 Task: Find connections with filter location Bunia with filter topic #startupwith filter profile language German with filter current company LOVE, LIGHT, INSPIRE ? with filter school St. Joseph's College (Autonomous) Devagiri, Calicut with filter industry E-Learning Providers with filter service category Telecommunications with filter keywords title Mover
Action: Mouse moved to (669, 136)
Screenshot: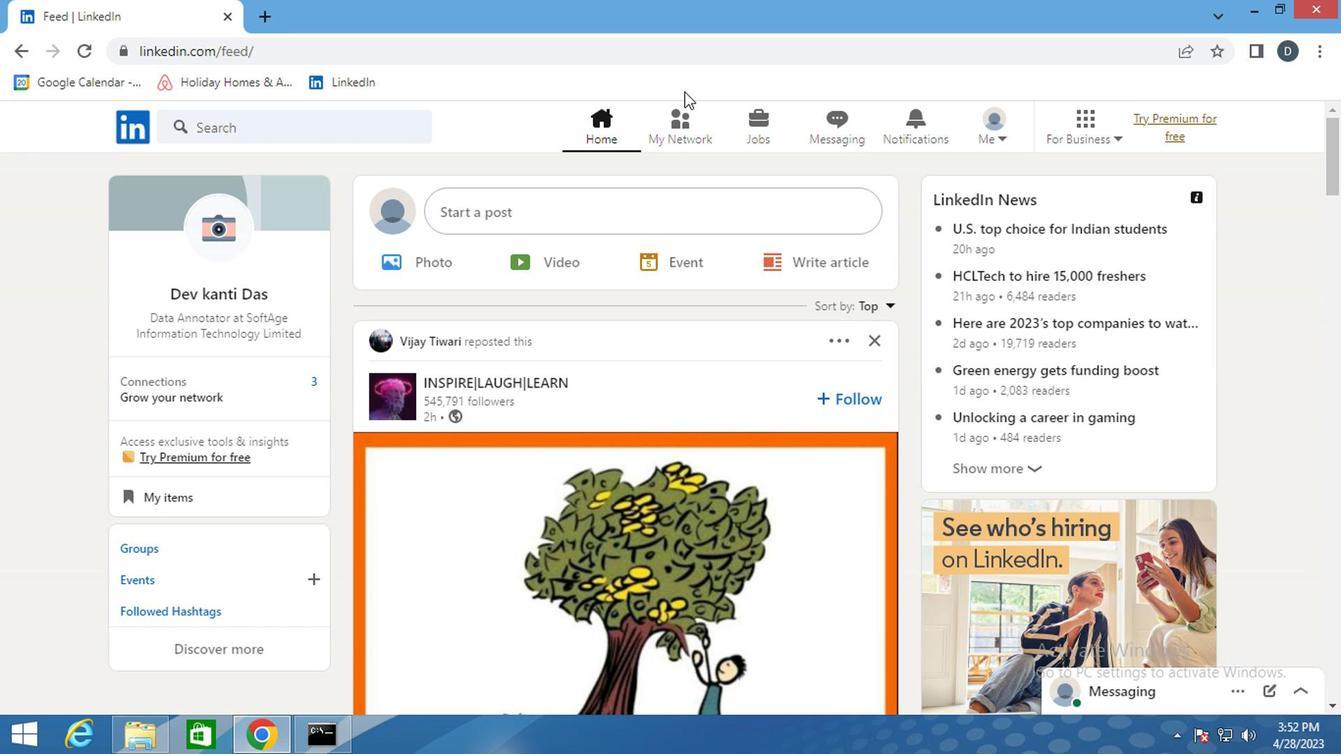 
Action: Mouse pressed left at (669, 136)
Screenshot: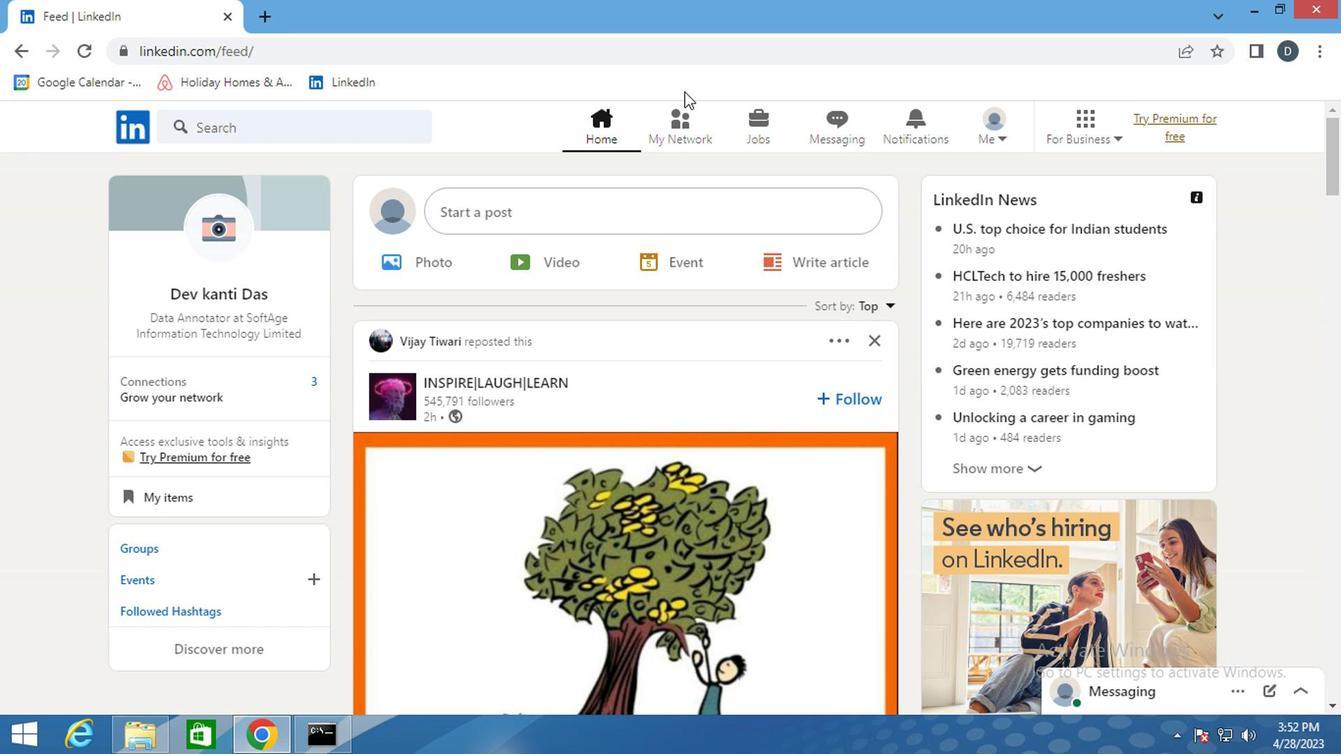 
Action: Mouse moved to (296, 229)
Screenshot: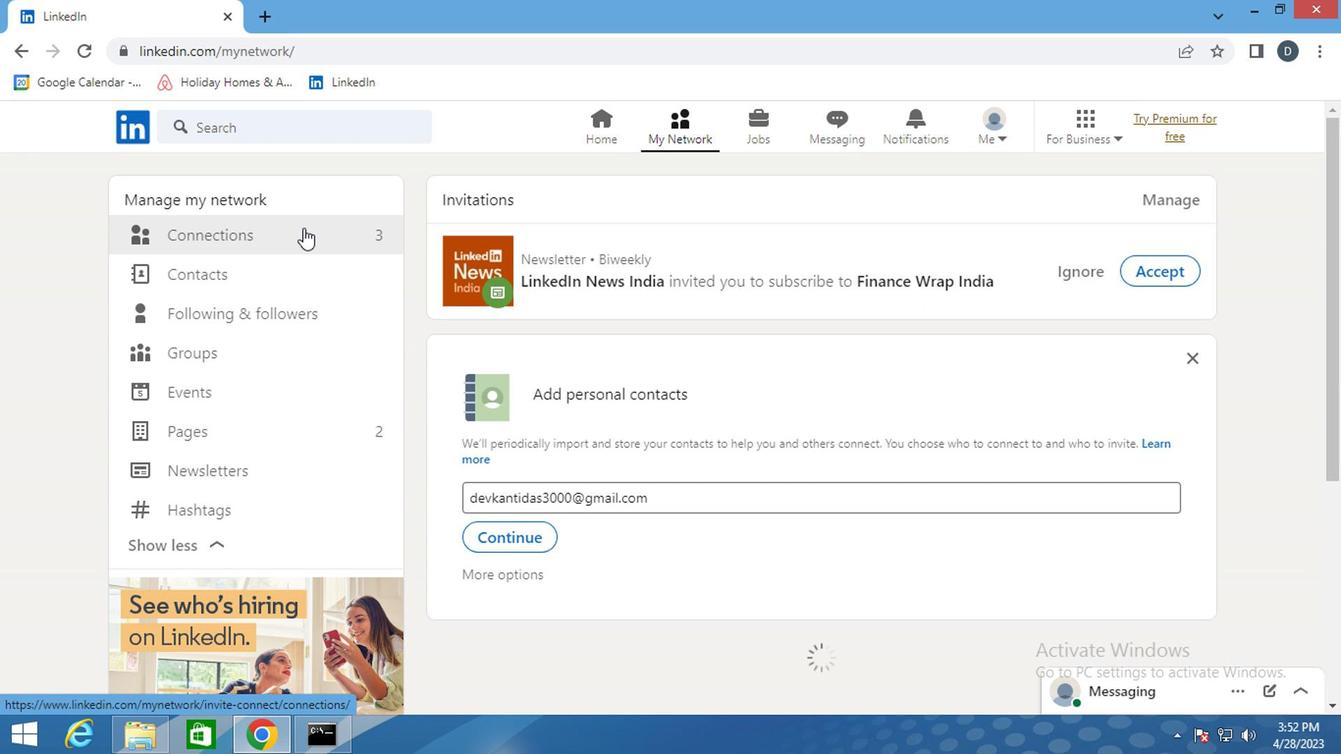 
Action: Mouse pressed left at (296, 229)
Screenshot: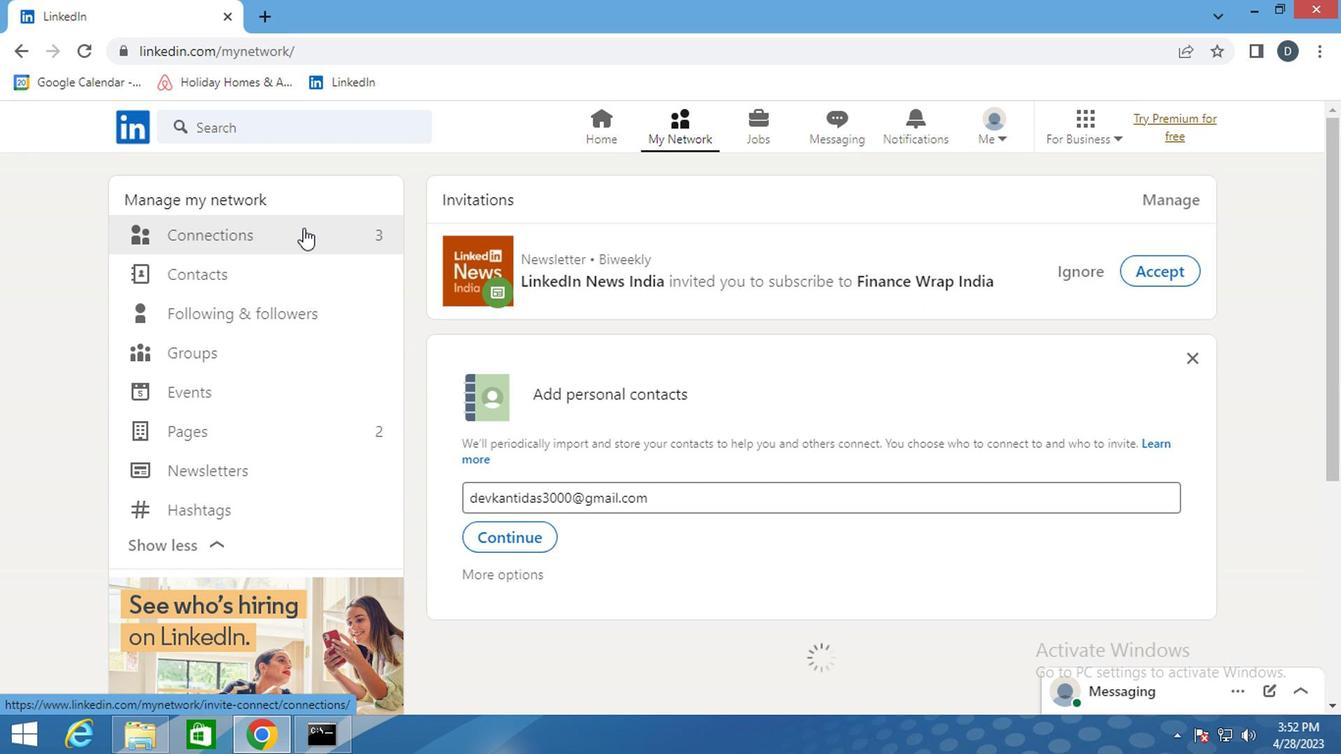 
Action: Mouse pressed left at (296, 229)
Screenshot: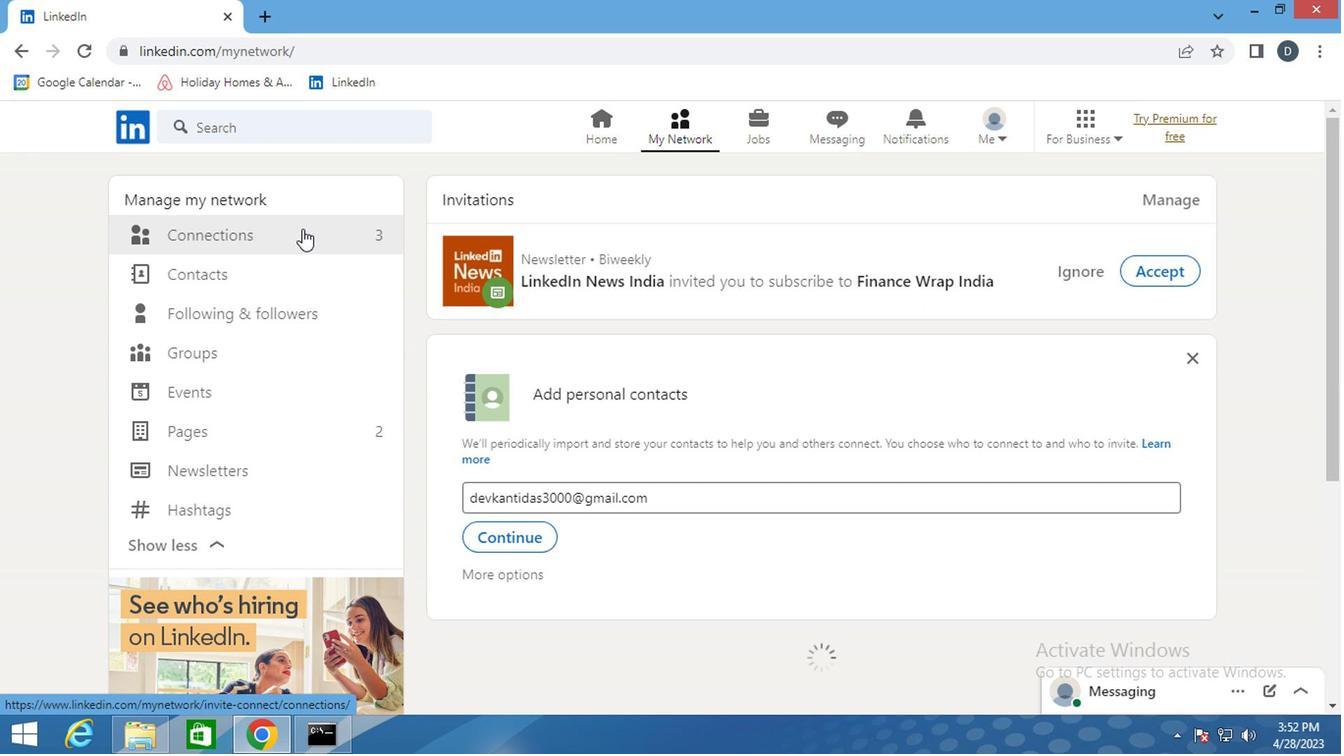 
Action: Mouse moved to (376, 230)
Screenshot: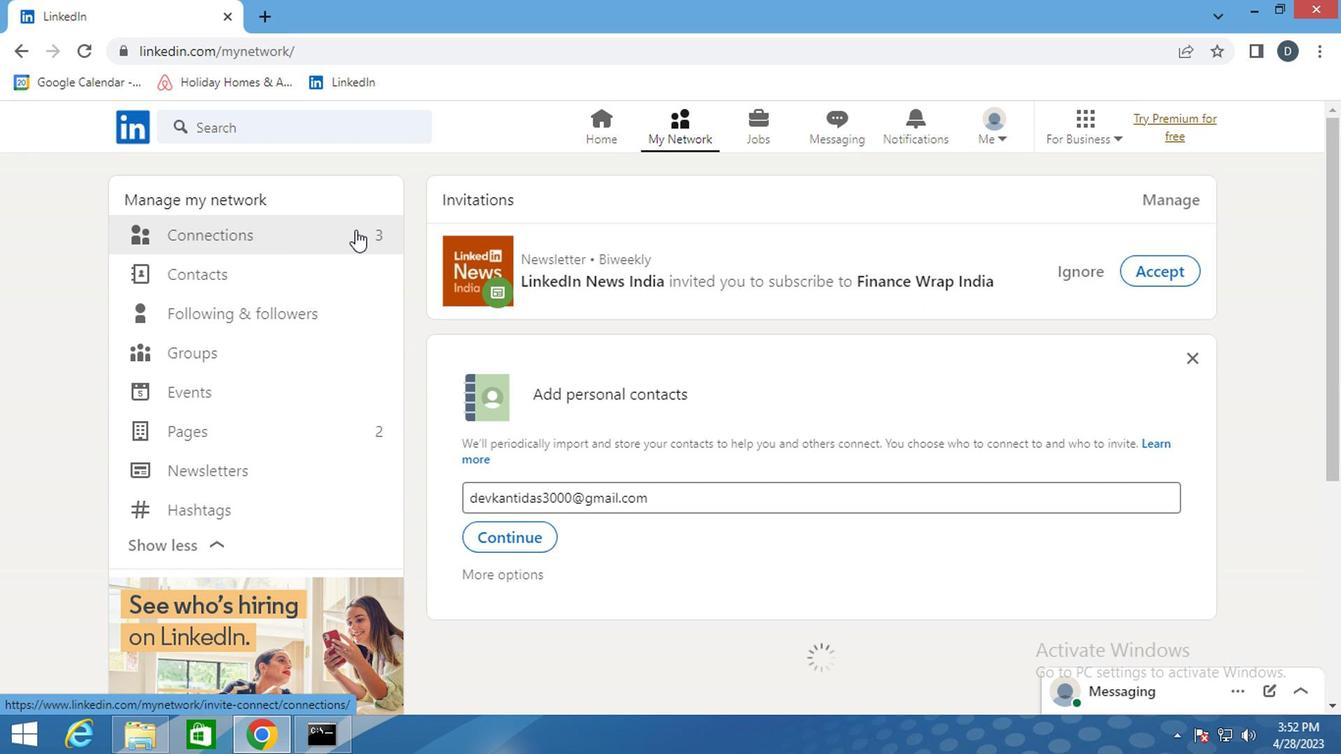 
Action: Mouse pressed left at (376, 230)
Screenshot: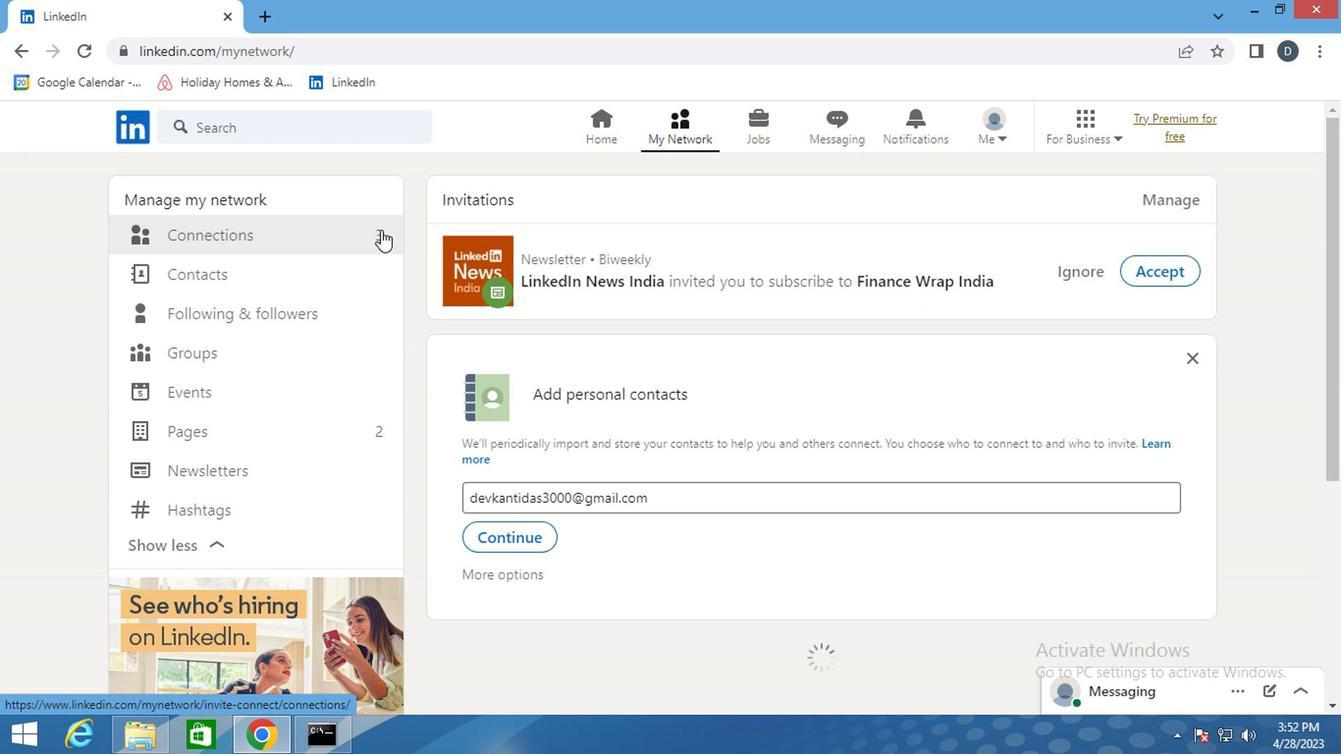 
Action: Mouse moved to (834, 246)
Screenshot: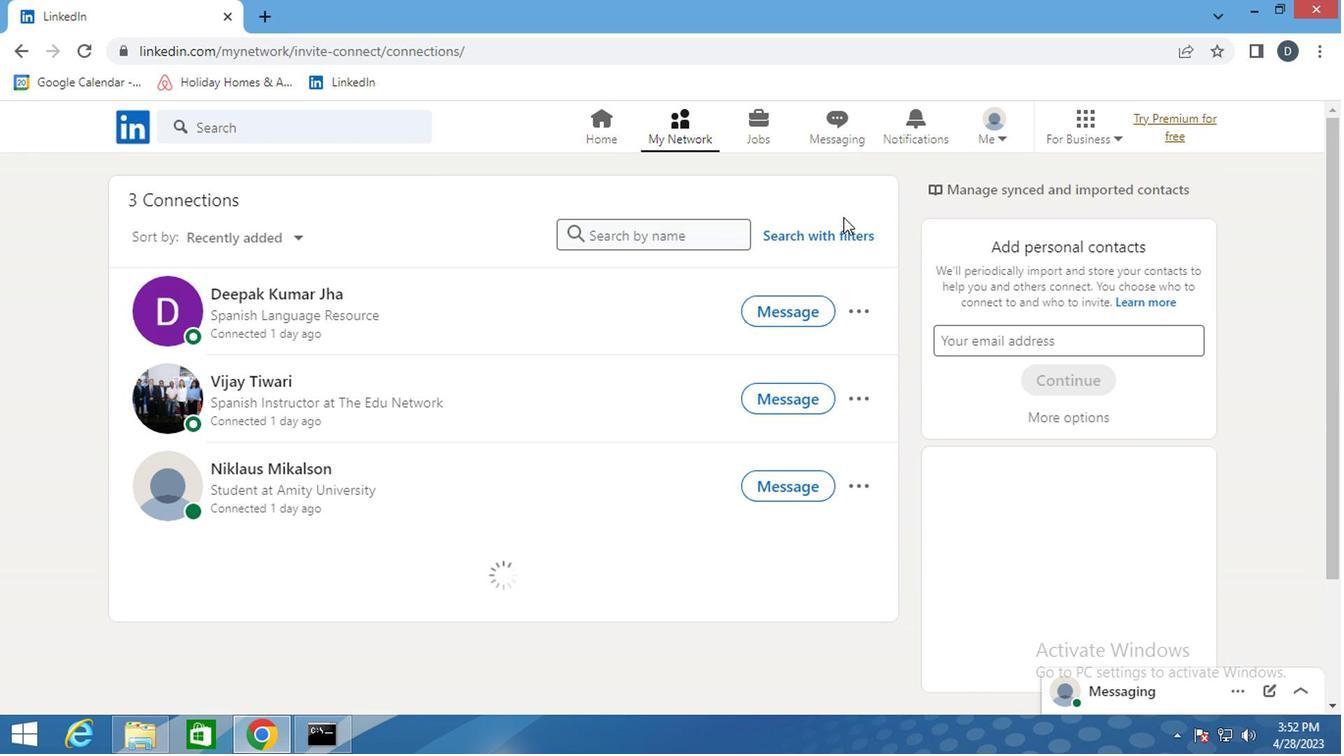 
Action: Mouse pressed left at (834, 246)
Screenshot: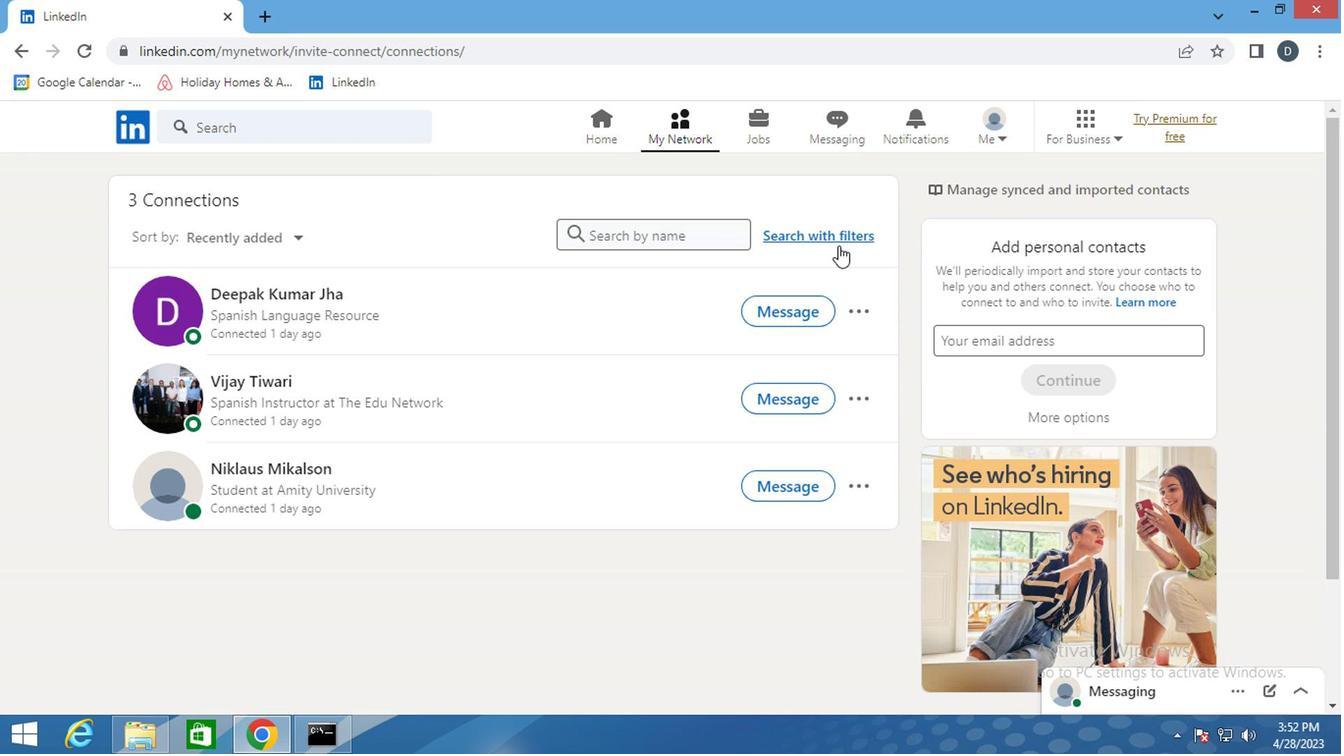 
Action: Mouse moved to (730, 188)
Screenshot: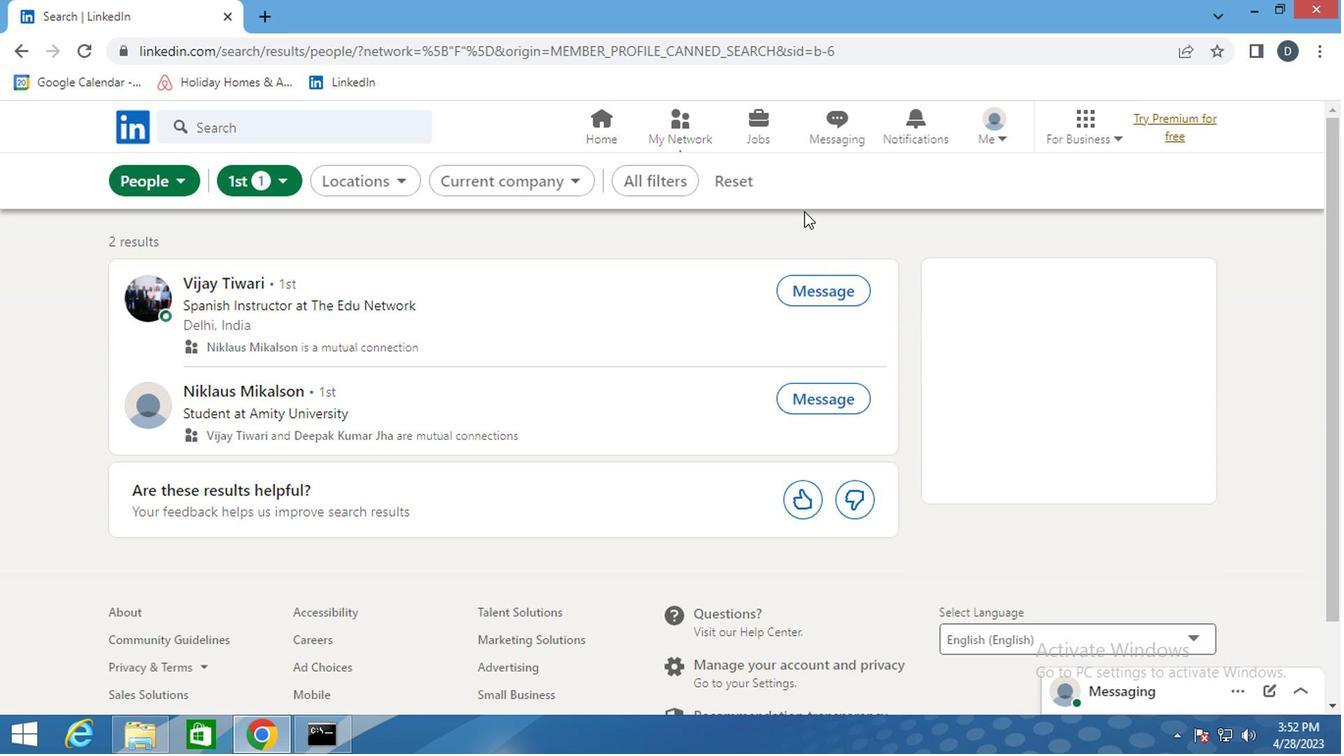 
Action: Mouse pressed left at (730, 188)
Screenshot: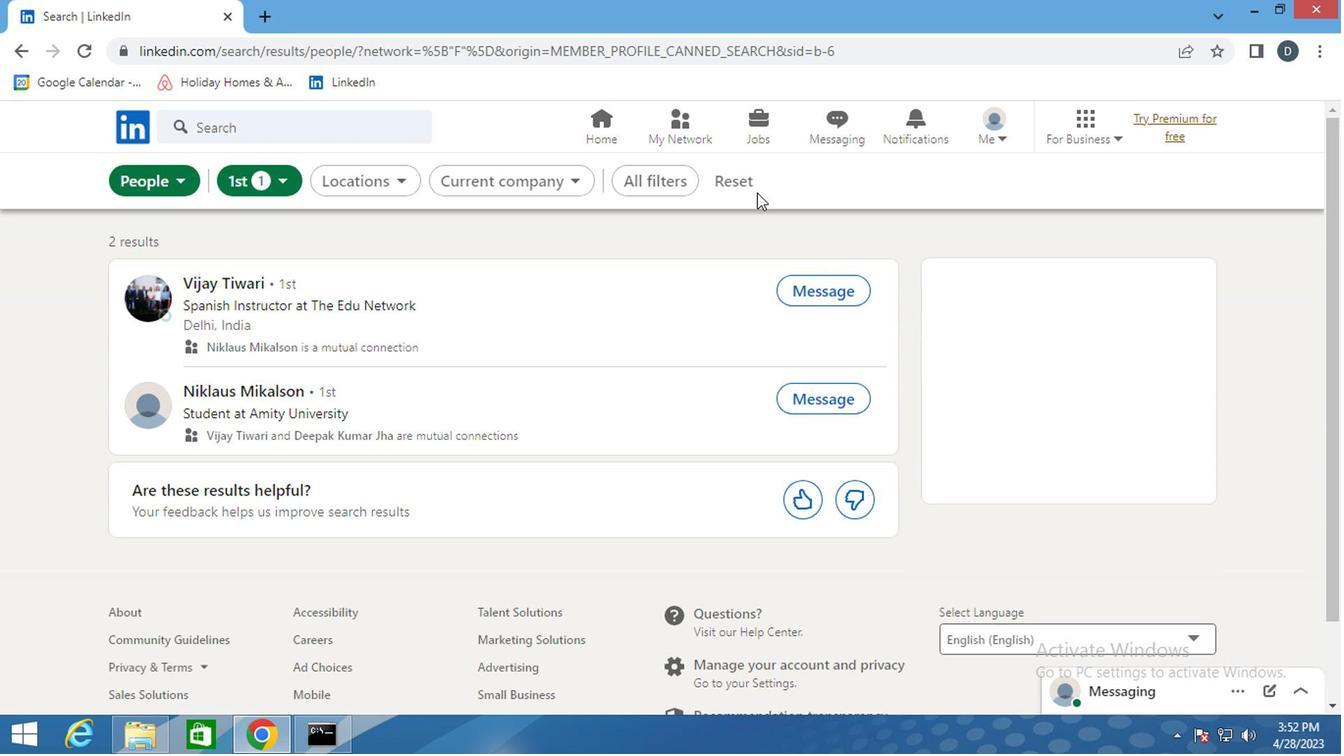 
Action: Mouse moved to (684, 178)
Screenshot: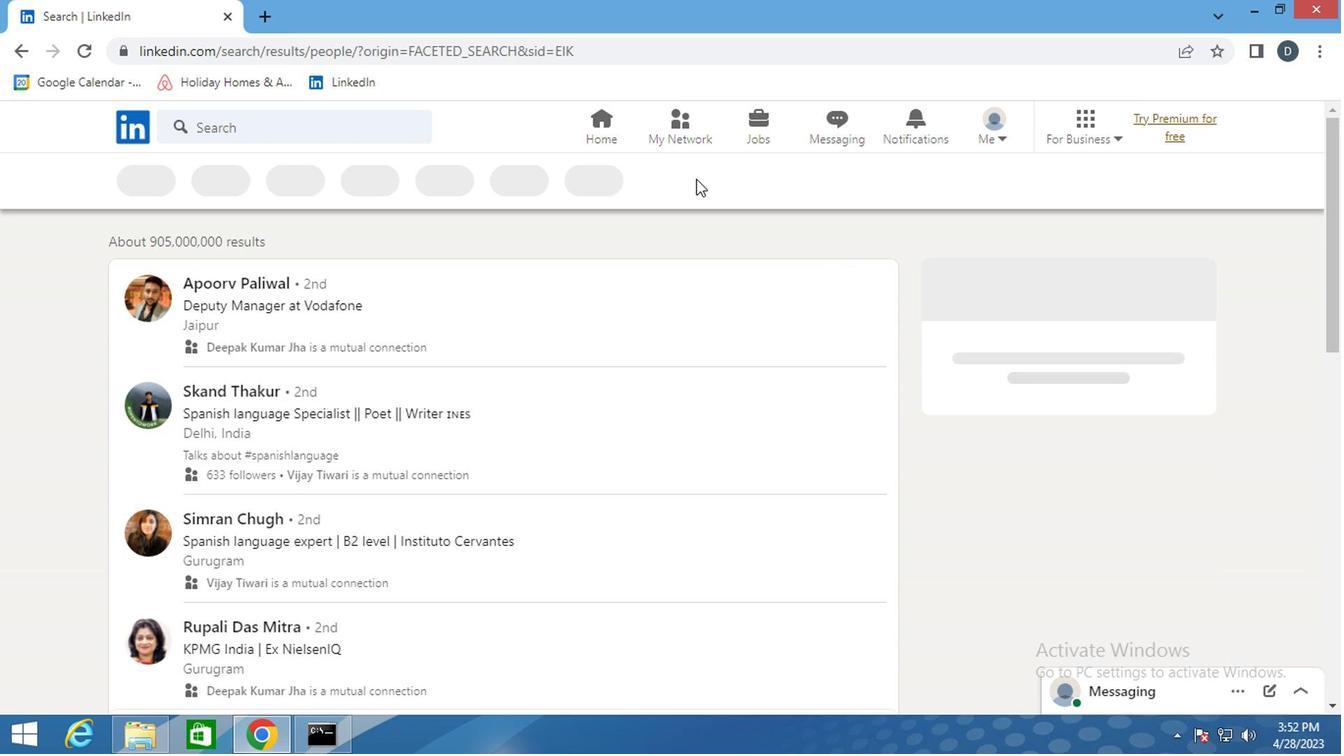 
Action: Mouse pressed left at (684, 178)
Screenshot: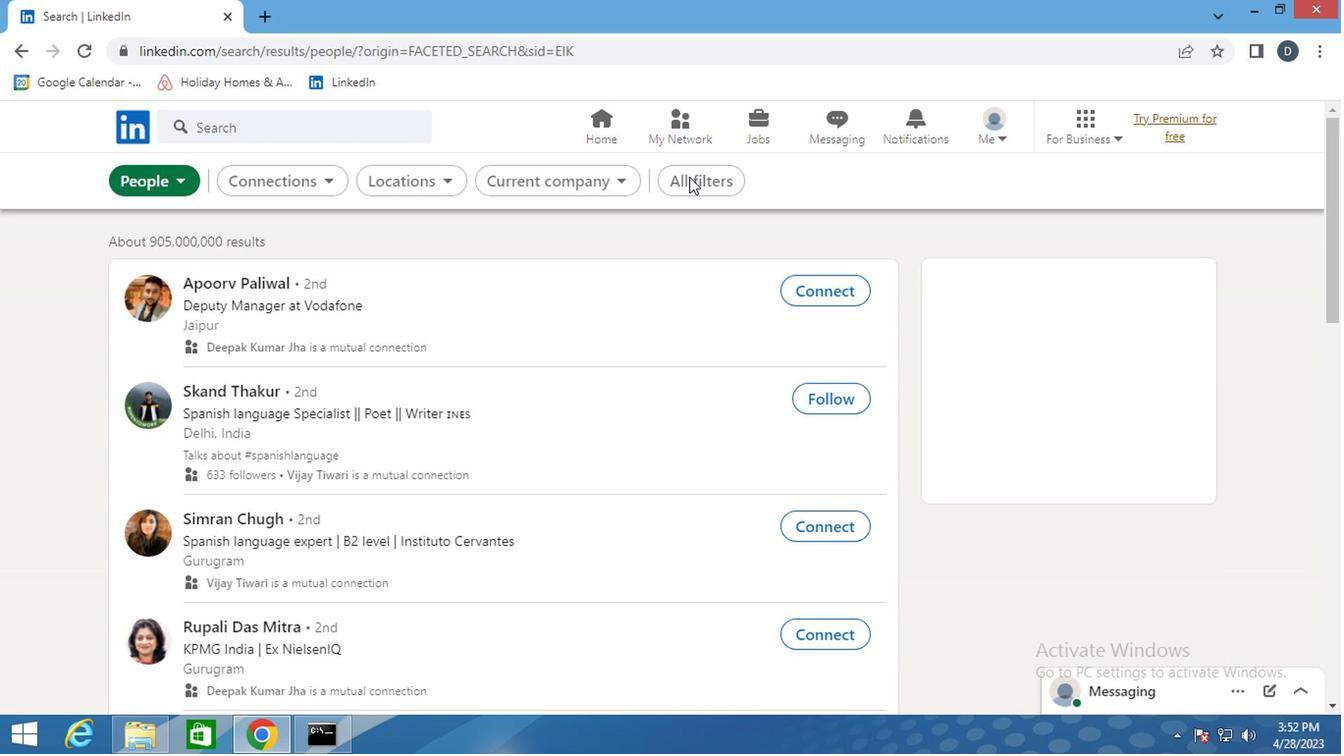 
Action: Mouse moved to (1001, 513)
Screenshot: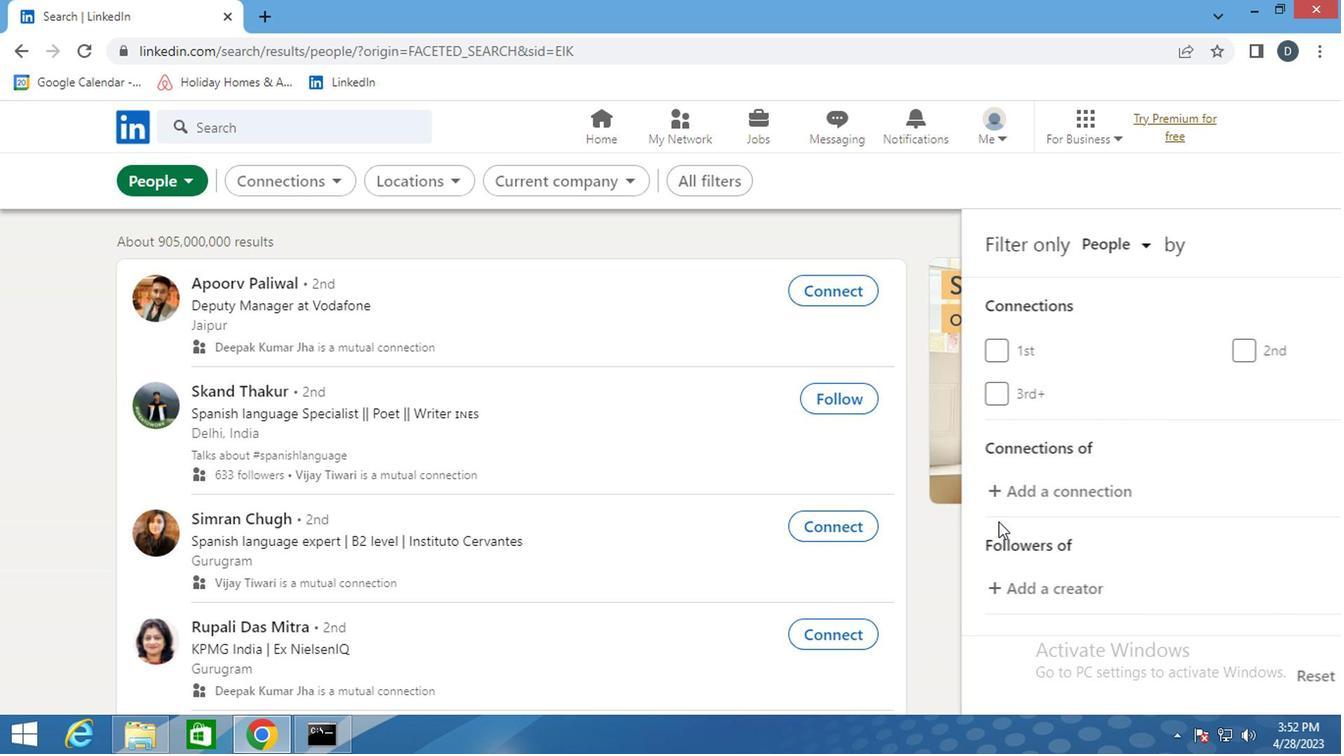 
Action: Mouse scrolled (1001, 512) with delta (0, -1)
Screenshot: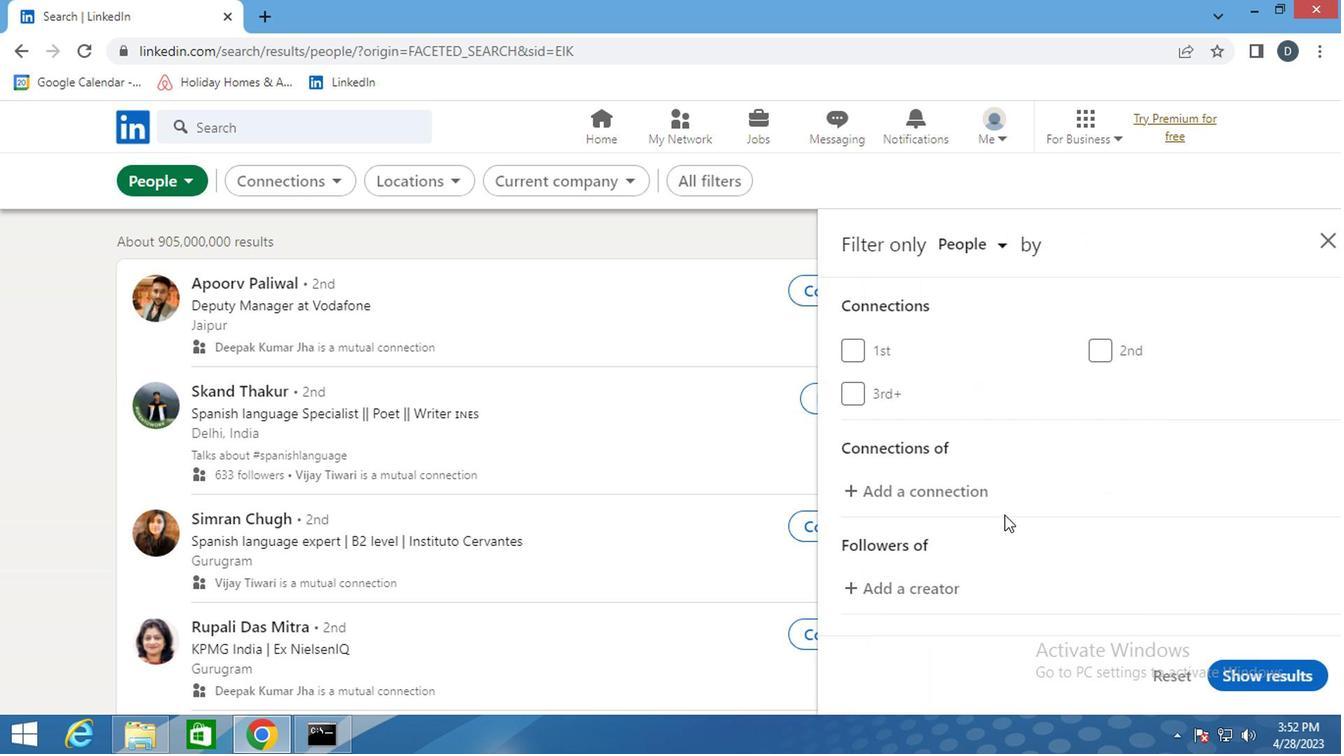 
Action: Mouse scrolled (1001, 512) with delta (0, -1)
Screenshot: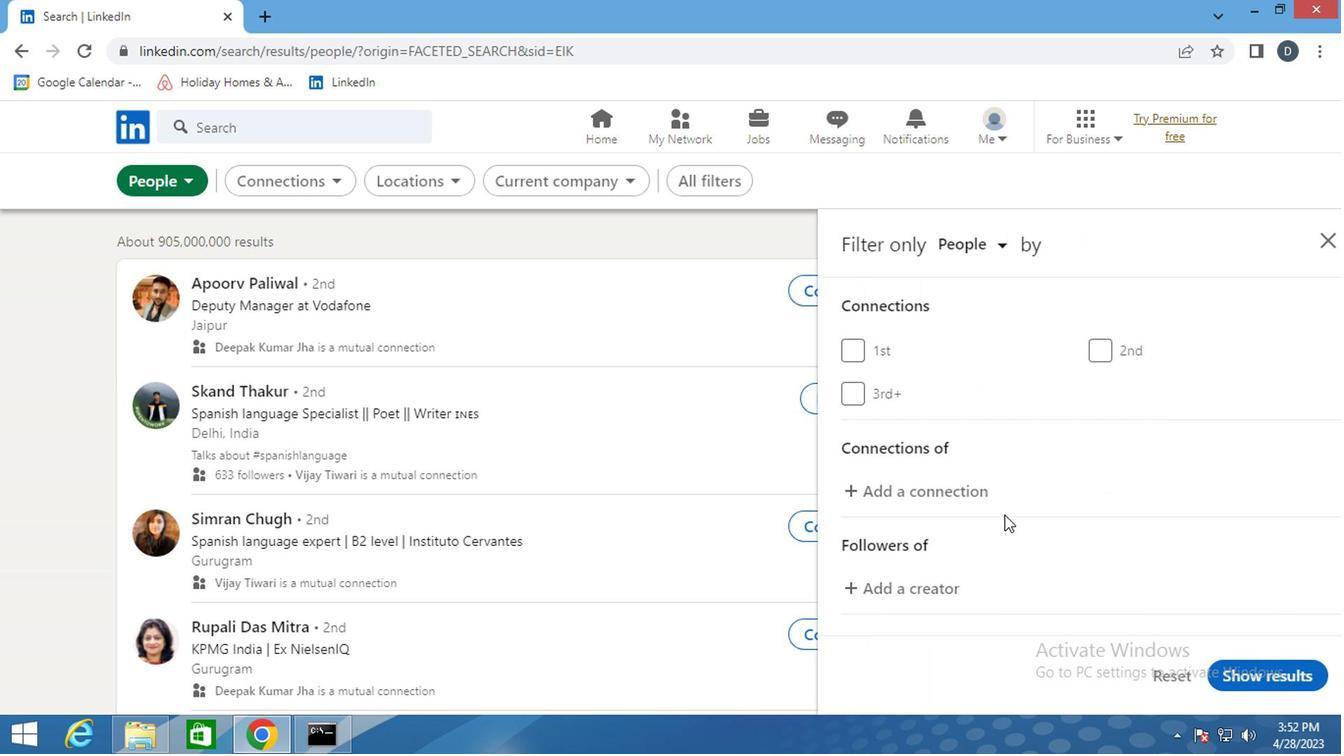 
Action: Mouse scrolled (1001, 512) with delta (0, -1)
Screenshot: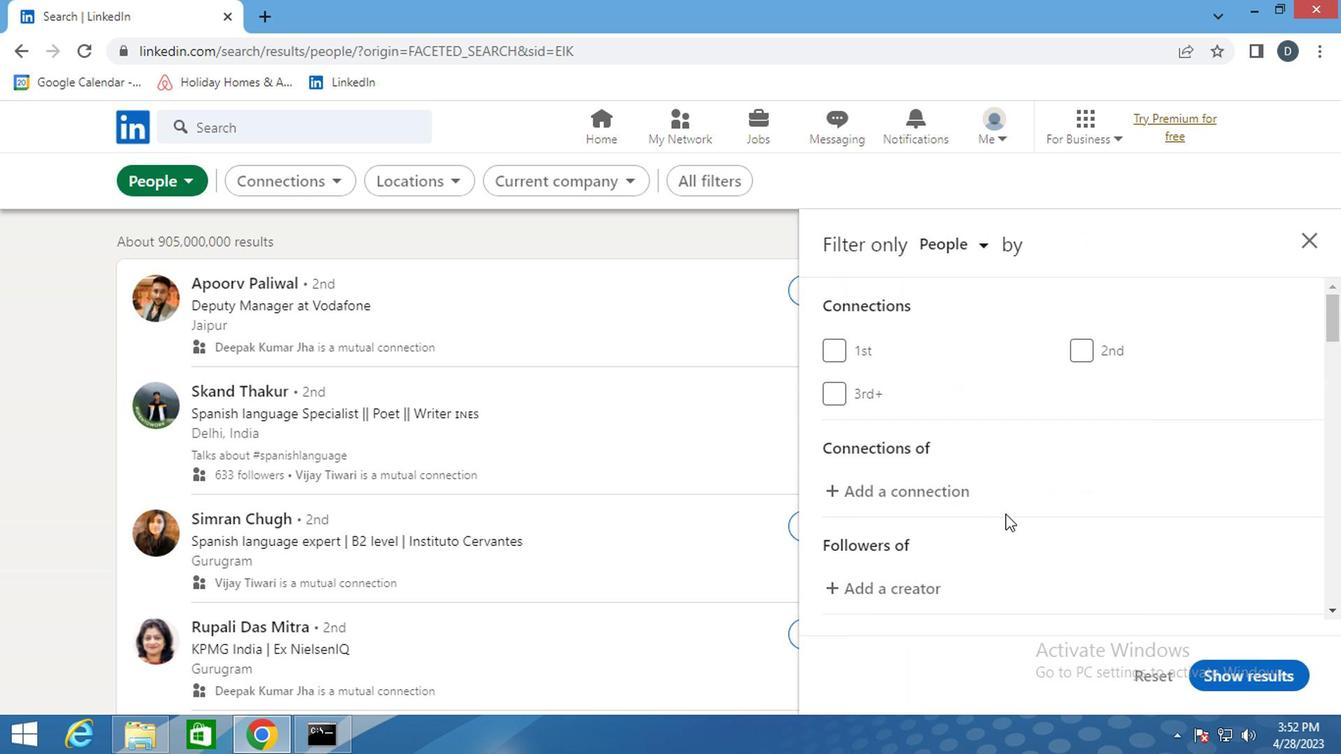 
Action: Mouse moved to (1163, 484)
Screenshot: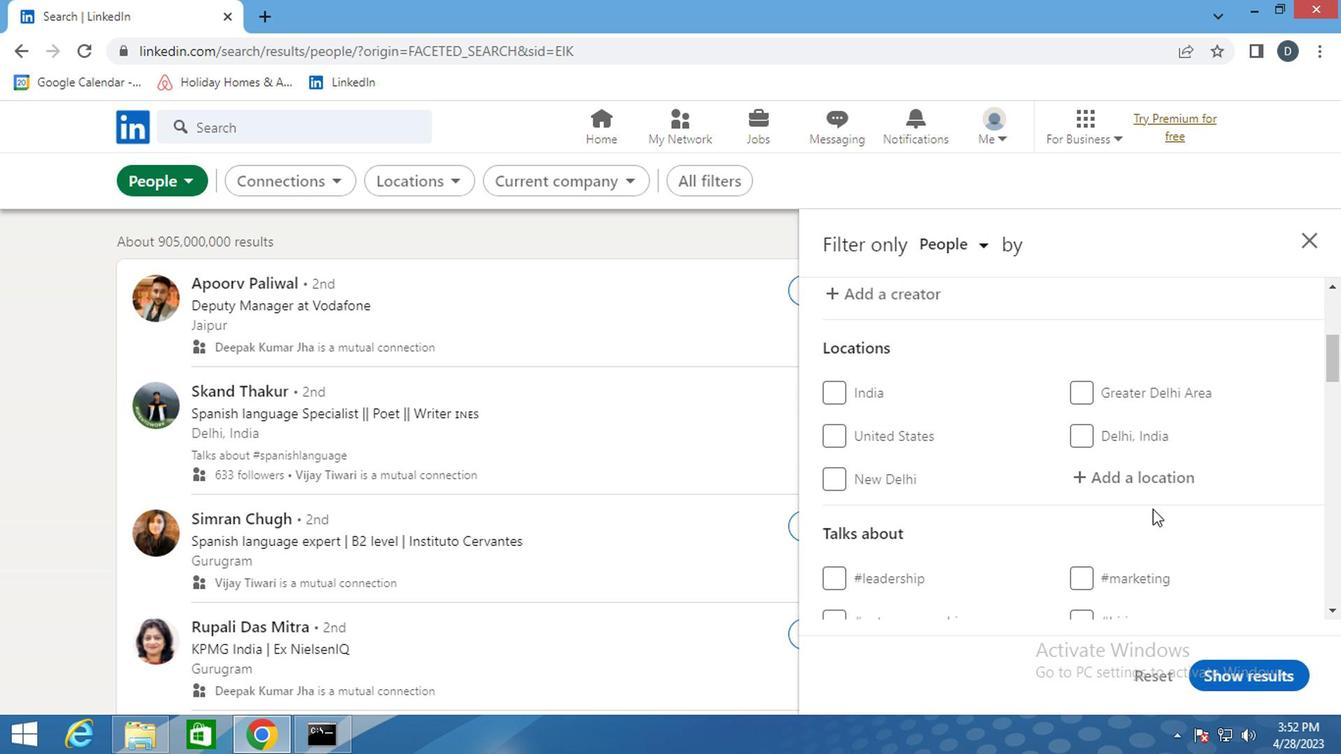 
Action: Mouse pressed left at (1163, 484)
Screenshot: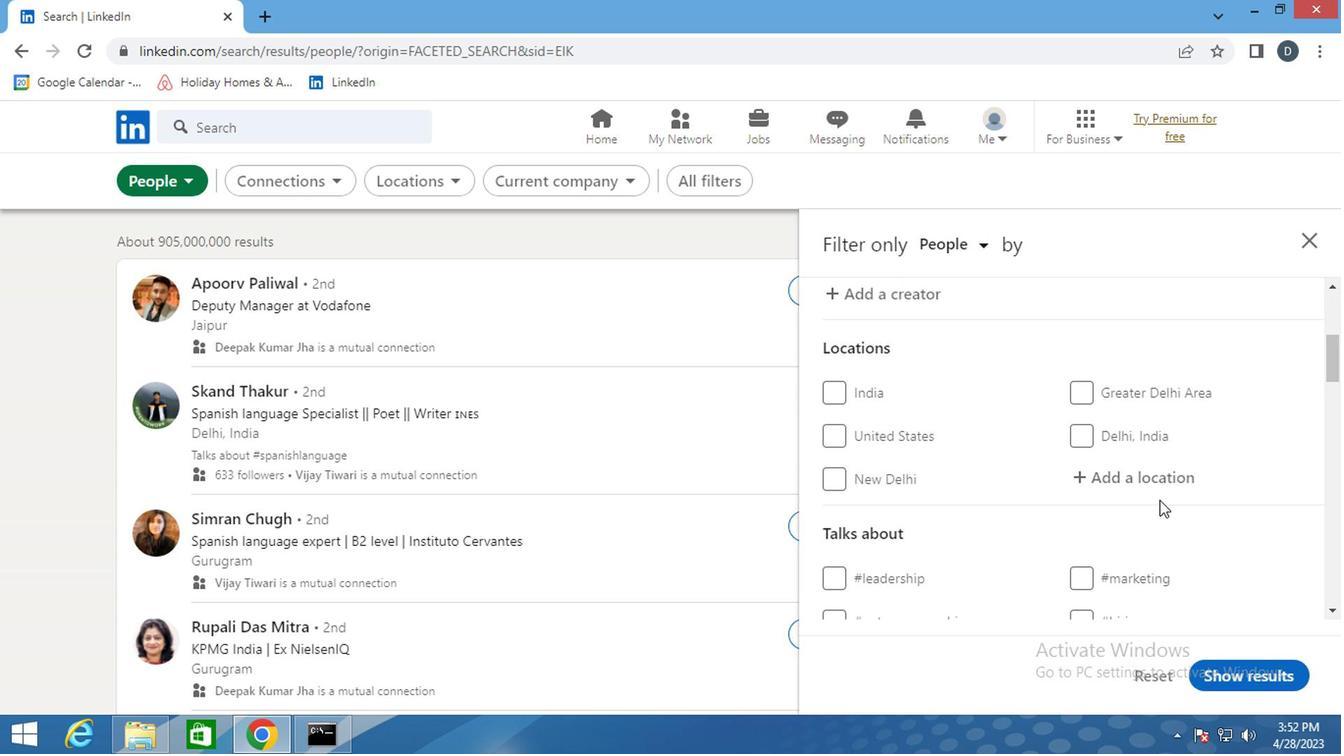 
Action: Mouse moved to (1164, 484)
Screenshot: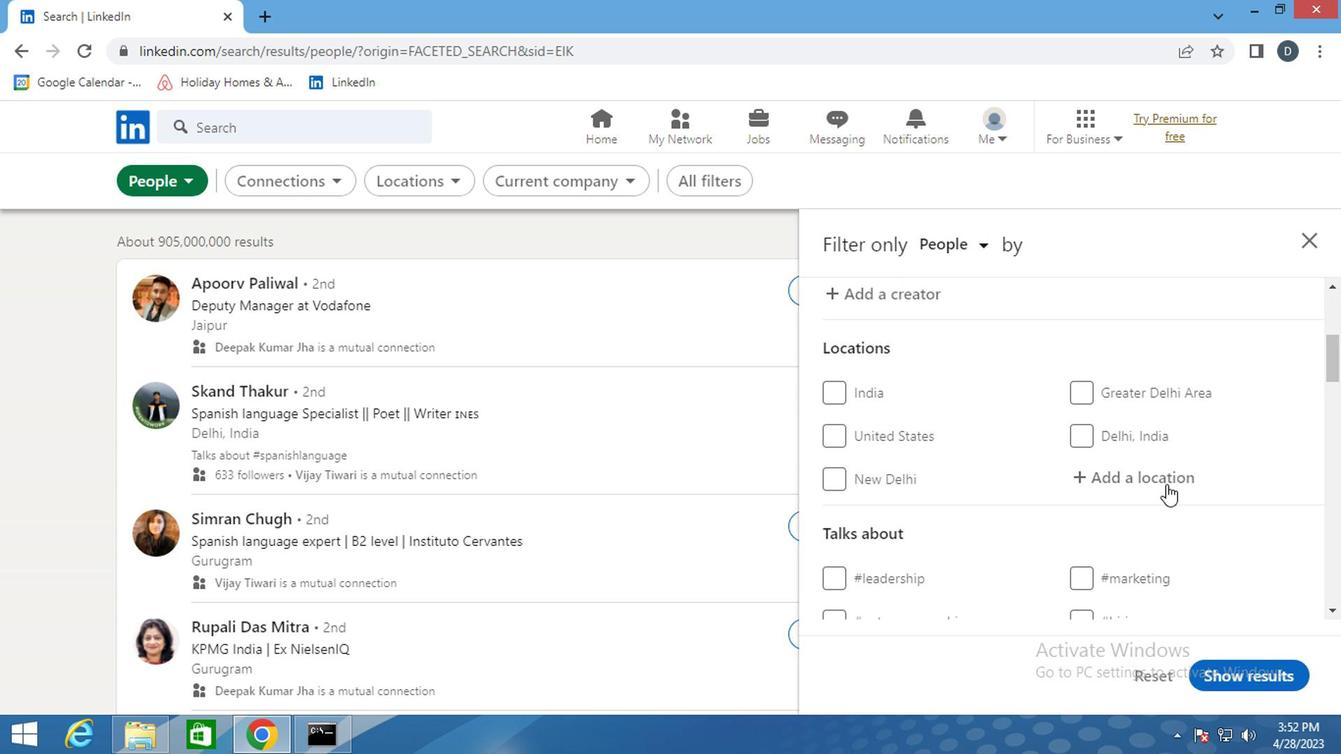 
Action: Key pressed <Key.shift_r>Bunia<Key.enter>
Screenshot: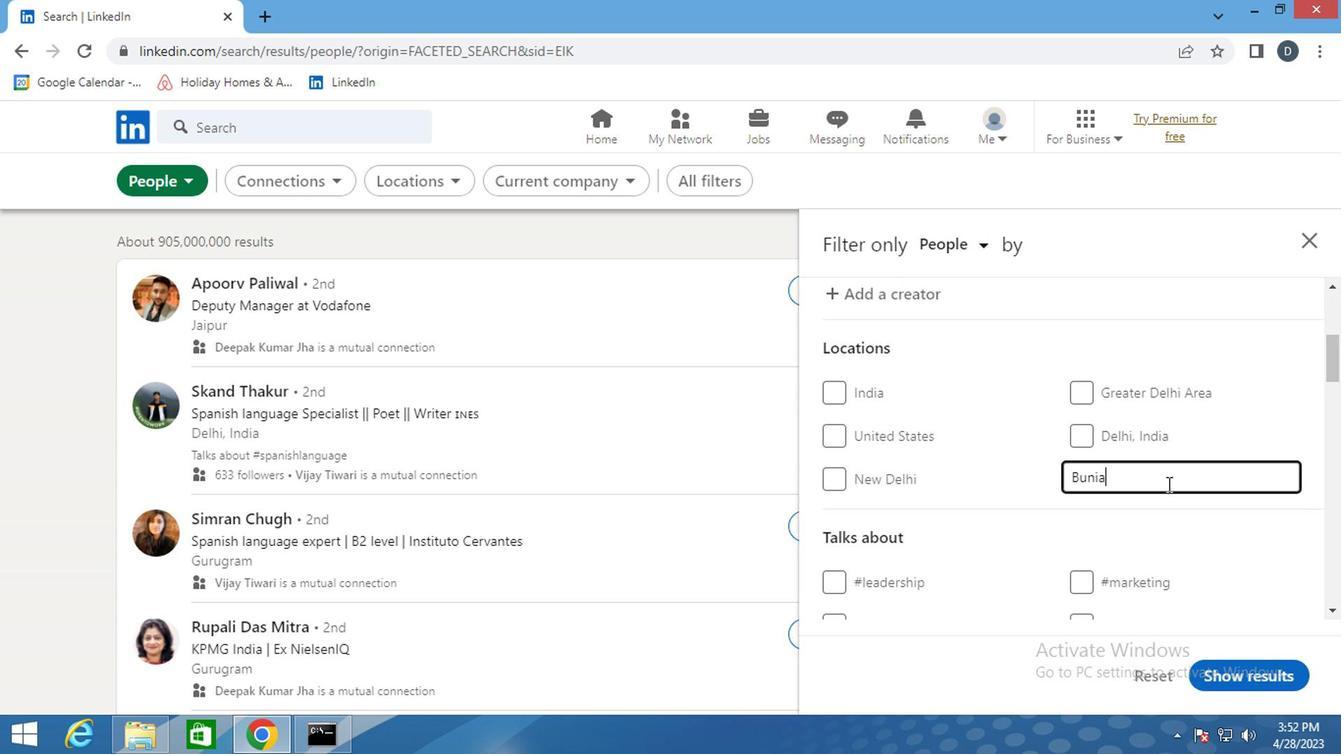 
Action: Mouse moved to (1164, 438)
Screenshot: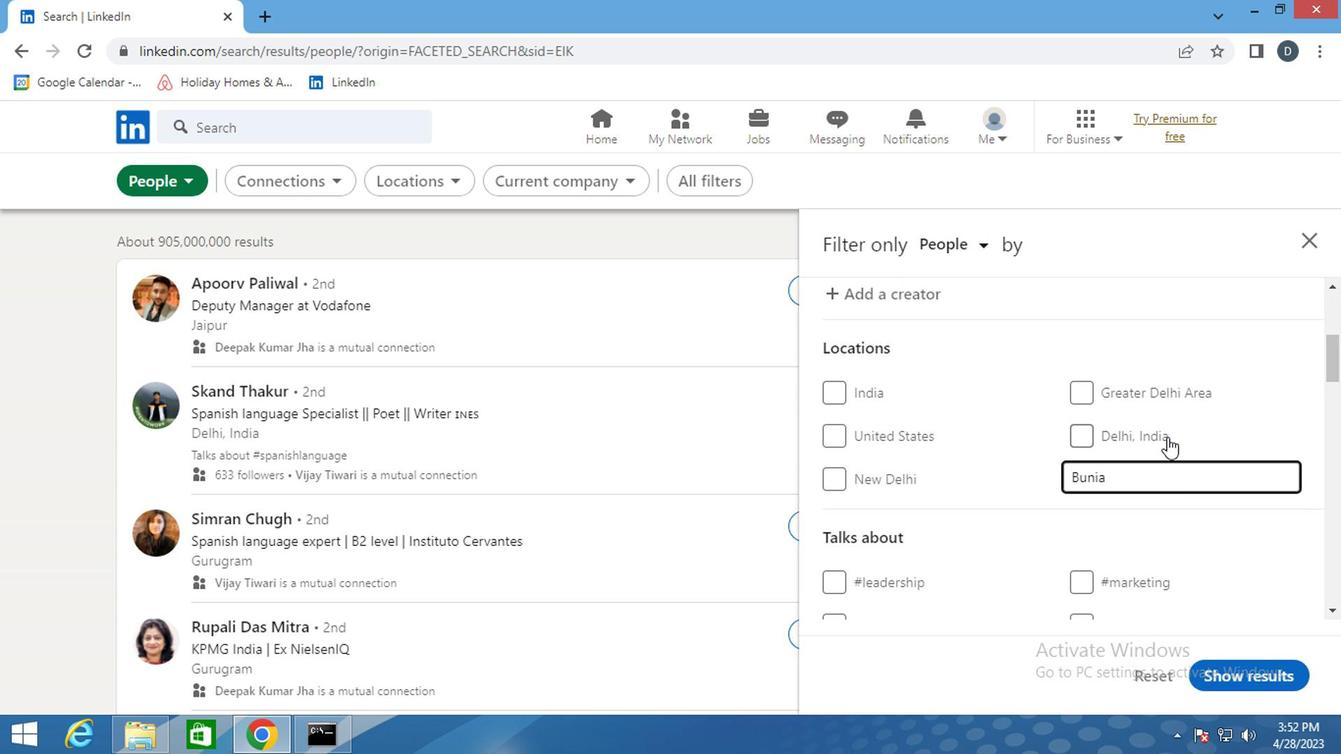 
Action: Mouse scrolled (1164, 437) with delta (0, 0)
Screenshot: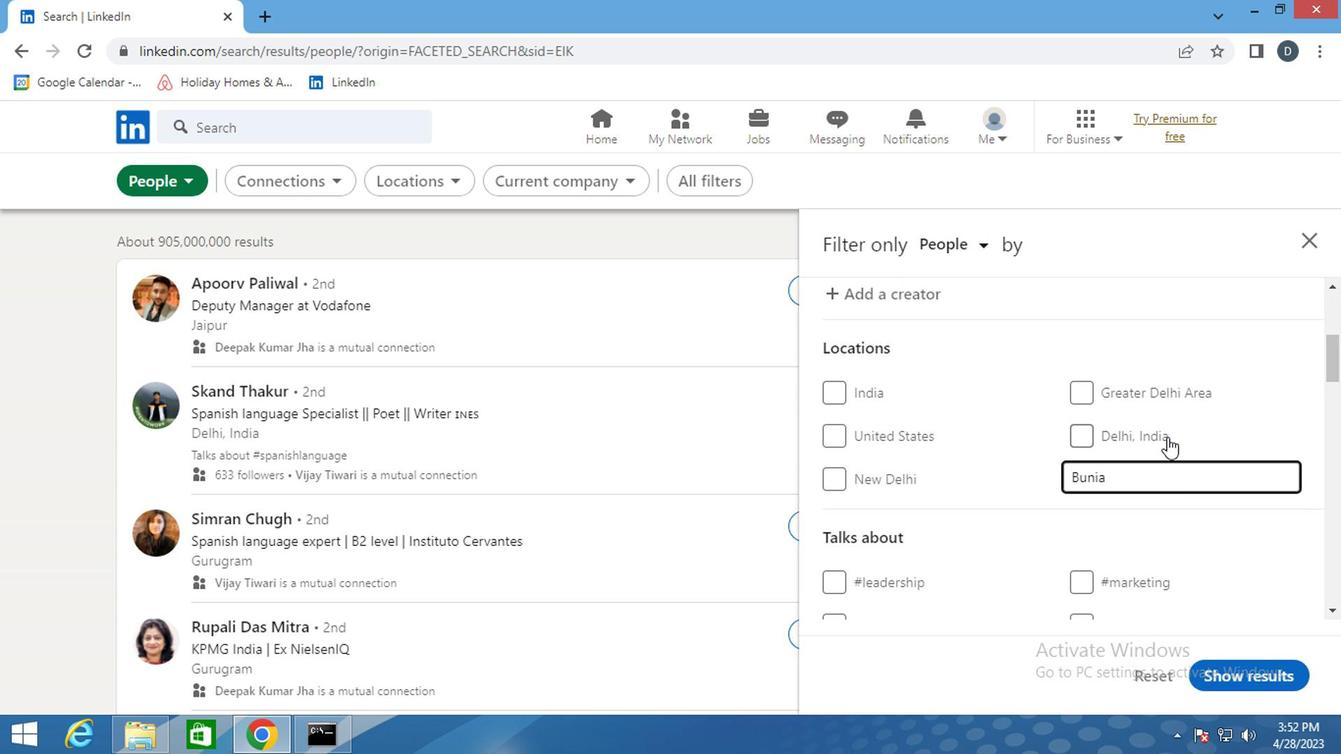 
Action: Mouse moved to (1166, 442)
Screenshot: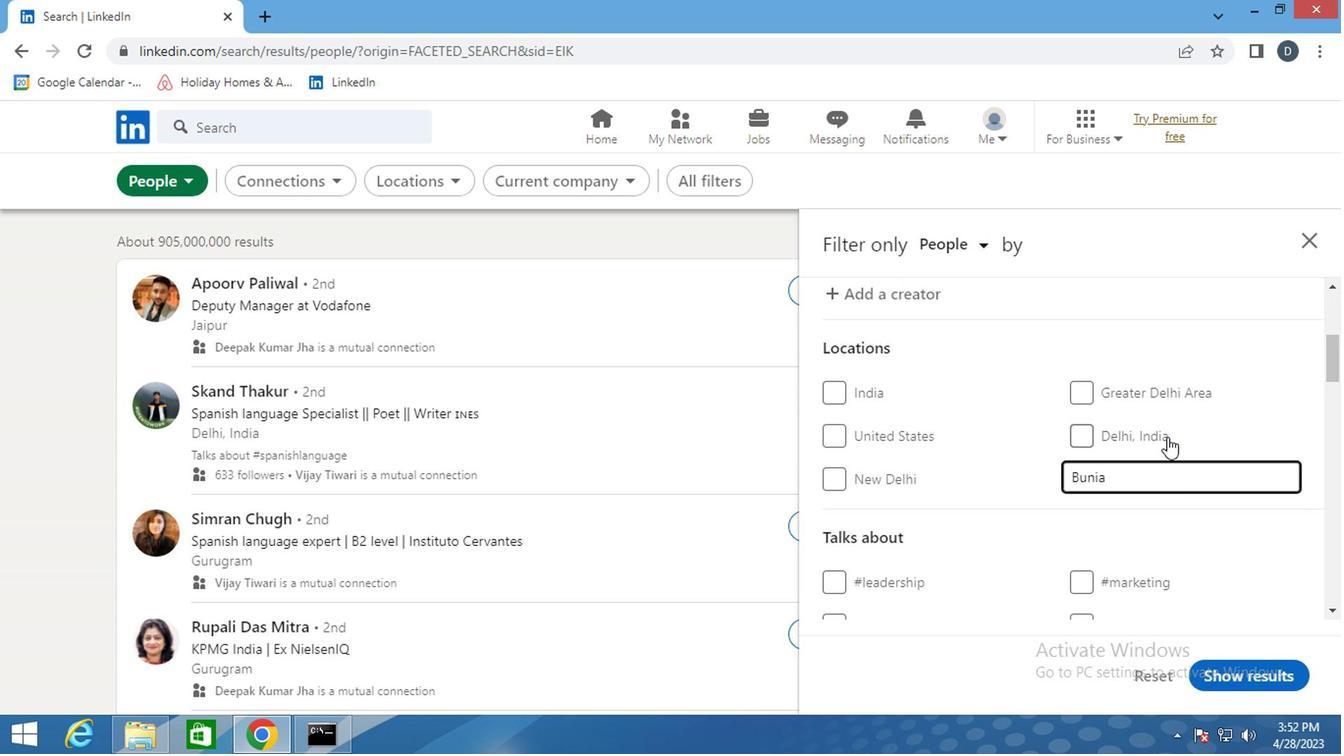 
Action: Mouse scrolled (1166, 440) with delta (0, -1)
Screenshot: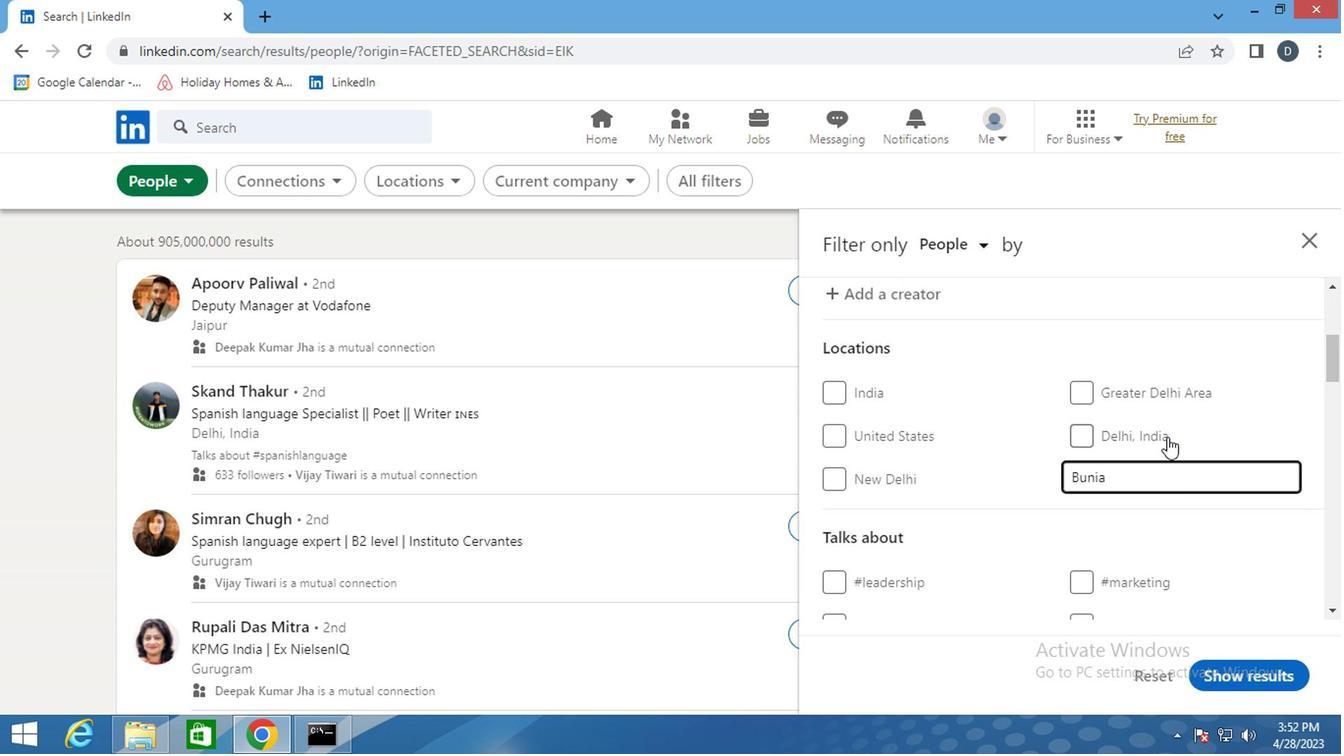 
Action: Mouse moved to (1164, 461)
Screenshot: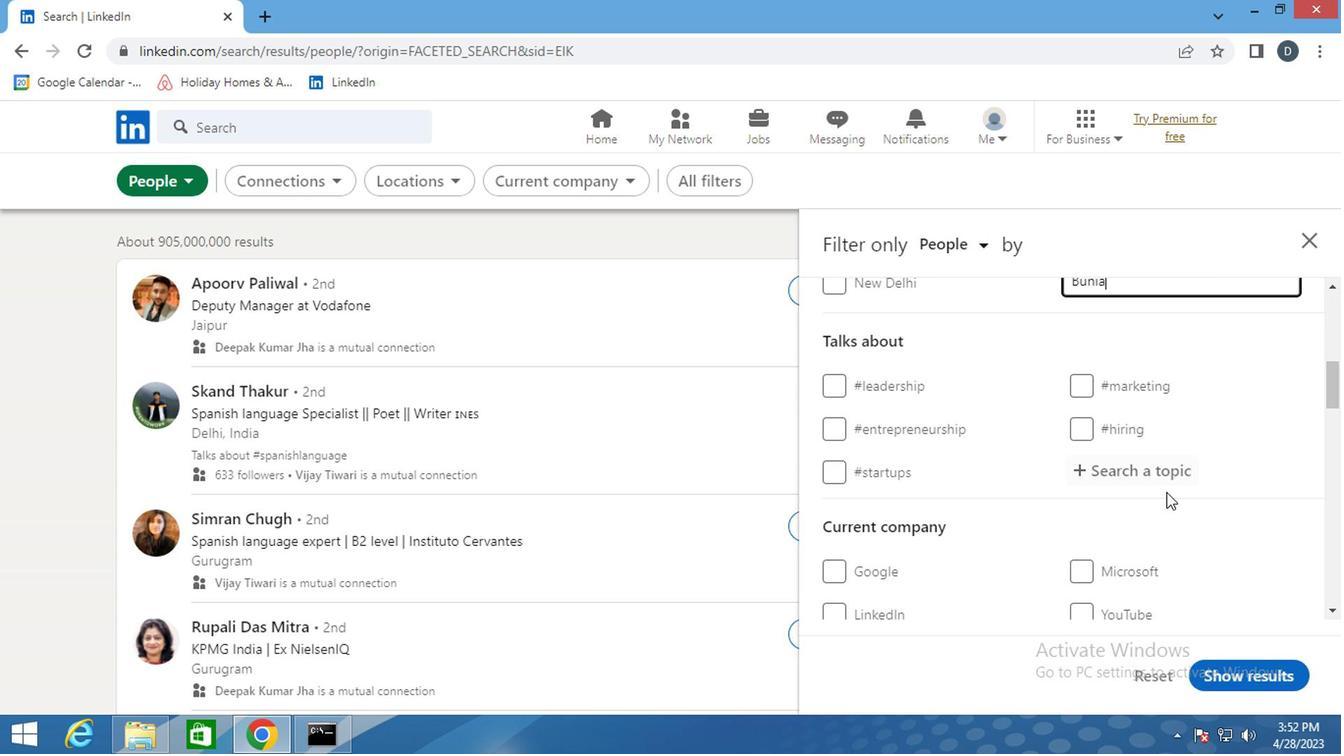 
Action: Mouse pressed left at (1164, 461)
Screenshot: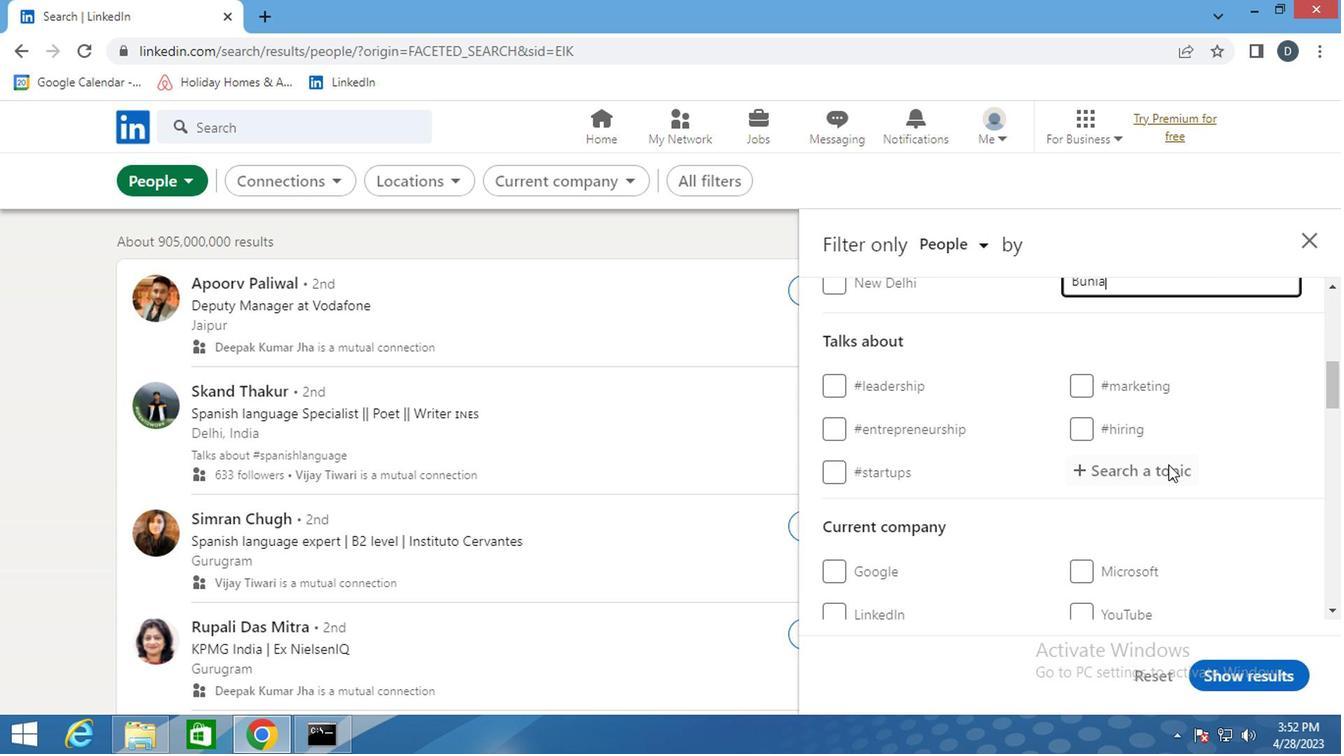 
Action: Mouse moved to (1161, 464)
Screenshot: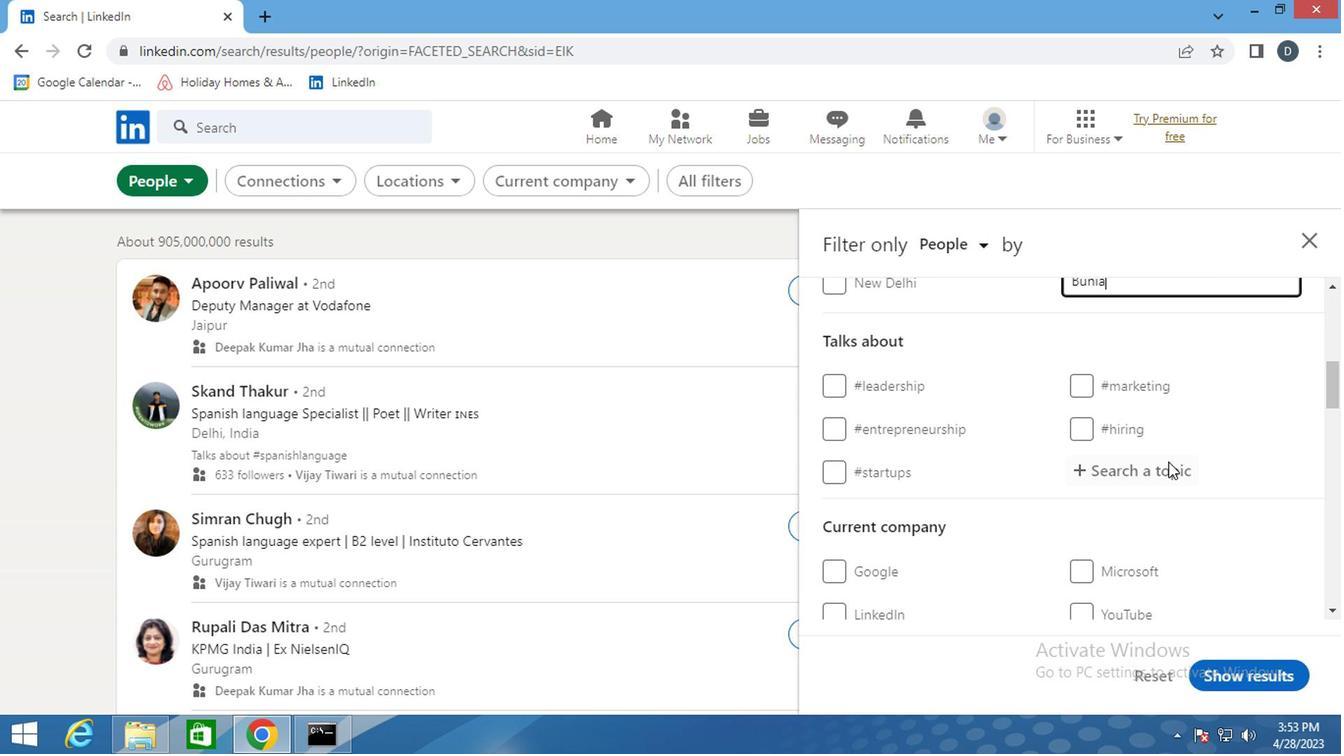 
Action: Mouse pressed left at (1161, 464)
Screenshot: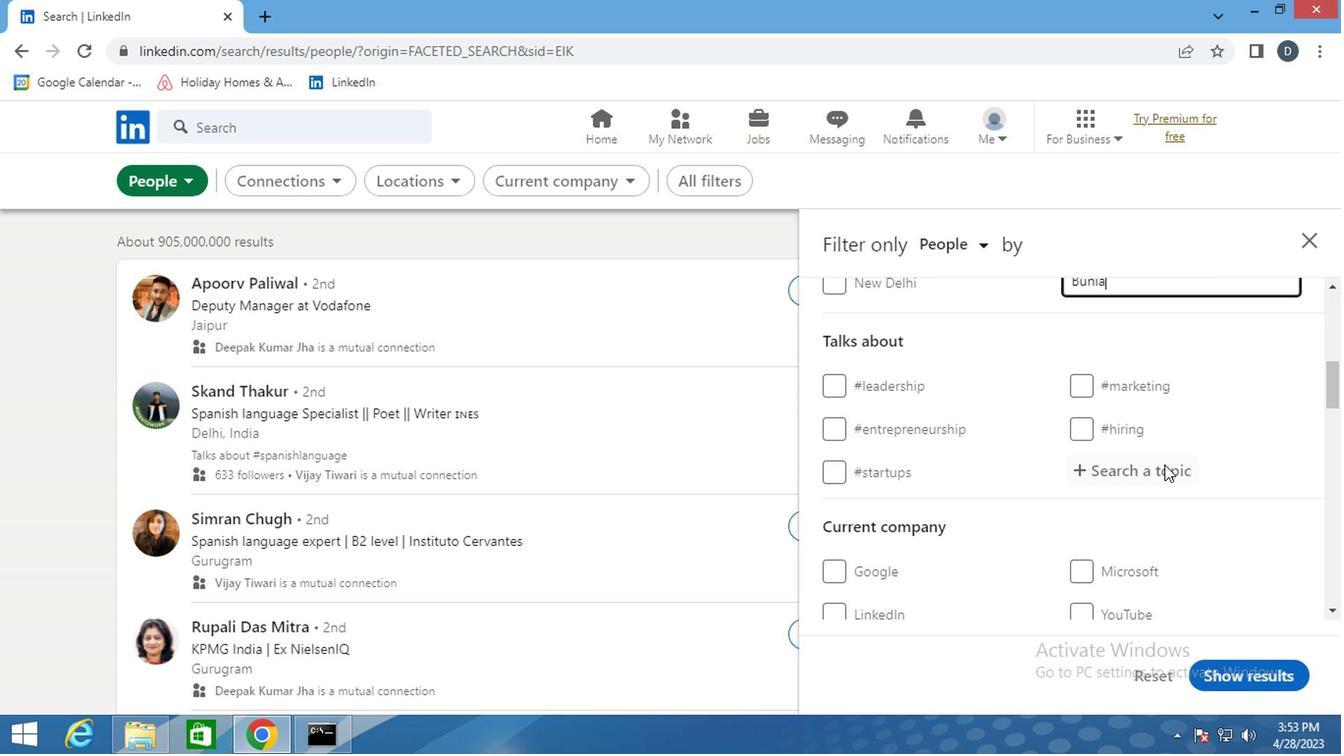 
Action: Mouse moved to (1154, 474)
Screenshot: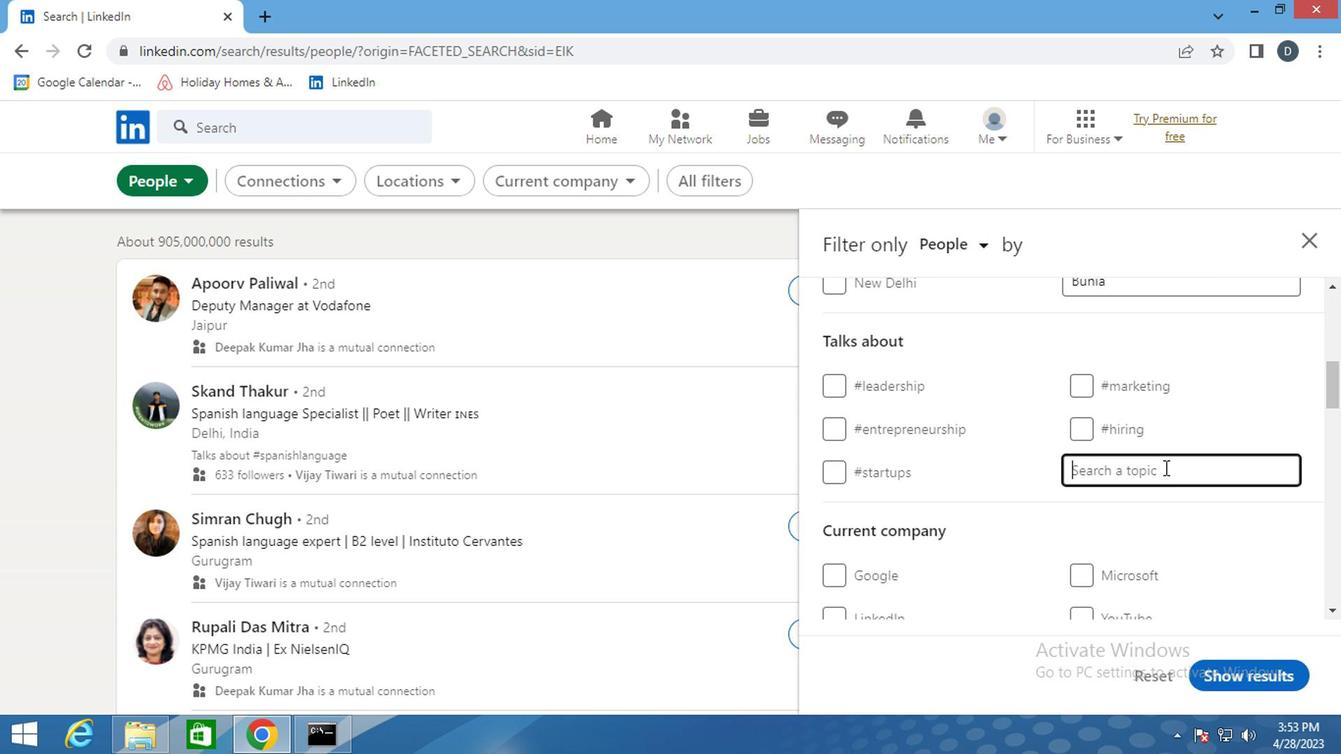 
Action: Key pressed <Key.shift>#STARTUP
Screenshot: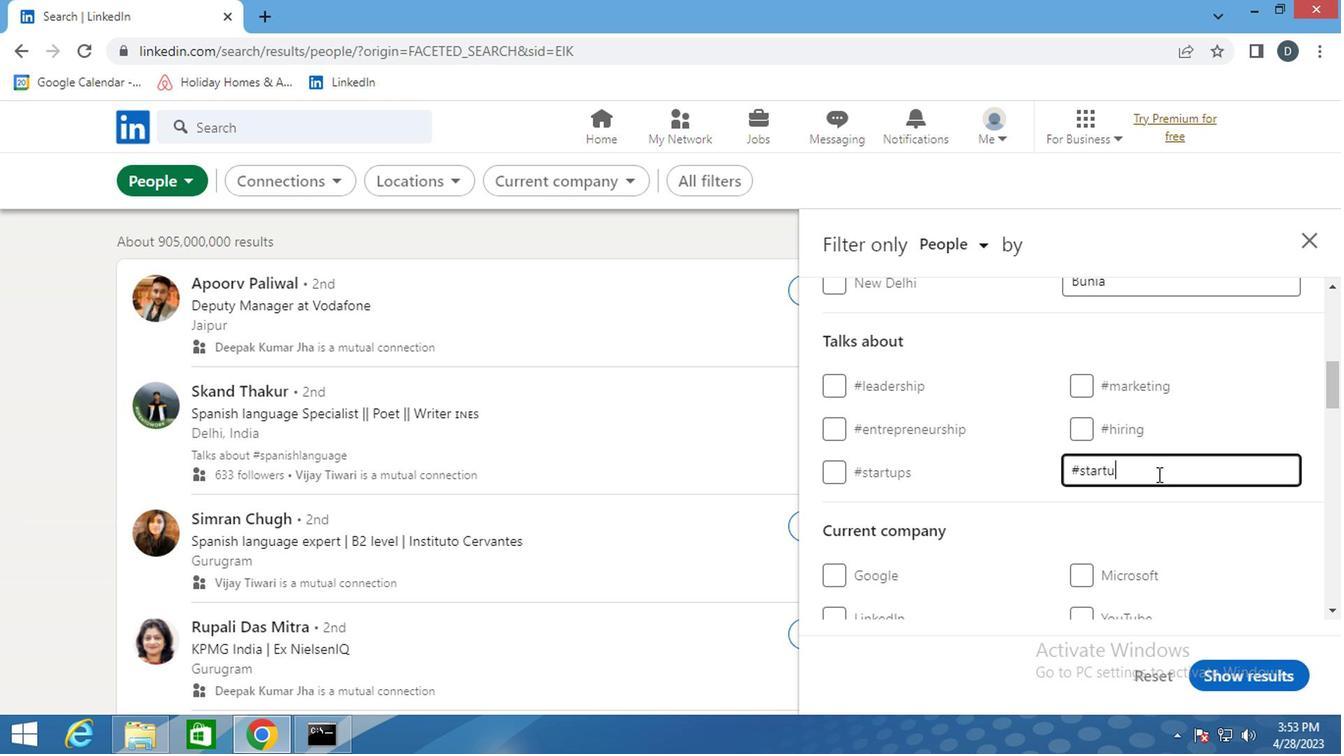 
Action: Mouse moved to (1308, 498)
Screenshot: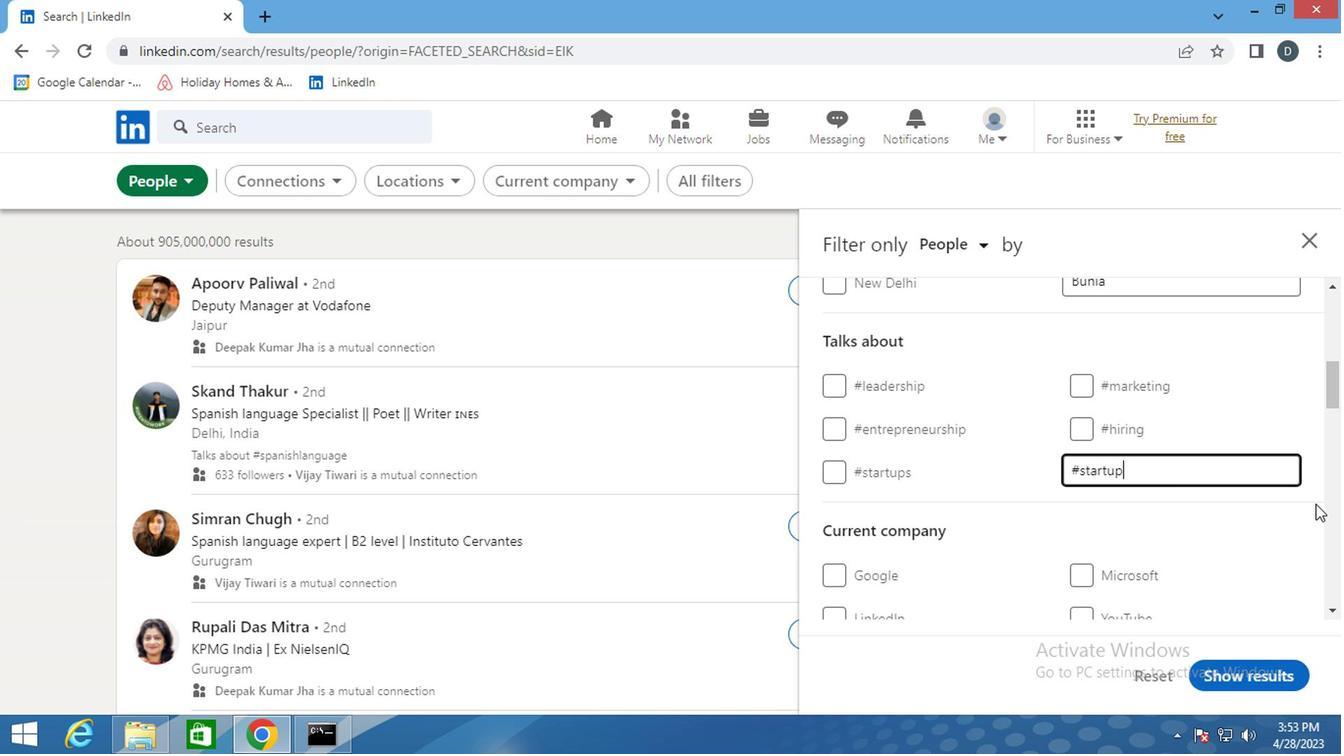 
Action: Mouse scrolled (1308, 497) with delta (0, -1)
Screenshot: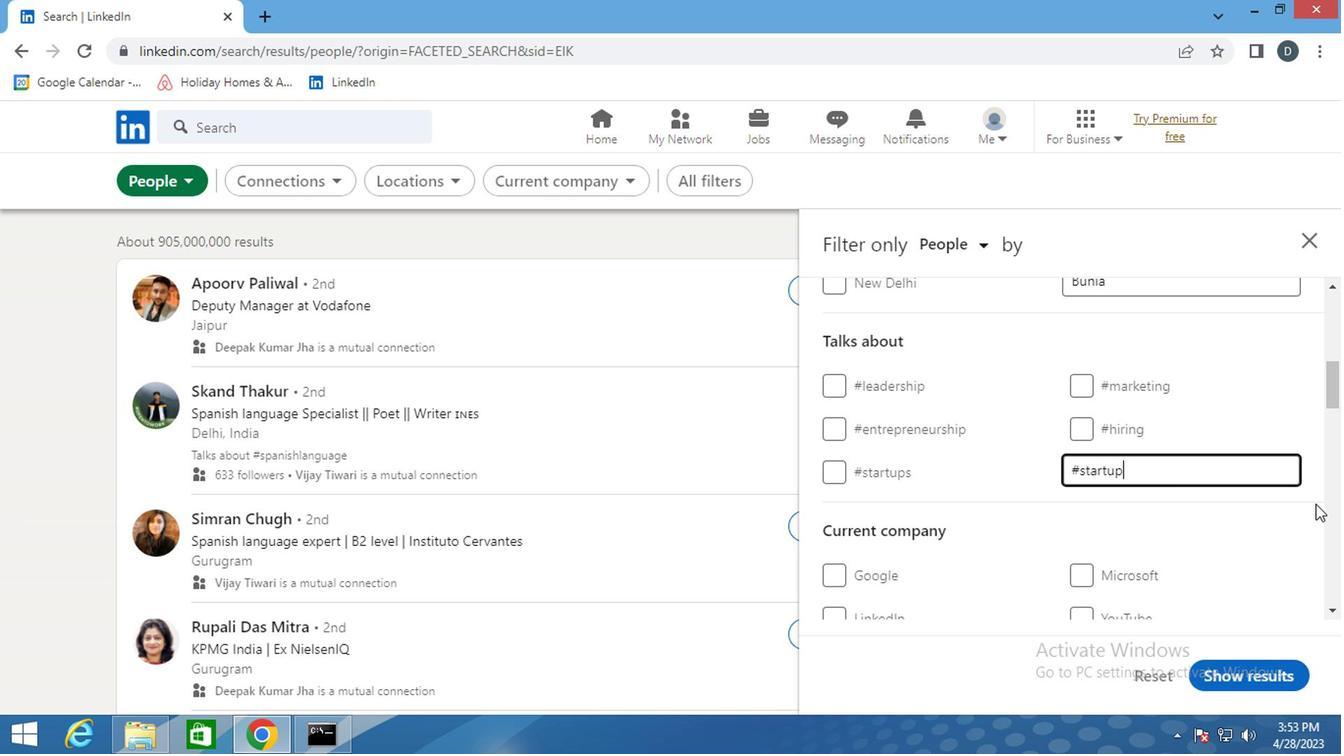 
Action: Mouse moved to (1162, 477)
Screenshot: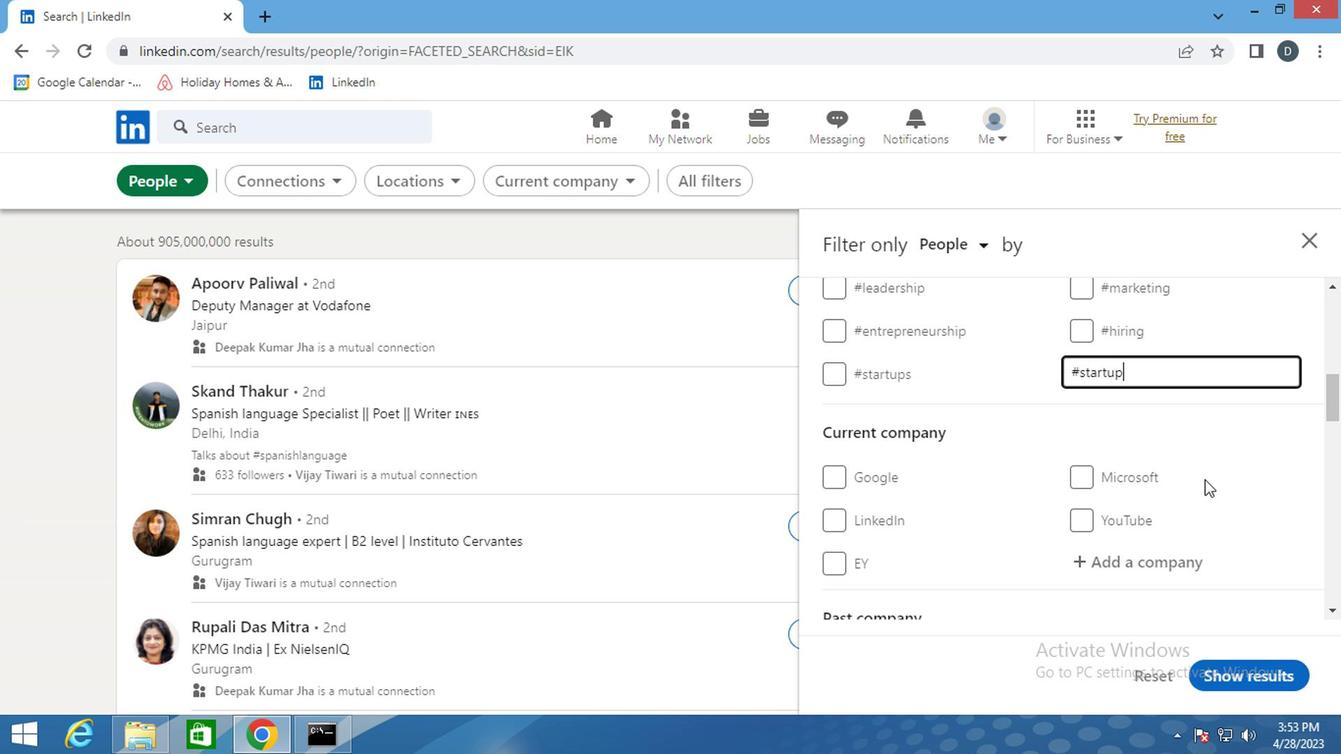 
Action: Mouse scrolled (1162, 476) with delta (0, 0)
Screenshot: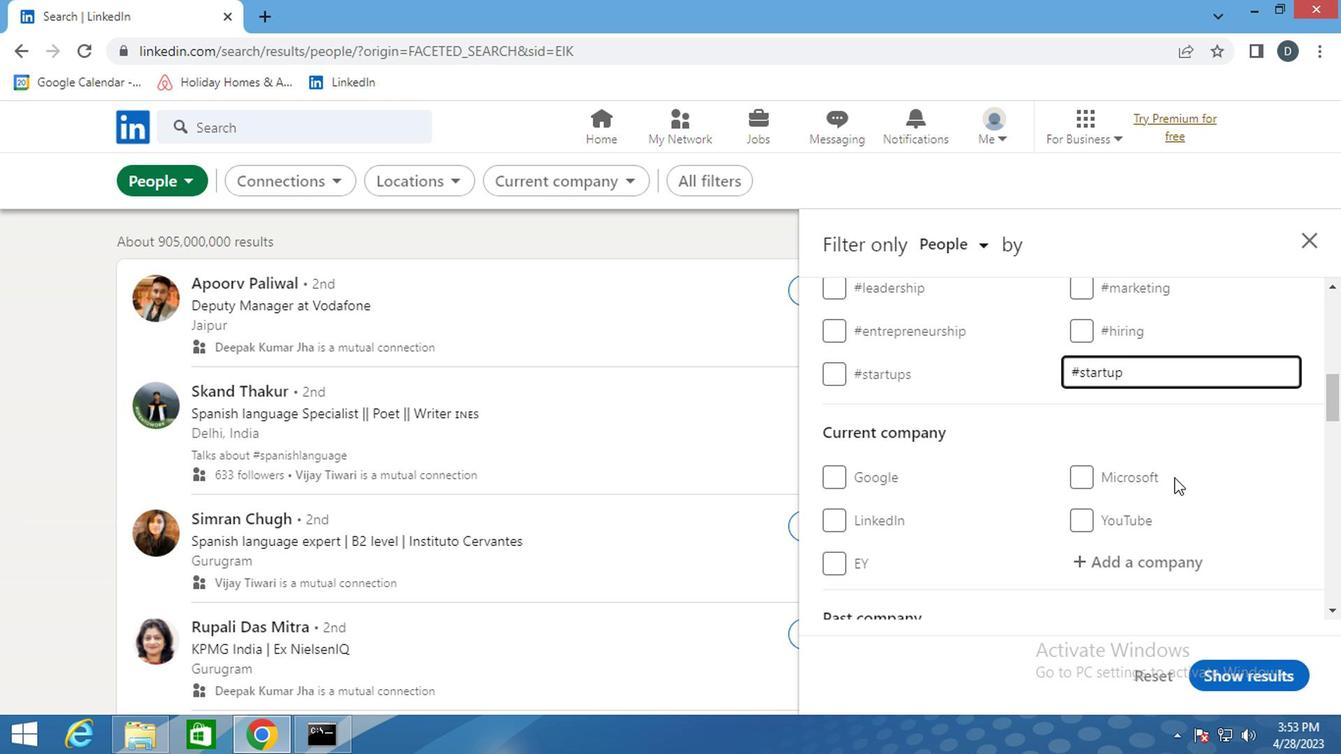 
Action: Mouse scrolled (1162, 476) with delta (0, 0)
Screenshot: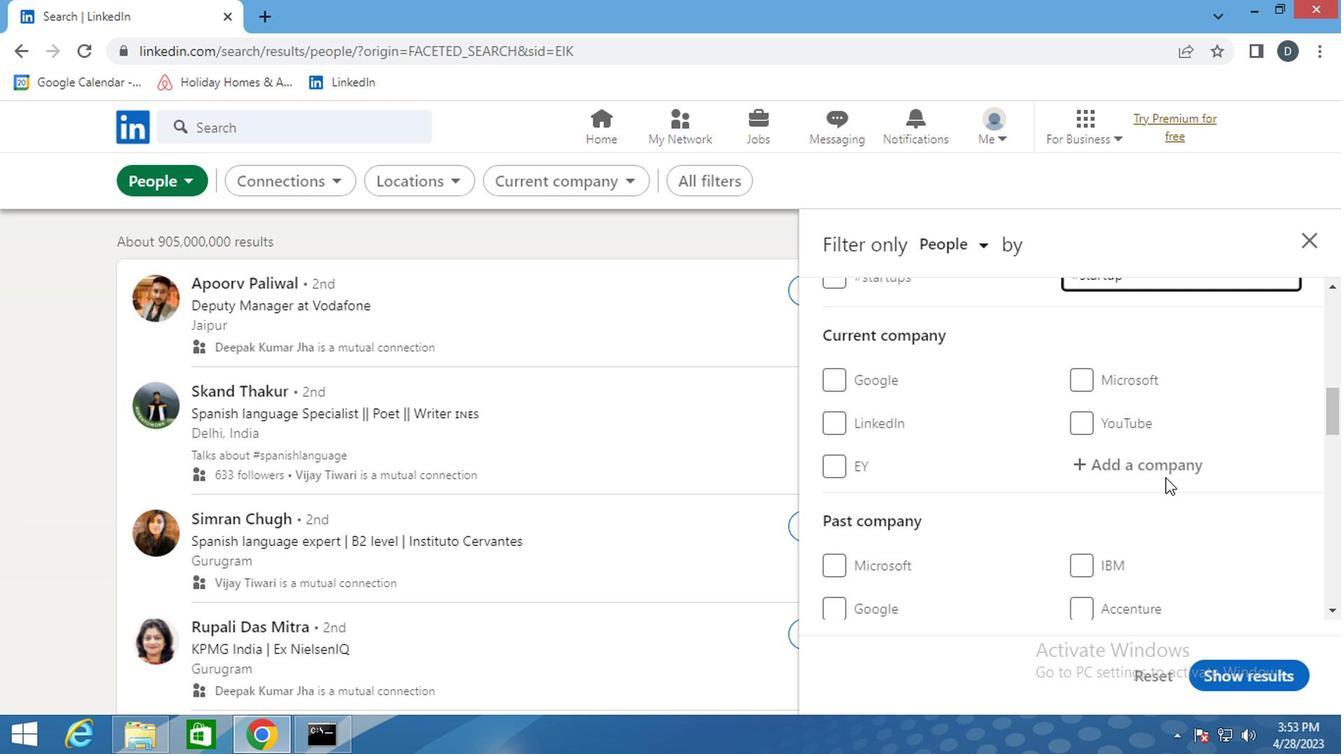 
Action: Mouse scrolled (1162, 476) with delta (0, 0)
Screenshot: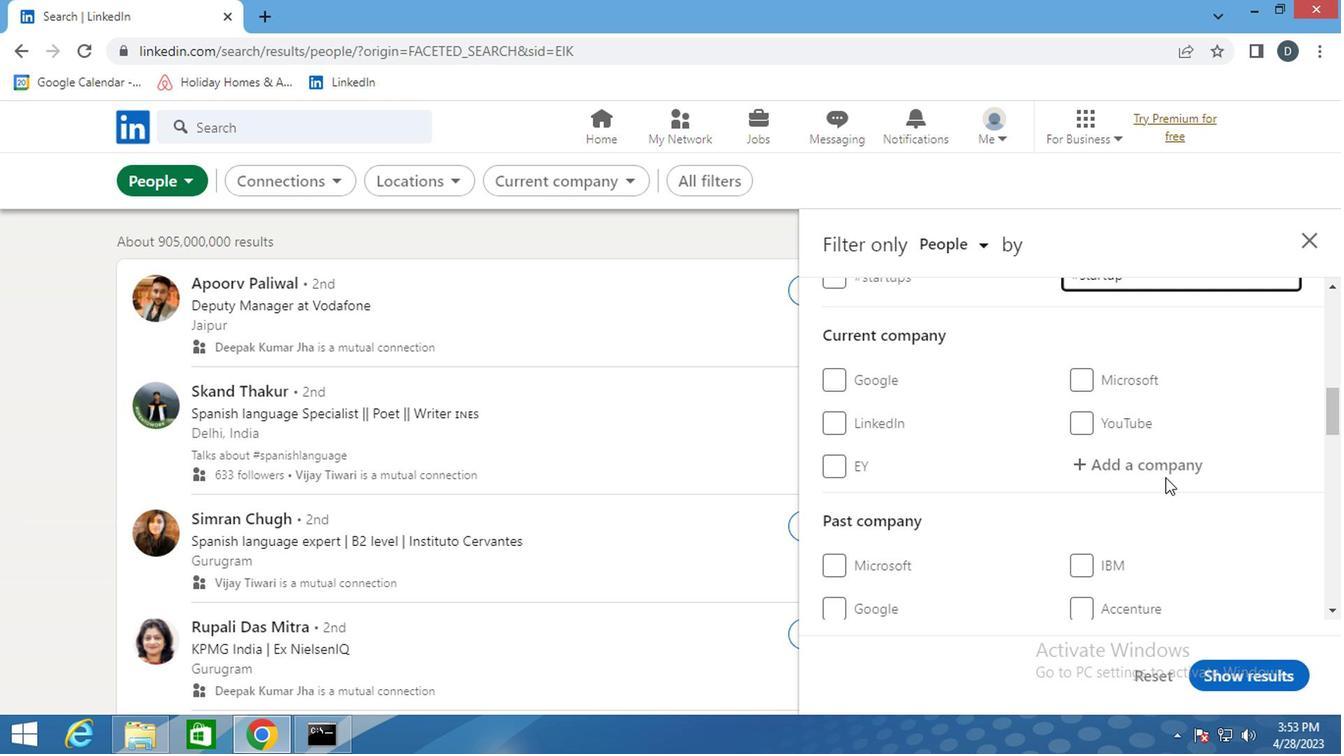 
Action: Mouse scrolled (1162, 476) with delta (0, 0)
Screenshot: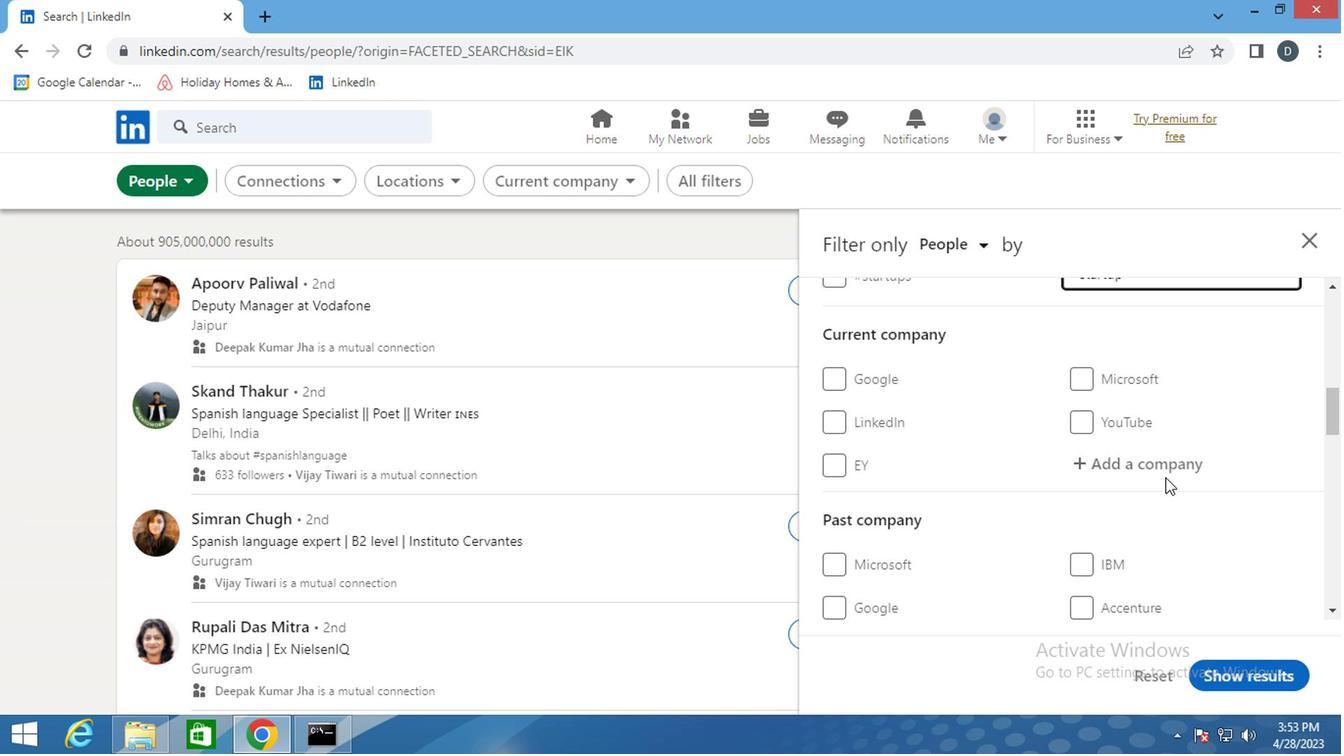 
Action: Mouse scrolled (1162, 476) with delta (0, 0)
Screenshot: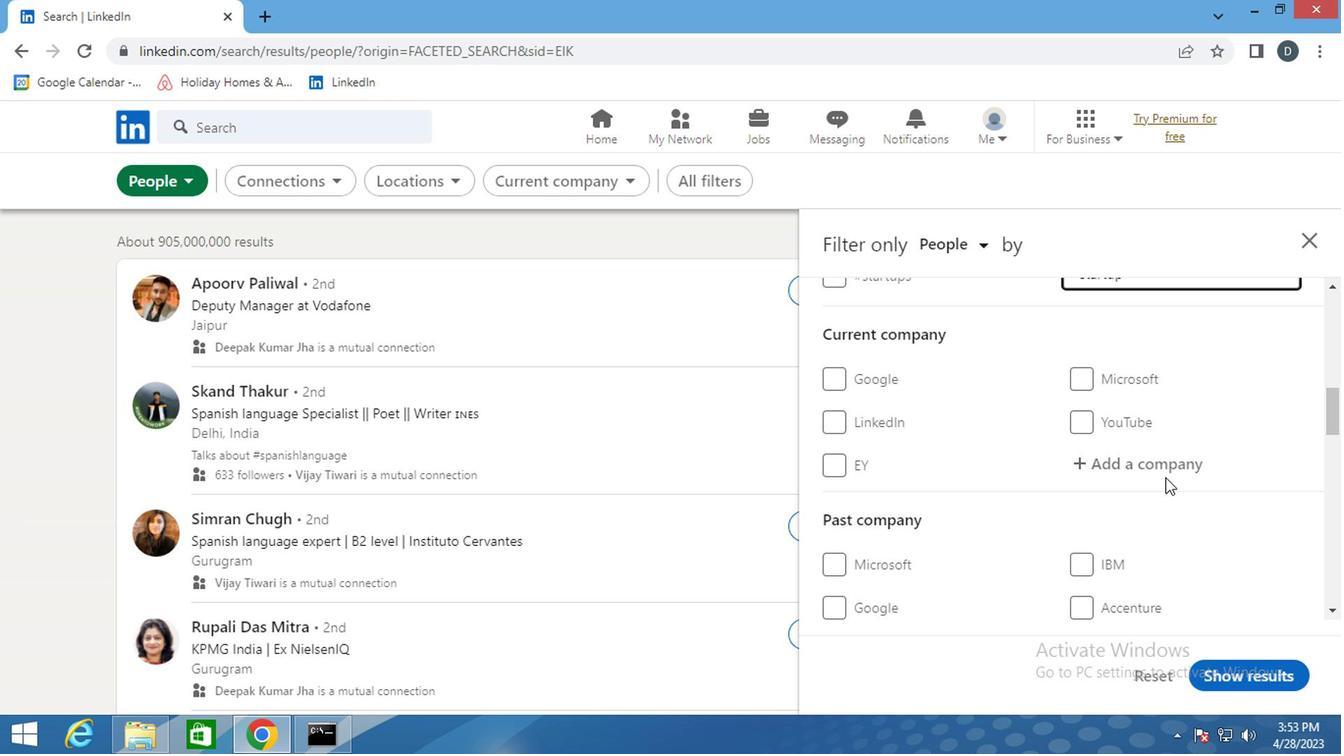 
Action: Mouse moved to (1094, 477)
Screenshot: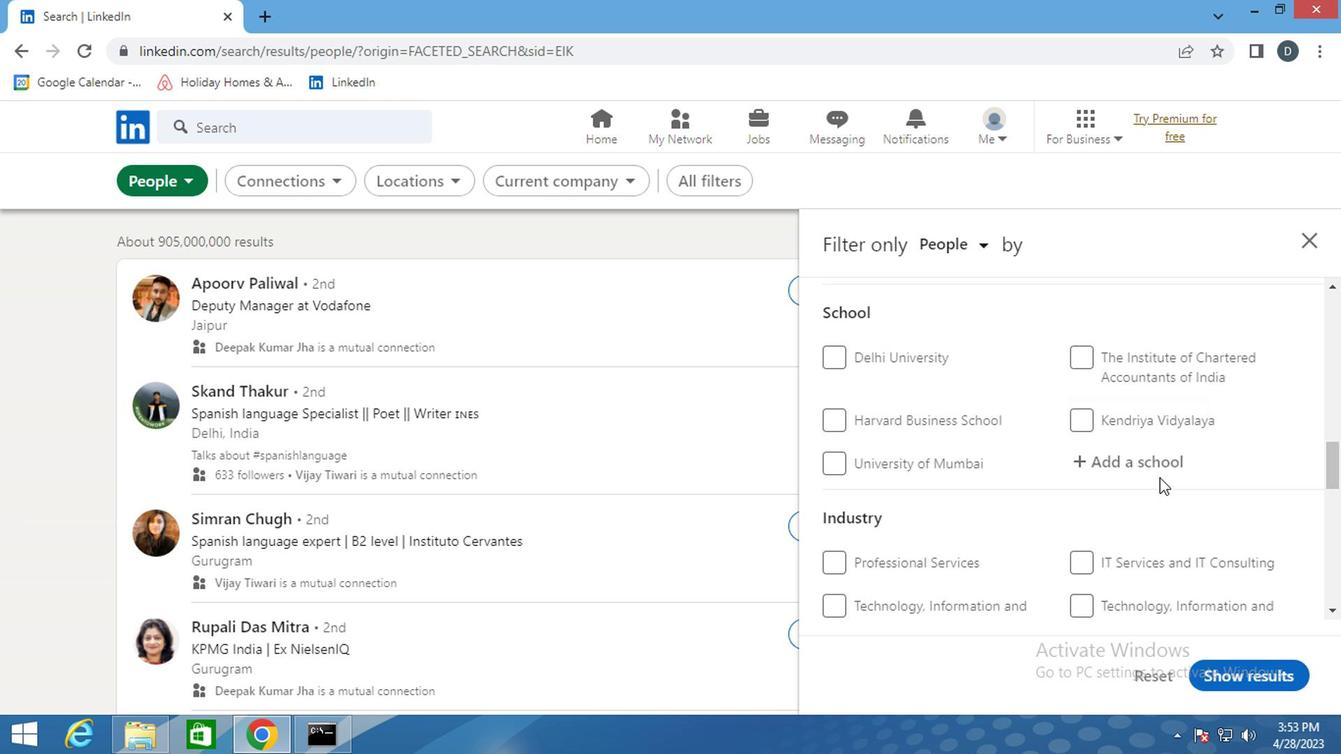 
Action: Mouse scrolled (1094, 476) with delta (0, 0)
Screenshot: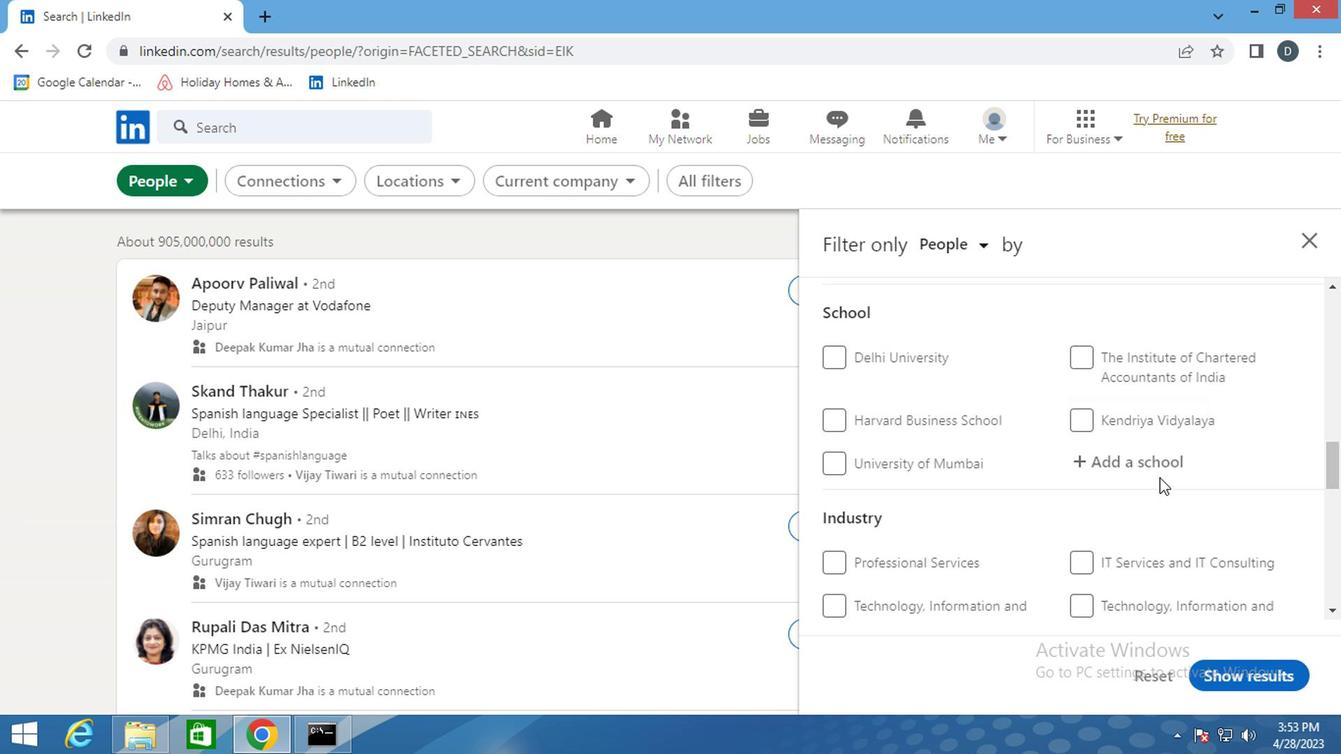 
Action: Mouse moved to (1075, 481)
Screenshot: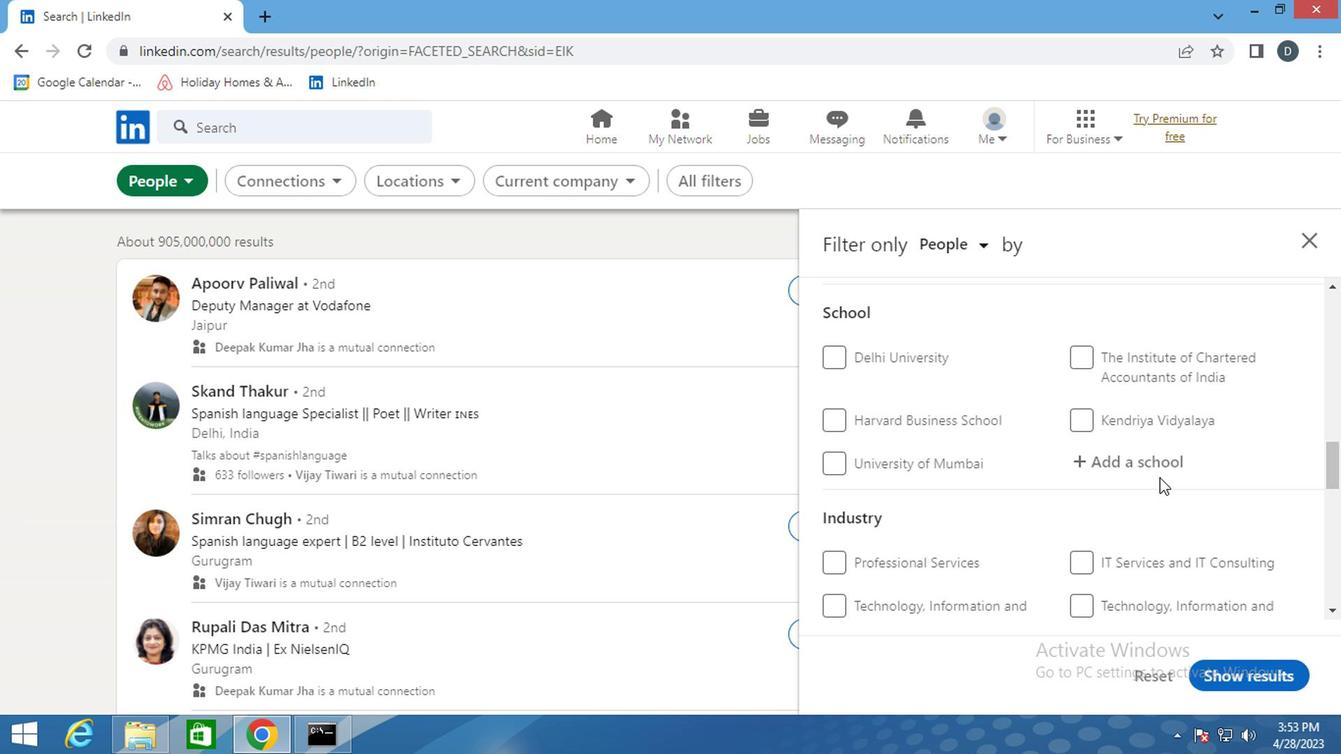 
Action: Mouse scrolled (1075, 480) with delta (0, -1)
Screenshot: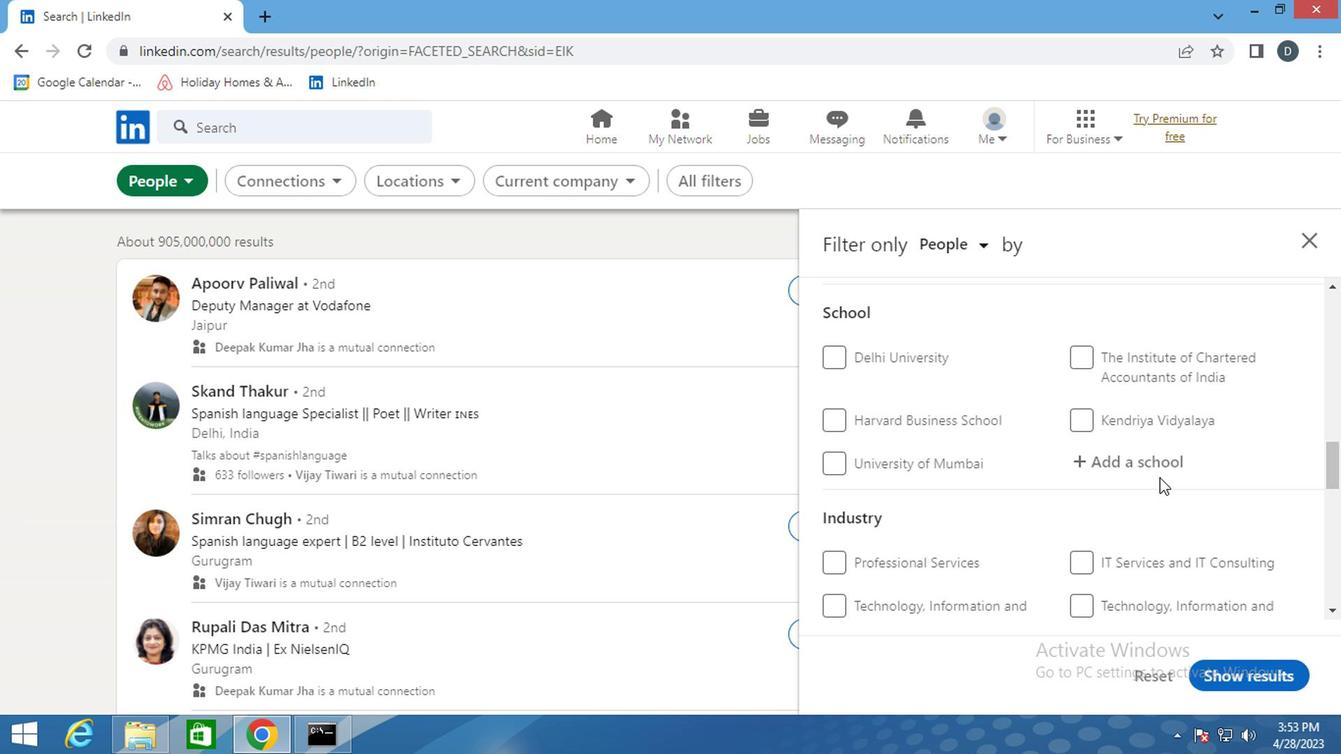 
Action: Mouse moved to (1046, 480)
Screenshot: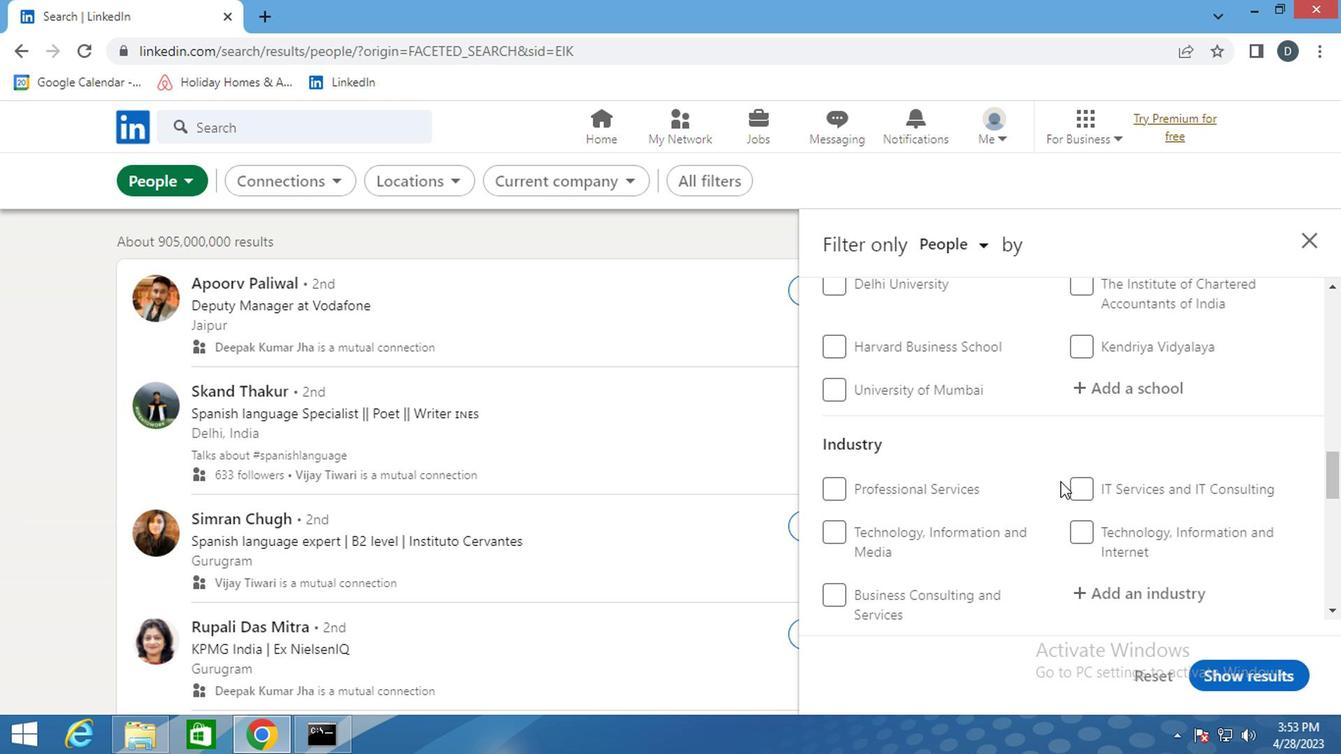 
Action: Mouse scrolled (1046, 479) with delta (0, 0)
Screenshot: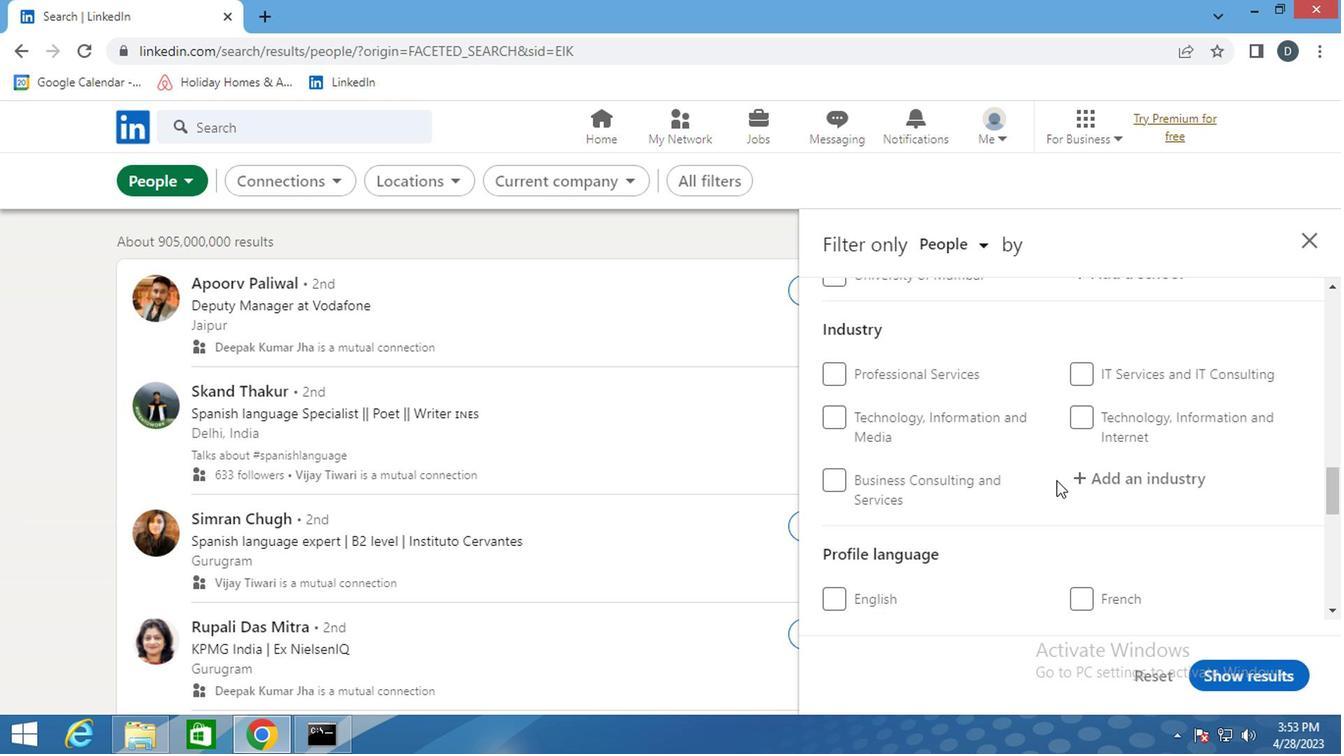 
Action: Mouse moved to (872, 577)
Screenshot: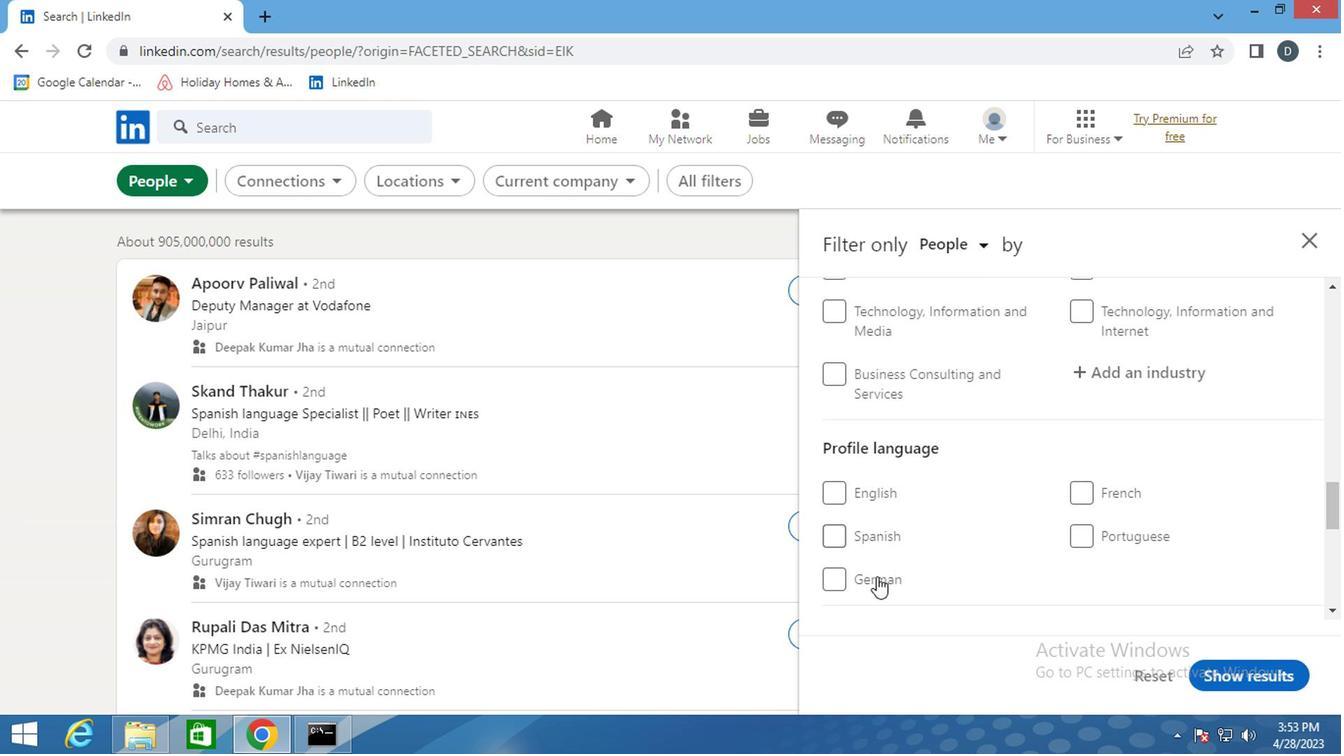 
Action: Mouse pressed left at (872, 577)
Screenshot: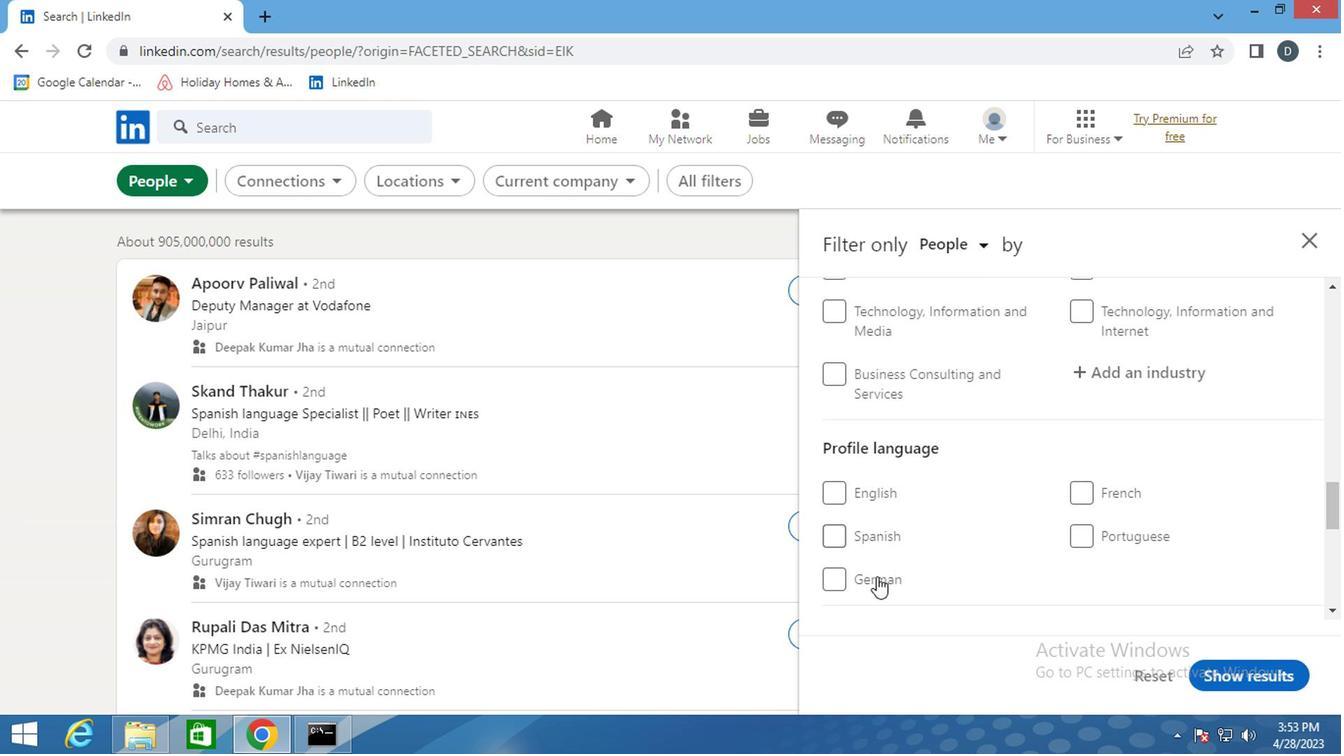 
Action: Mouse moved to (1048, 546)
Screenshot: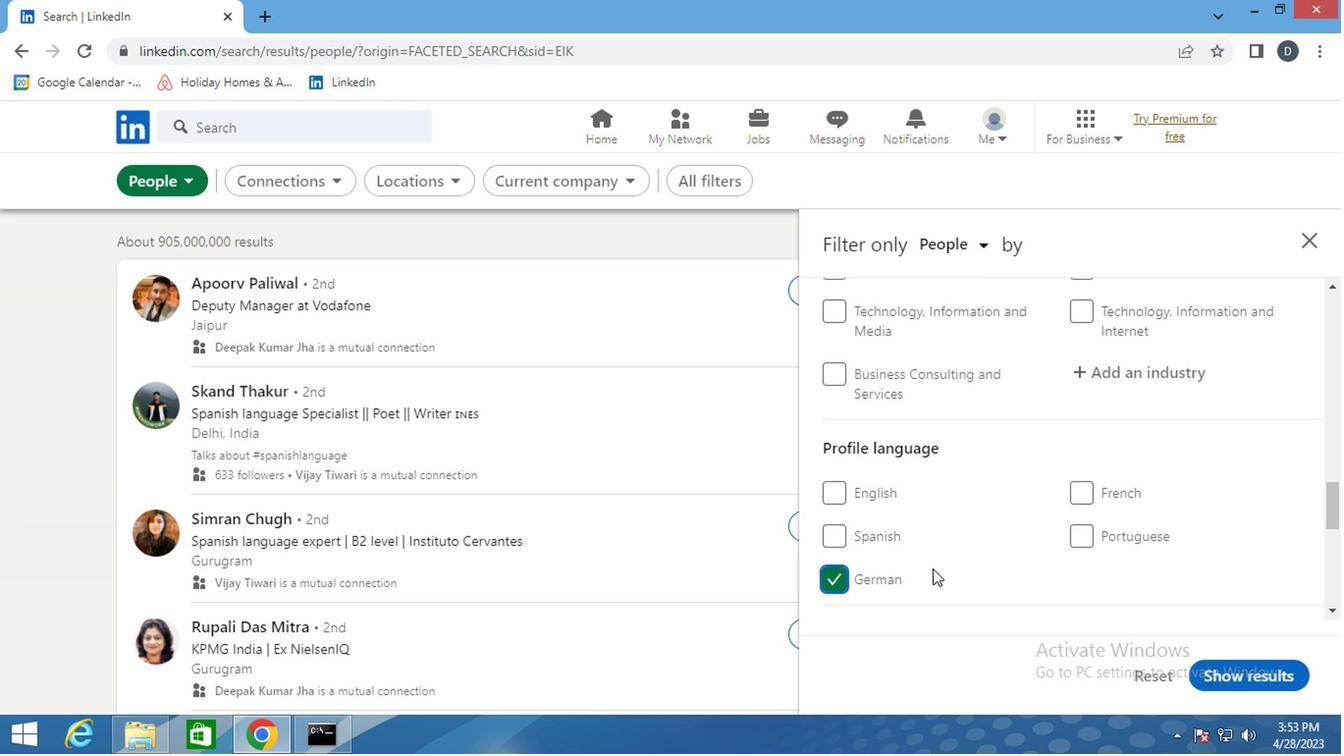 
Action: Mouse scrolled (1048, 547) with delta (0, 1)
Screenshot: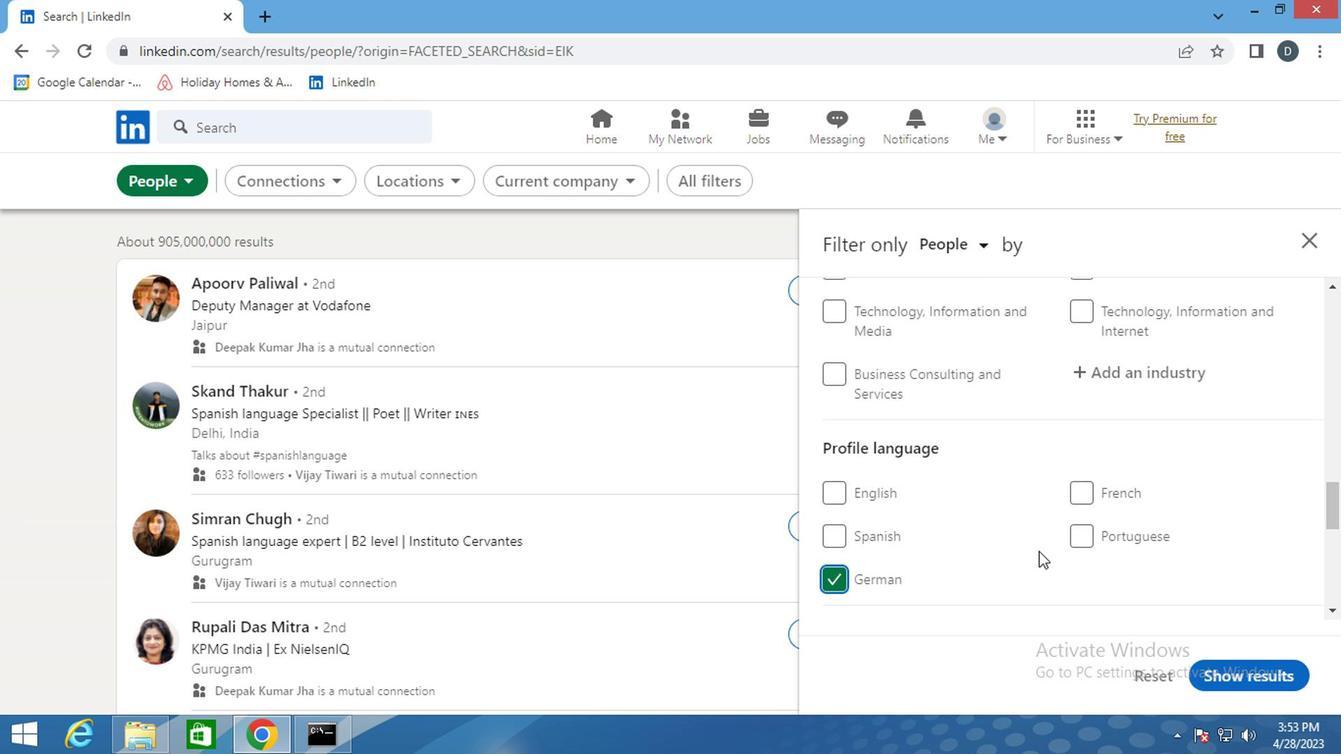 
Action: Mouse scrolled (1048, 547) with delta (0, 1)
Screenshot: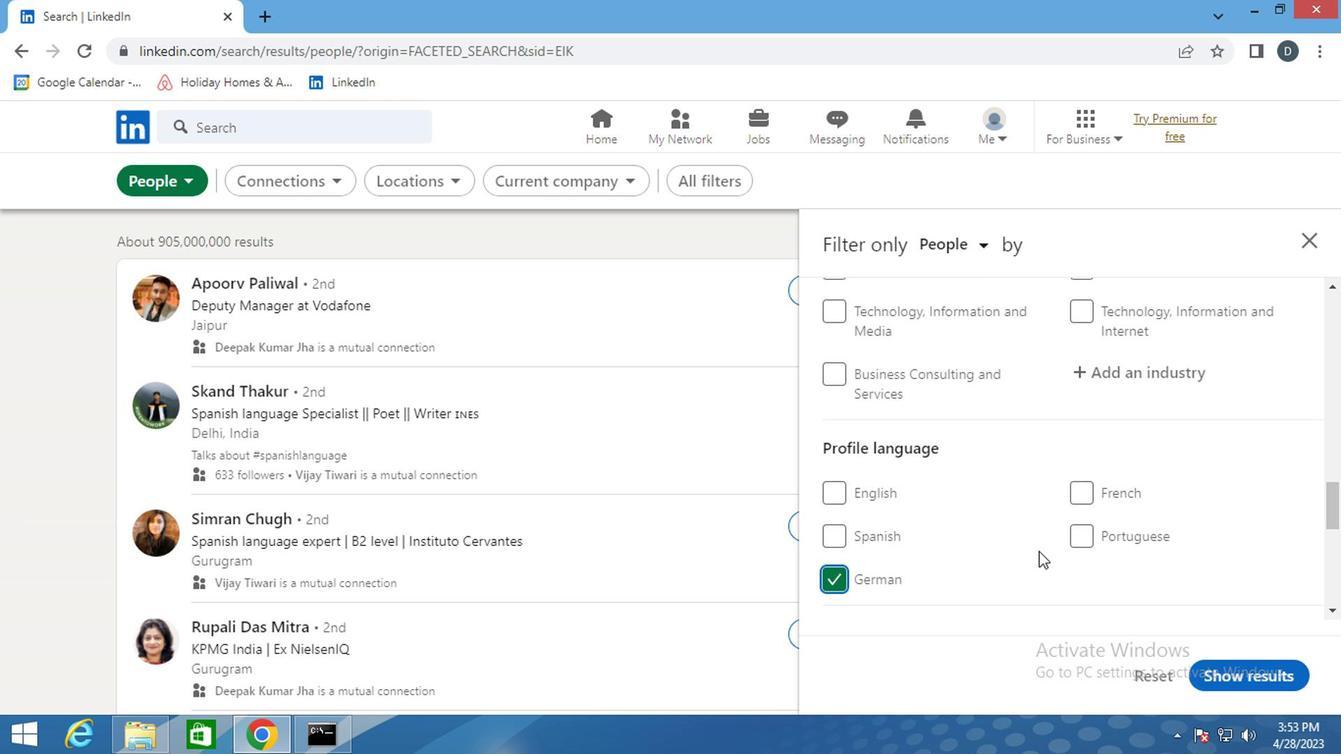 
Action: Mouse scrolled (1048, 547) with delta (0, 1)
Screenshot: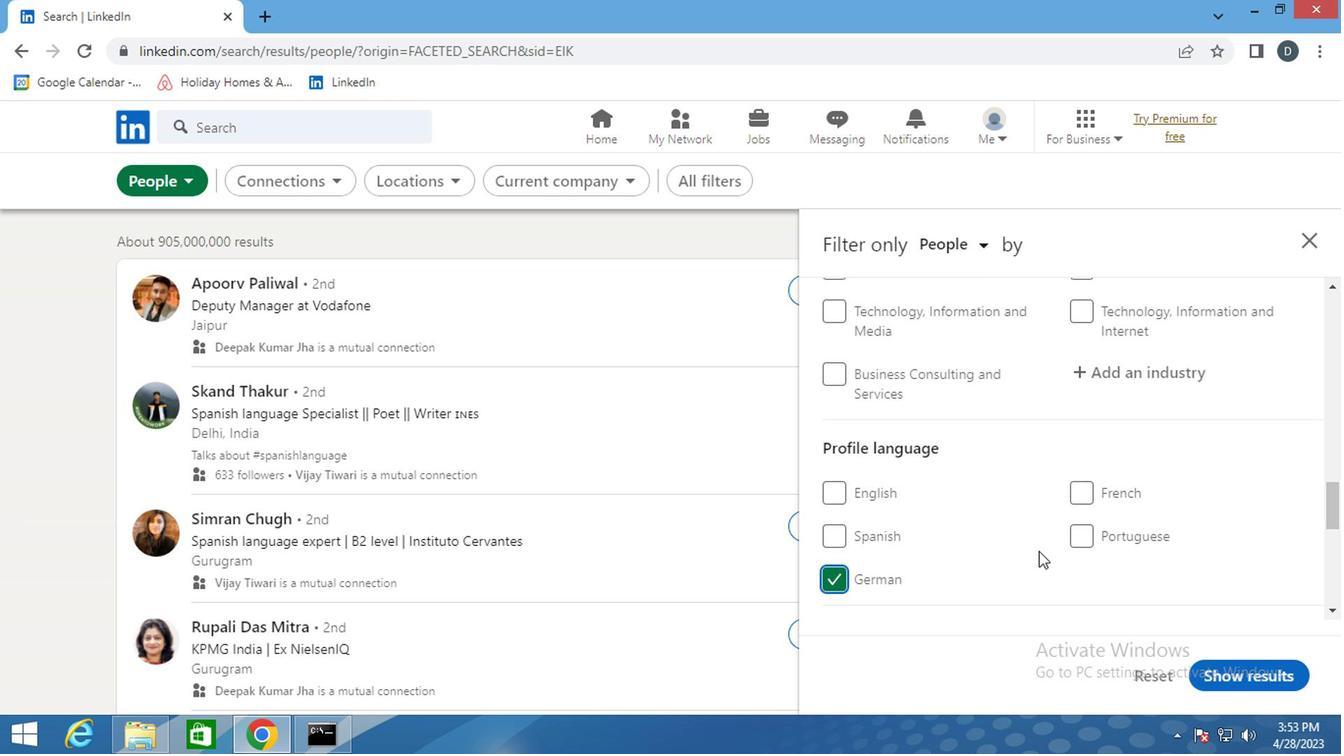 
Action: Mouse scrolled (1048, 547) with delta (0, 1)
Screenshot: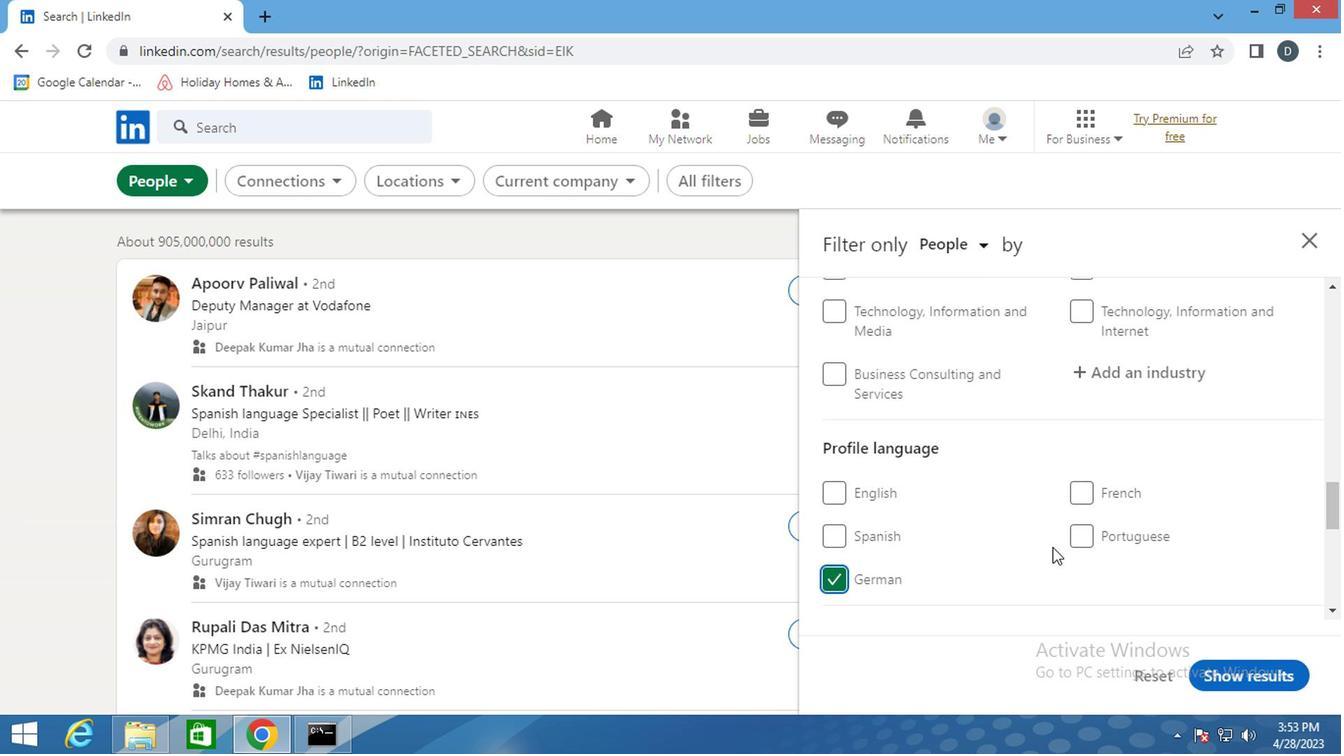 
Action: Mouse scrolled (1048, 547) with delta (0, 1)
Screenshot: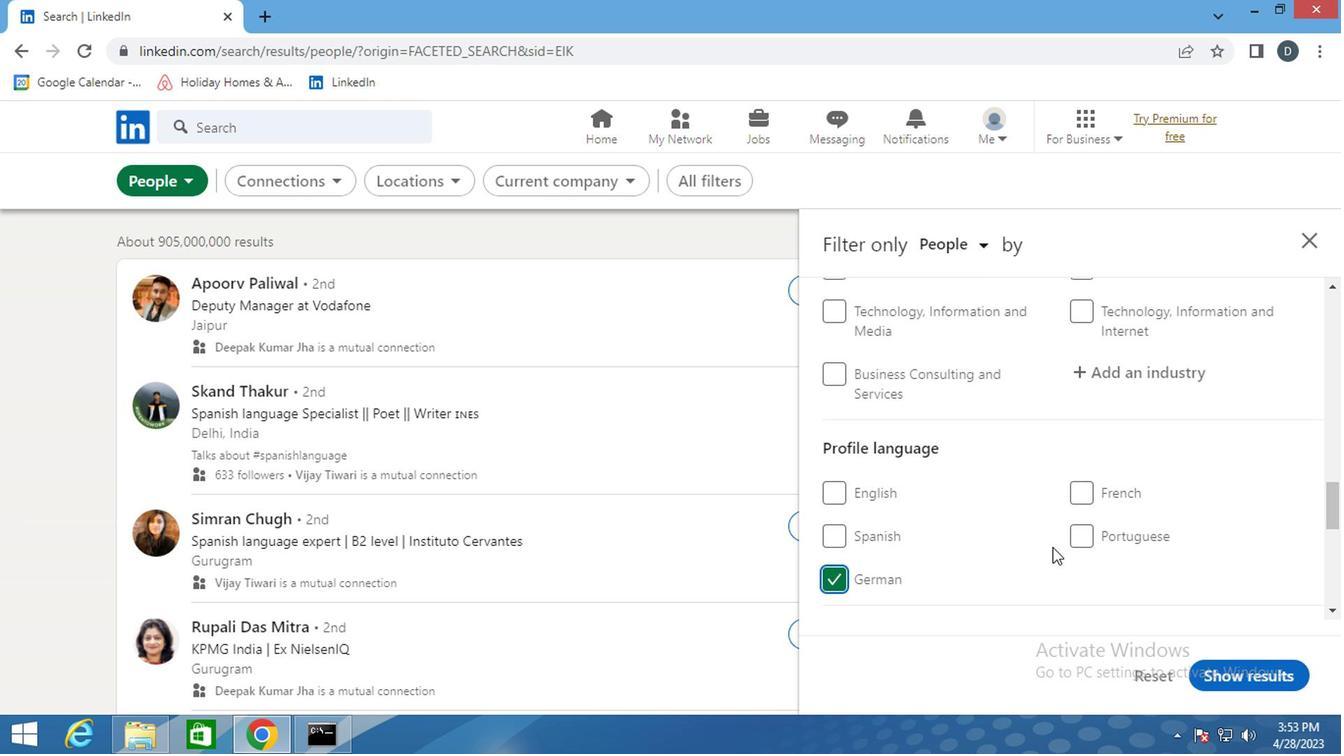 
Action: Mouse scrolled (1048, 547) with delta (0, 1)
Screenshot: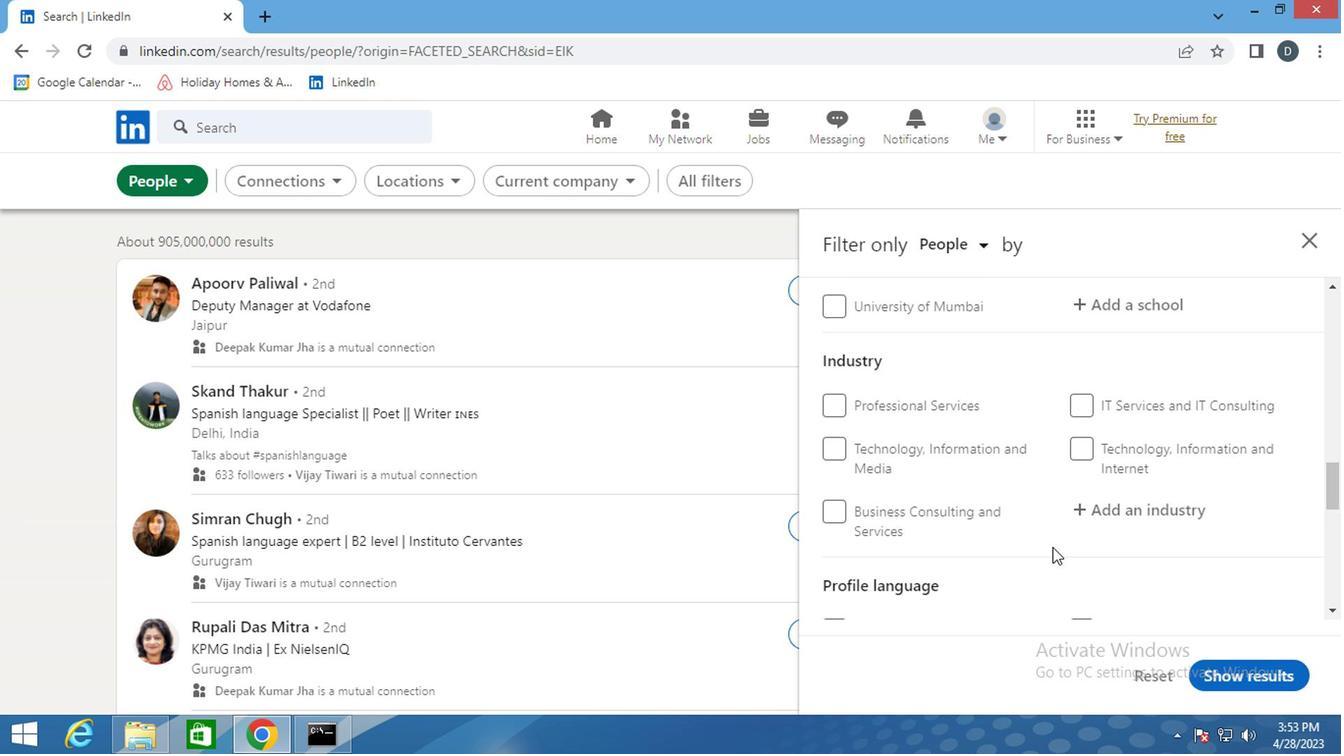 
Action: Mouse moved to (1050, 545)
Screenshot: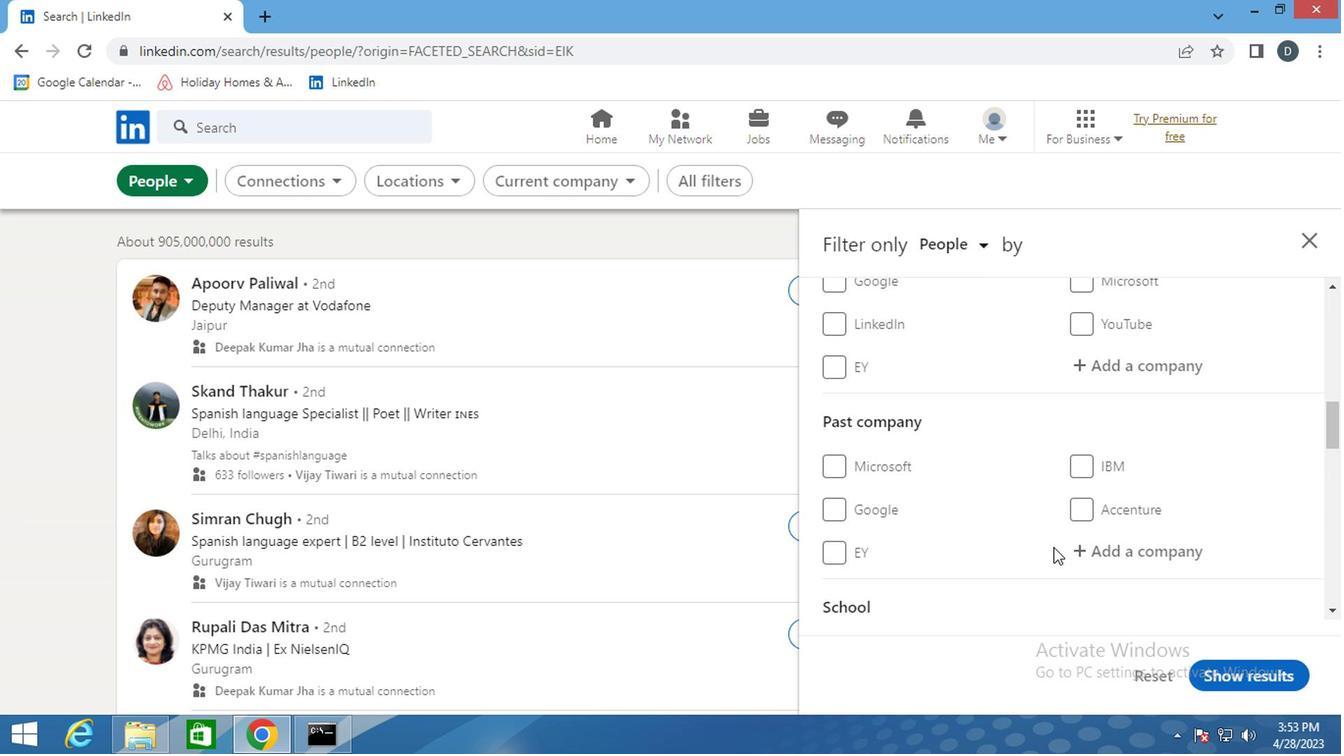 
Action: Mouse scrolled (1050, 546) with delta (0, 0)
Screenshot: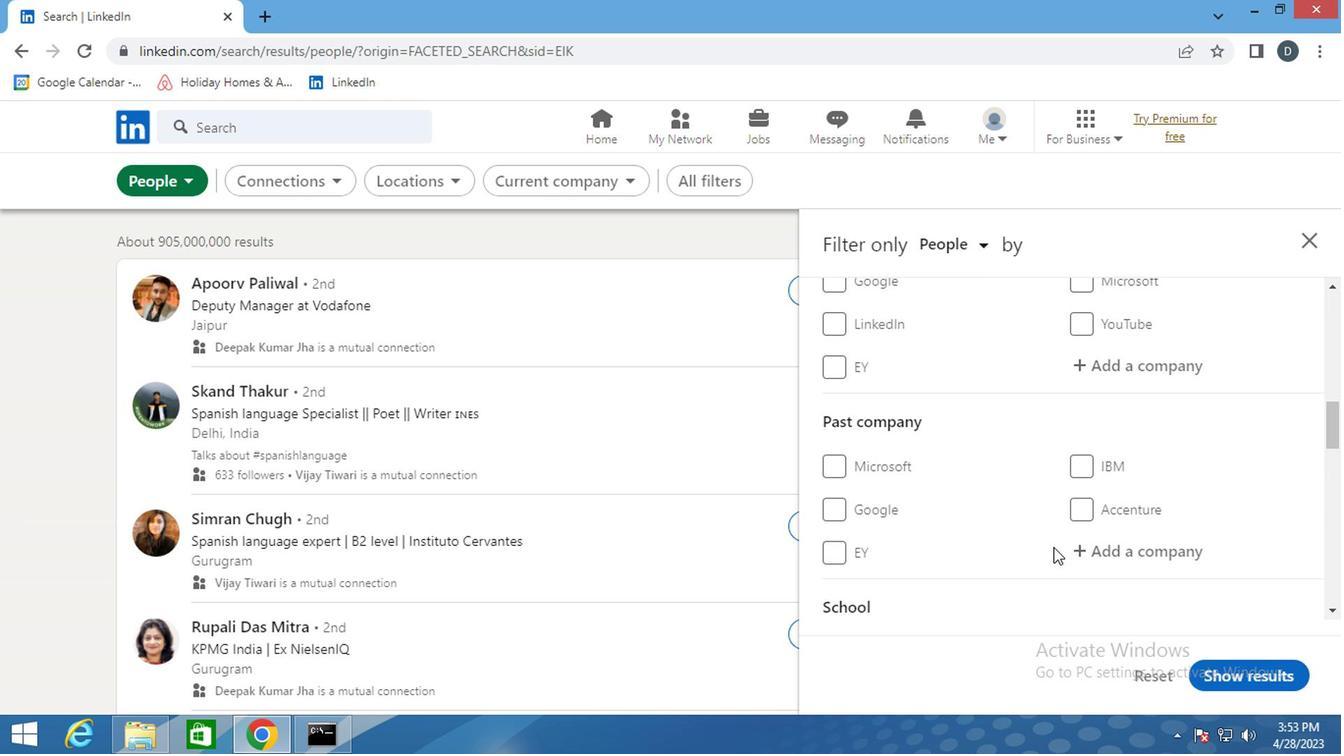 
Action: Mouse scrolled (1050, 546) with delta (0, 0)
Screenshot: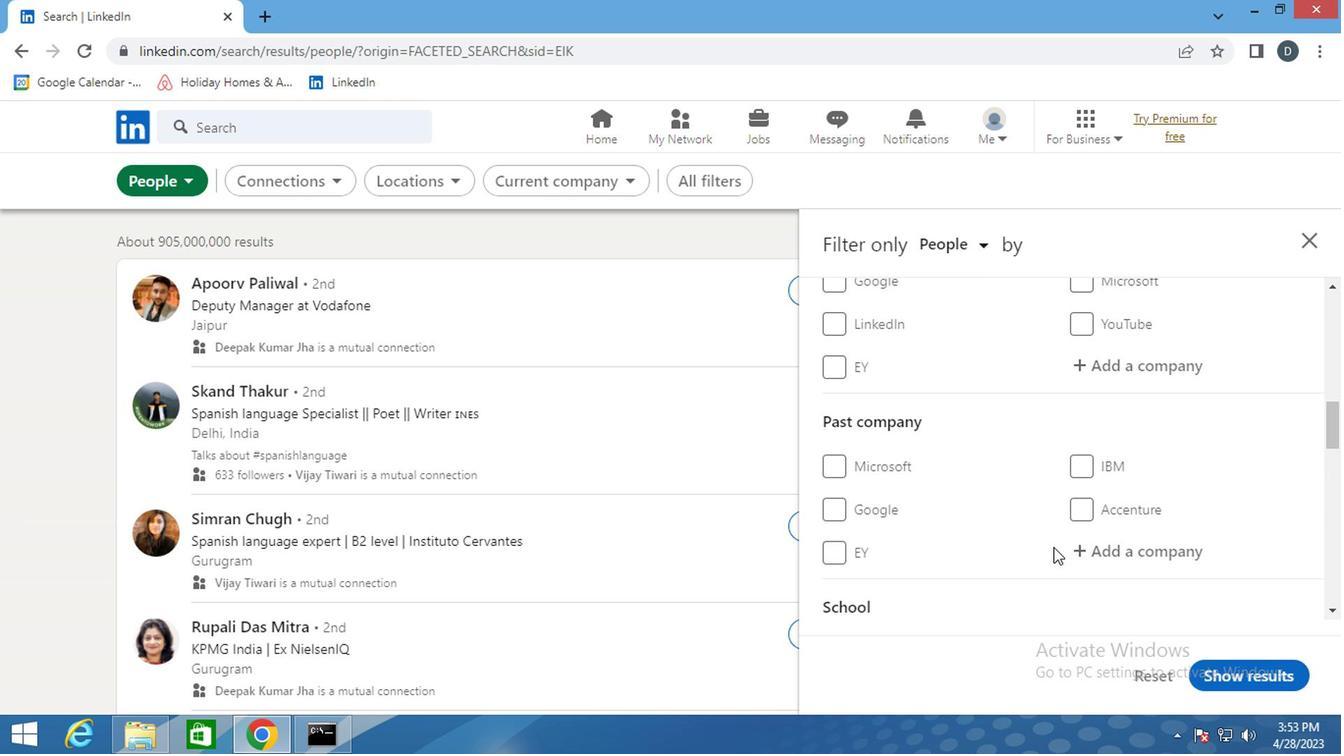 
Action: Mouse moved to (1094, 549)
Screenshot: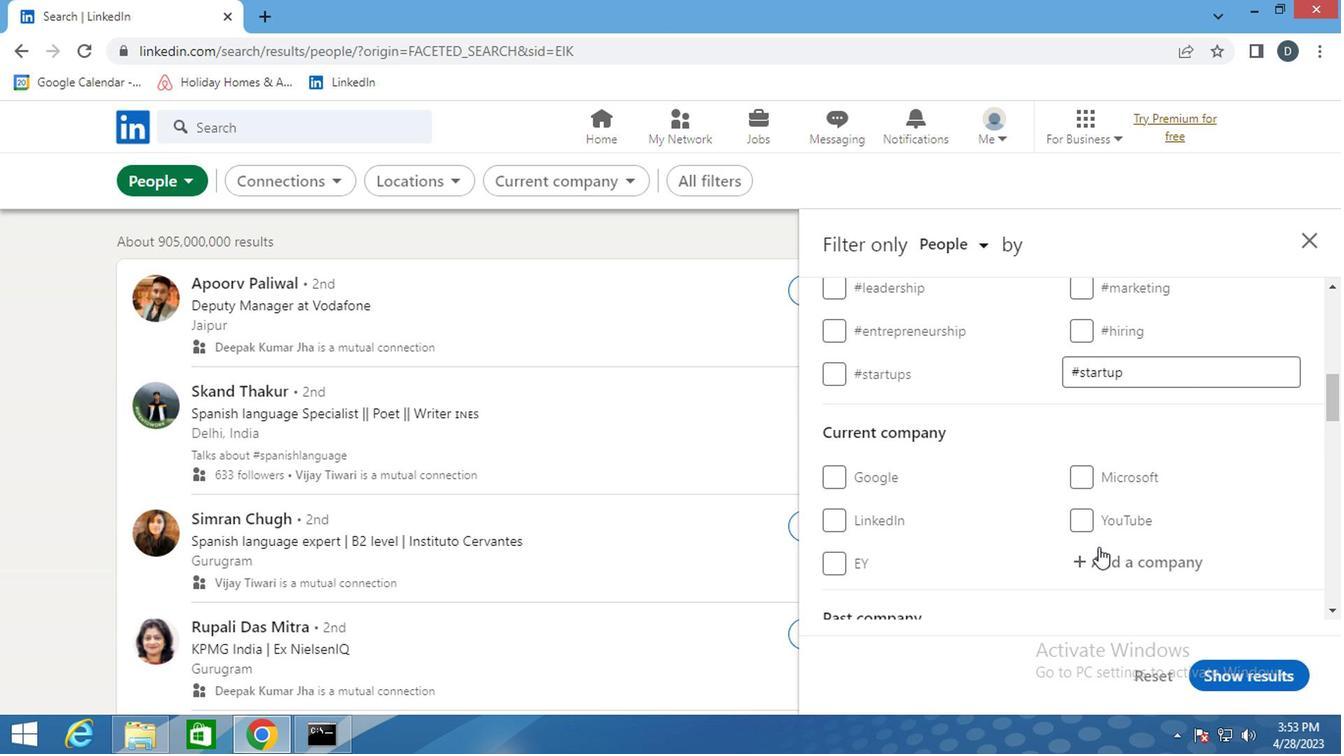 
Action: Mouse pressed left at (1094, 549)
Screenshot: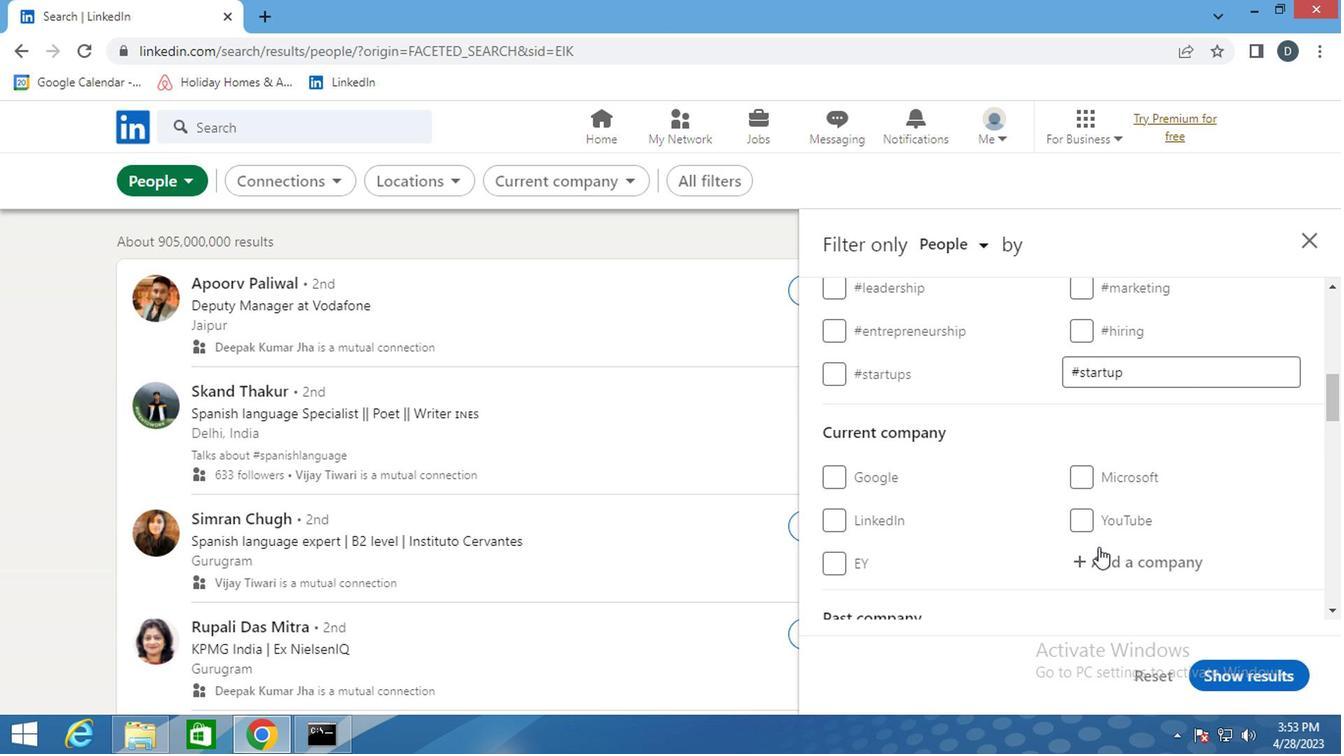 
Action: Mouse moved to (1185, 482)
Screenshot: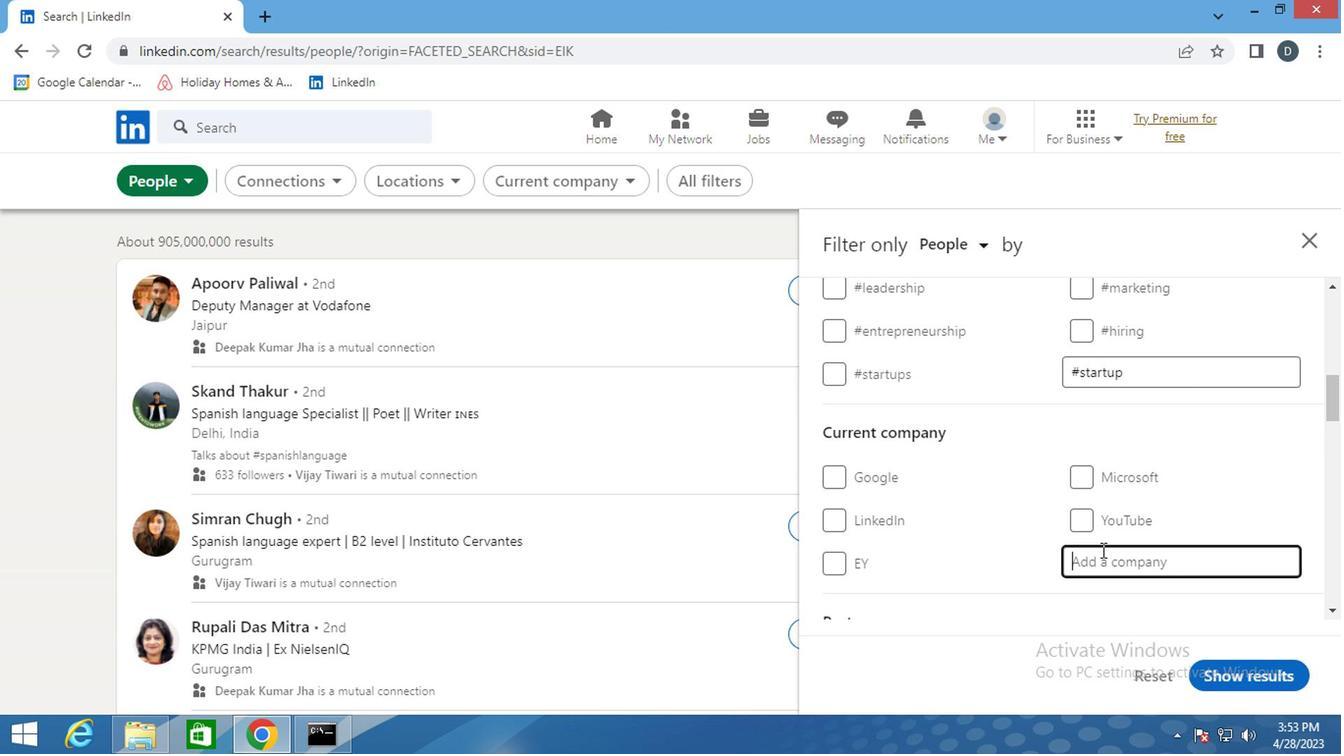 
Action: Mouse scrolled (1185, 482) with delta (0, 0)
Screenshot: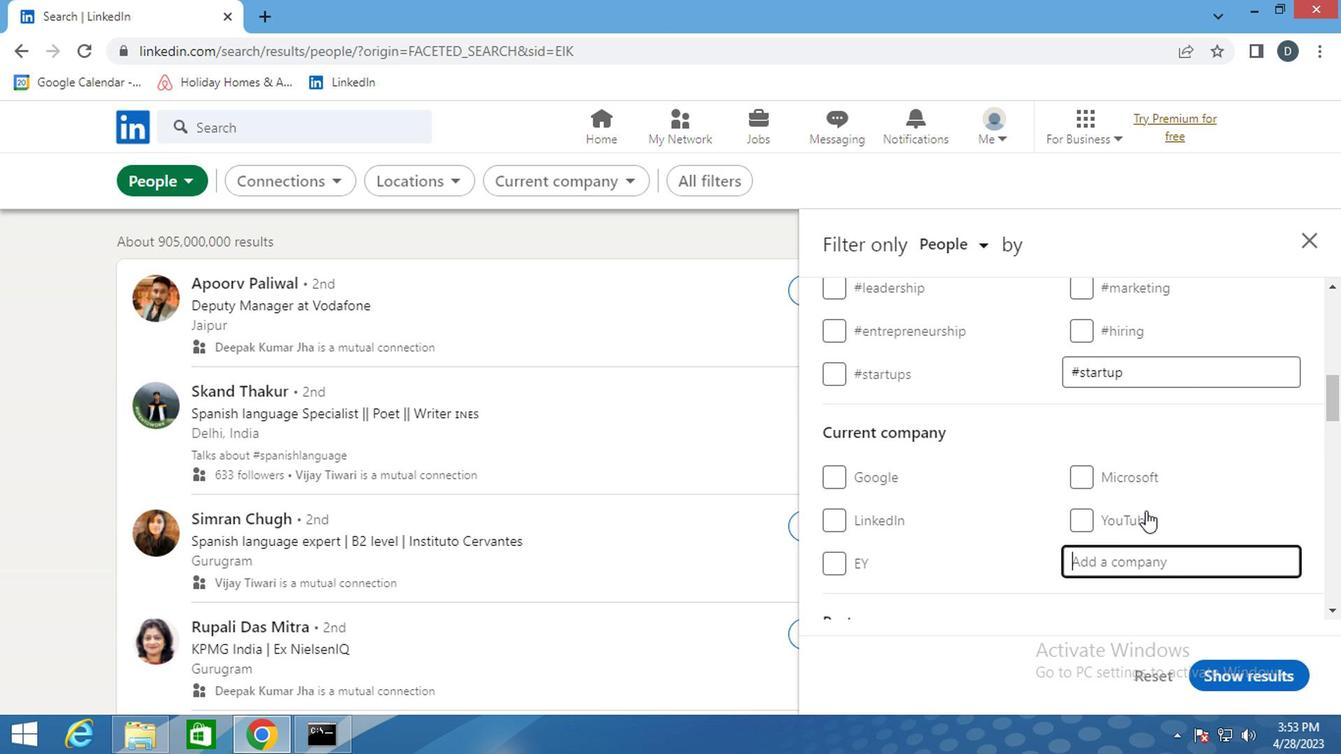 
Action: Key pressed <Key.shift>LOVE,<Key.shift>
Screenshot: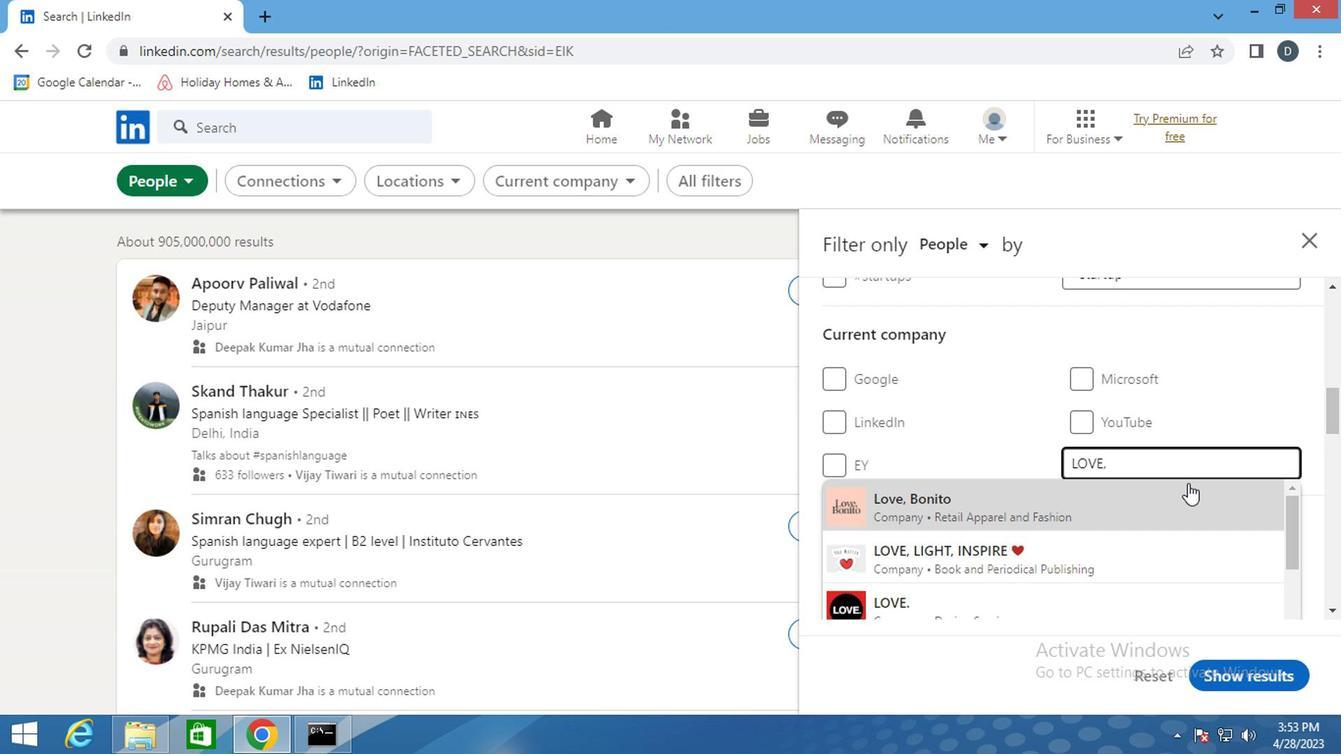 
Action: Mouse moved to (1175, 547)
Screenshot: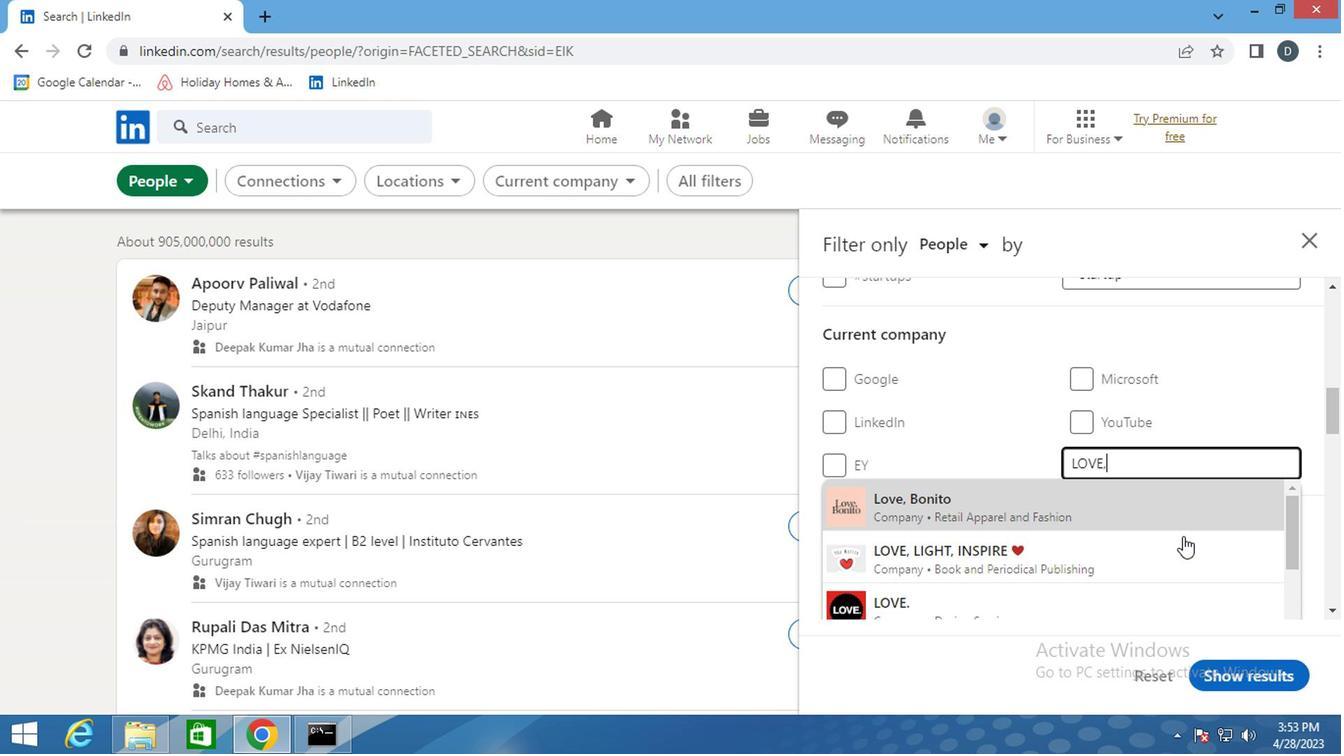 
Action: Mouse scrolled (1175, 546) with delta (0, -1)
Screenshot: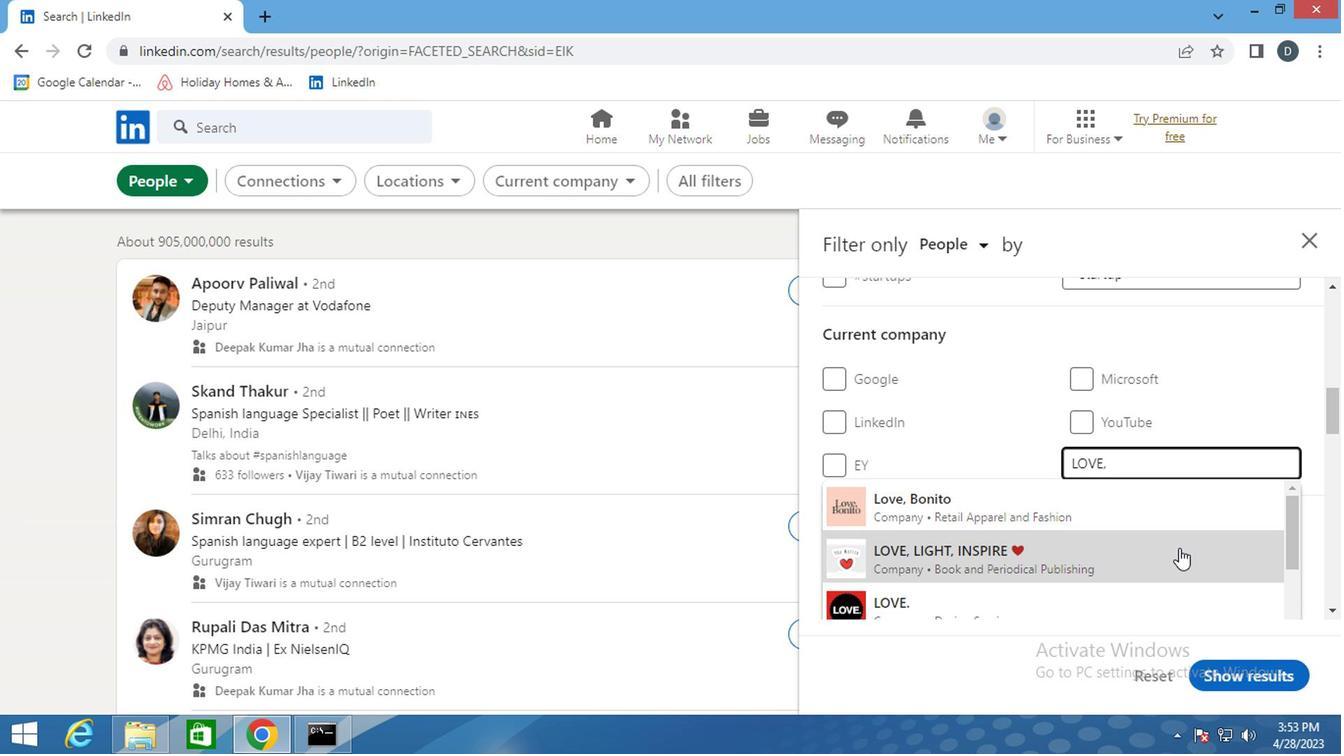 
Action: Mouse scrolled (1175, 546) with delta (0, -1)
Screenshot: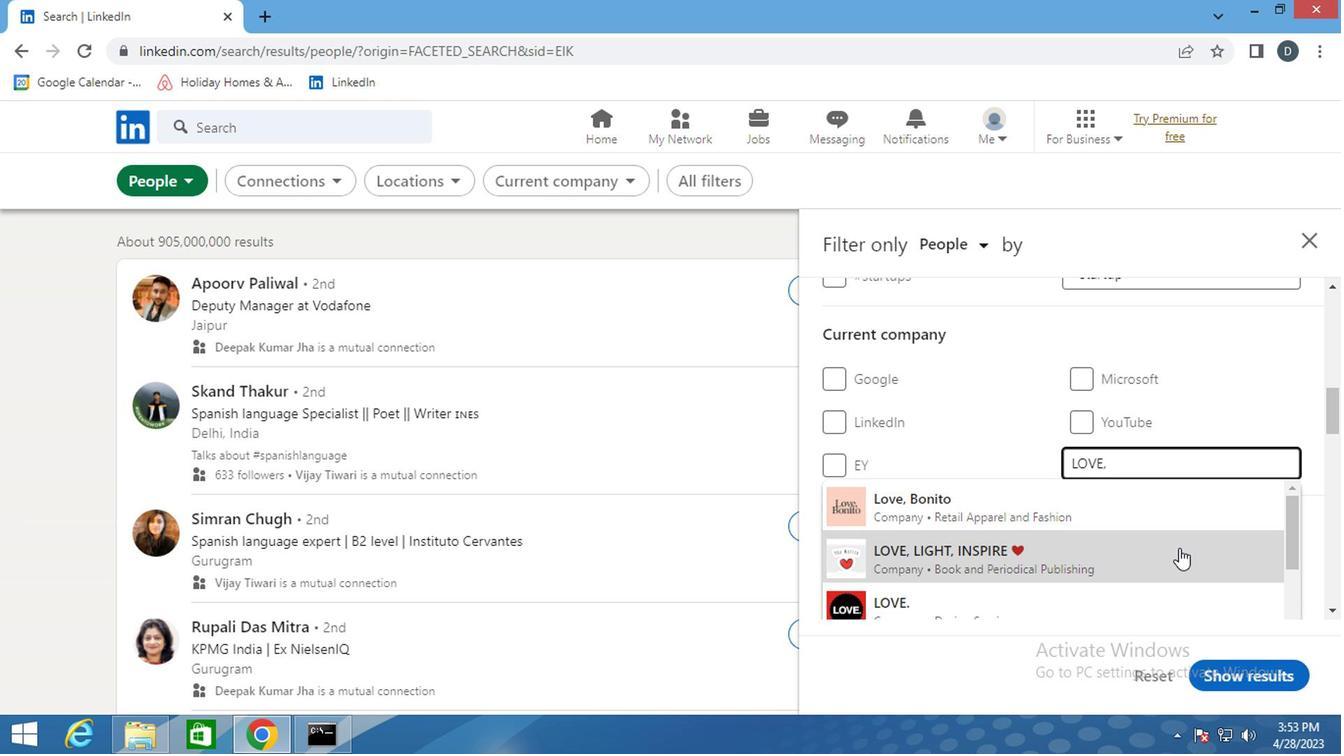
Action: Mouse scrolled (1175, 548) with delta (0, 0)
Screenshot: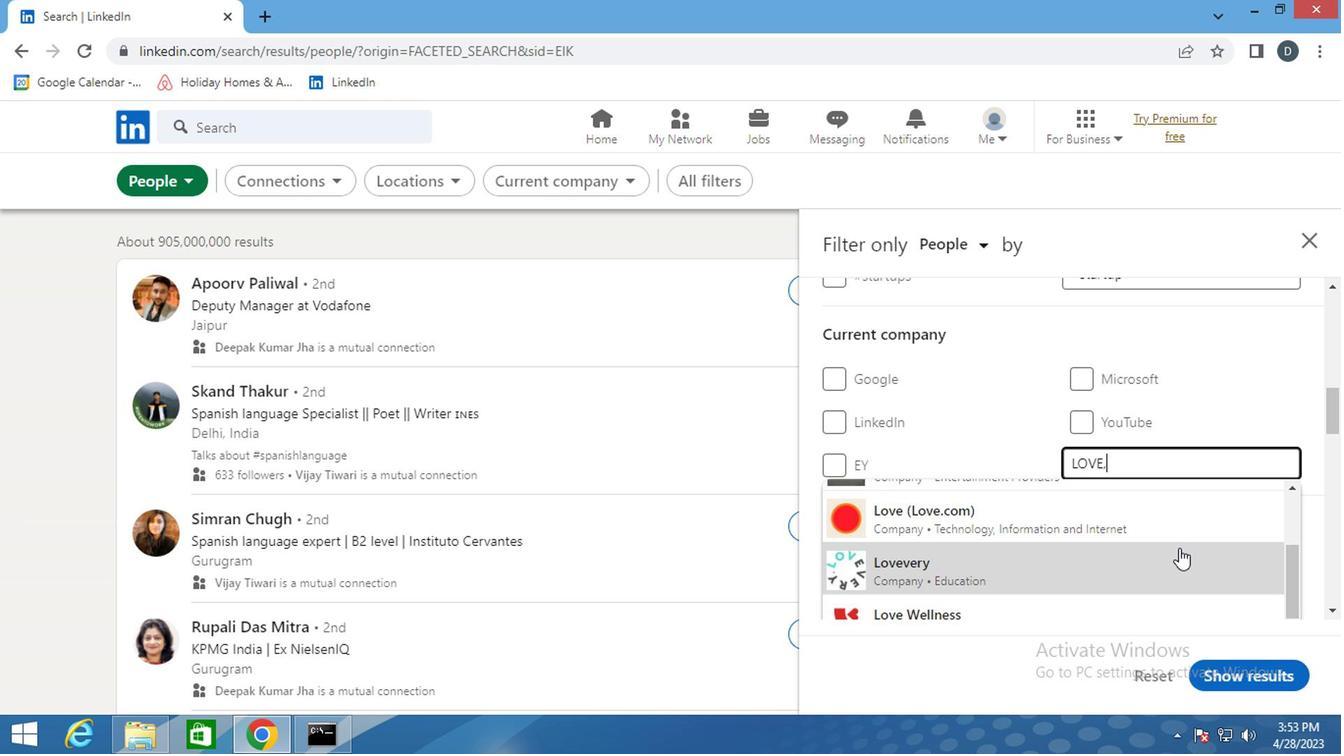 
Action: Mouse scrolled (1175, 546) with delta (0, -1)
Screenshot: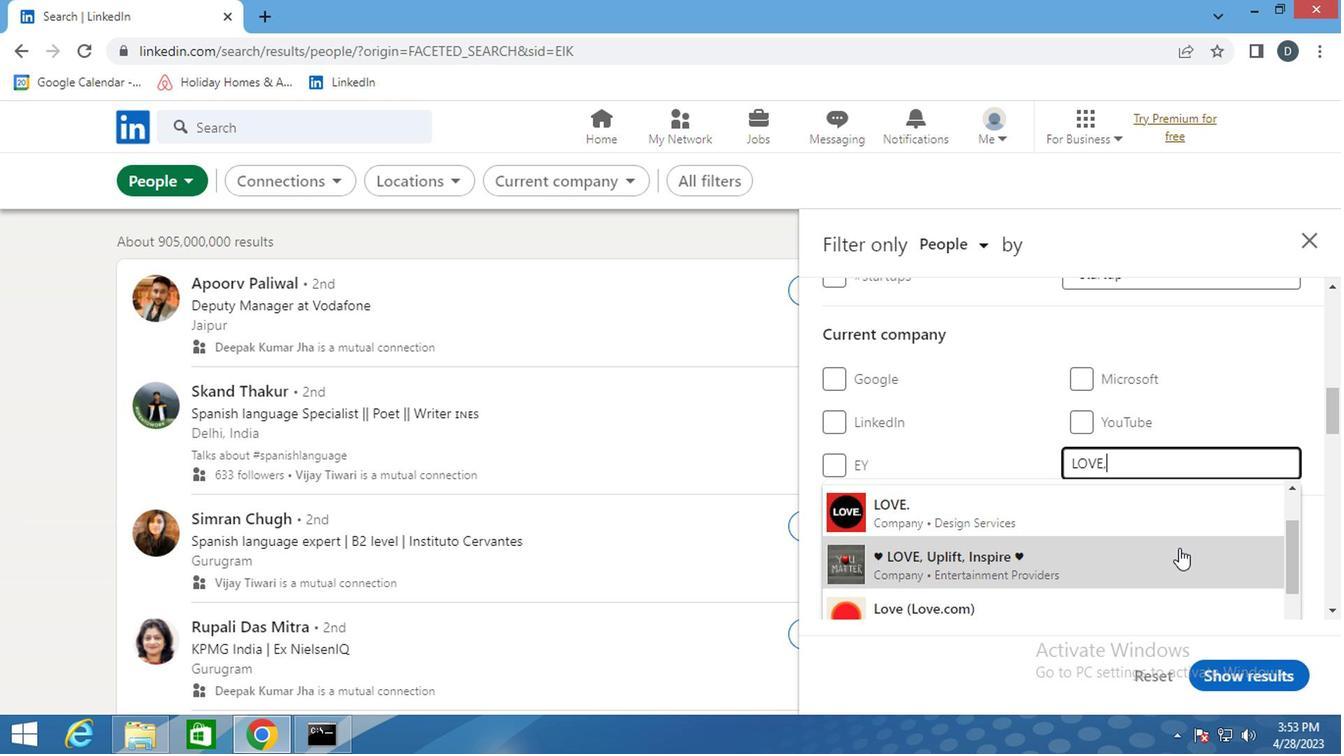 
Action: Mouse scrolled (1175, 546) with delta (0, -1)
Screenshot: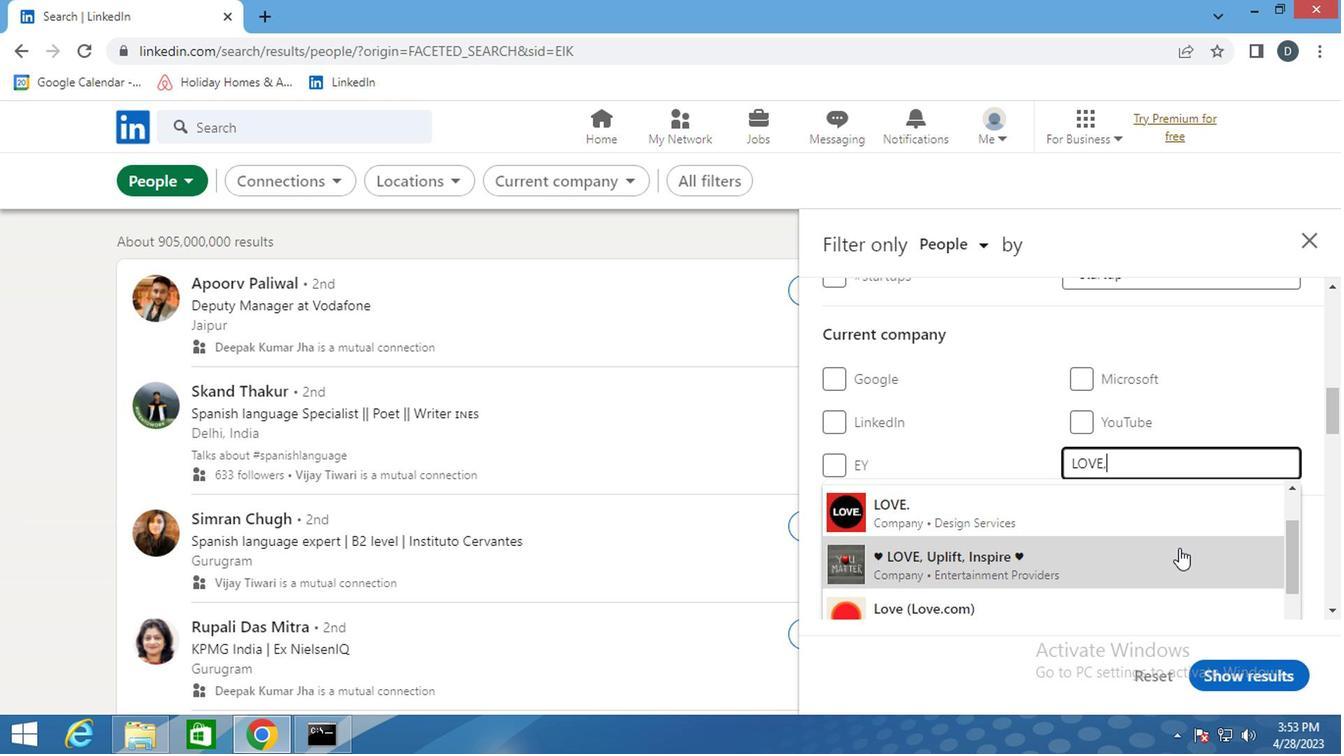 
Action: Mouse scrolled (1175, 546) with delta (0, -1)
Screenshot: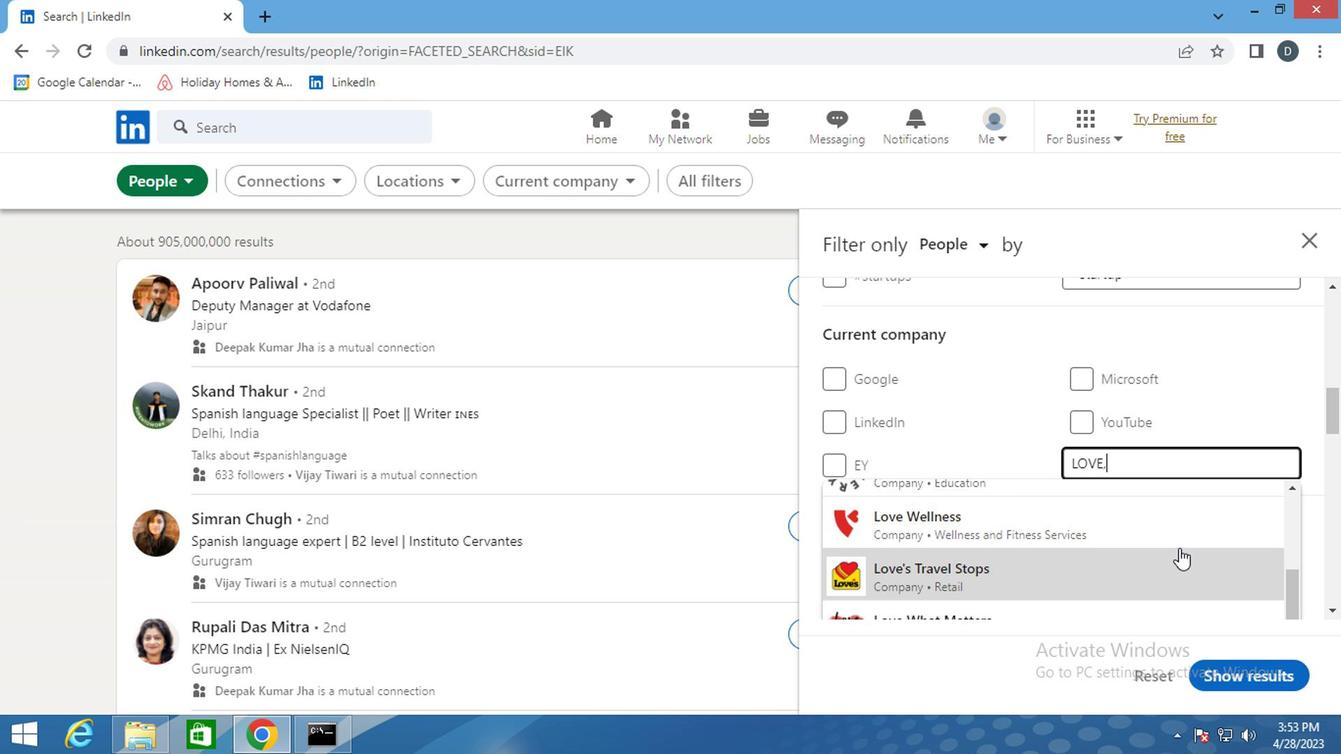 
Action: Mouse scrolled (1175, 546) with delta (0, -1)
Screenshot: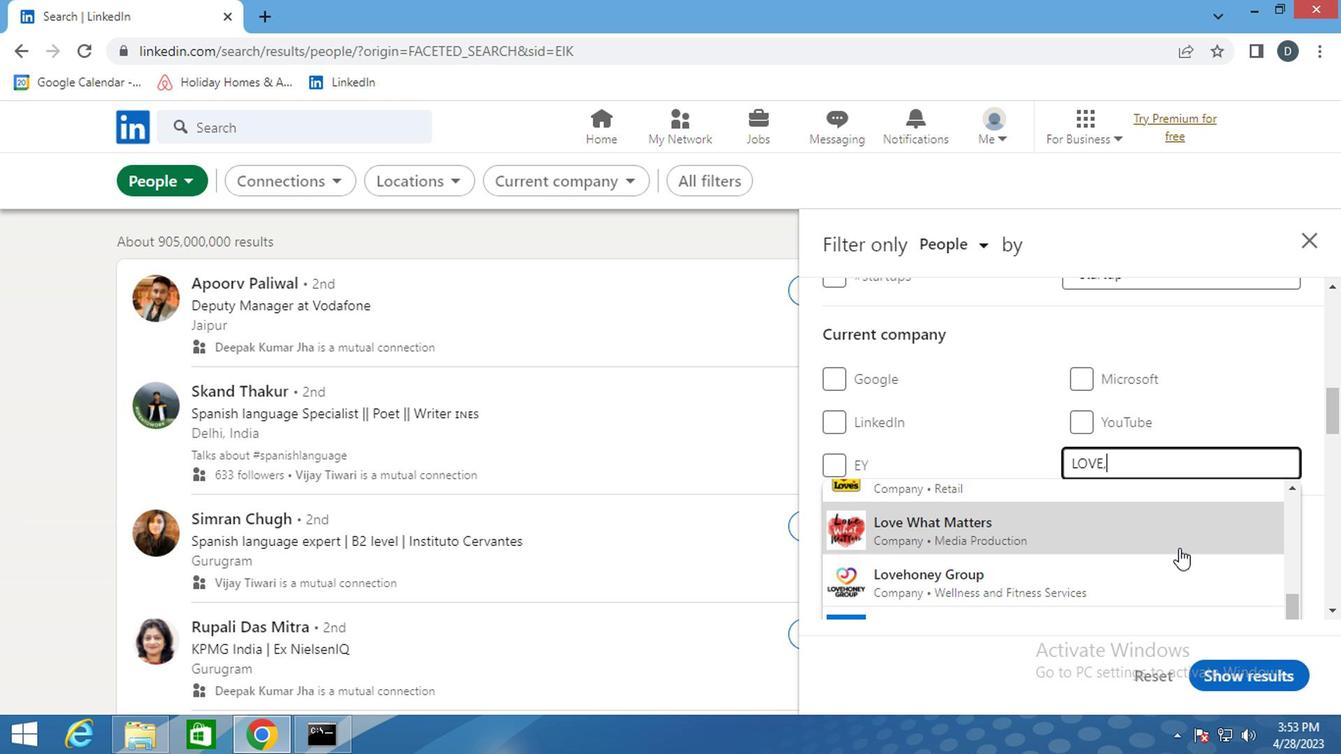 
Action: Mouse scrolled (1175, 546) with delta (0, -1)
Screenshot: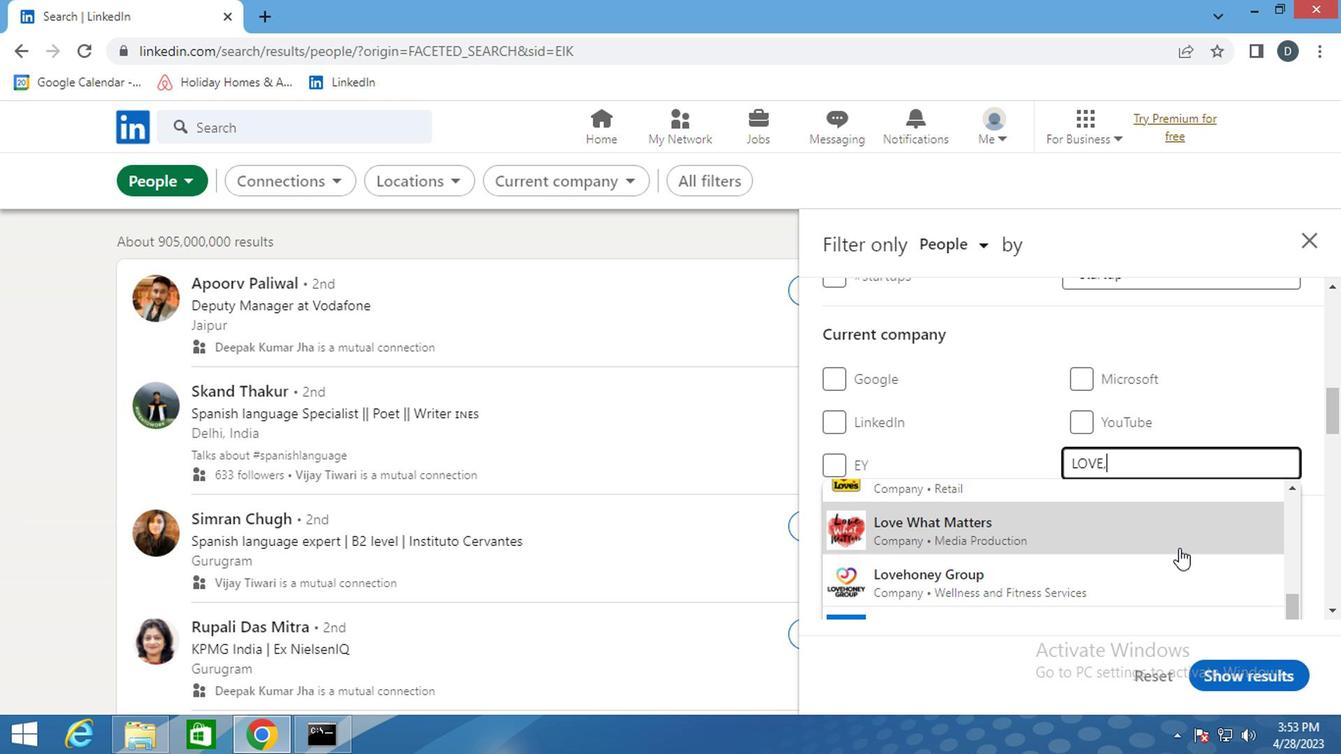 
Action: Mouse scrolled (1175, 546) with delta (0, -1)
Screenshot: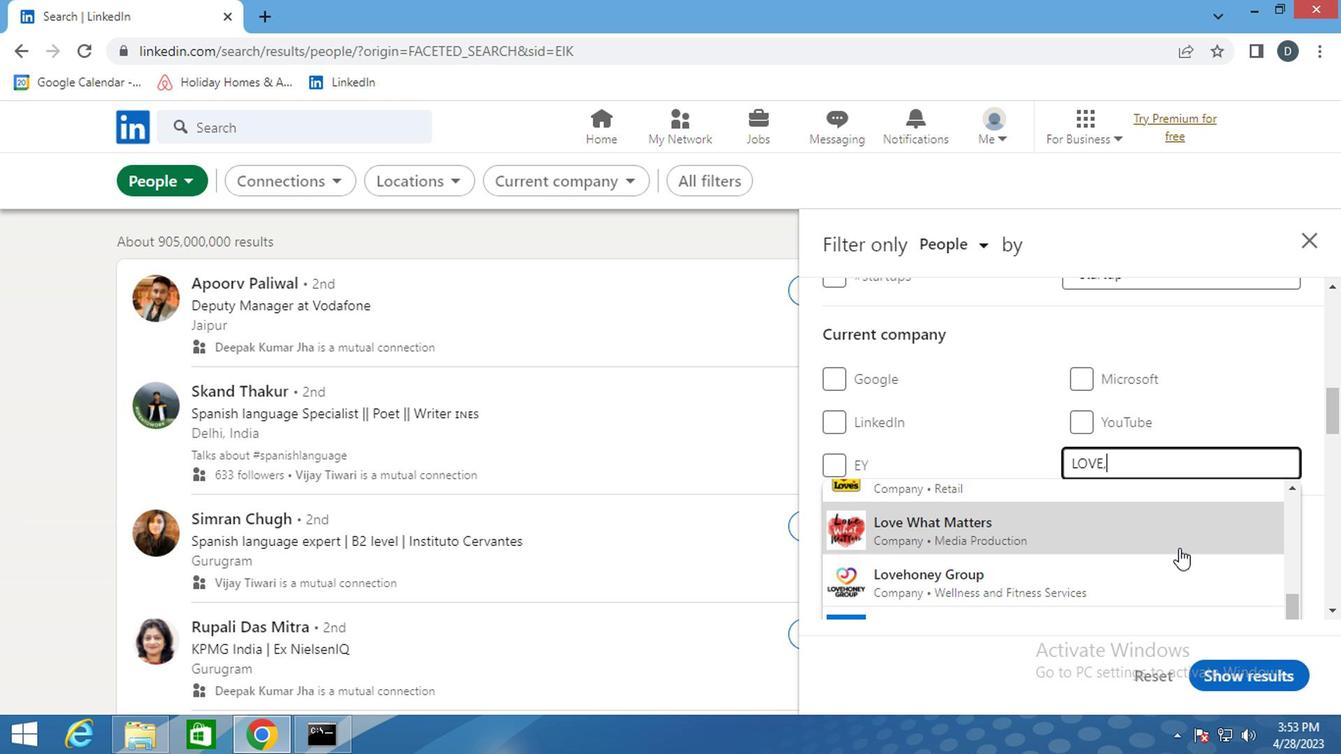 
Action: Mouse scrolled (1175, 546) with delta (0, -1)
Screenshot: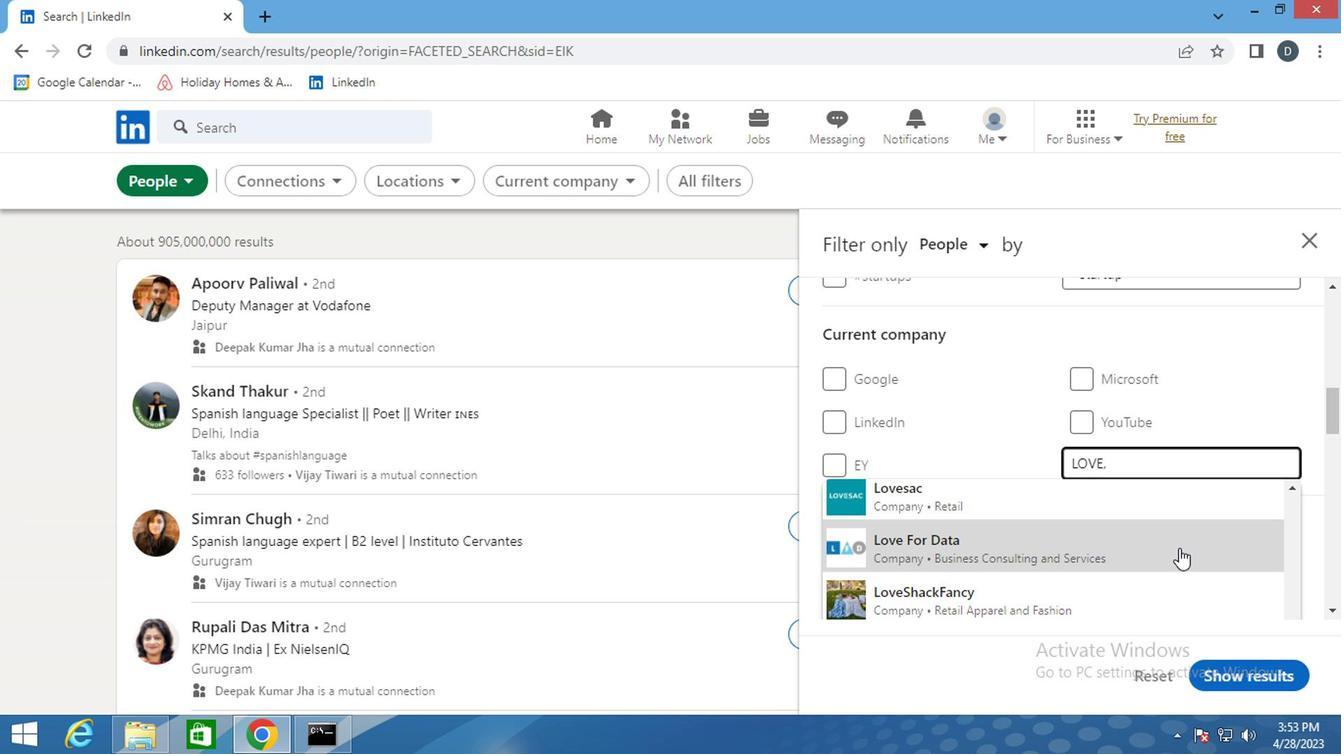 
Action: Mouse scrolled (1175, 546) with delta (0, -1)
Screenshot: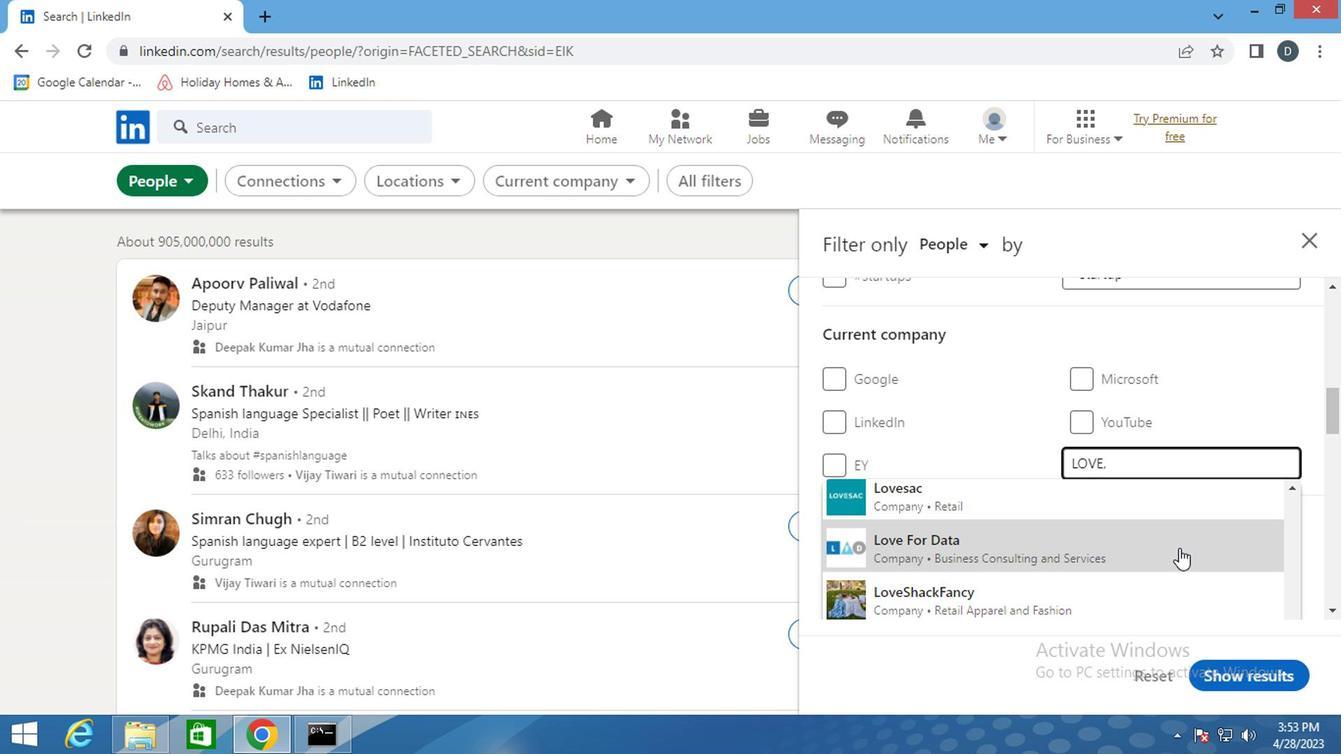 
Action: Mouse scrolled (1175, 546) with delta (0, -1)
Screenshot: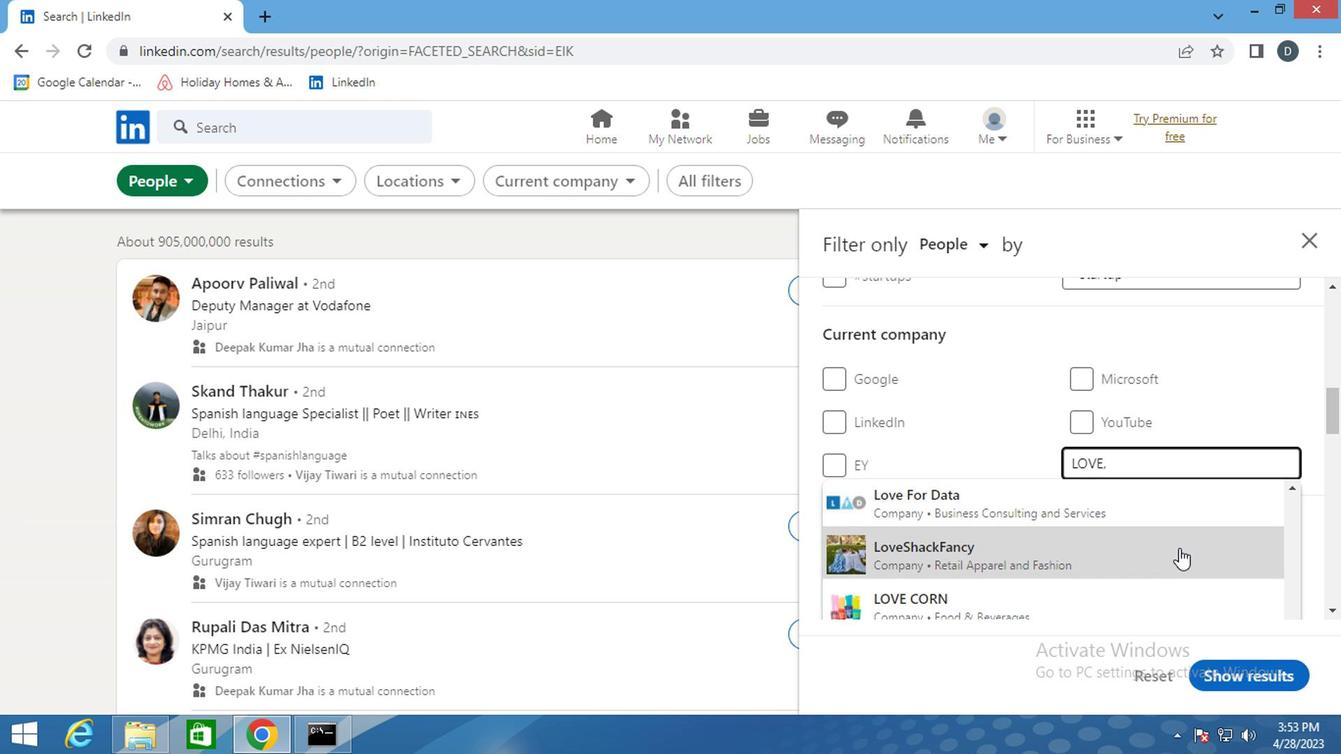 
Action: Mouse scrolled (1175, 548) with delta (0, 0)
Screenshot: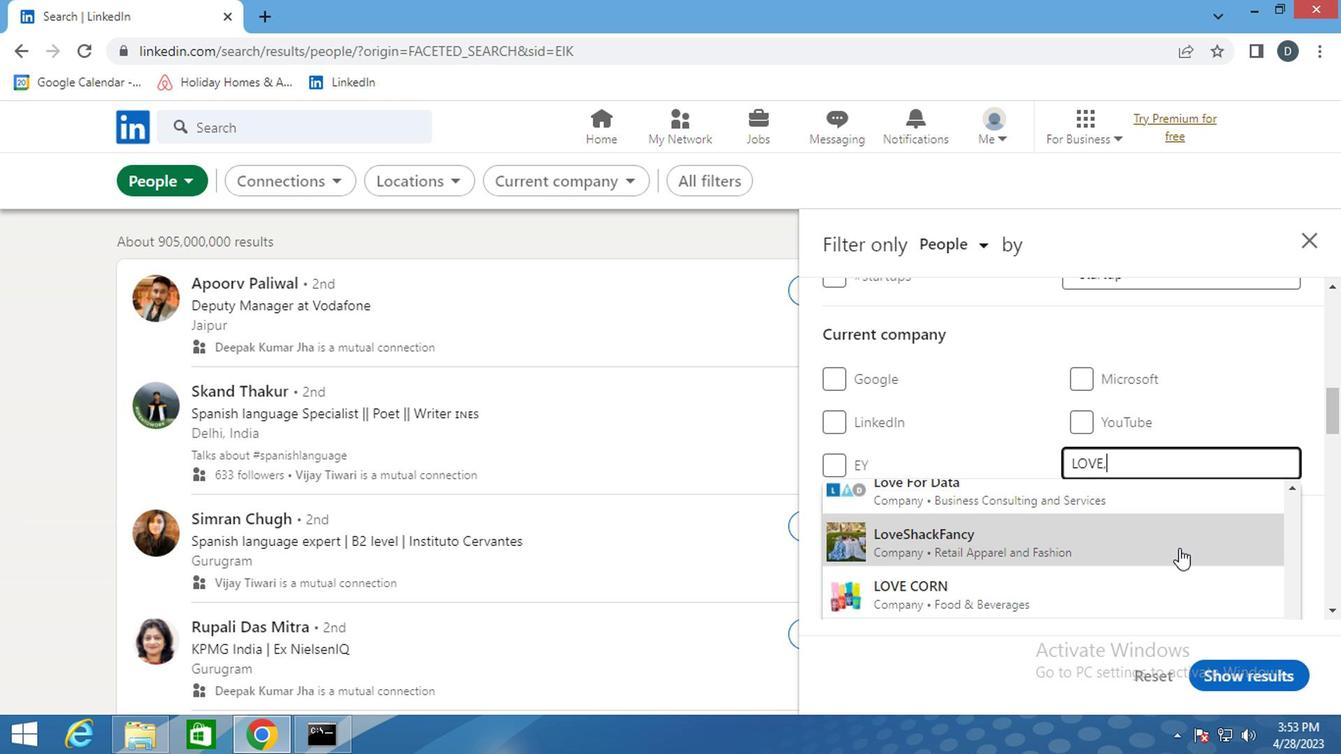 
Action: Mouse scrolled (1175, 548) with delta (0, 0)
Screenshot: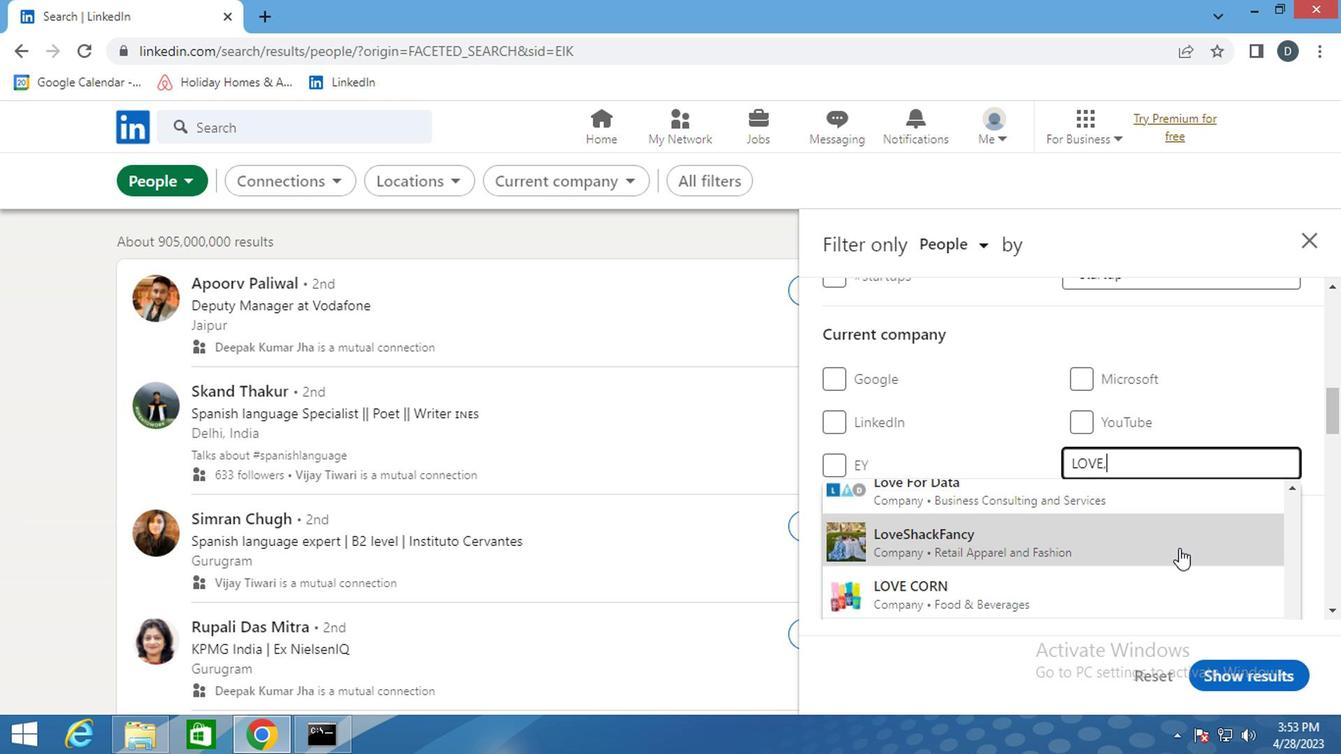 
Action: Mouse scrolled (1175, 548) with delta (0, 0)
Screenshot: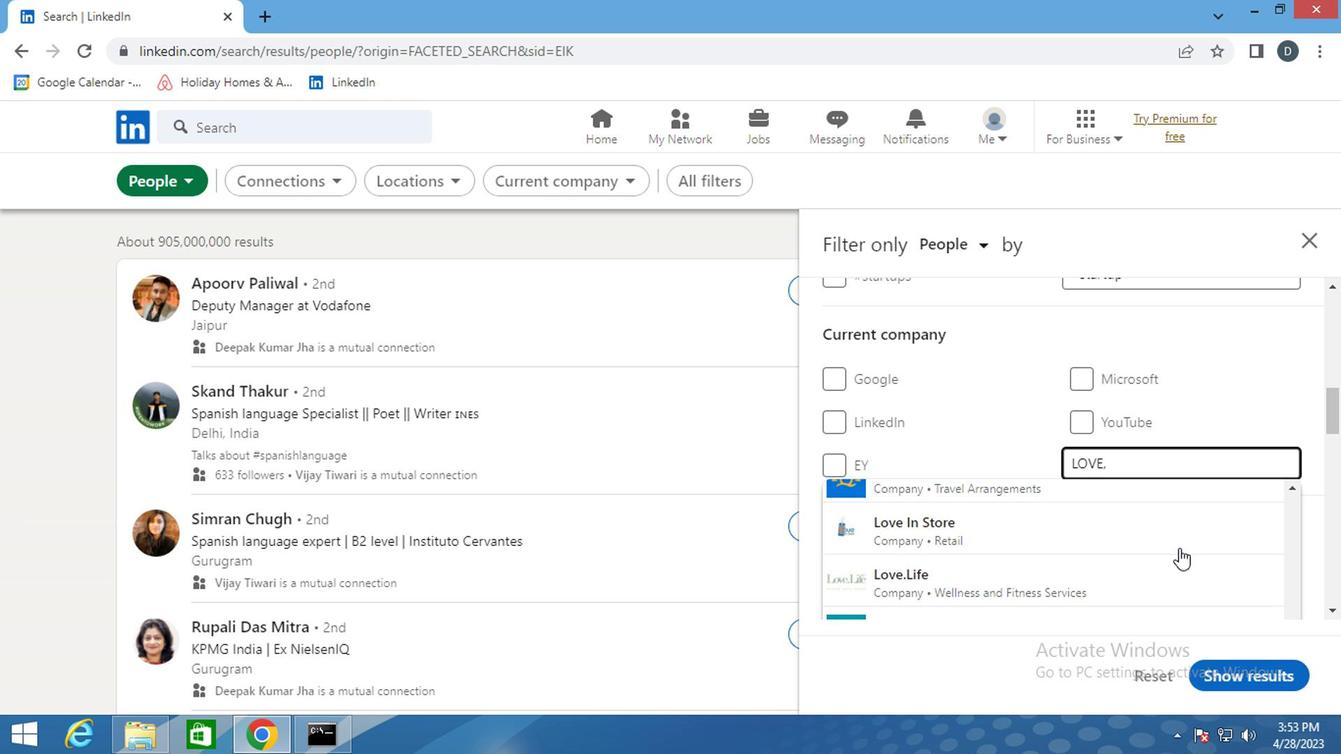
Action: Mouse scrolled (1175, 548) with delta (0, 0)
Screenshot: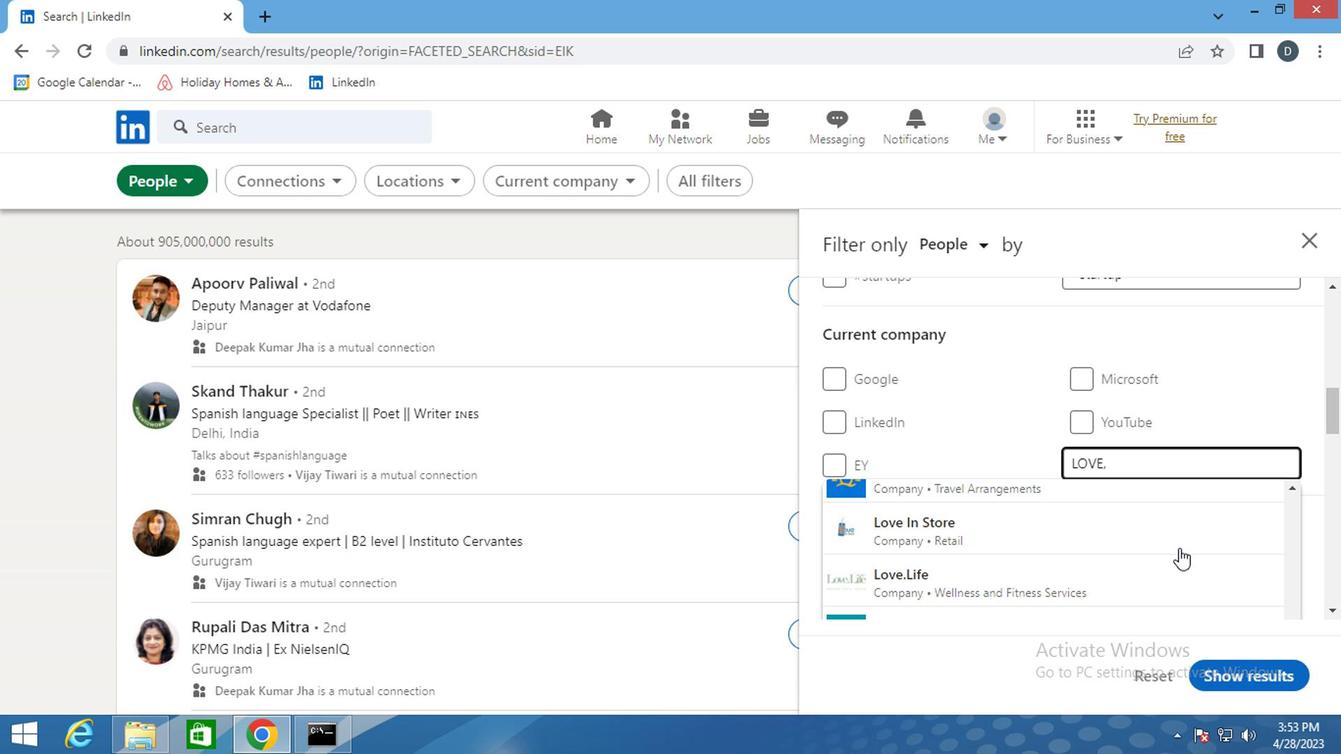 
Action: Mouse scrolled (1175, 548) with delta (0, 0)
Screenshot: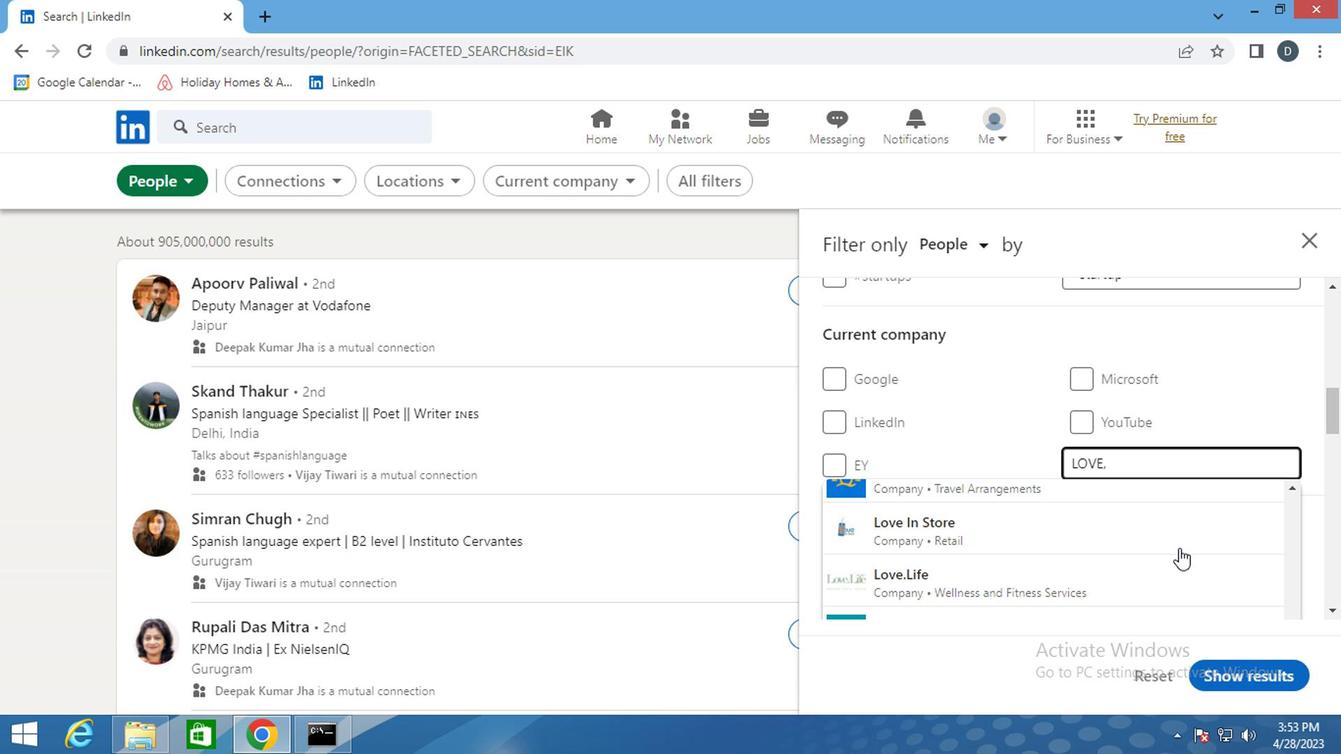 
Action: Mouse scrolled (1175, 548) with delta (0, 0)
Screenshot: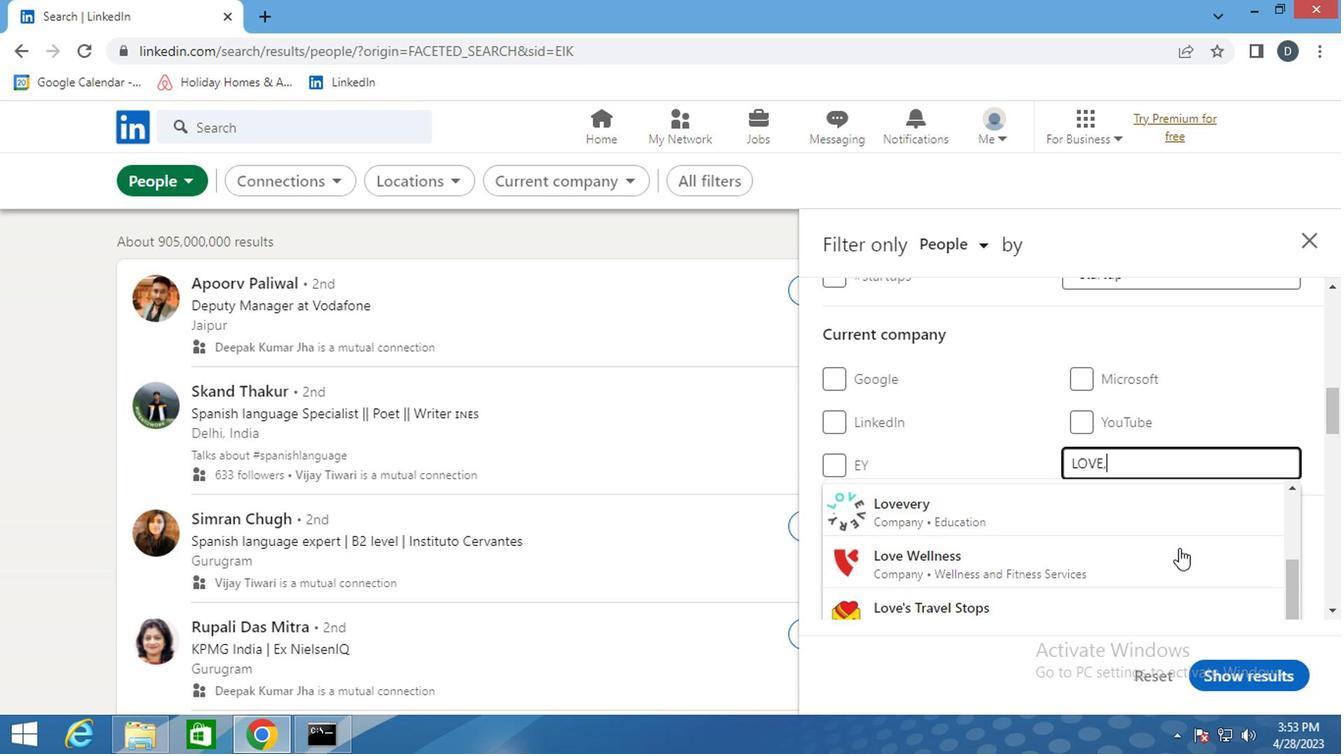 
Action: Mouse scrolled (1175, 548) with delta (0, 0)
Screenshot: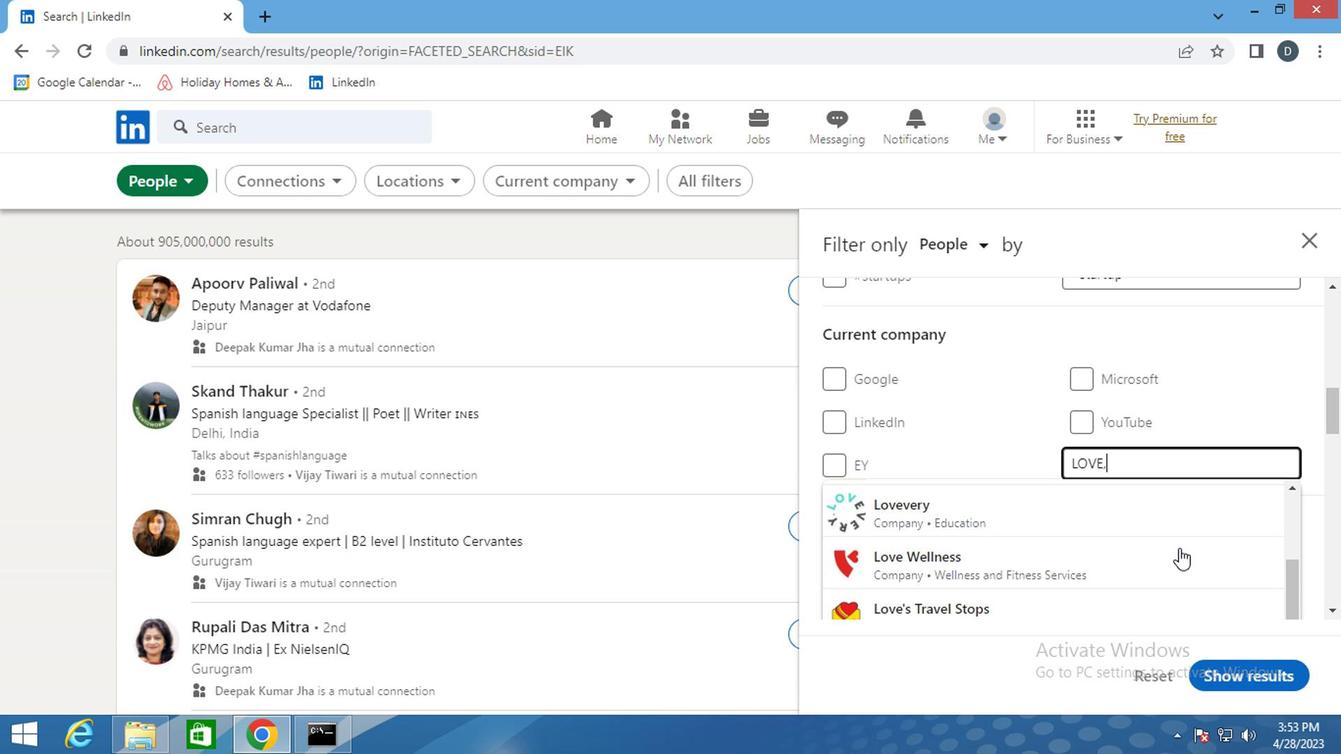 
Action: Mouse scrolled (1175, 548) with delta (0, 0)
Screenshot: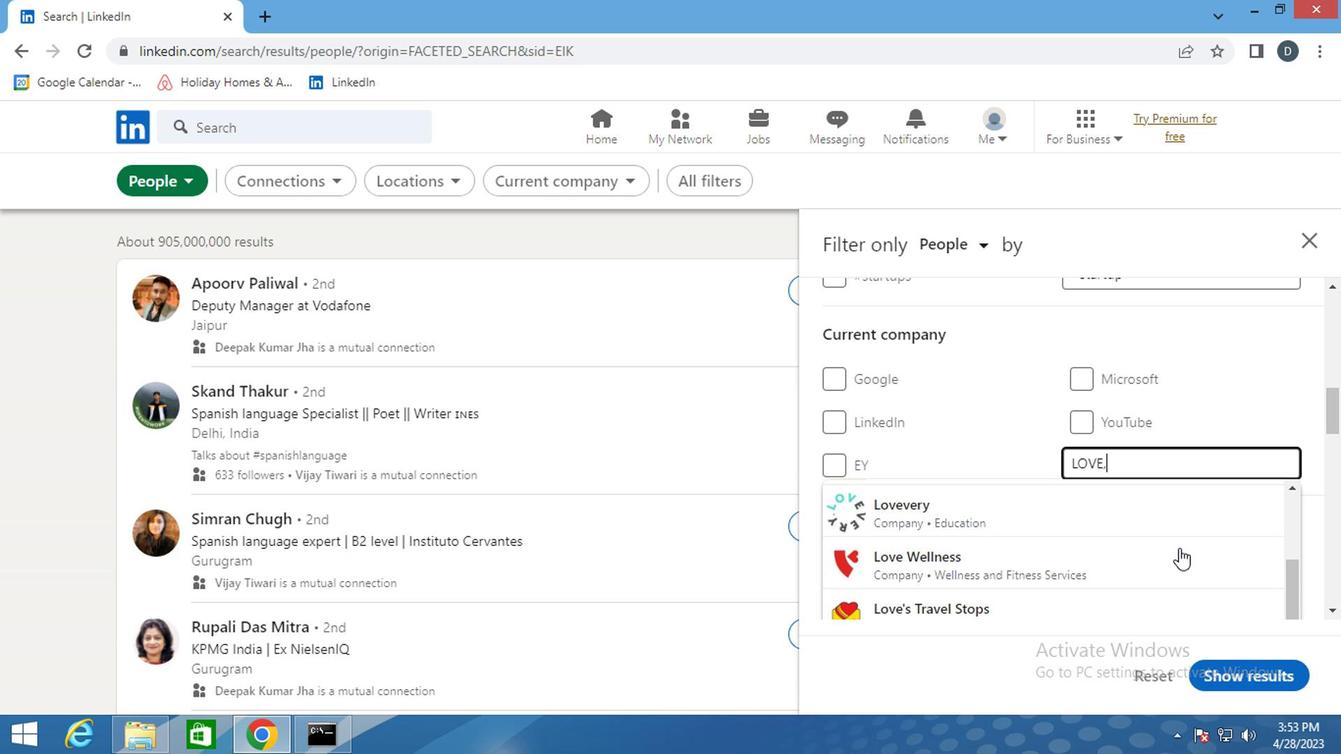 
Action: Mouse scrolled (1175, 548) with delta (0, 0)
Screenshot: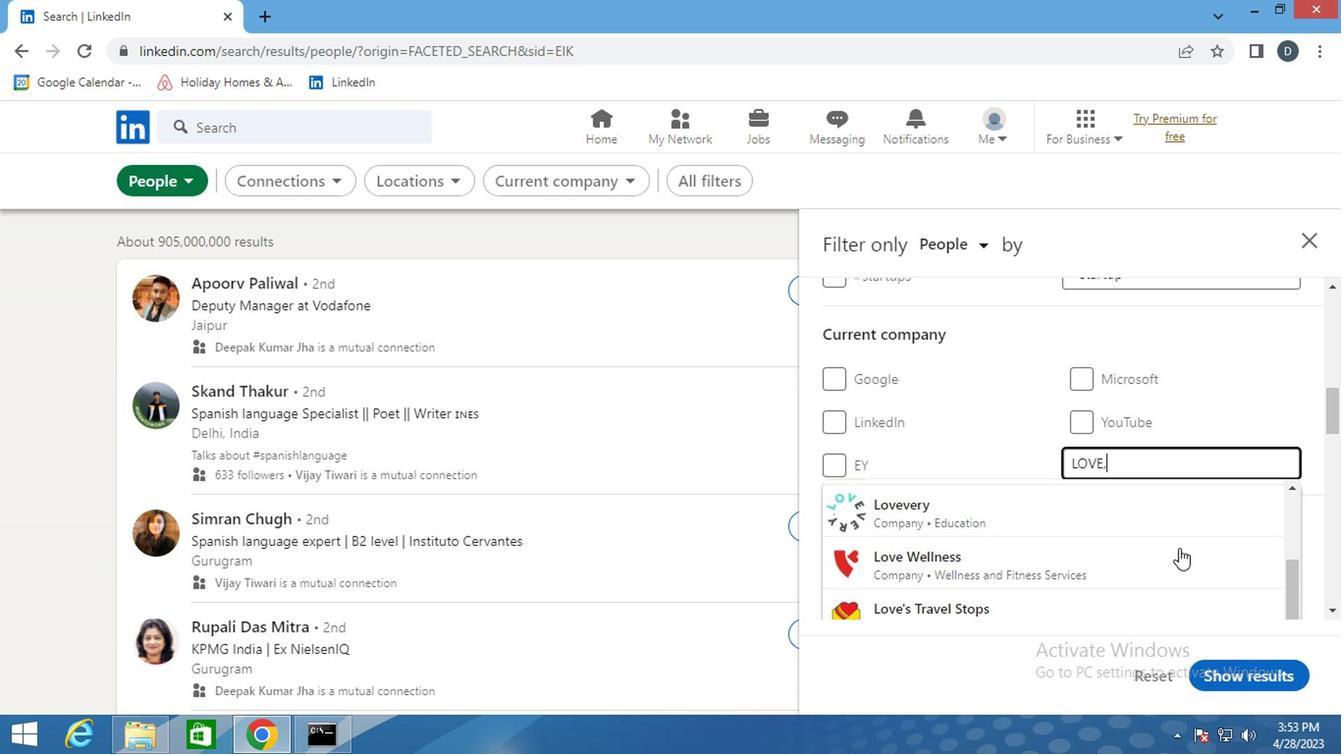 
Action: Mouse scrolled (1175, 548) with delta (0, 0)
Screenshot: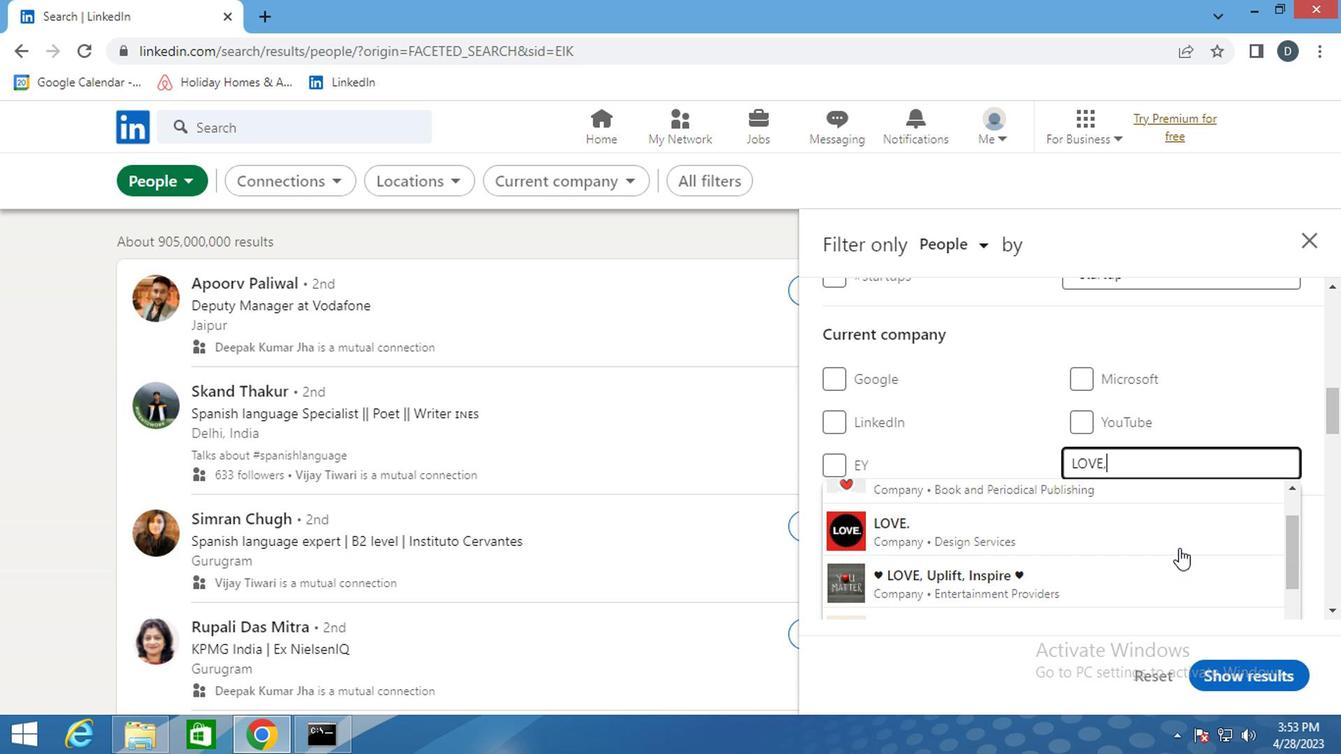 
Action: Mouse scrolled (1175, 548) with delta (0, 0)
Screenshot: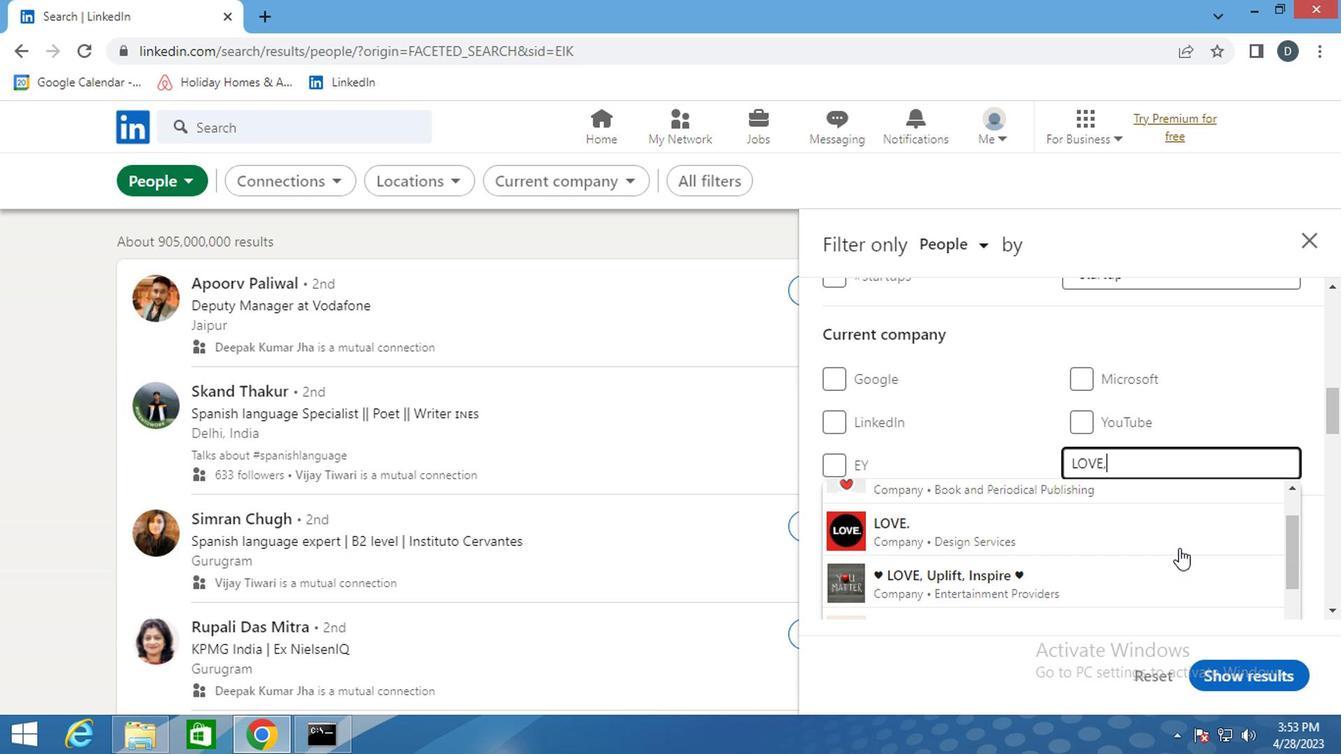 
Action: Mouse scrolled (1175, 548) with delta (0, 0)
Screenshot: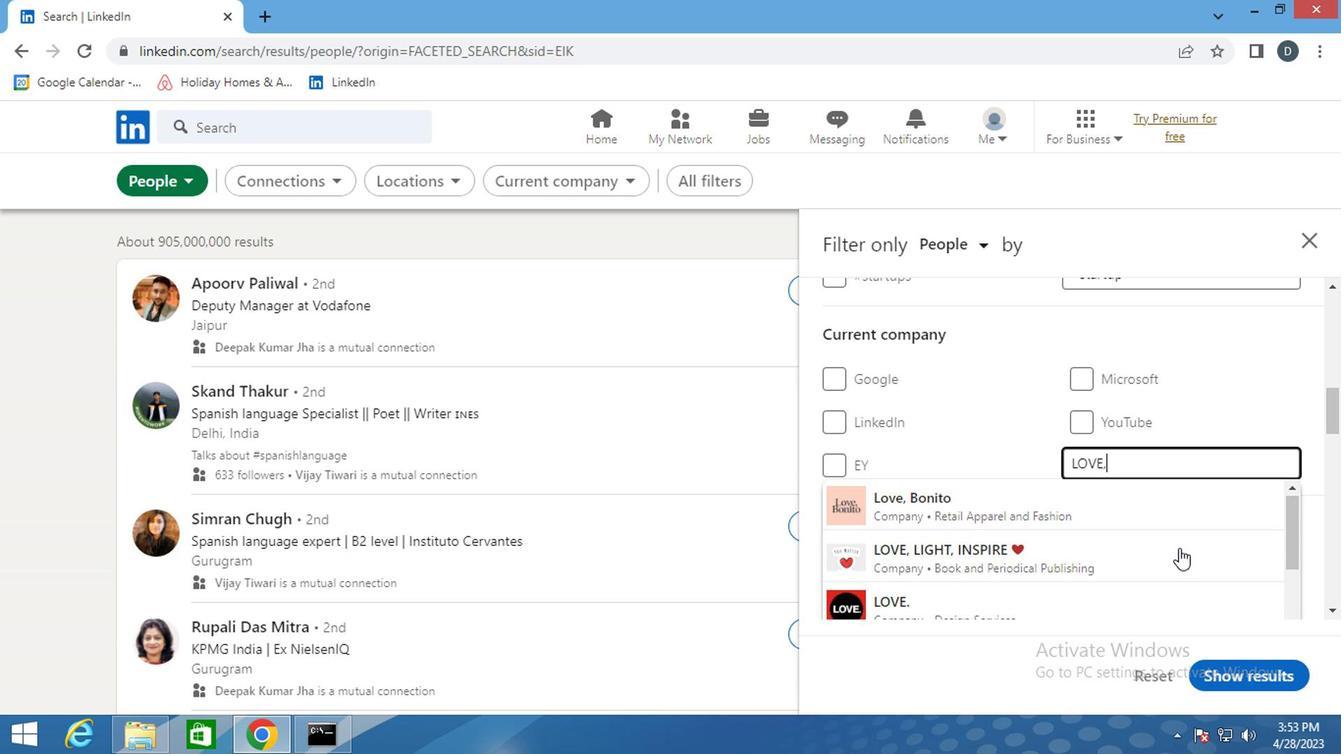 
Action: Mouse moved to (1157, 477)
Screenshot: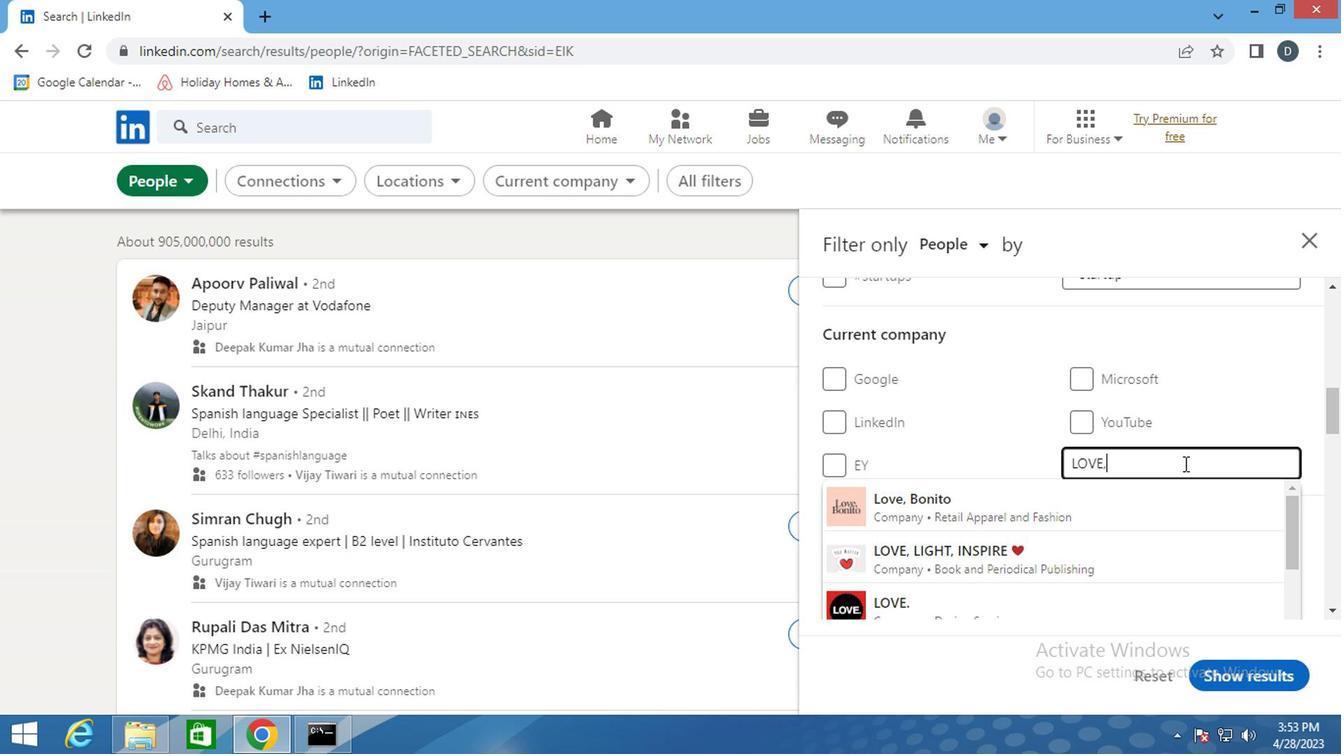 
Action: Key pressed <Key.space><Key.shift>LIGHT
Screenshot: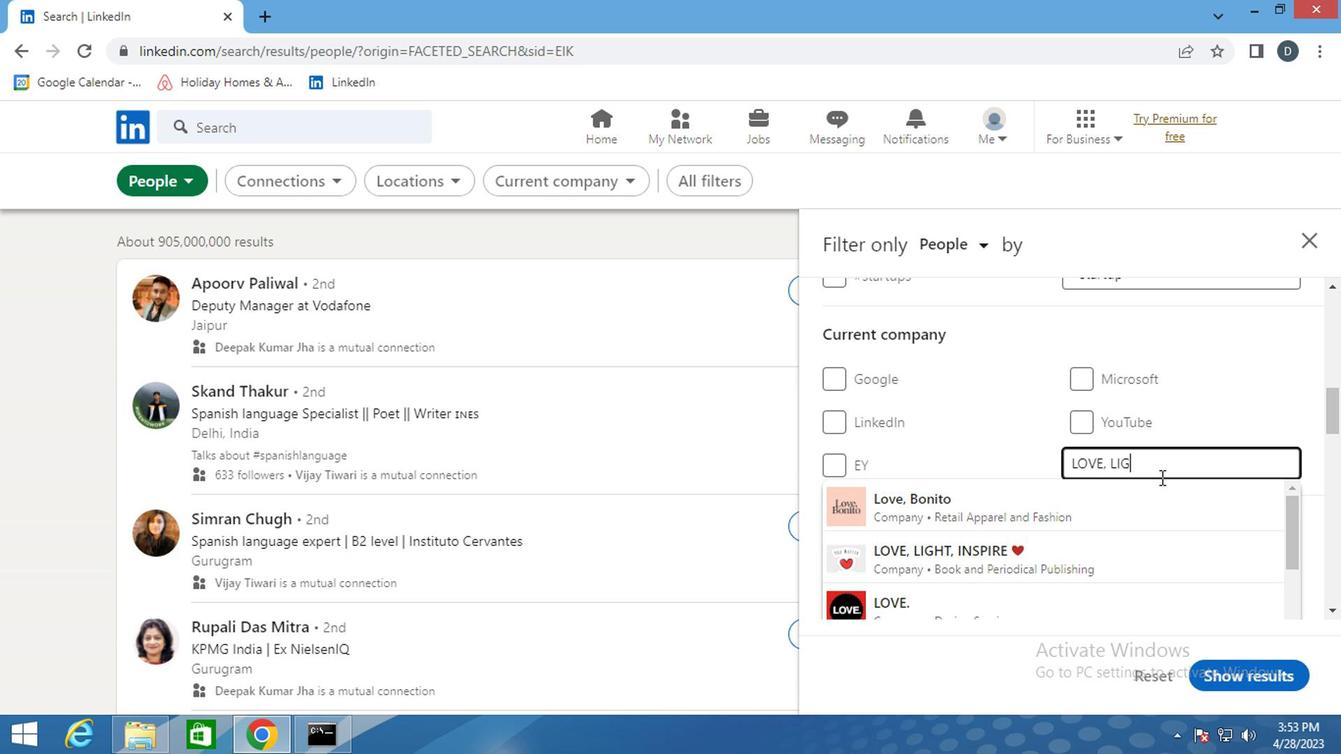 
Action: Mouse moved to (1130, 535)
Screenshot: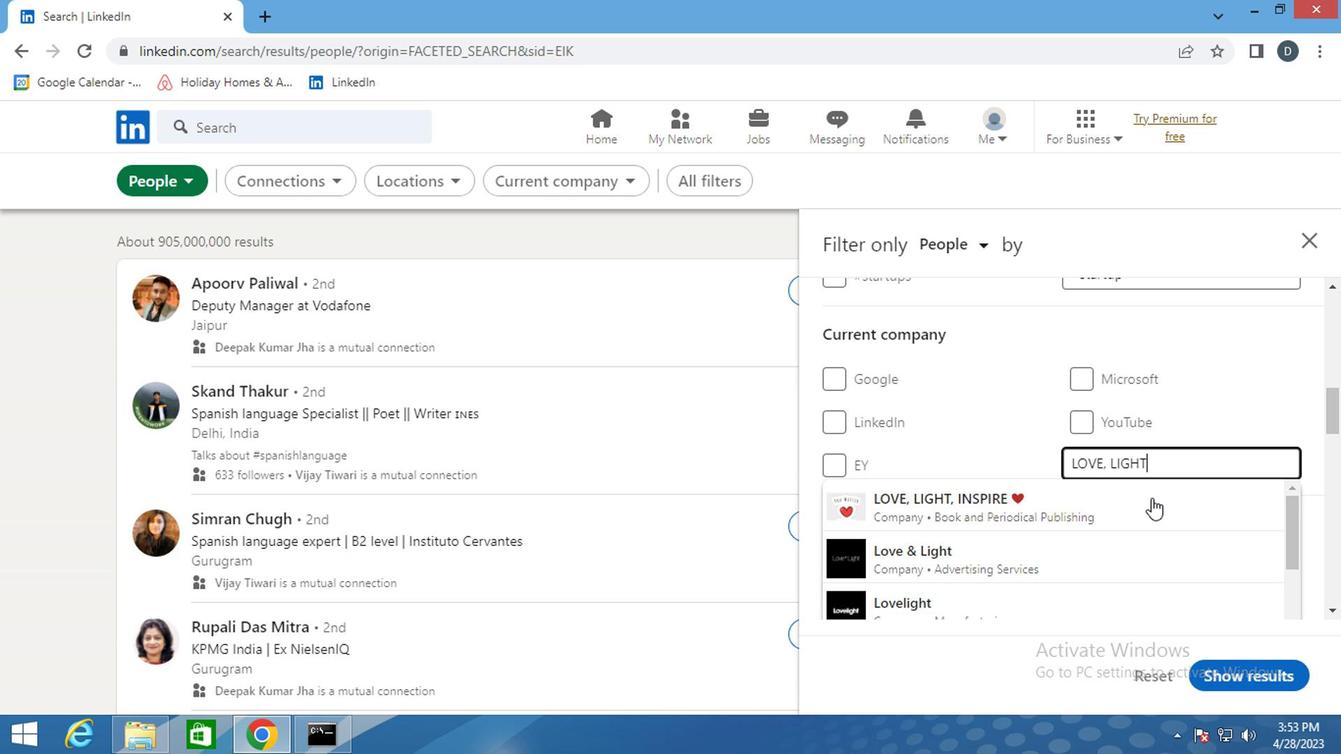 
Action: Mouse scrolled (1130, 535) with delta (0, 0)
Screenshot: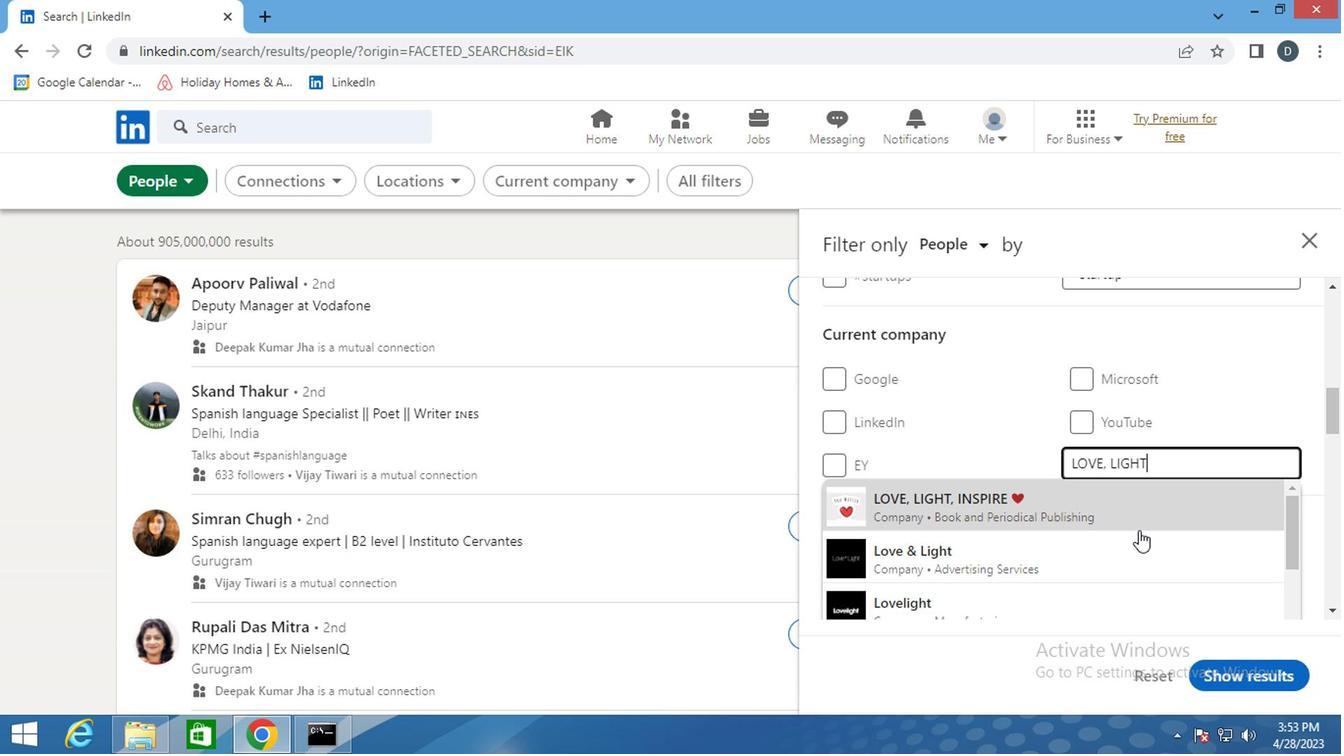 
Action: Mouse scrolled (1130, 535) with delta (0, 0)
Screenshot: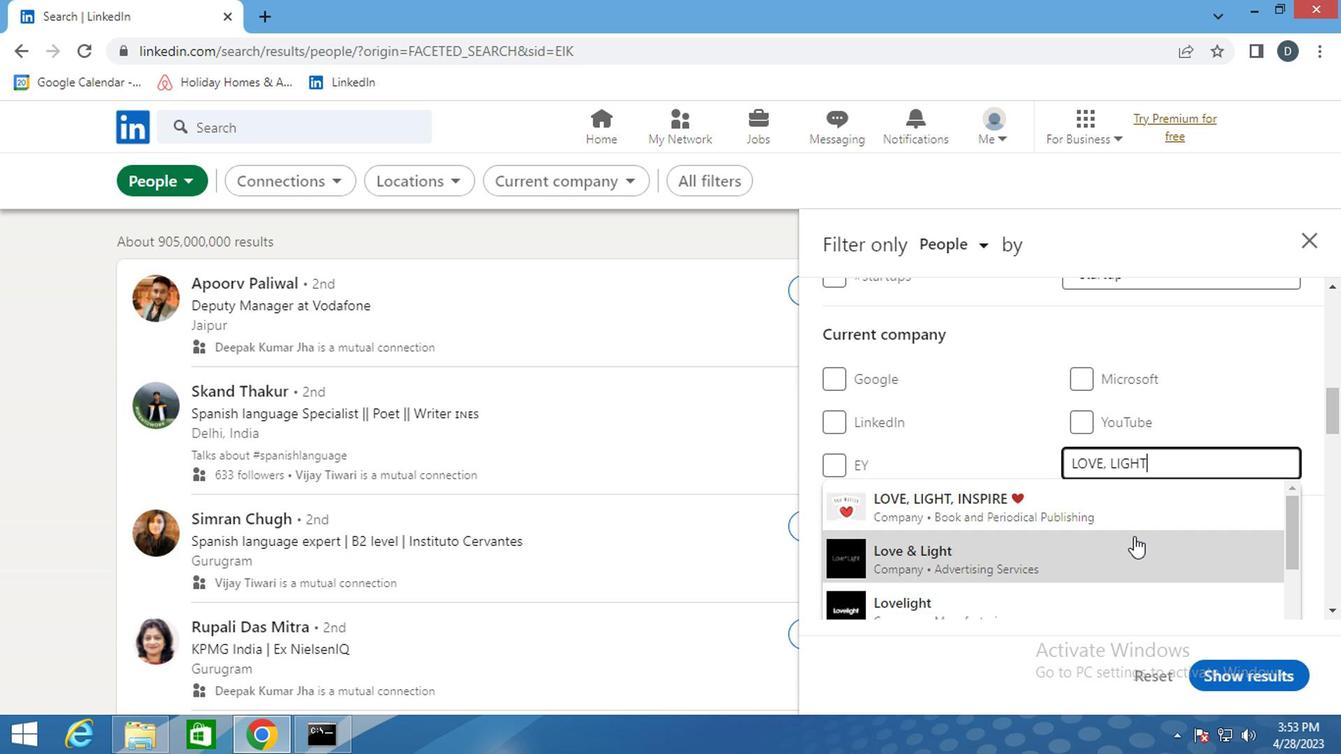 
Action: Mouse moved to (1130, 535)
Screenshot: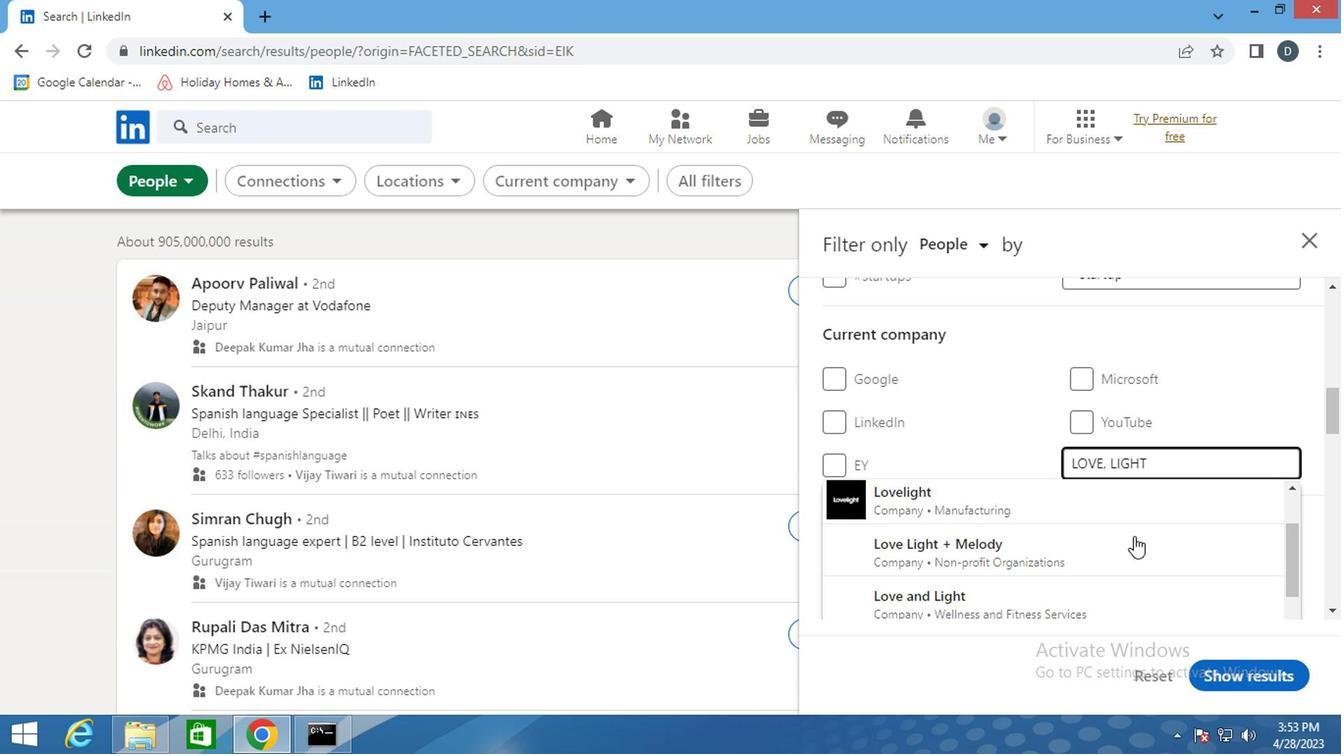 
Action: Mouse scrolled (1130, 535) with delta (0, 0)
Screenshot: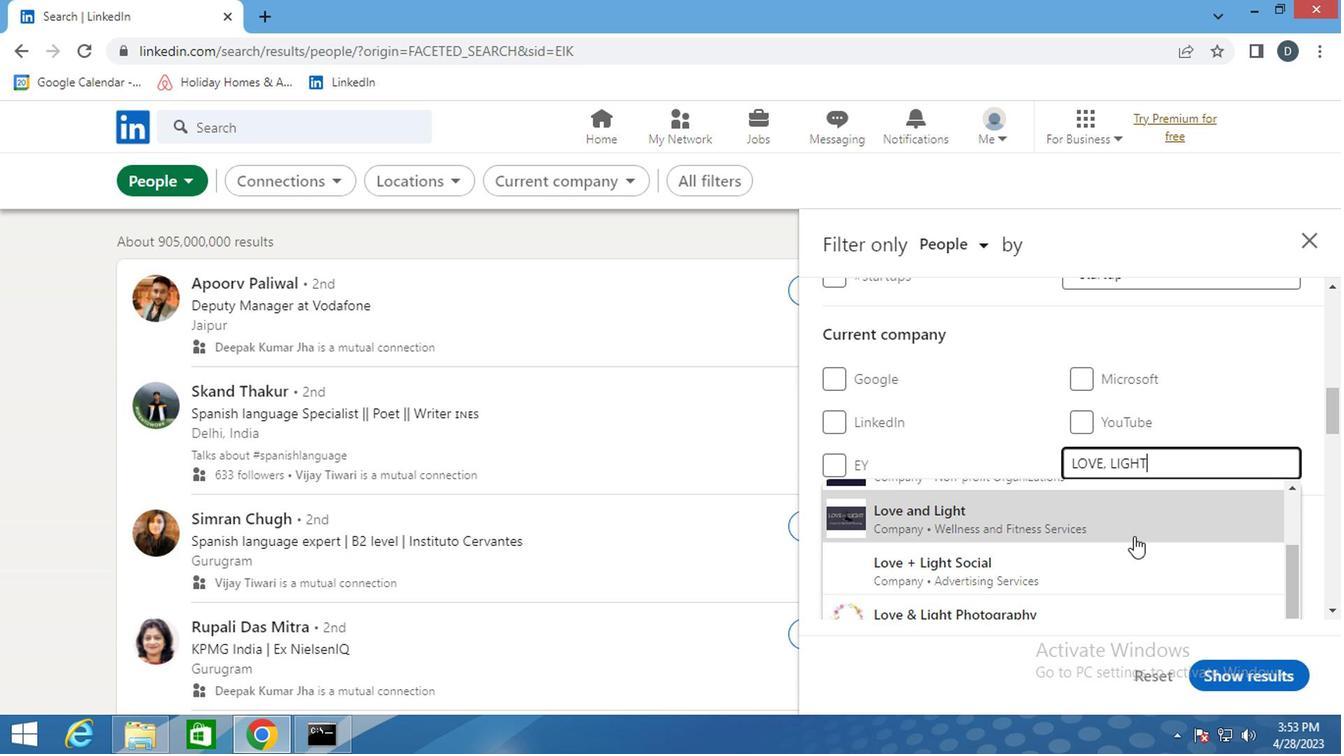 
Action: Mouse scrolled (1130, 535) with delta (0, 0)
Screenshot: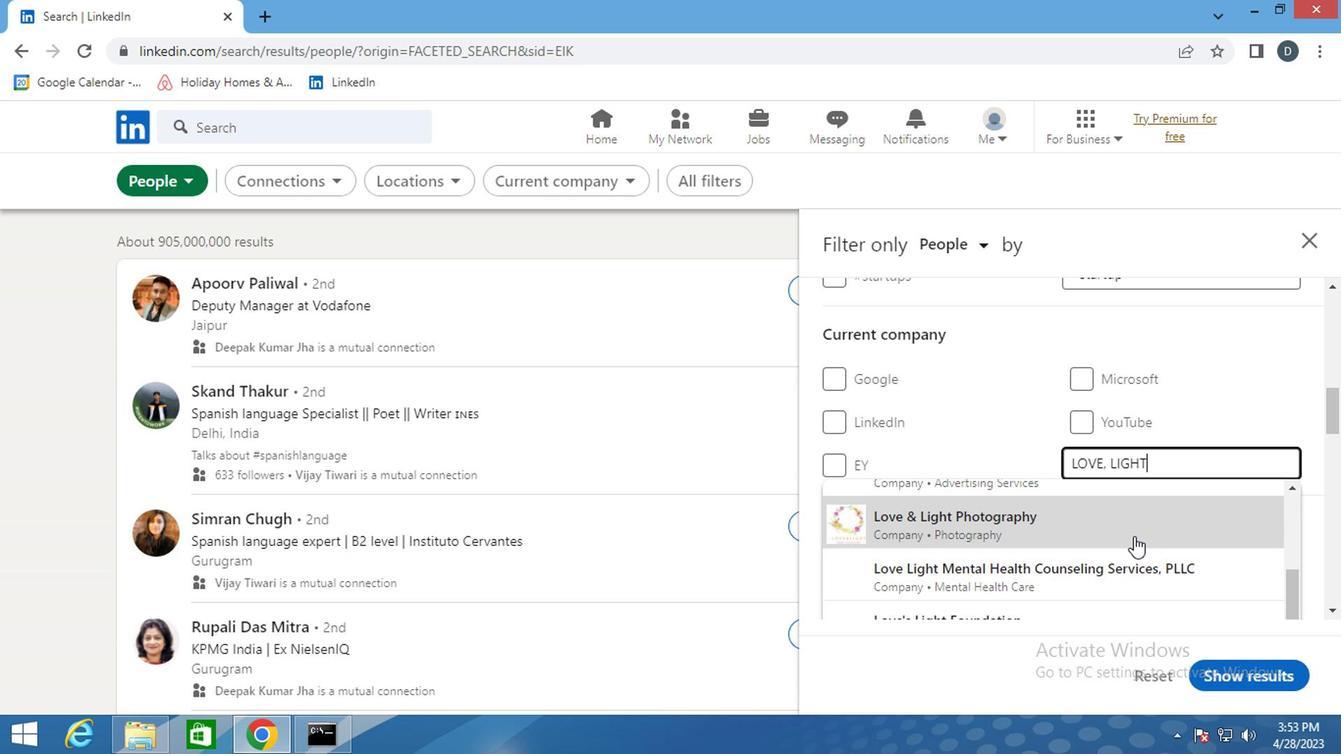 
Action: Mouse scrolled (1130, 535) with delta (0, 0)
Screenshot: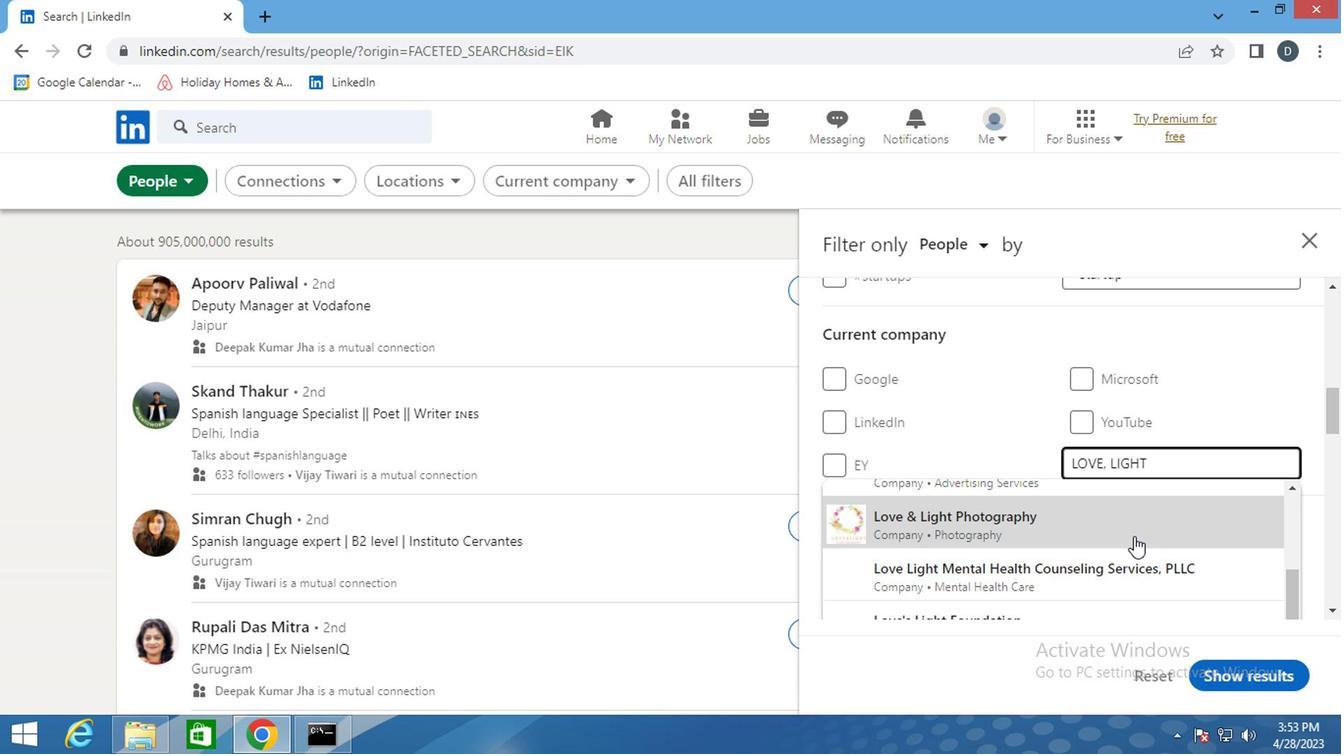 
Action: Mouse scrolled (1130, 536) with delta (0, 0)
Screenshot: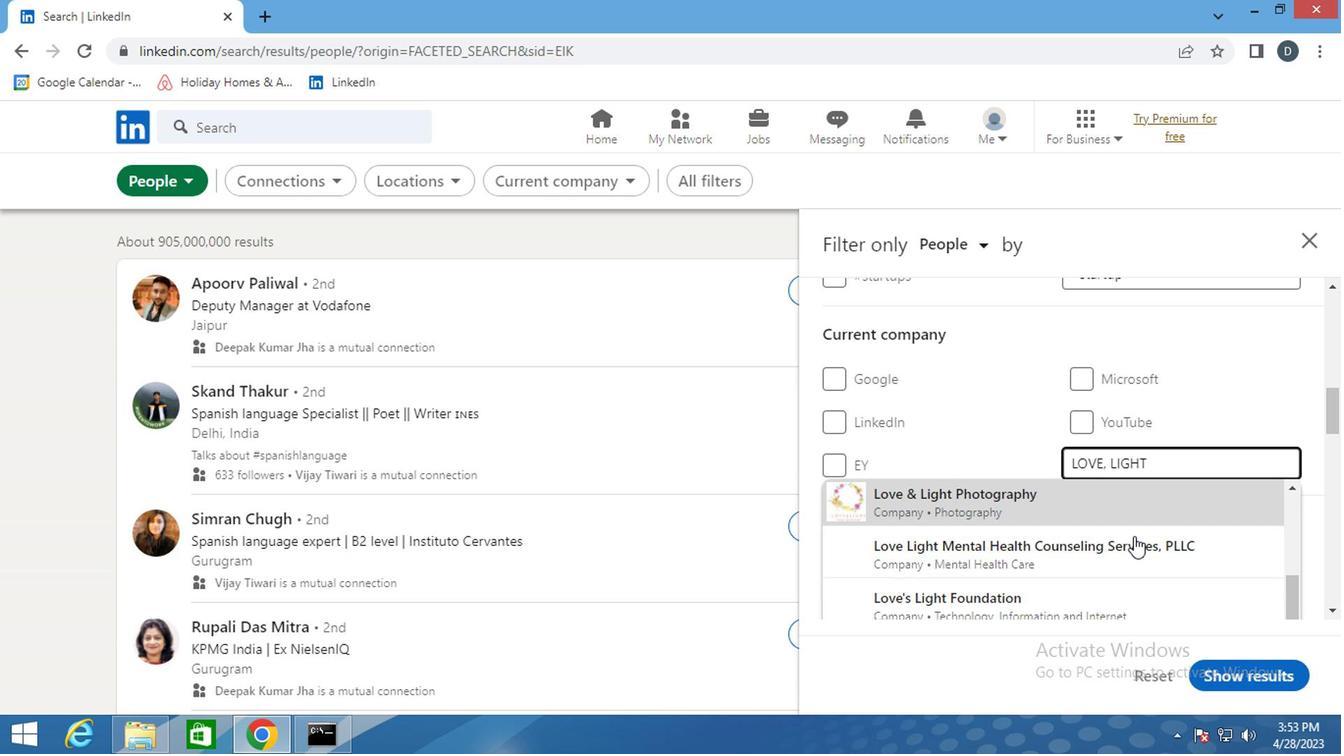 
Action: Mouse scrolled (1130, 535) with delta (0, 0)
Screenshot: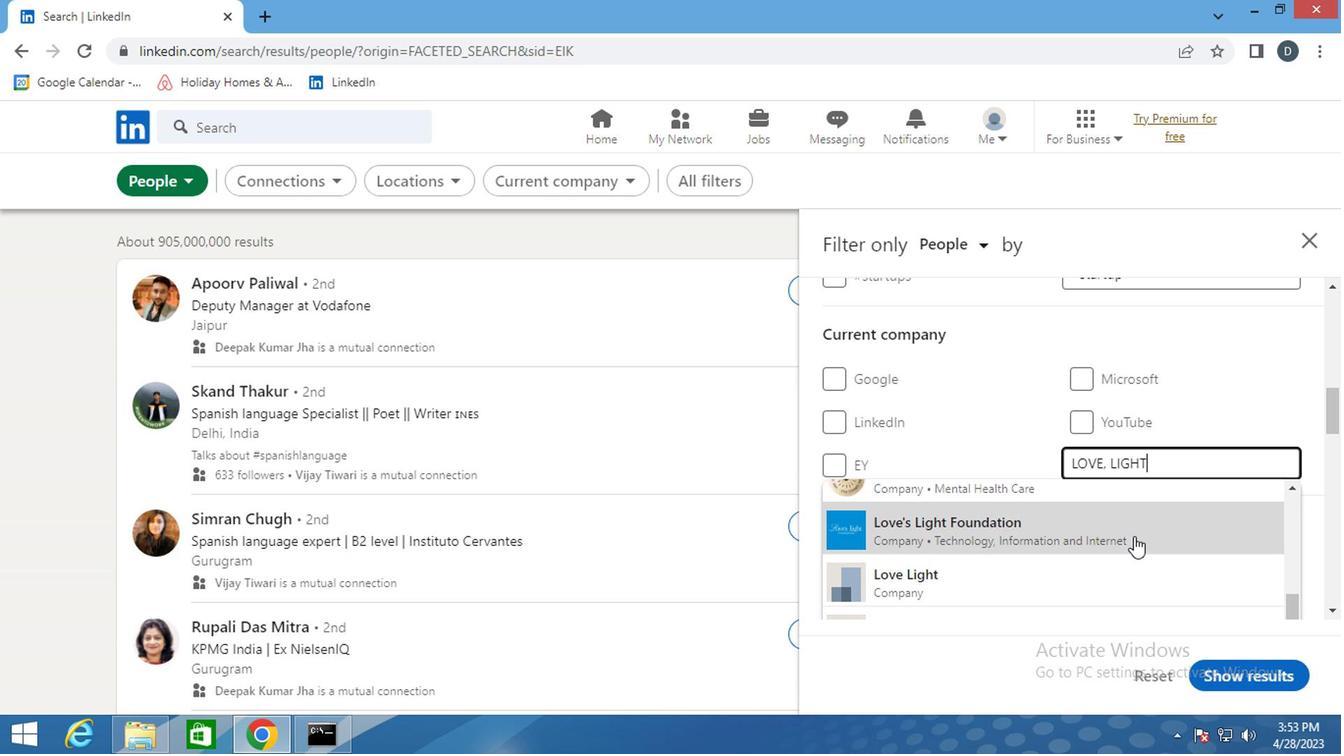 
Action: Mouse scrolled (1130, 535) with delta (0, 0)
Screenshot: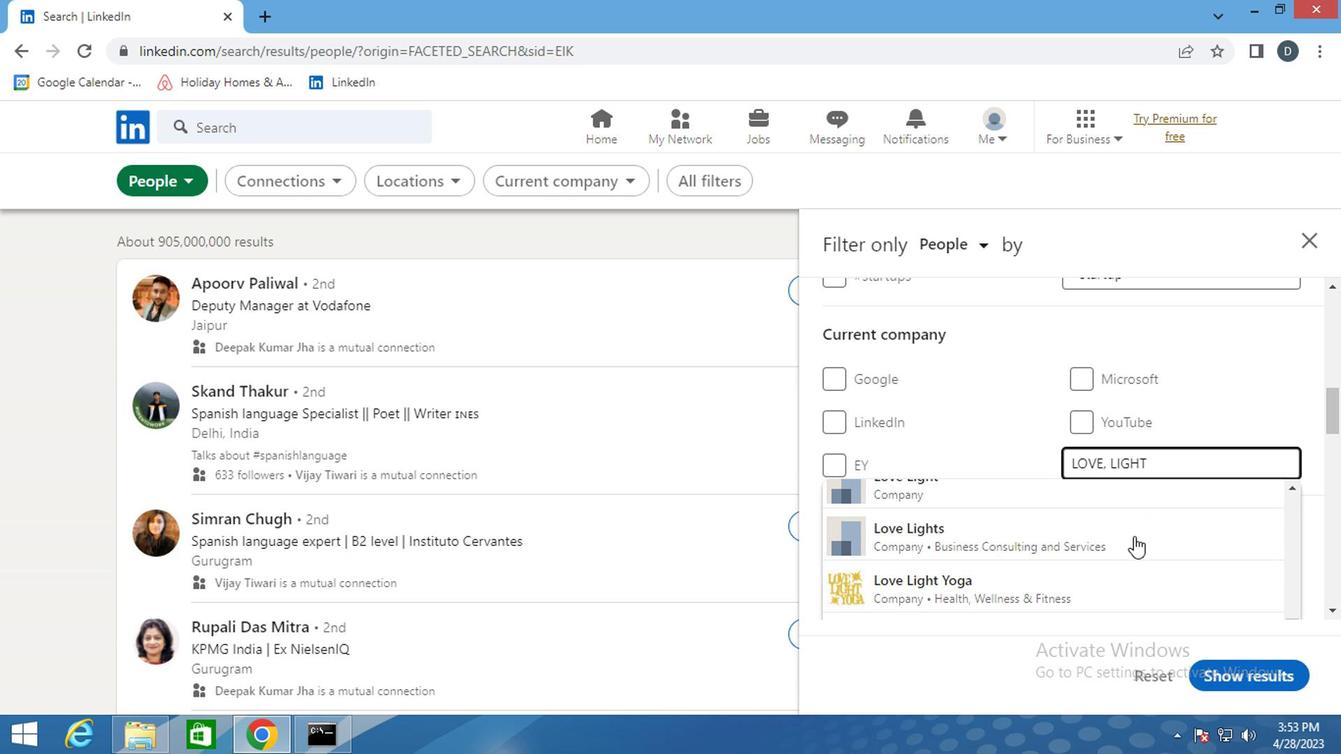 
Action: Mouse scrolled (1130, 535) with delta (0, 0)
Screenshot: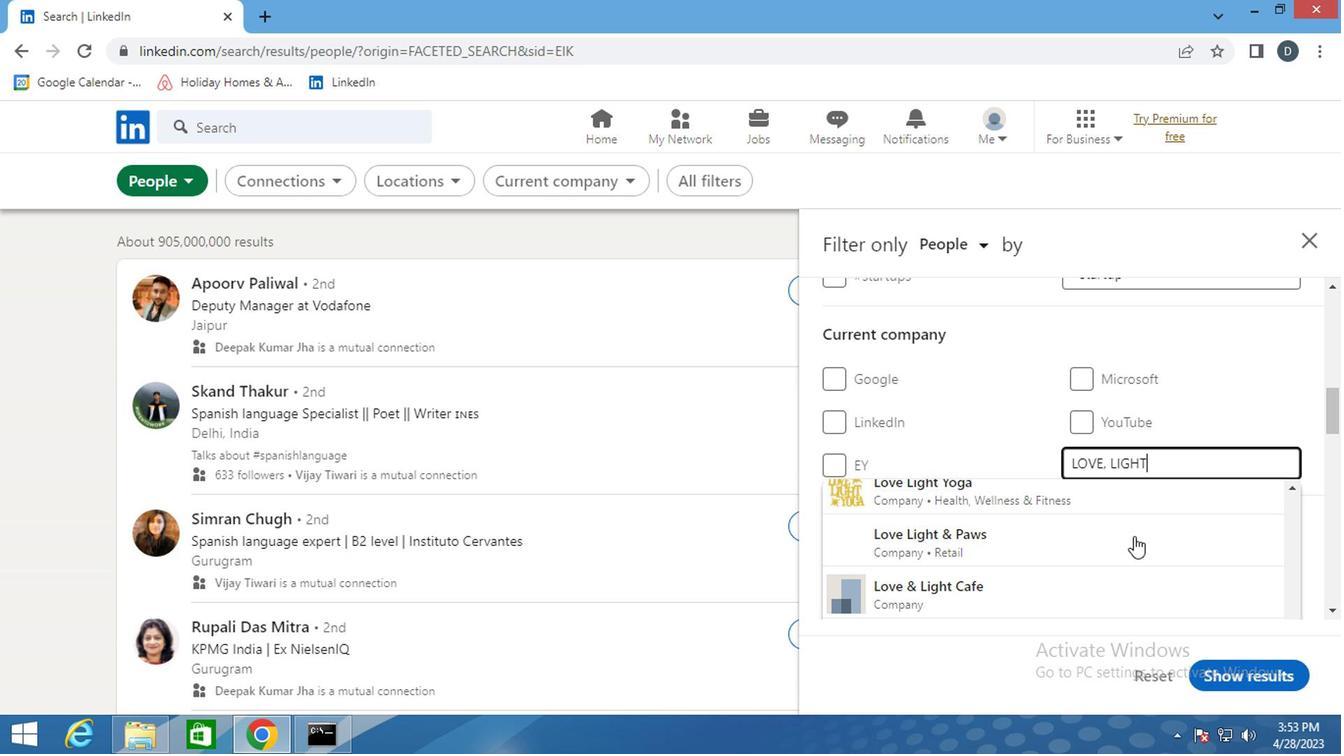 
Action: Mouse scrolled (1130, 535) with delta (0, 0)
Screenshot: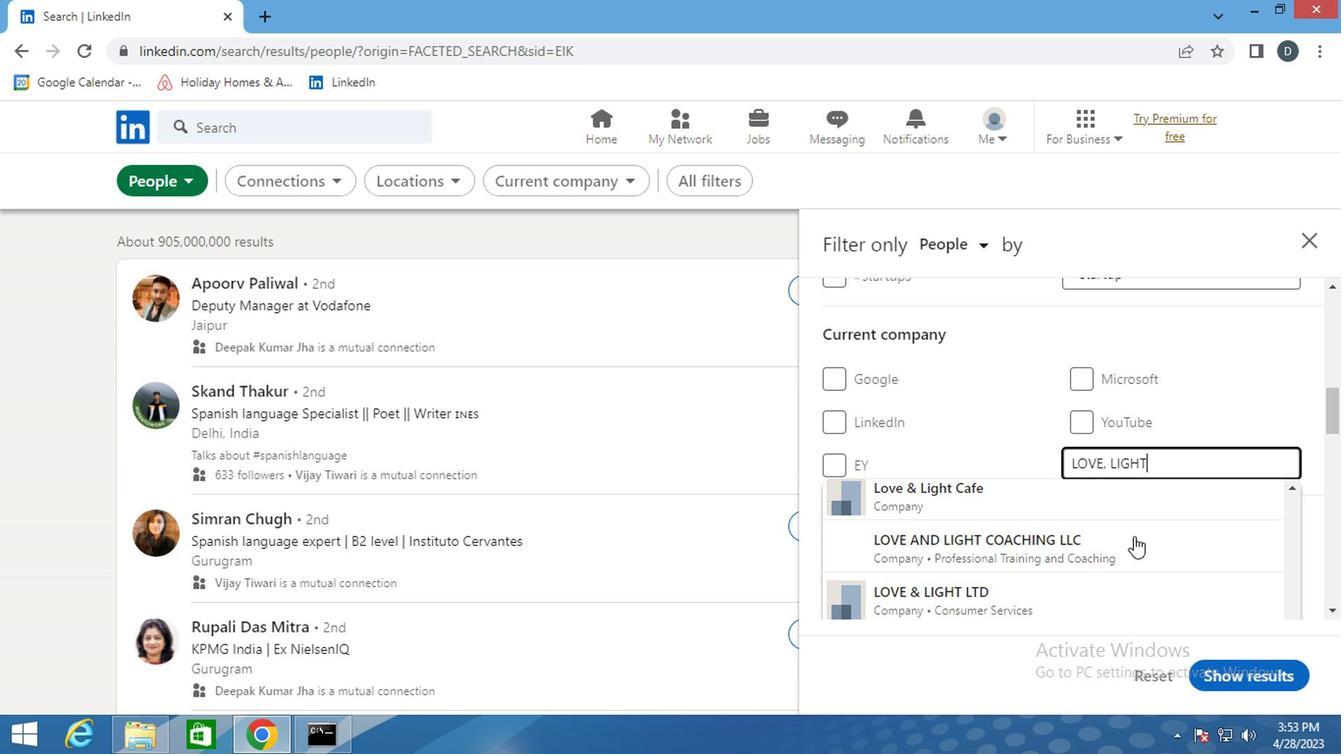 
Action: Mouse scrolled (1130, 535) with delta (0, 0)
Screenshot: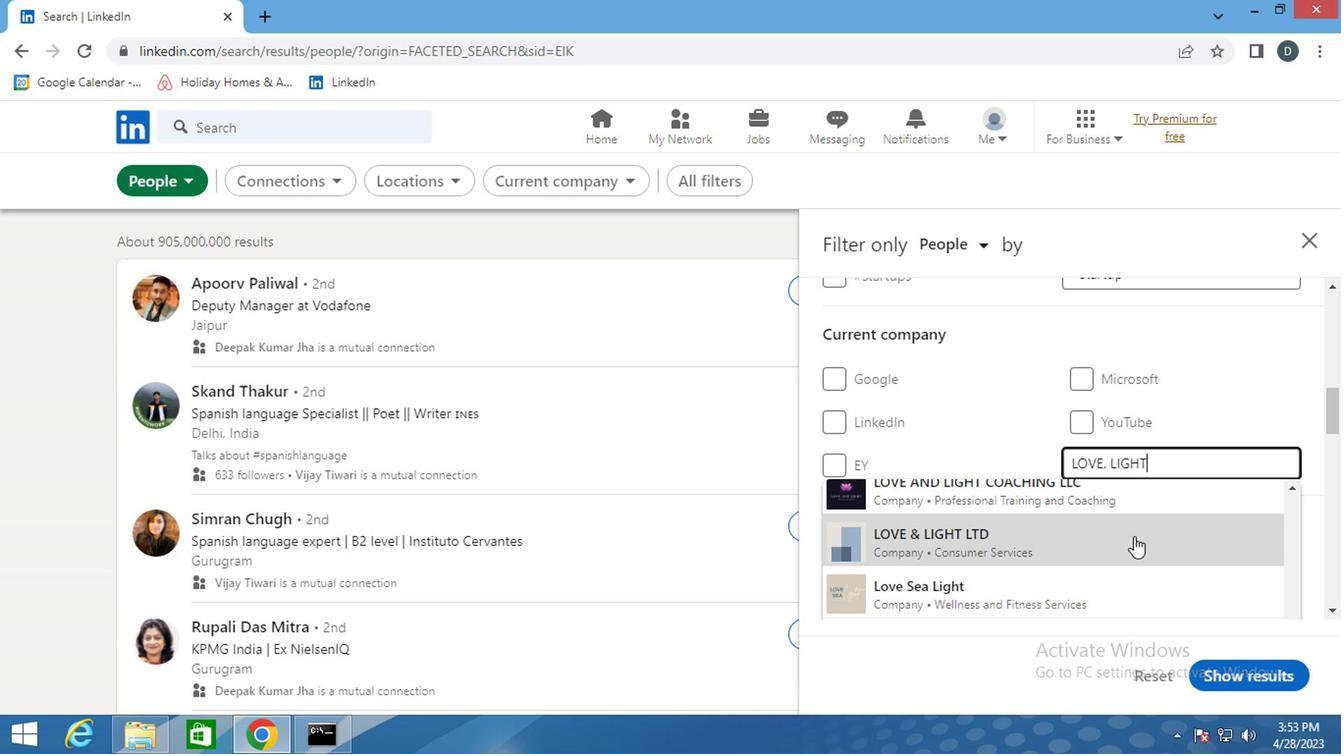 
Action: Mouse scrolled (1130, 535) with delta (0, 0)
Screenshot: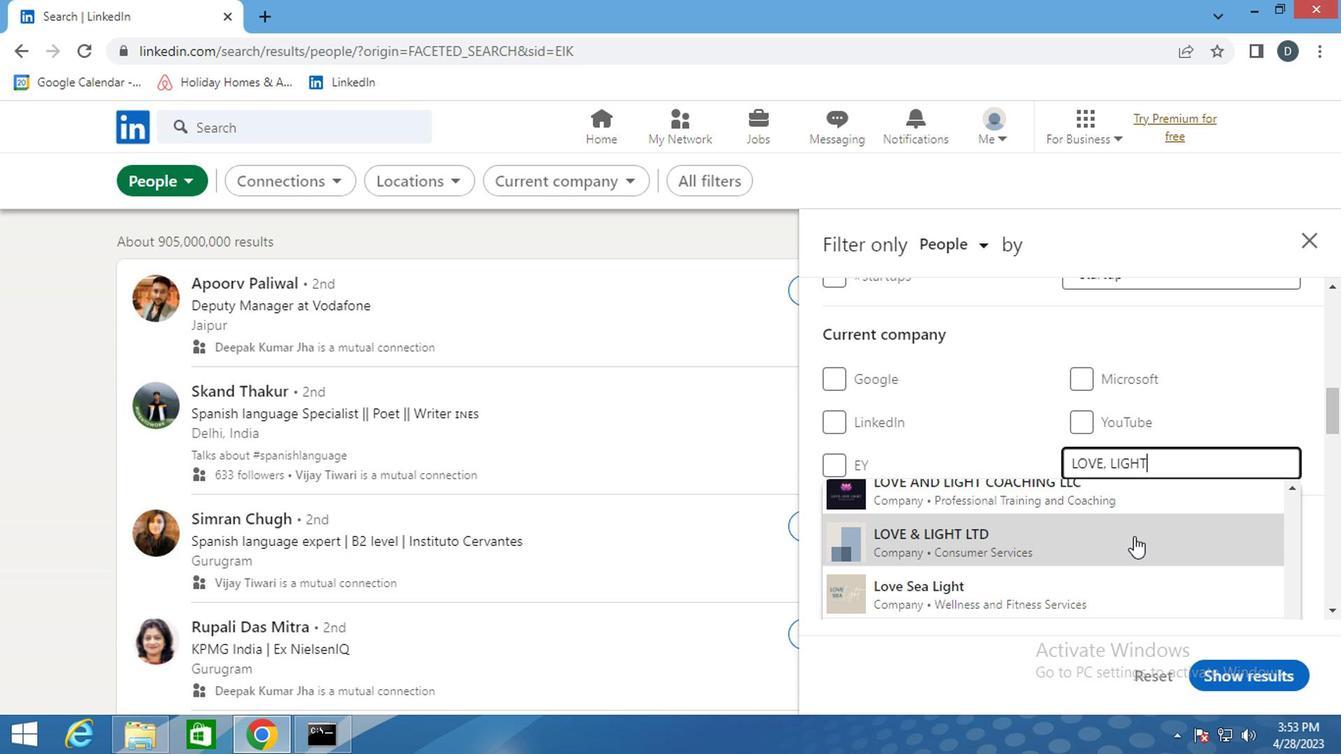 
Action: Mouse moved to (1127, 508)
Screenshot: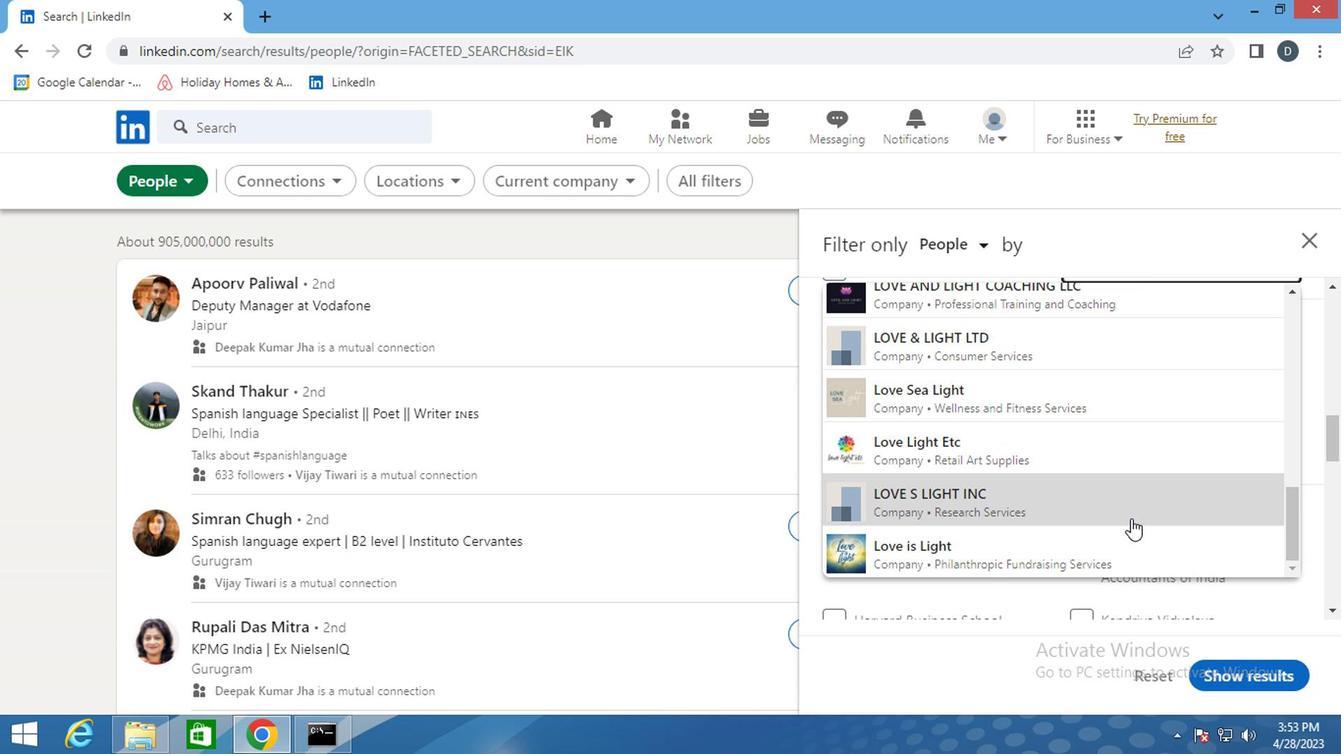 
Action: Mouse scrolled (1127, 509) with delta (0, 0)
Screenshot: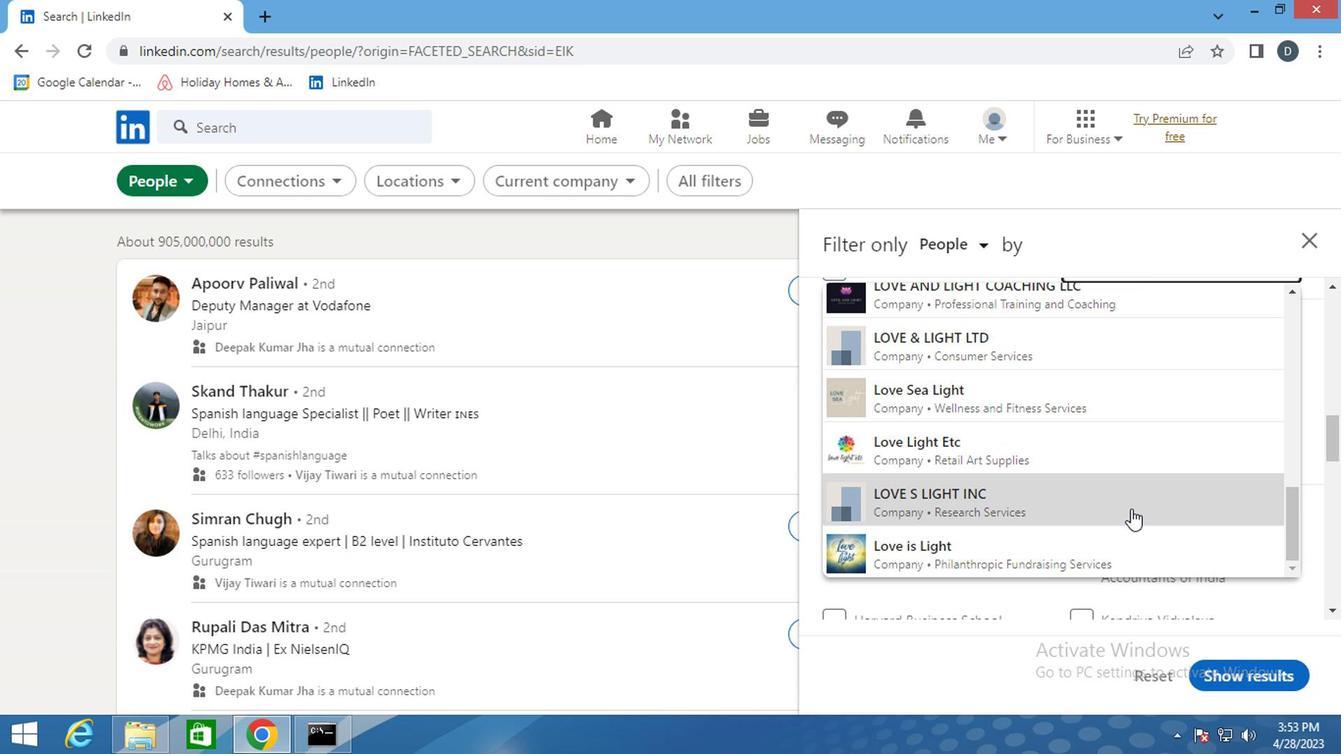 
Action: Mouse scrolled (1127, 509) with delta (0, 0)
Screenshot: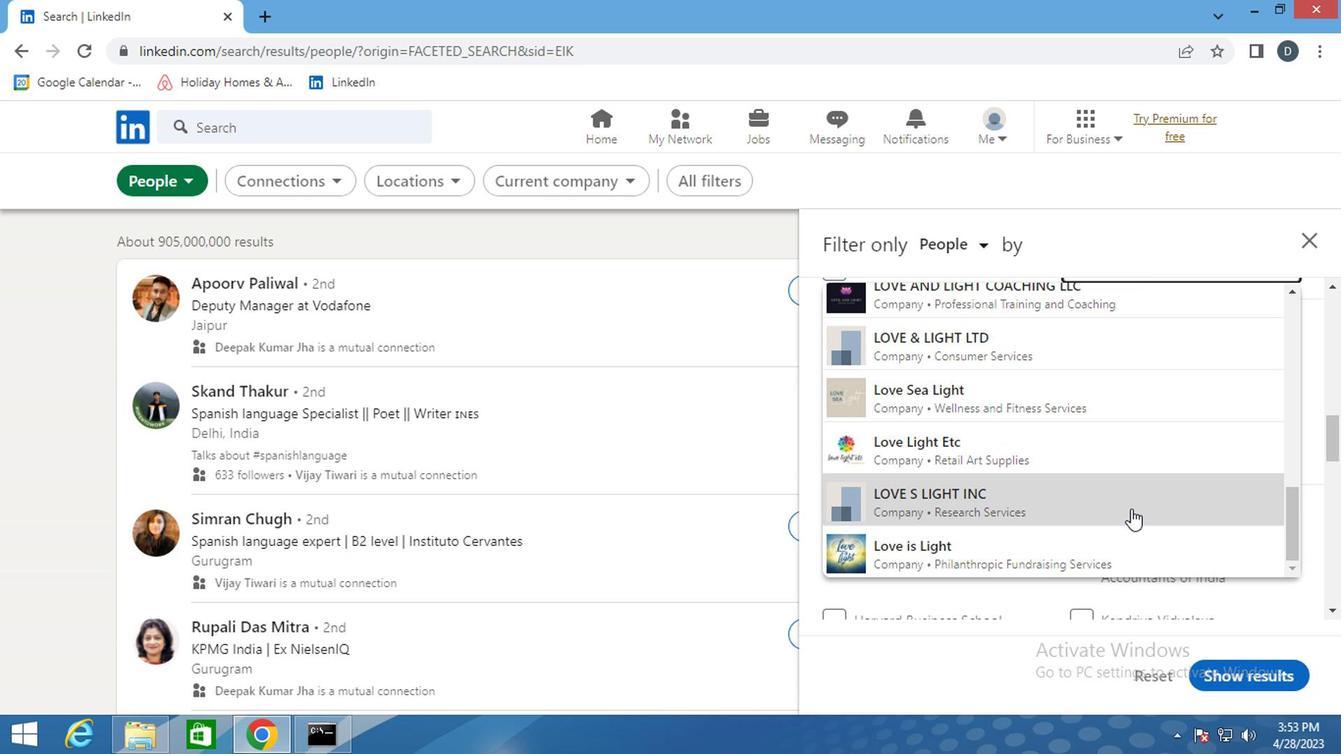 
Action: Mouse scrolled (1127, 509) with delta (0, 0)
Screenshot: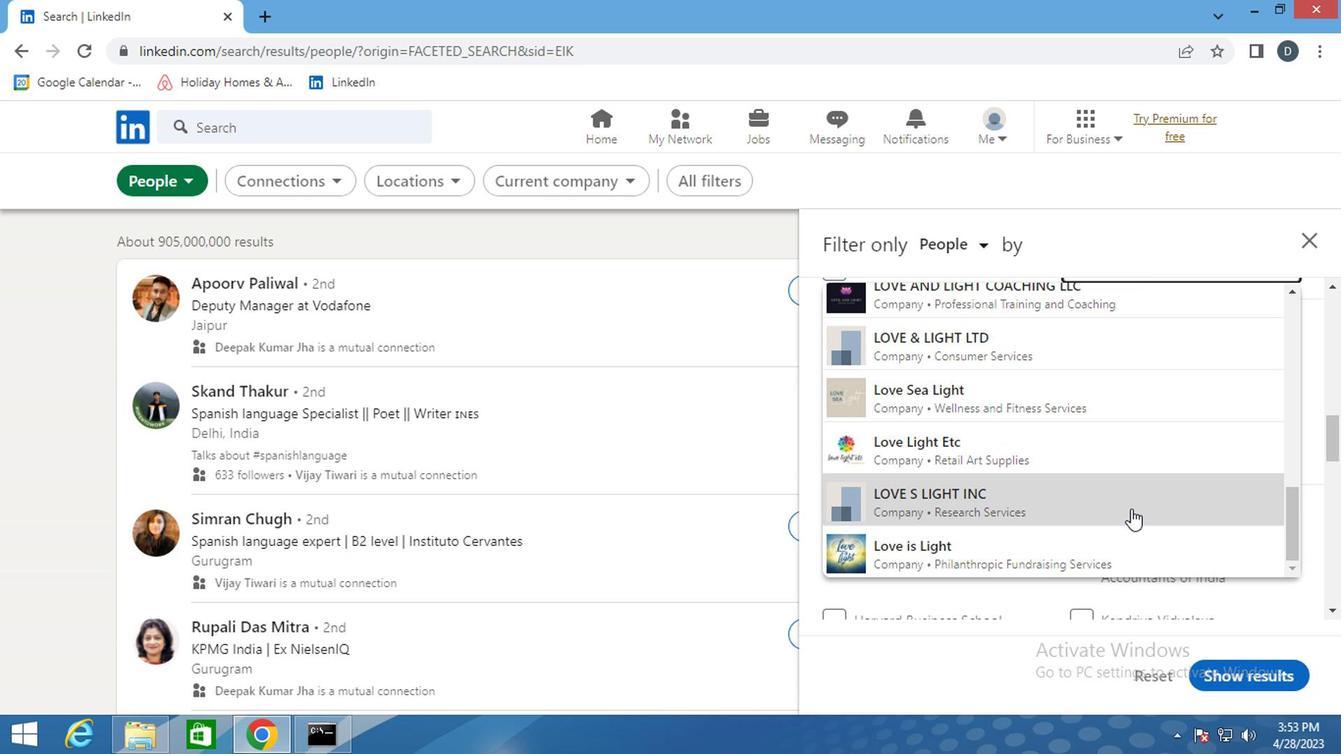
Action: Mouse scrolled (1127, 509) with delta (0, 0)
Screenshot: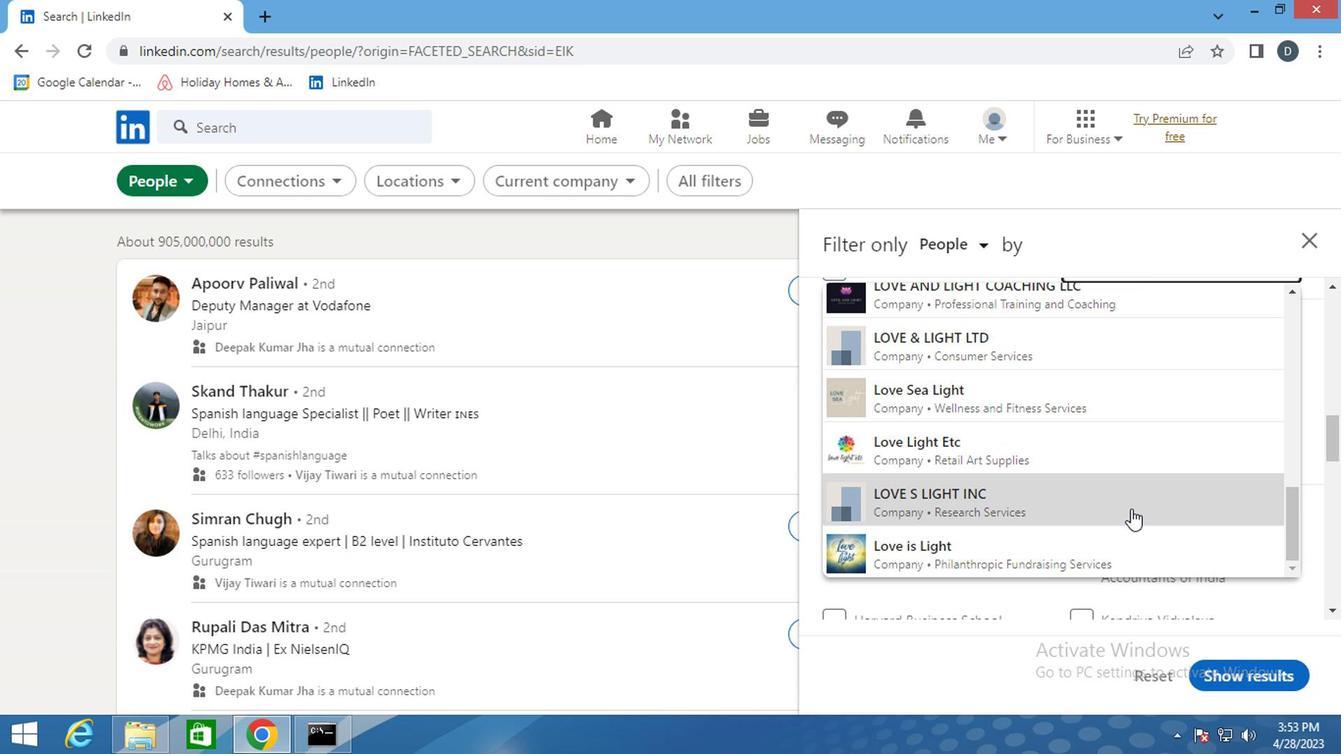 
Action: Mouse scrolled (1127, 509) with delta (0, 0)
Screenshot: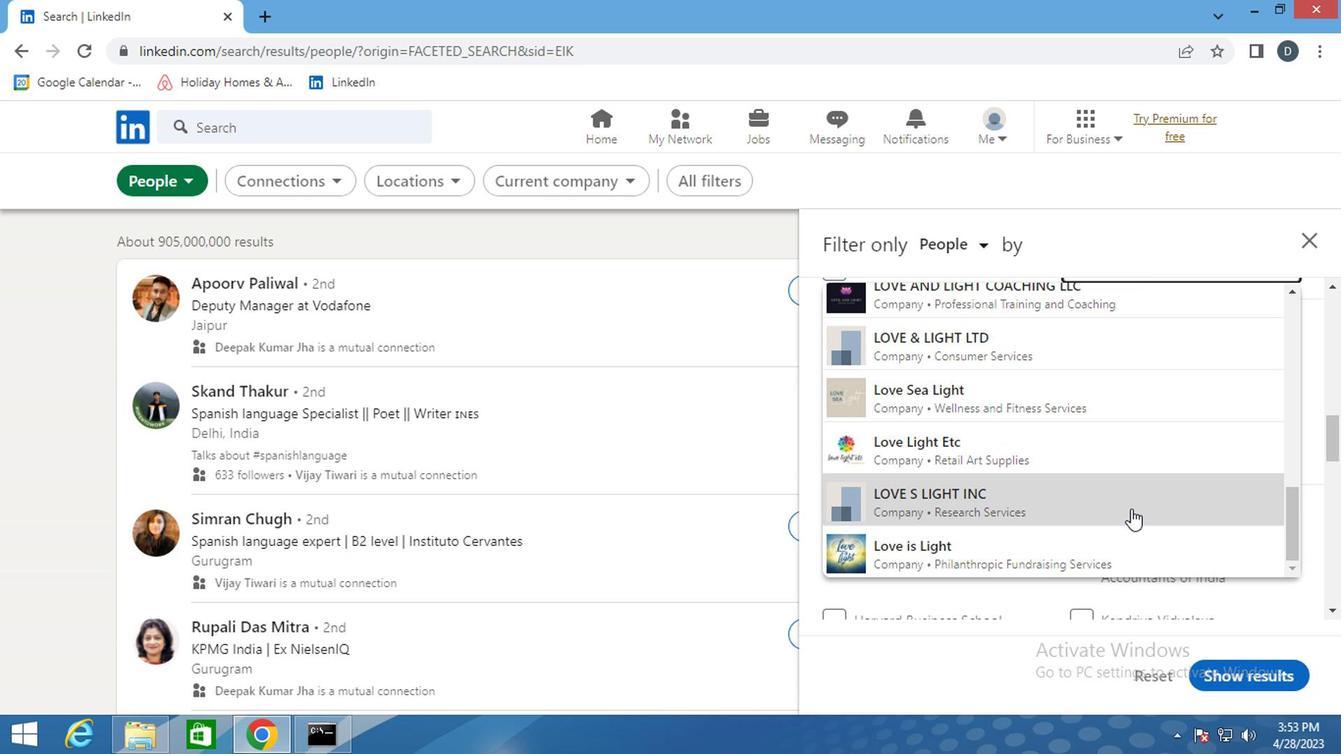 
Action: Mouse scrolled (1127, 509) with delta (0, 0)
Screenshot: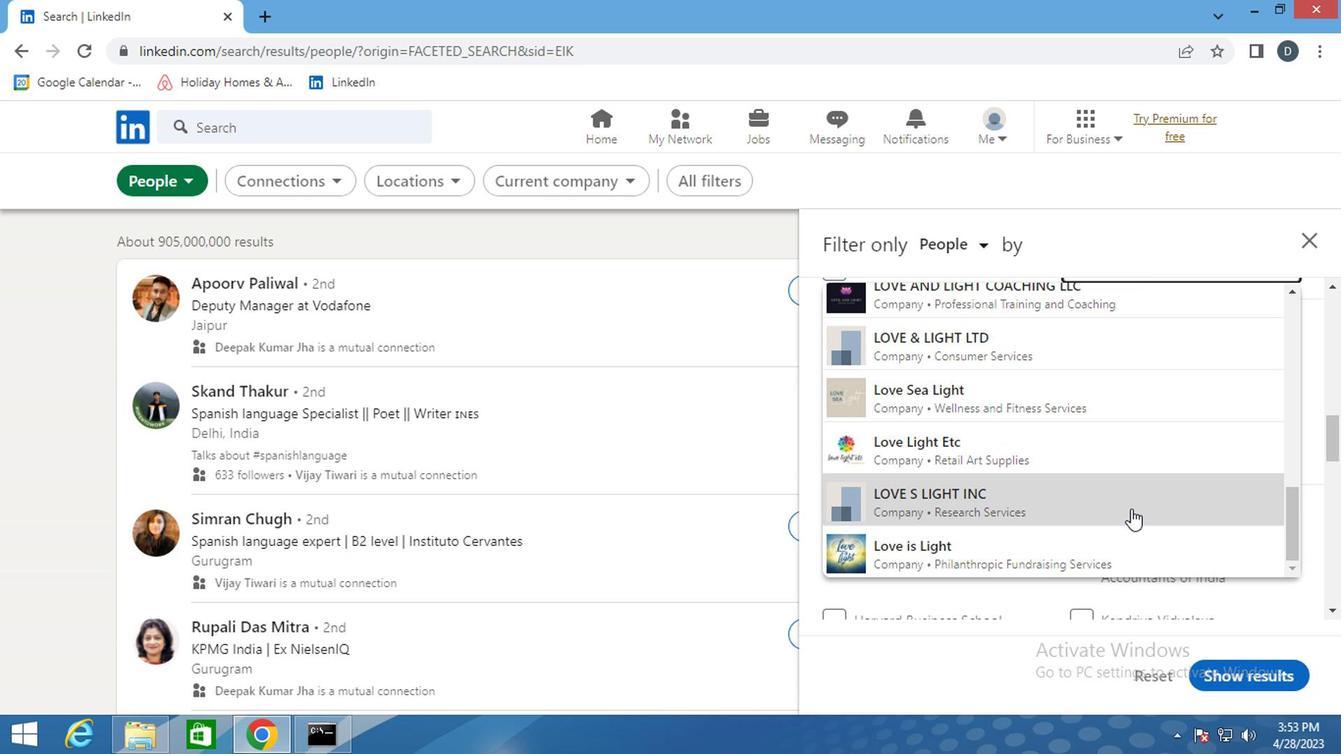 
Action: Mouse scrolled (1127, 509) with delta (0, 0)
Screenshot: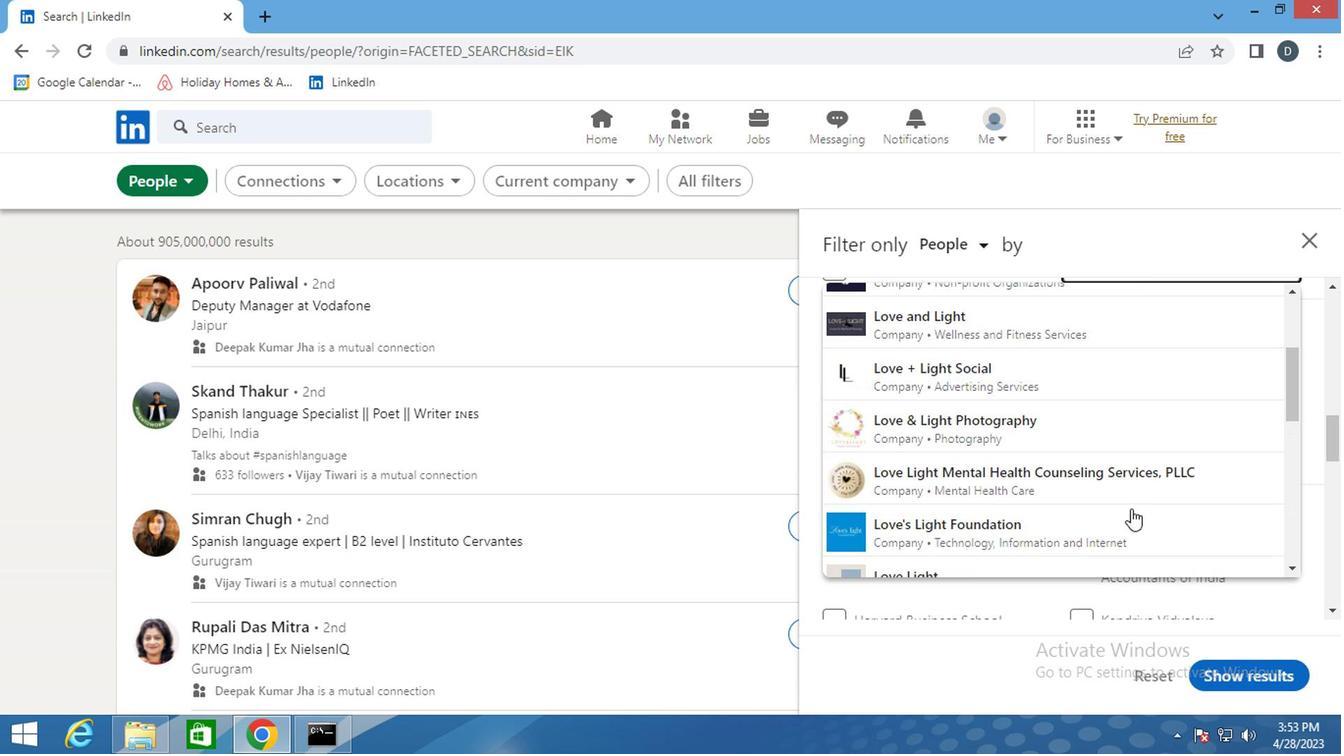 
Action: Mouse scrolled (1127, 509) with delta (0, 0)
Screenshot: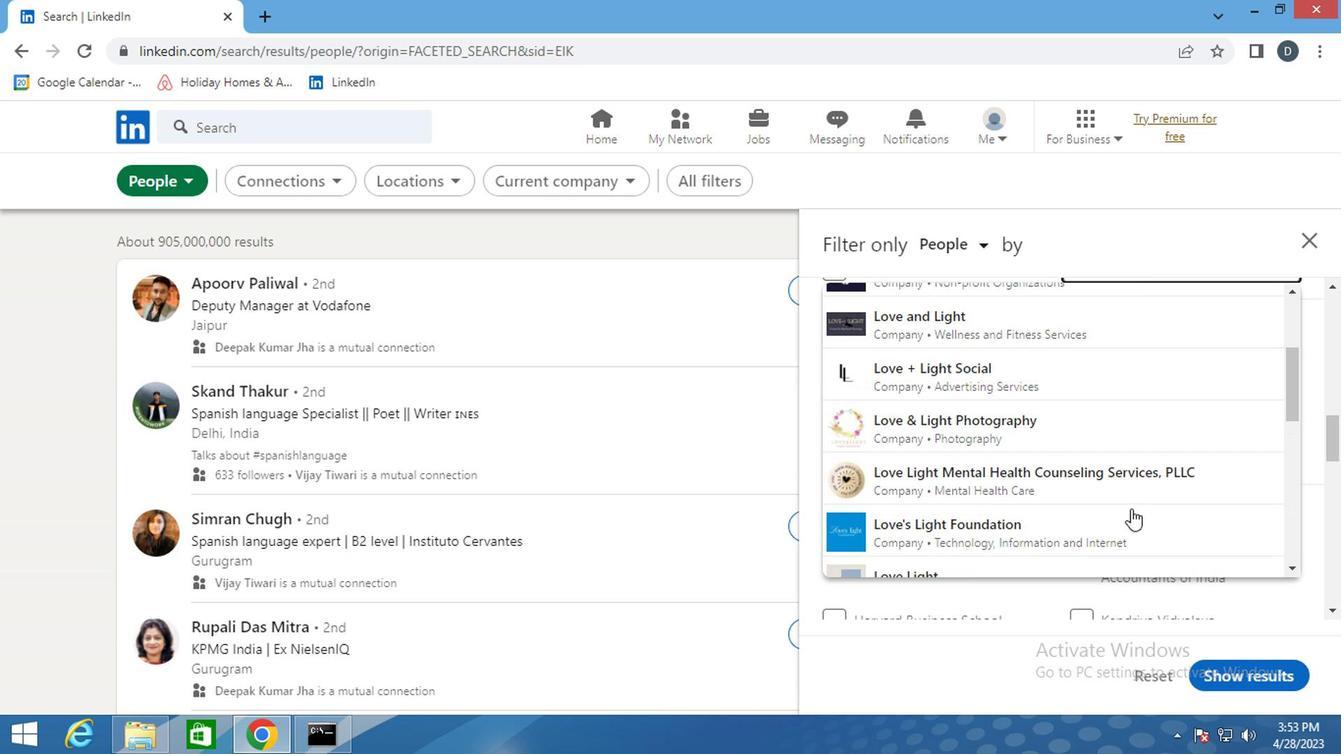 
Action: Mouse scrolled (1127, 509) with delta (0, 0)
Screenshot: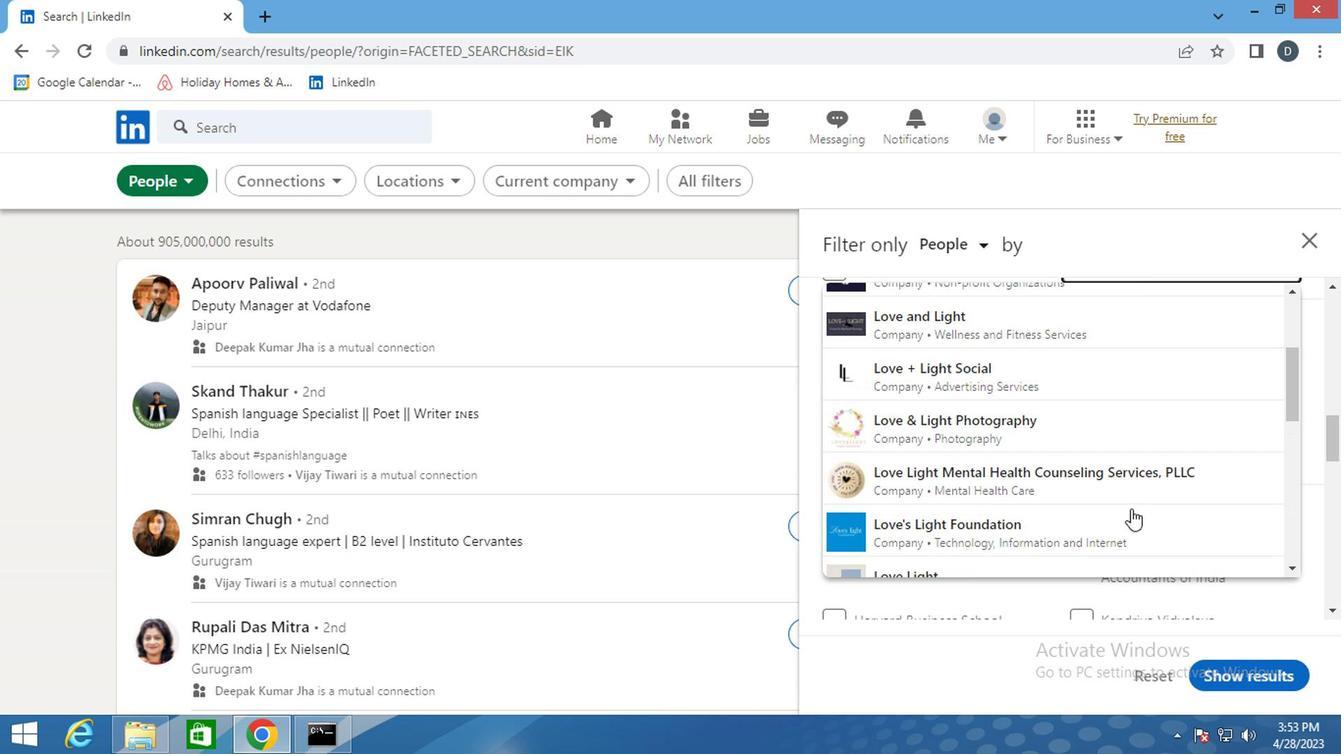 
Action: Mouse scrolled (1127, 509) with delta (0, 0)
Screenshot: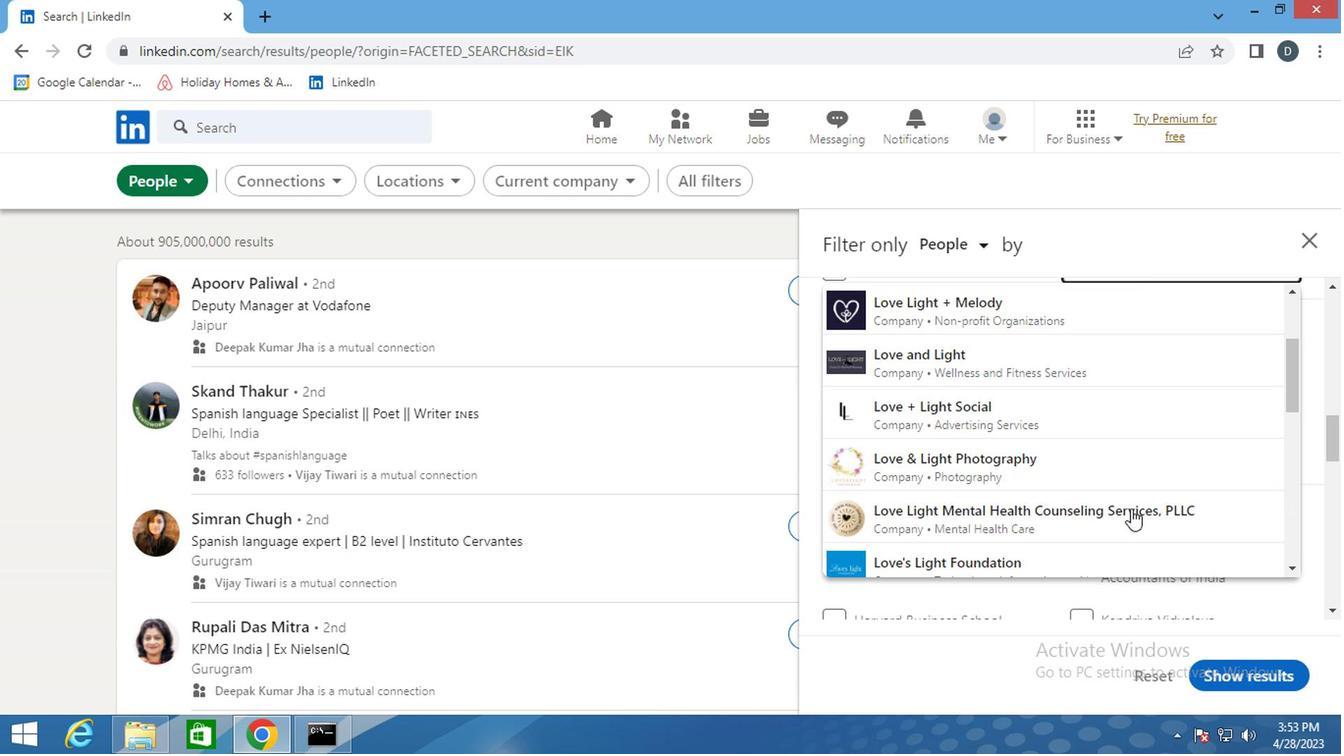 
Action: Mouse scrolled (1127, 509) with delta (0, 0)
Screenshot: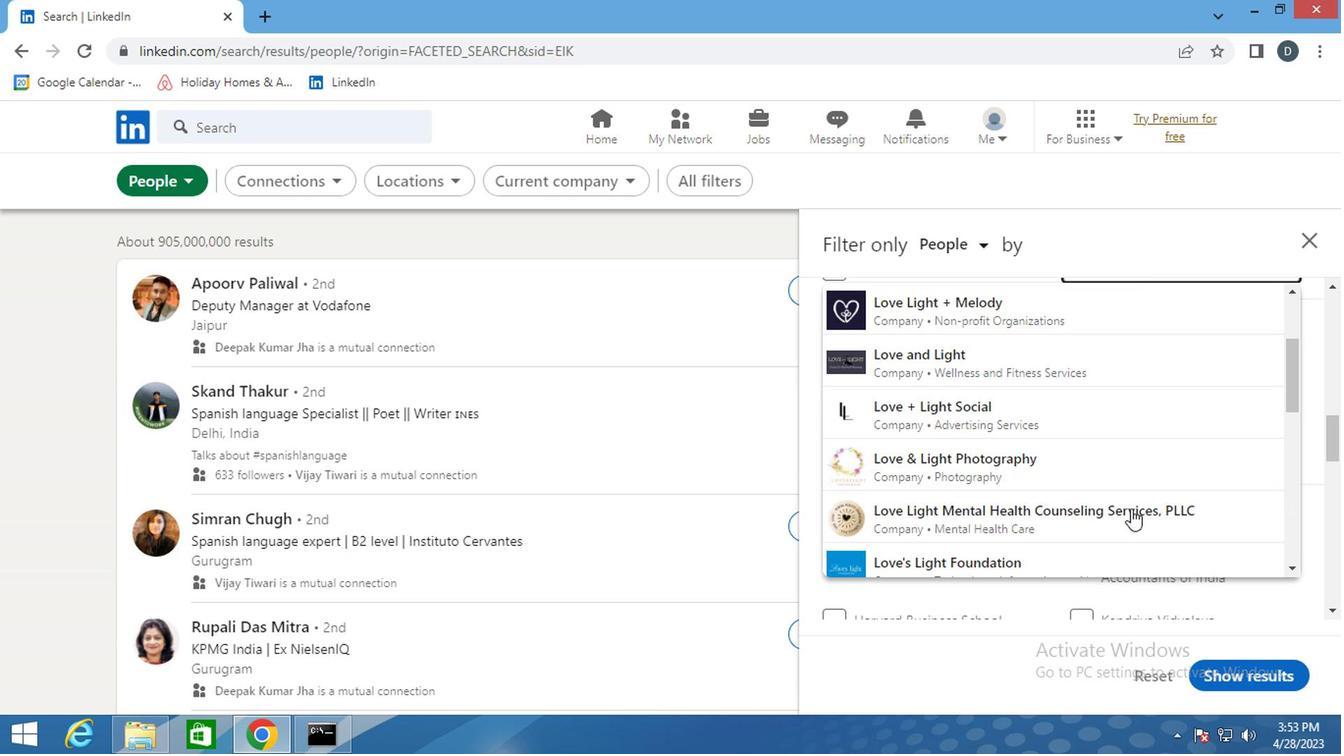 
Action: Mouse scrolled (1127, 509) with delta (0, 0)
Screenshot: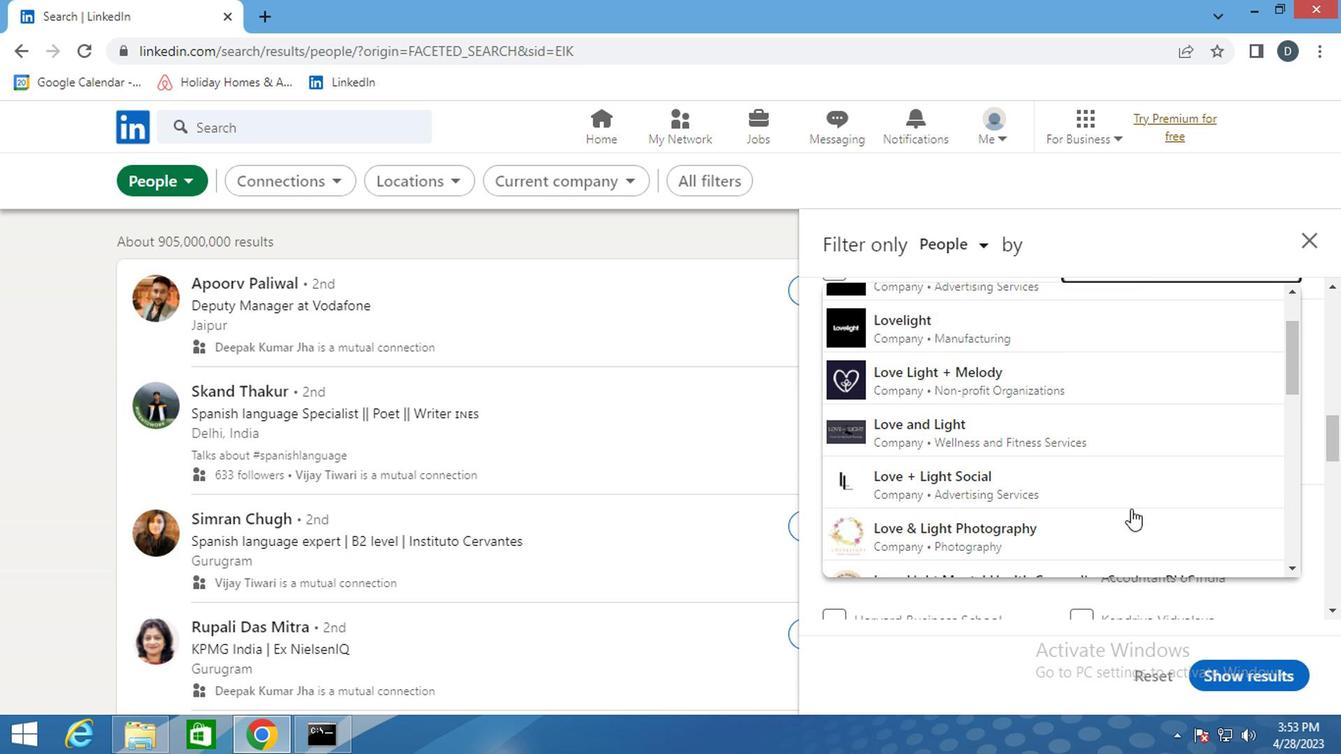
Action: Mouse scrolled (1127, 509) with delta (0, 0)
Screenshot: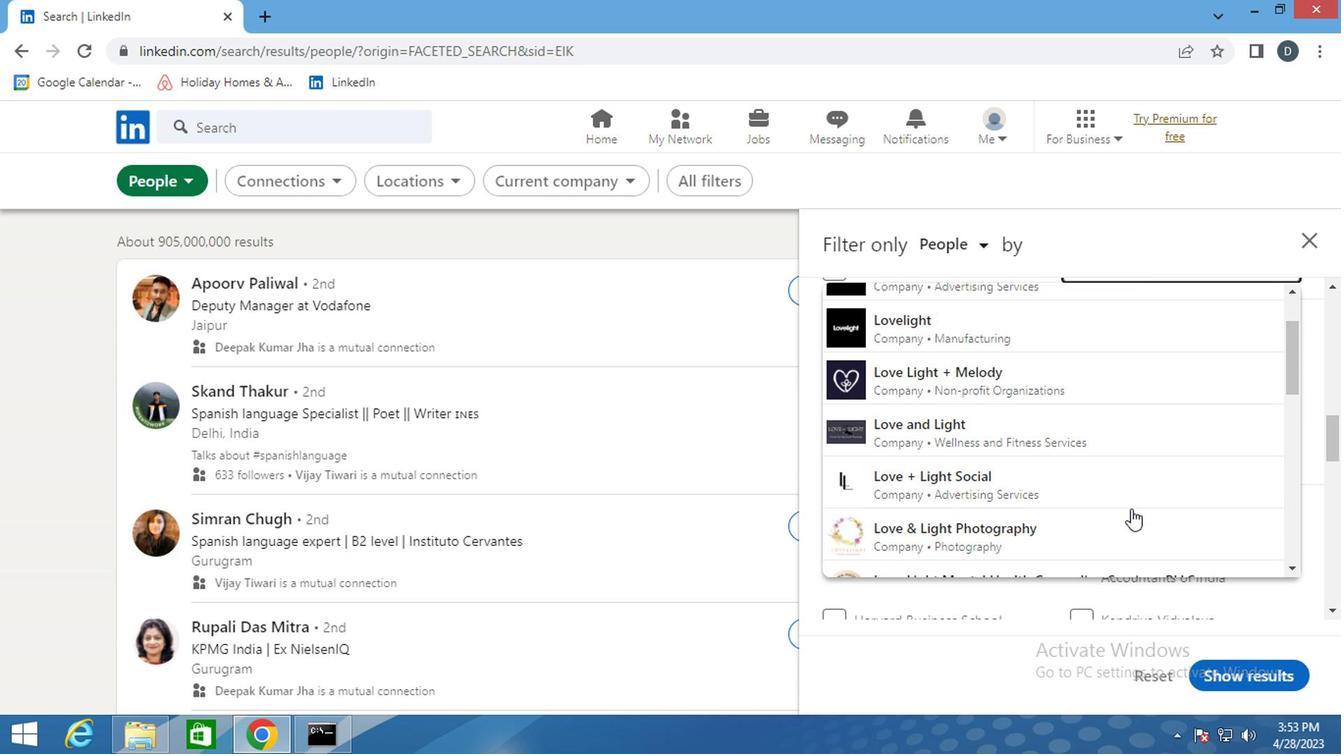 
Action: Mouse scrolled (1127, 509) with delta (0, 0)
Screenshot: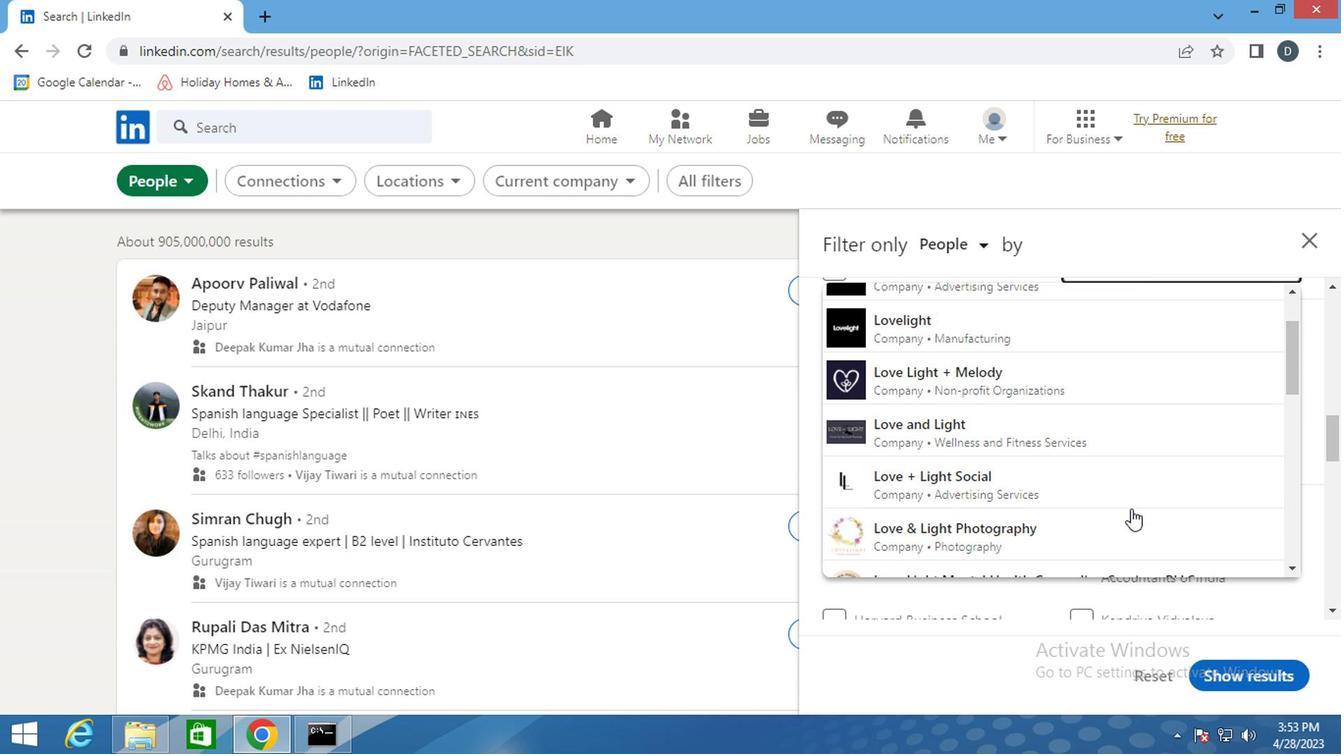 
Action: Mouse scrolled (1127, 509) with delta (0, 0)
Screenshot: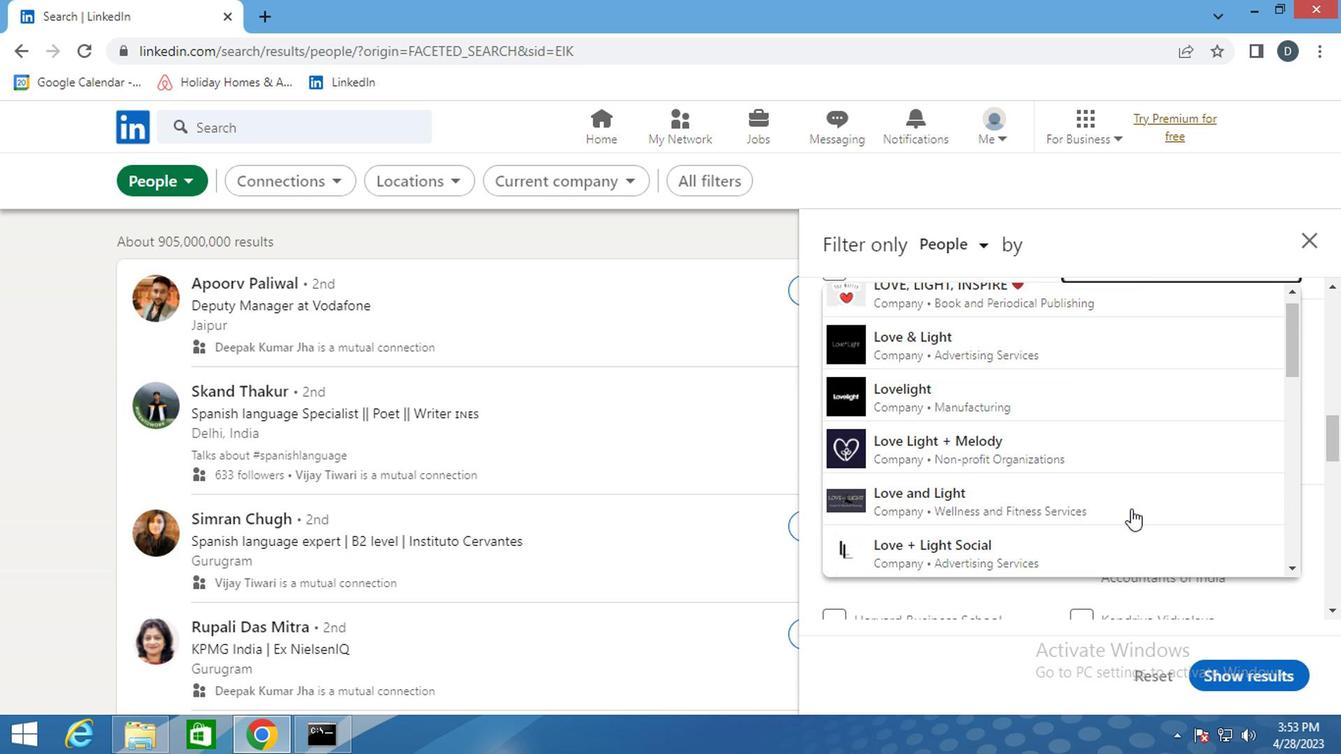 
Action: Mouse scrolled (1127, 509) with delta (0, 0)
Screenshot: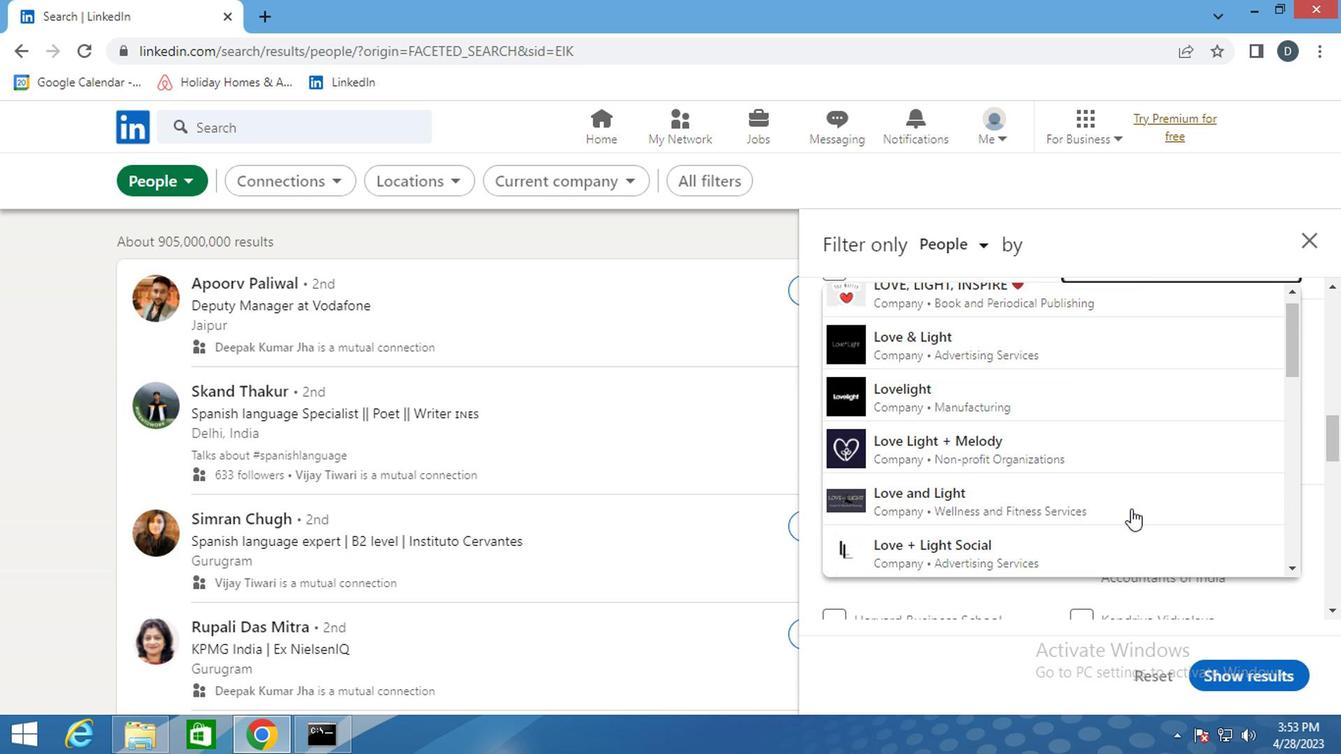 
Action: Mouse scrolled (1127, 509) with delta (0, 0)
Screenshot: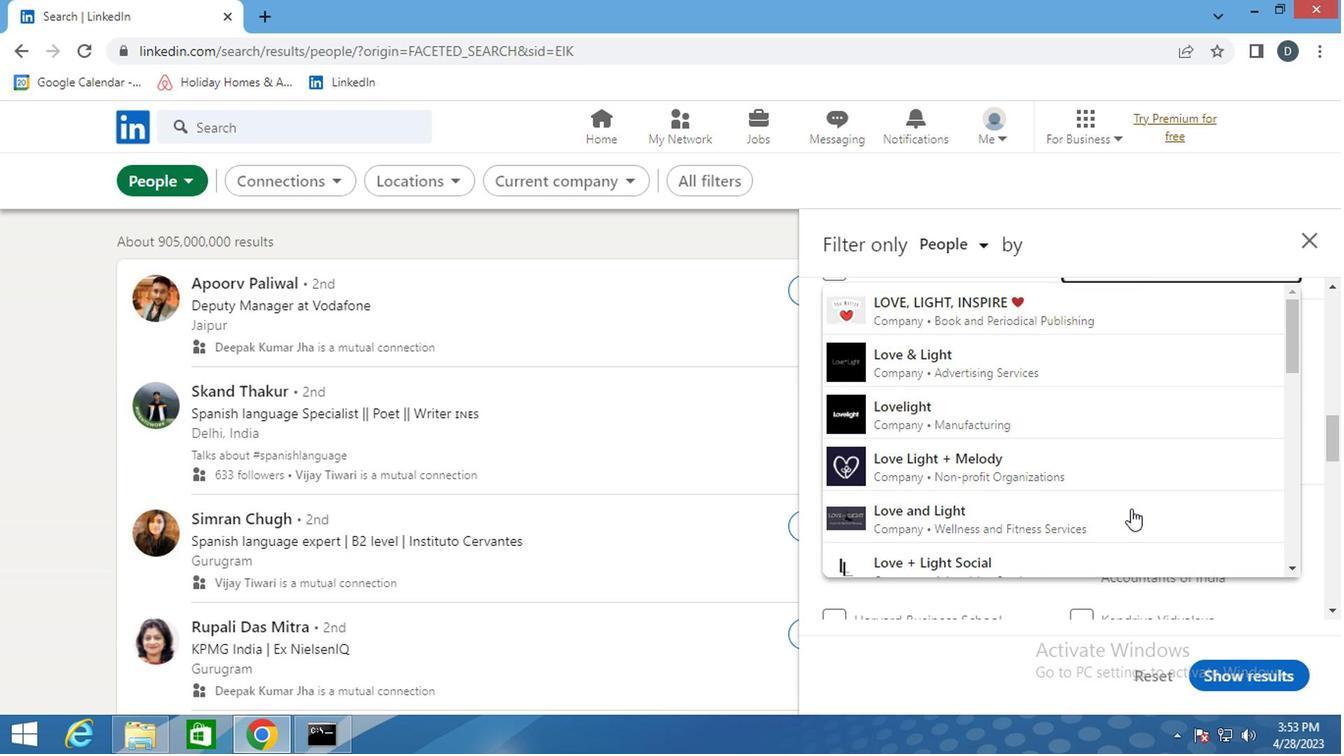 
Action: Mouse scrolled (1127, 509) with delta (0, 0)
Screenshot: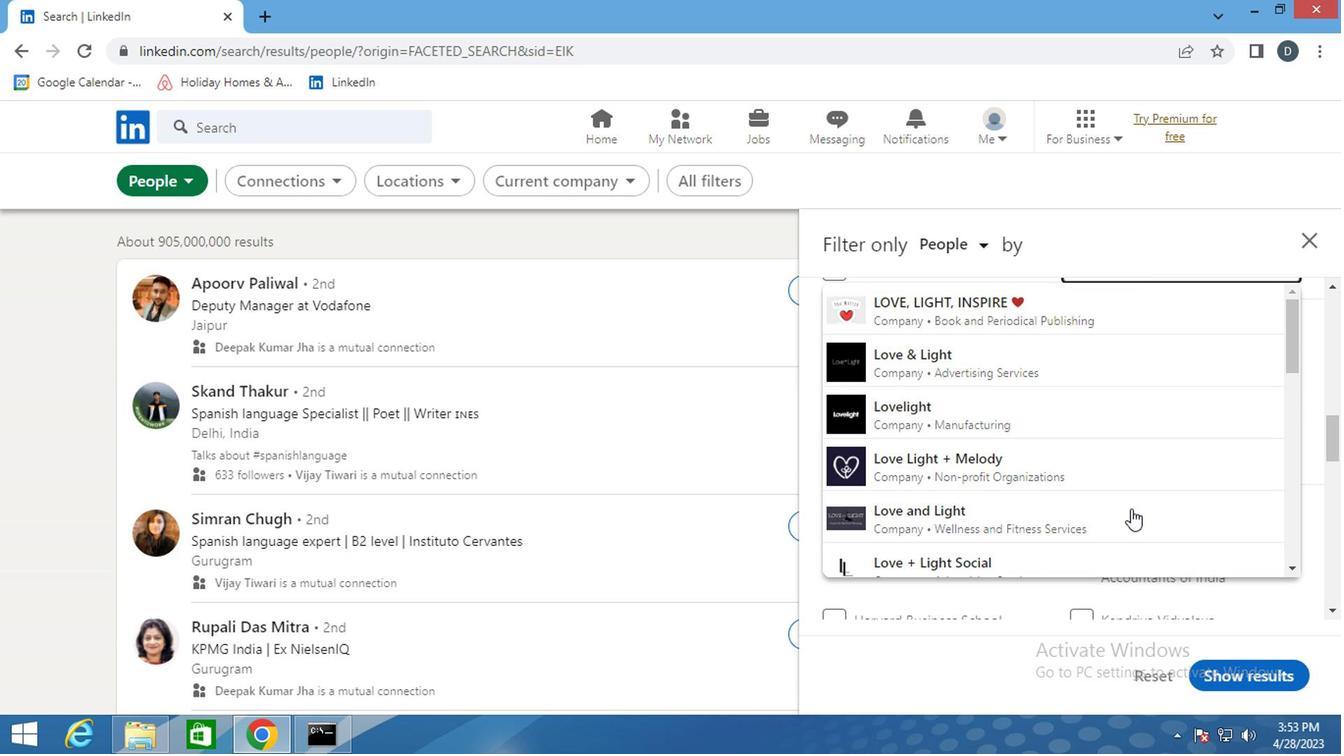 
Action: Mouse moved to (1320, 370)
Screenshot: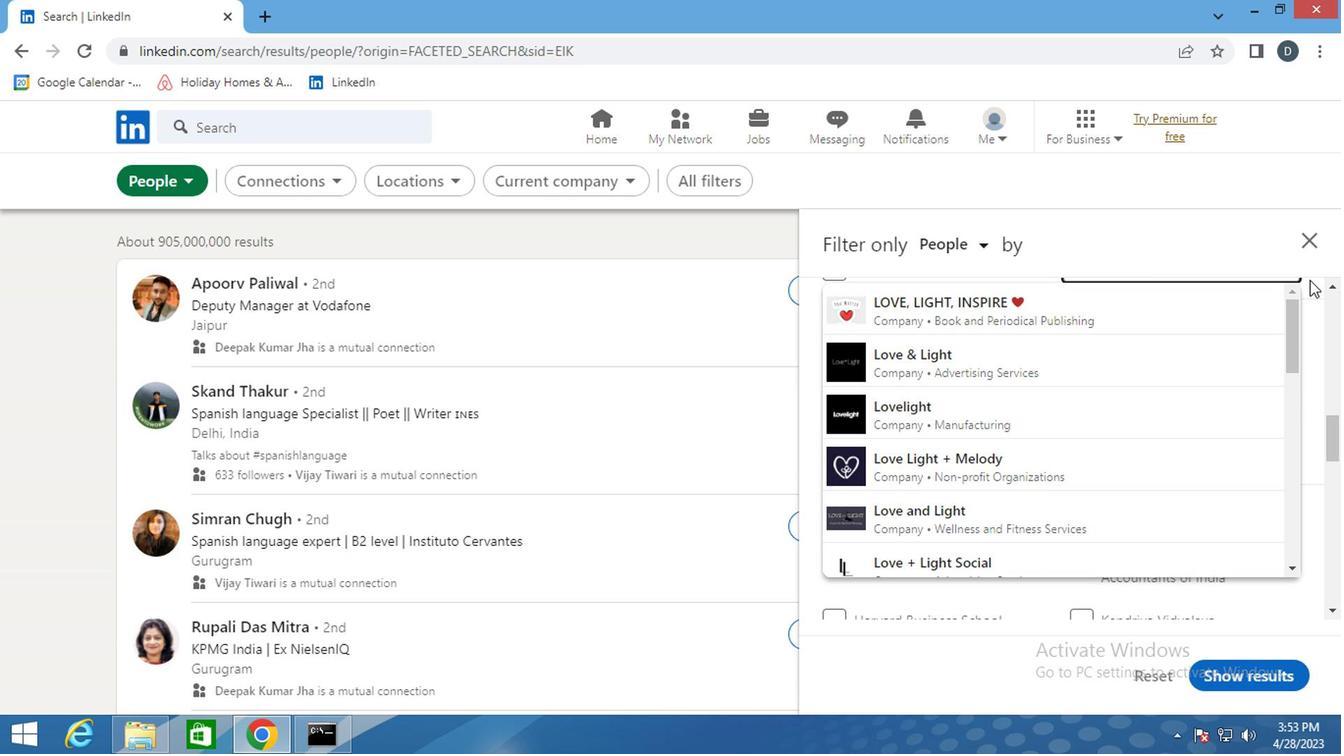 
Action: Mouse scrolled (1320, 371) with delta (0, 1)
Screenshot: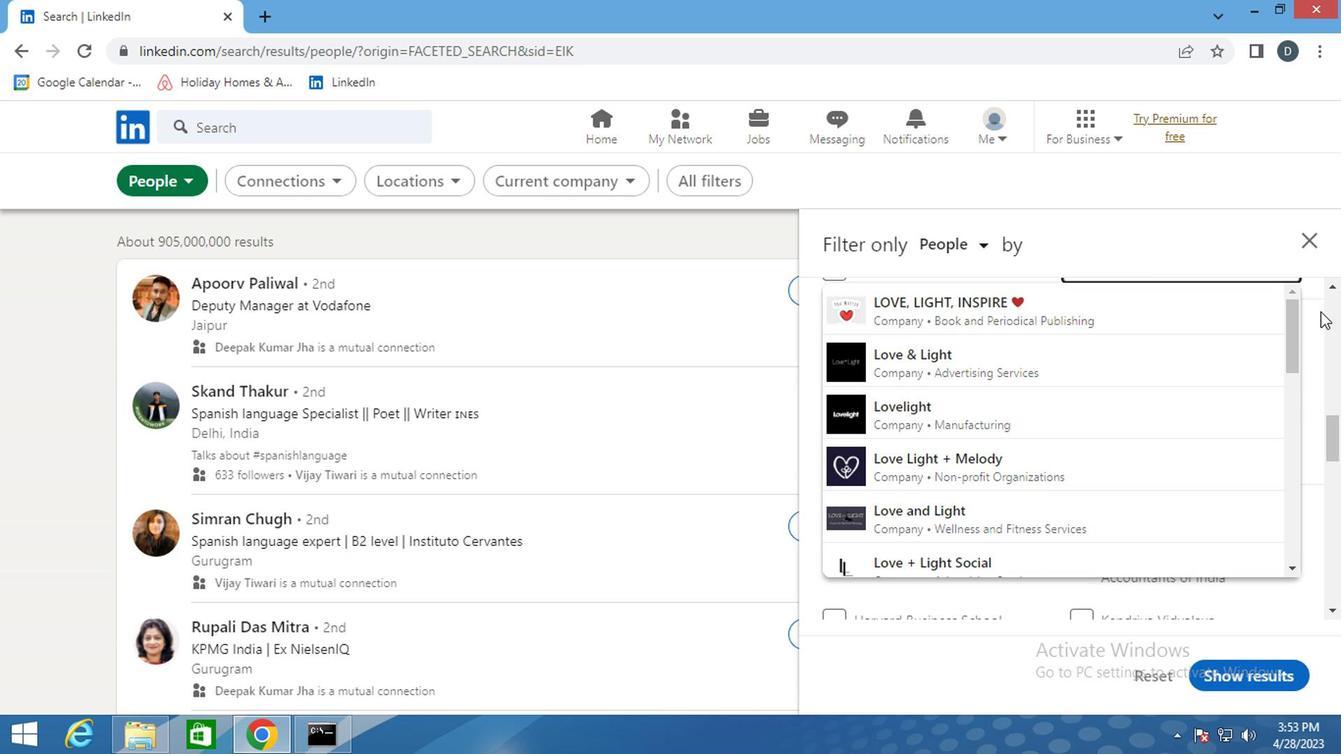 
Action: Mouse scrolled (1320, 371) with delta (0, 1)
Screenshot: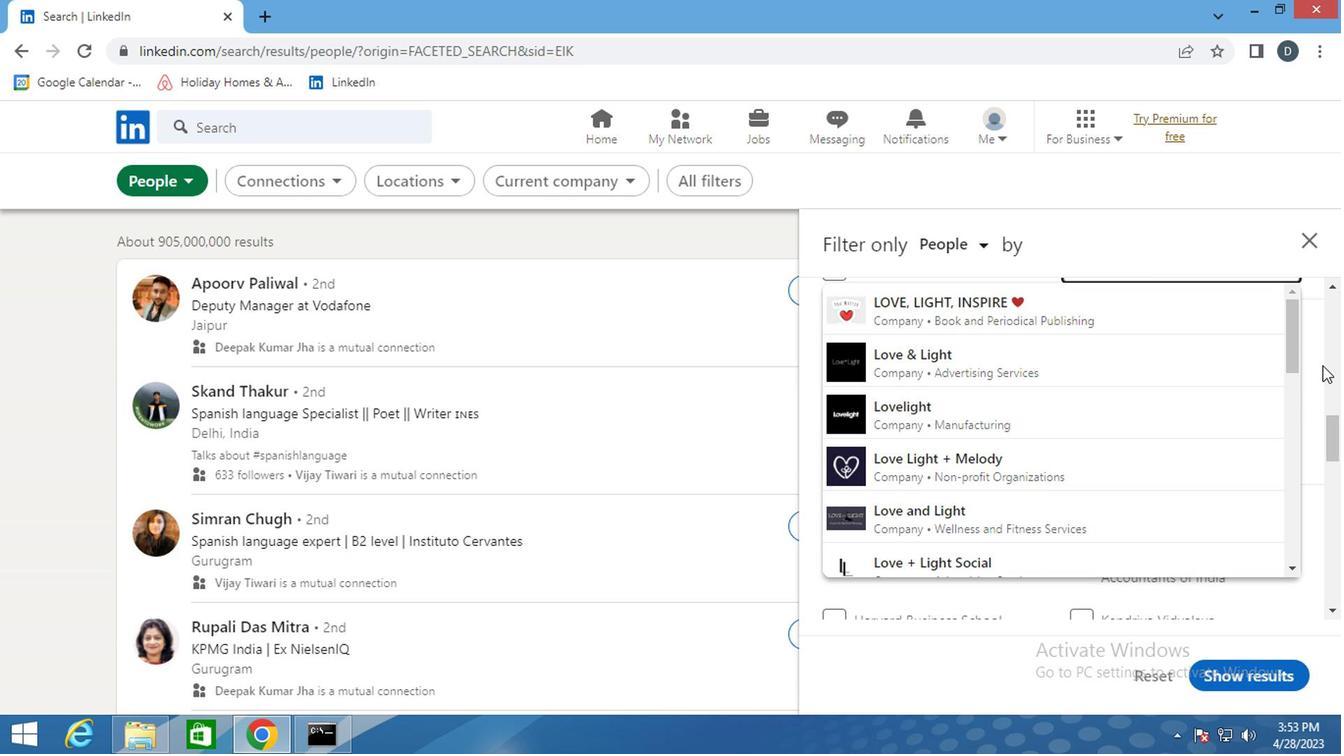 
Action: Mouse moved to (1082, 507)
Screenshot: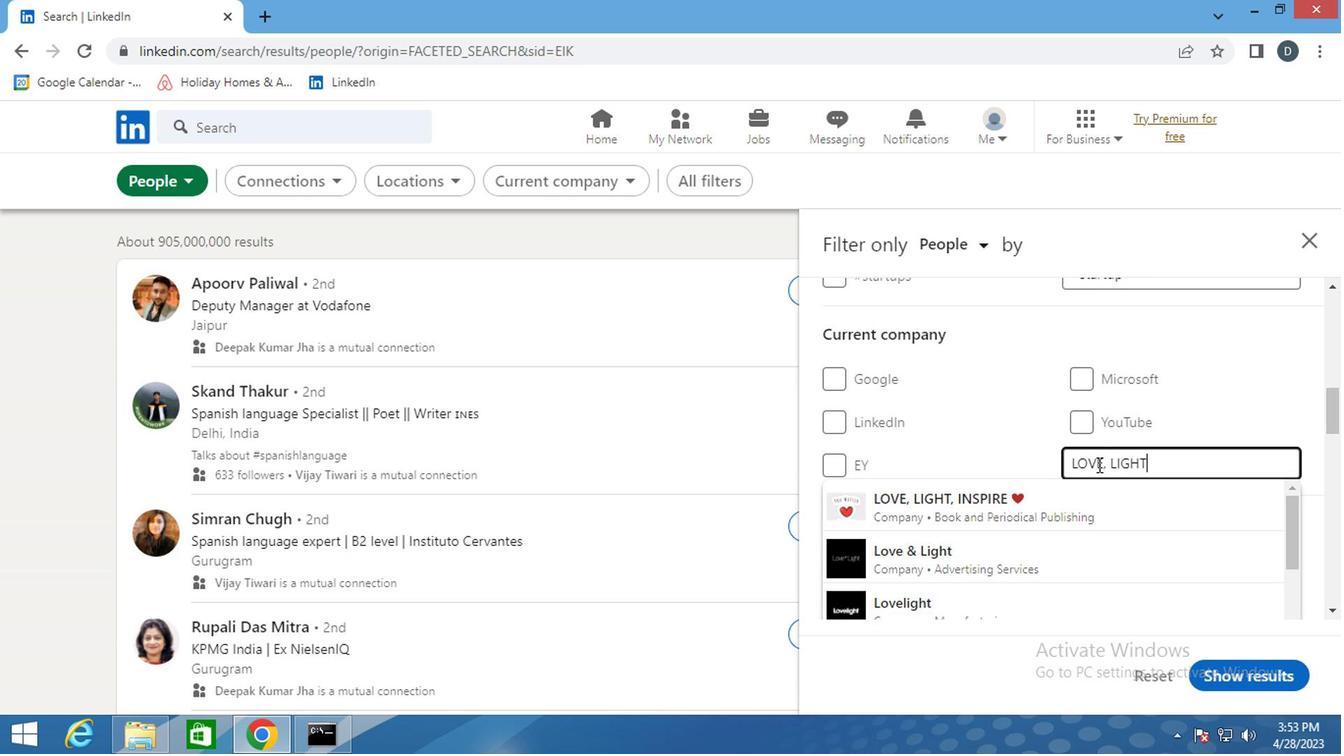 
Action: Mouse pressed left at (1082, 507)
Screenshot: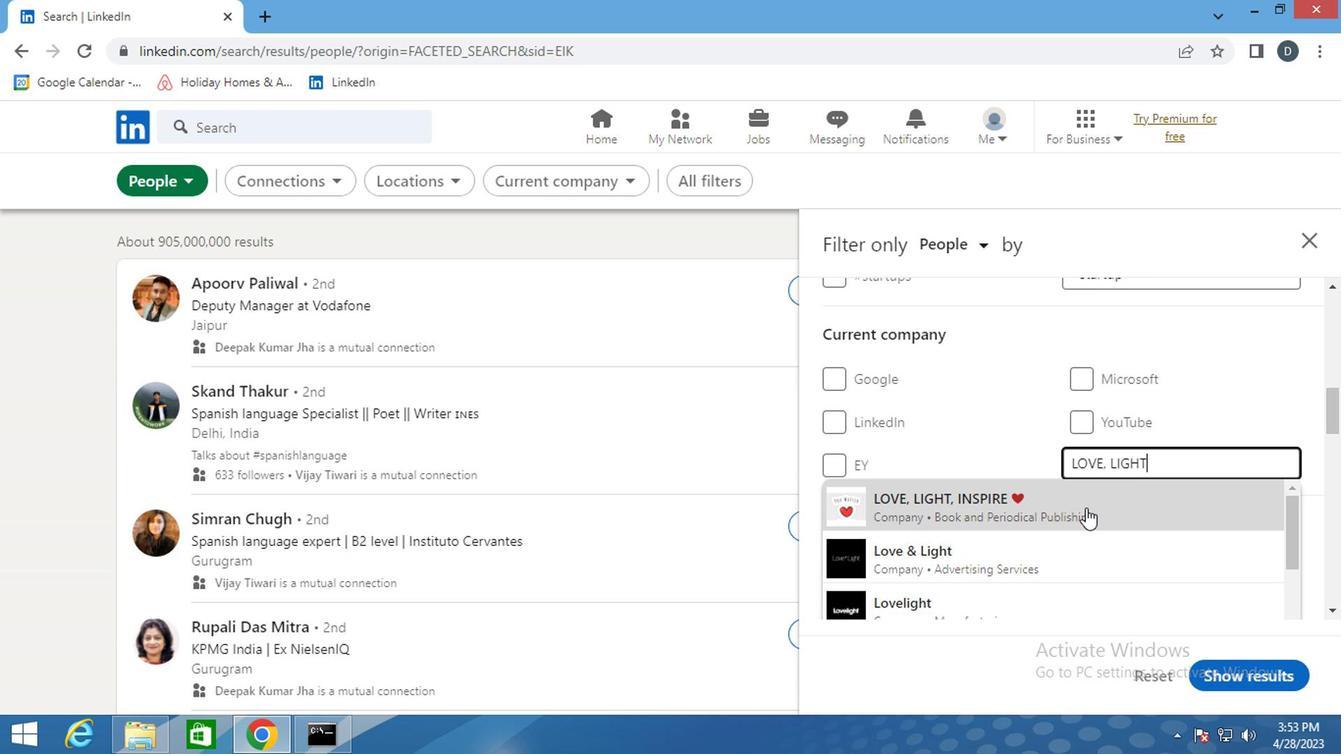 
Action: Mouse moved to (1180, 479)
Screenshot: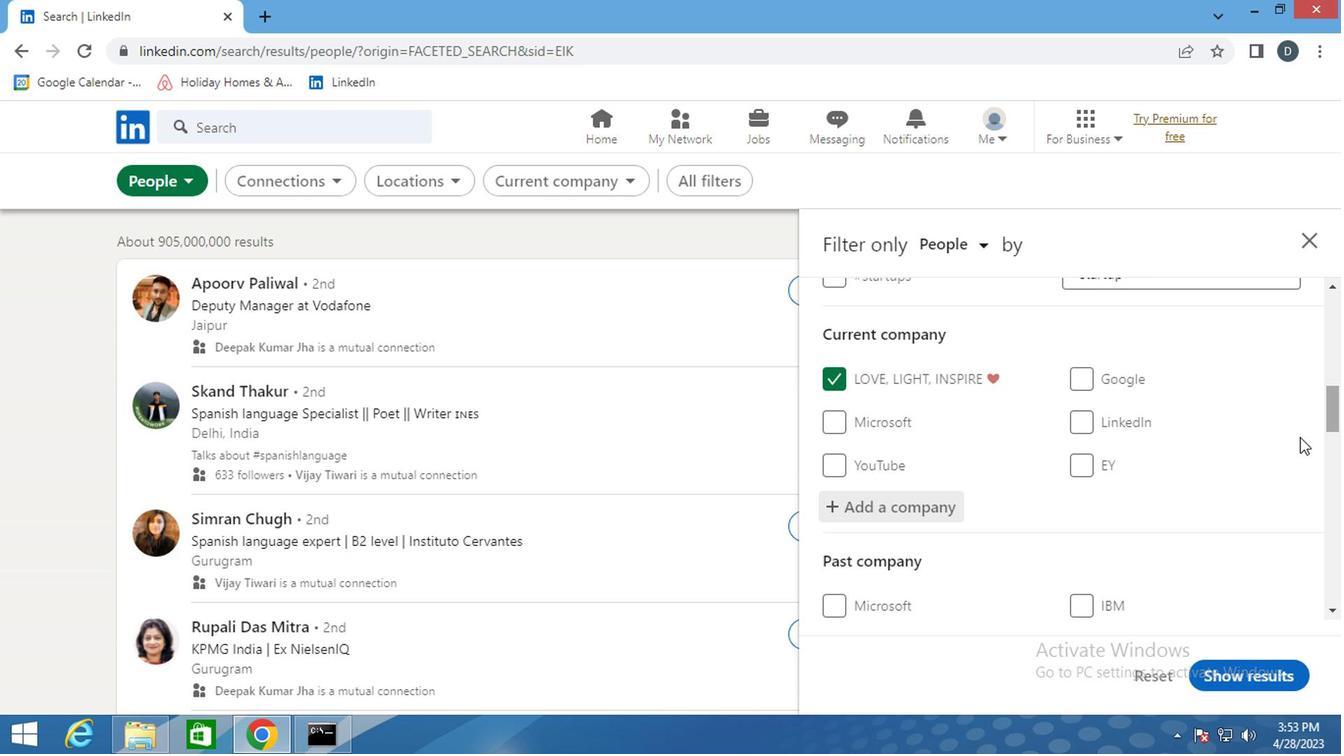 
Action: Mouse scrolled (1180, 477) with delta (0, -1)
Screenshot: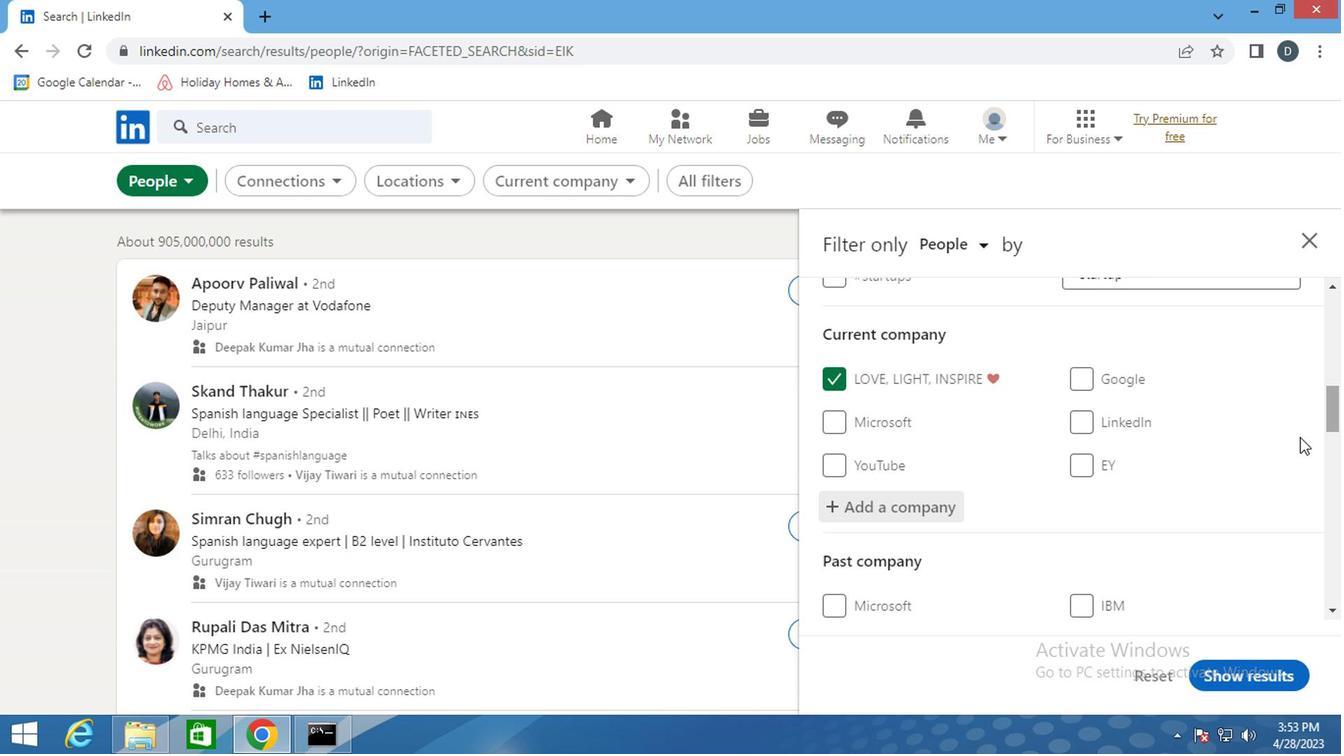 
Action: Mouse moved to (1175, 481)
Screenshot: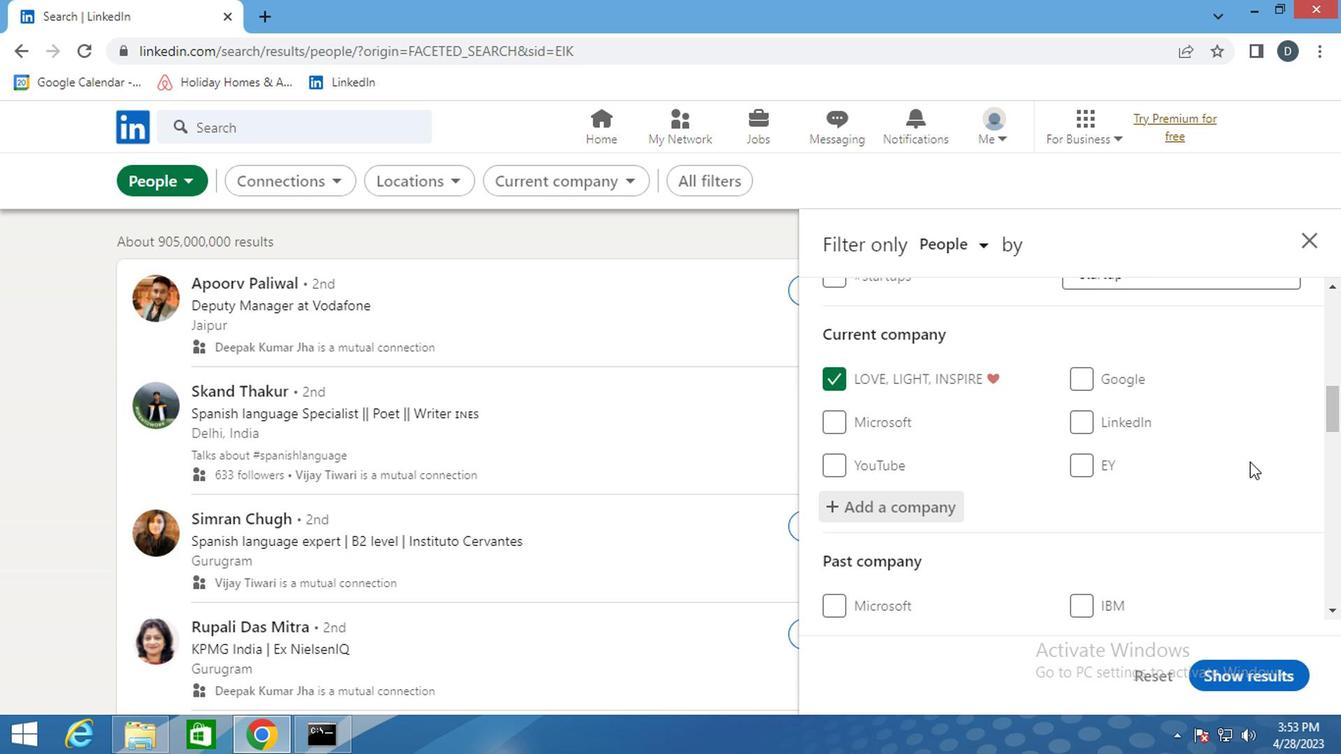 
Action: Mouse scrolled (1175, 480) with delta (0, -1)
Screenshot: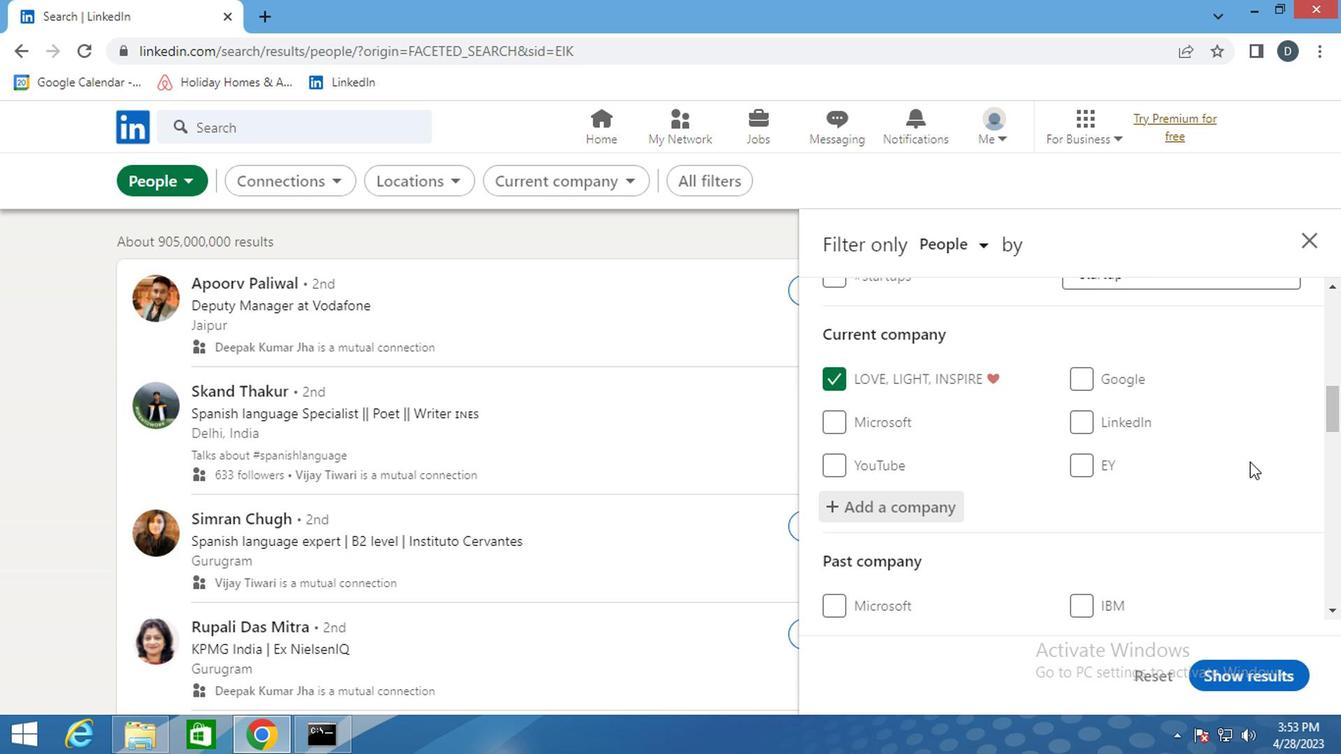 
Action: Mouse moved to (1142, 496)
Screenshot: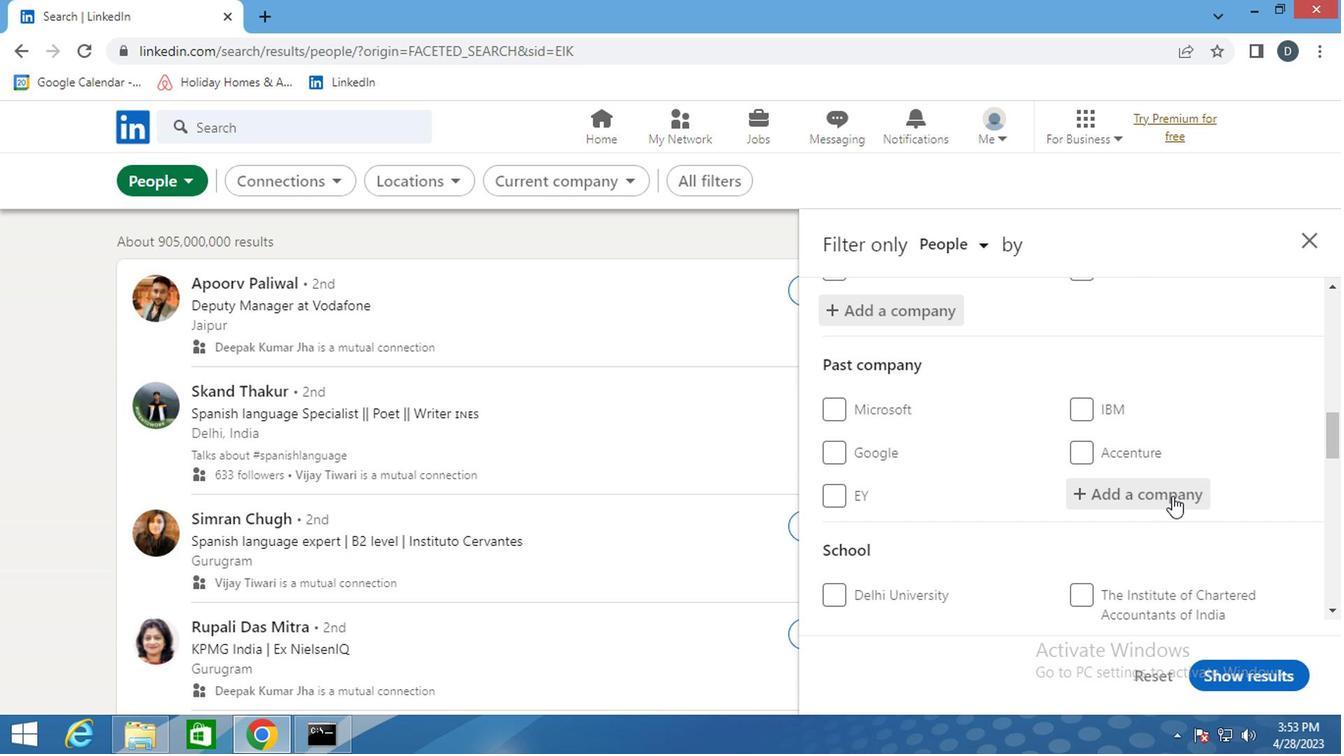
Action: Mouse scrolled (1142, 494) with delta (0, -1)
Screenshot: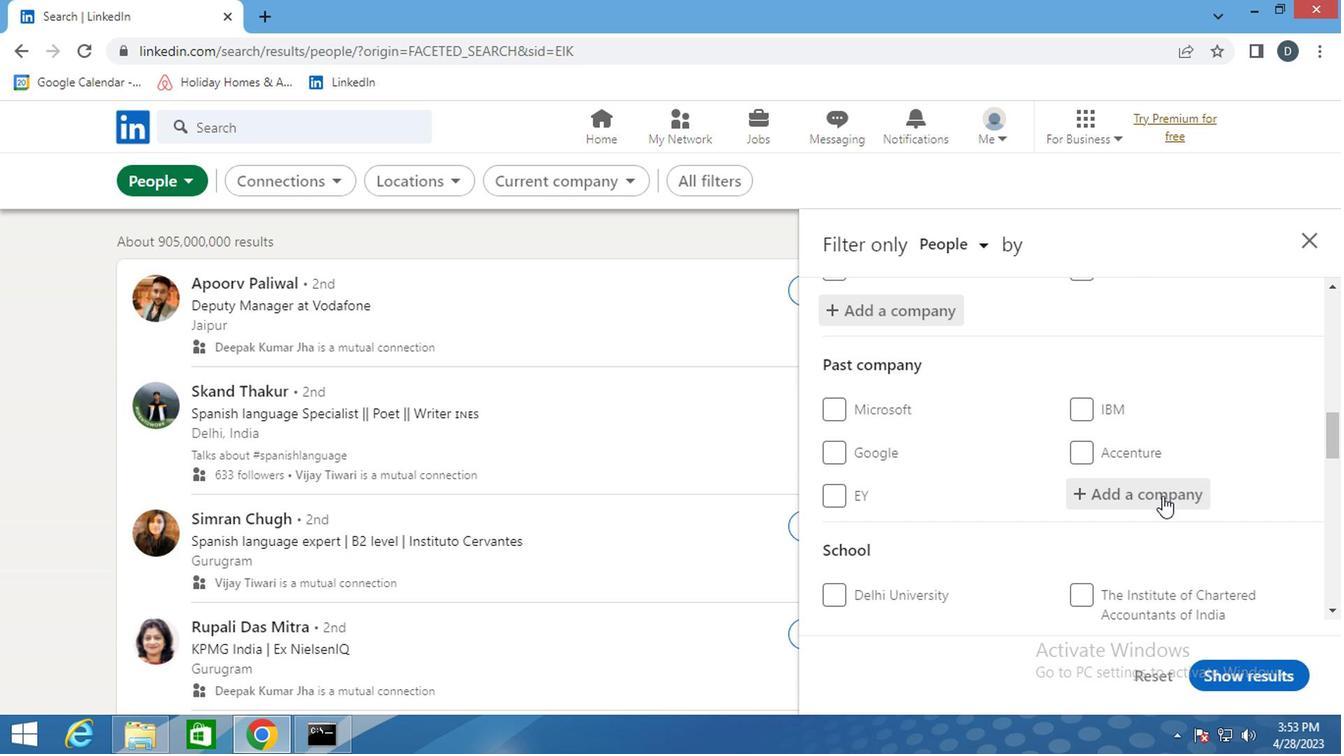 
Action: Mouse scrolled (1142, 494) with delta (0, -1)
Screenshot: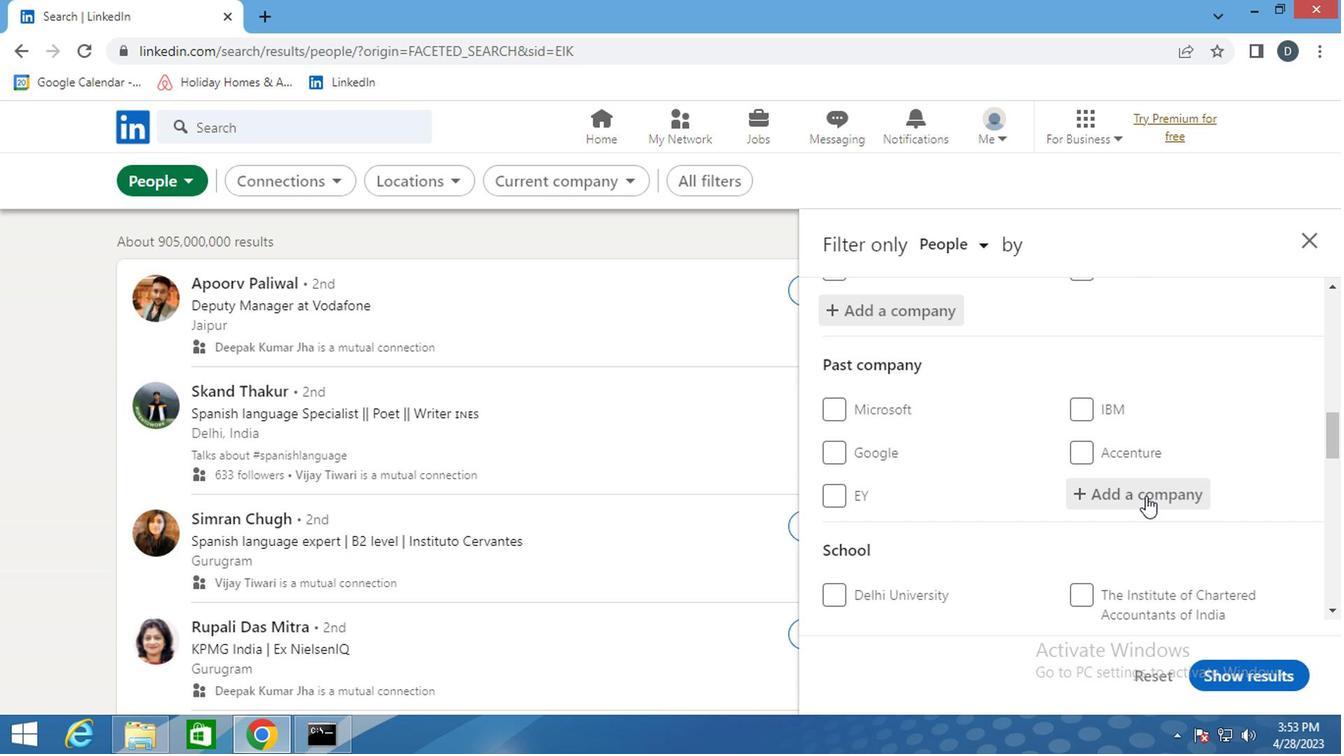 
Action: Mouse moved to (1131, 498)
Screenshot: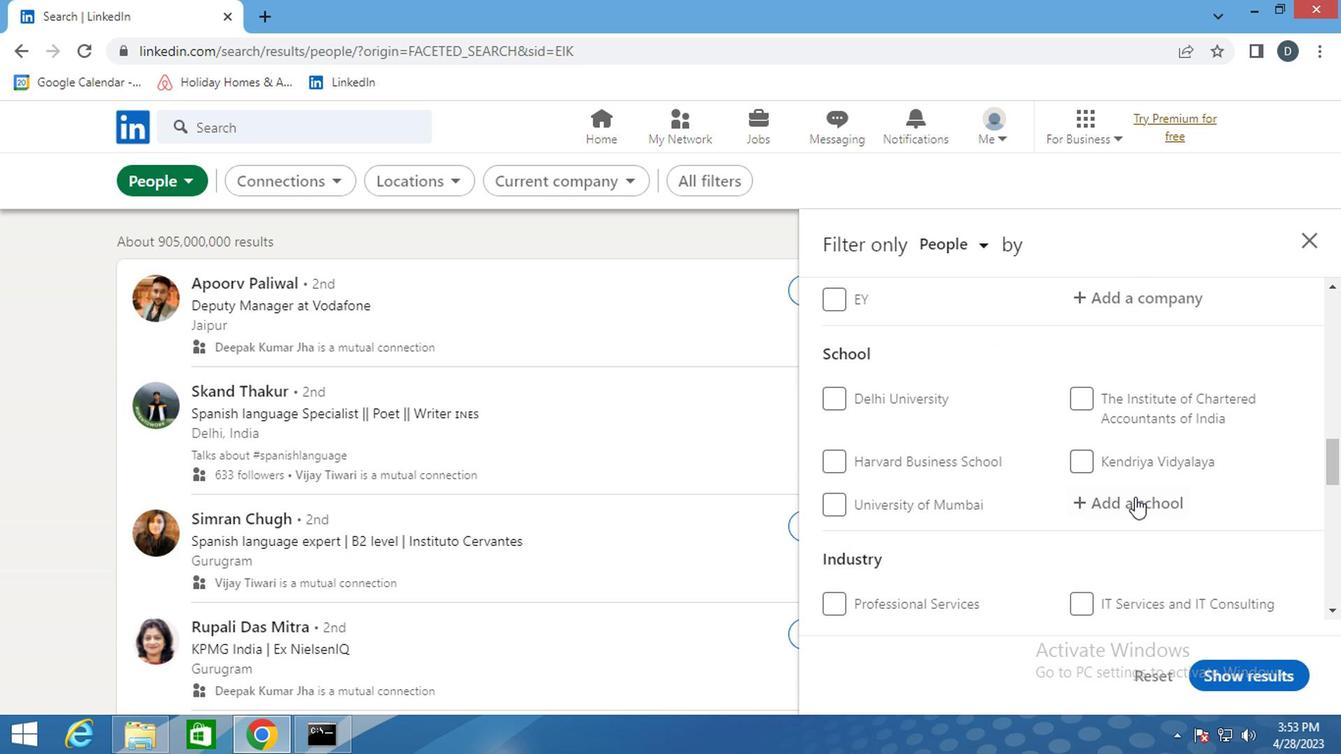 
Action: Mouse pressed left at (1131, 498)
Screenshot: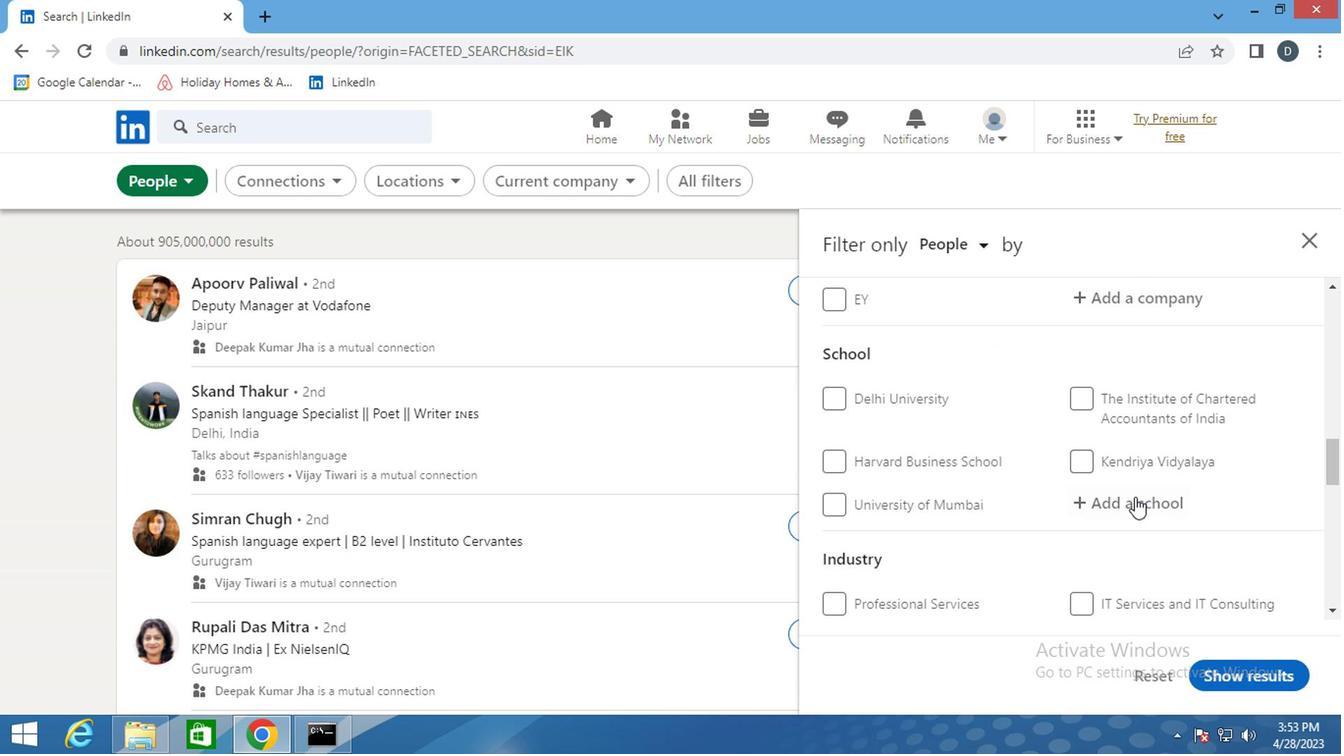 
Action: Mouse moved to (1129, 499)
Screenshot: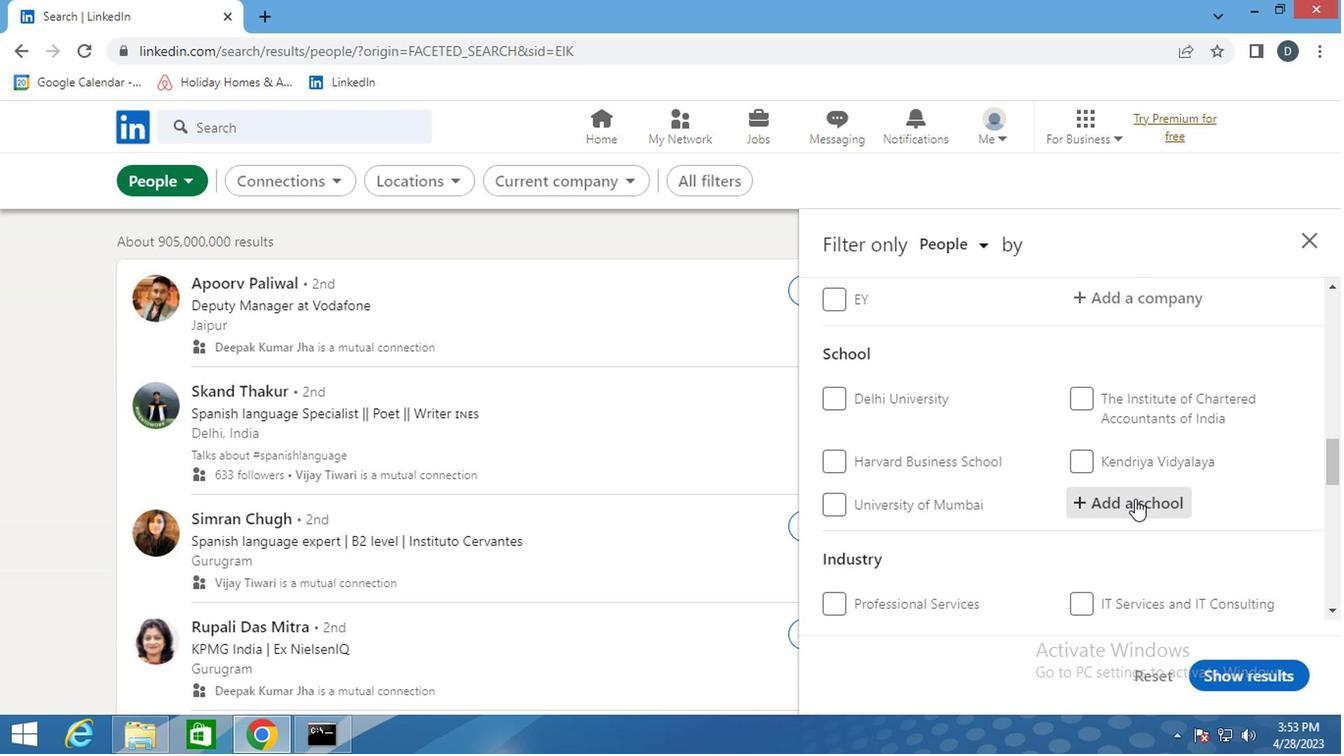 
Action: Key pressed <Key.shift><Key.shift>ST,<Key.backspace>.<Key.space><Key.shift>JOS
Screenshot: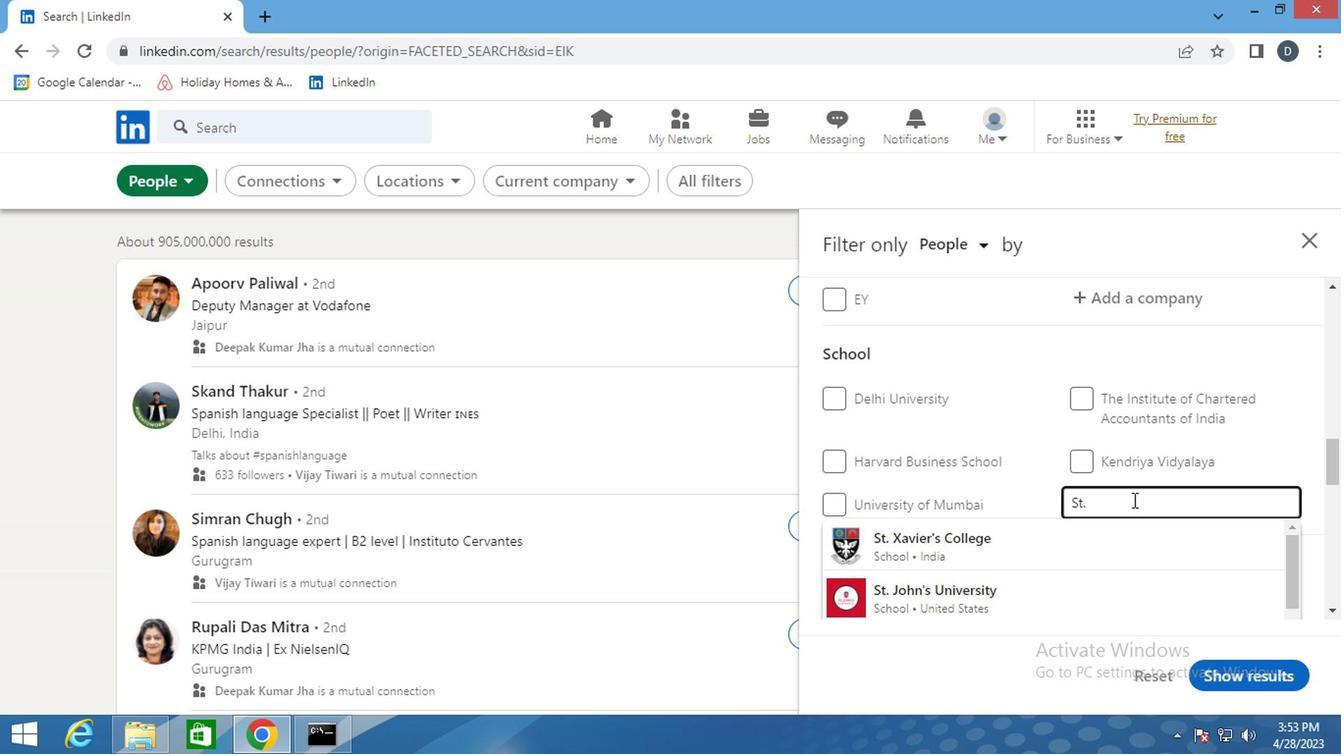 
Action: Mouse moved to (1084, 574)
Screenshot: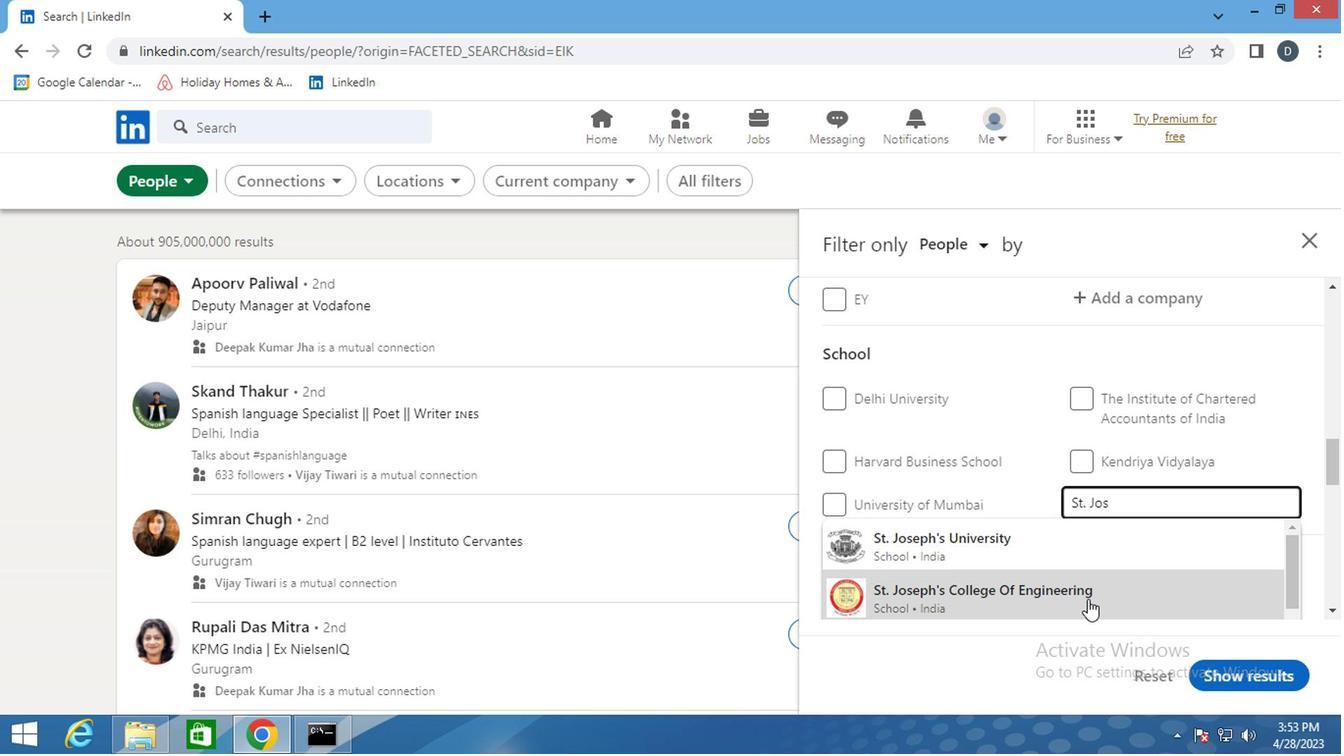 
Action: Mouse scrolled (1084, 572) with delta (0, -1)
Screenshot: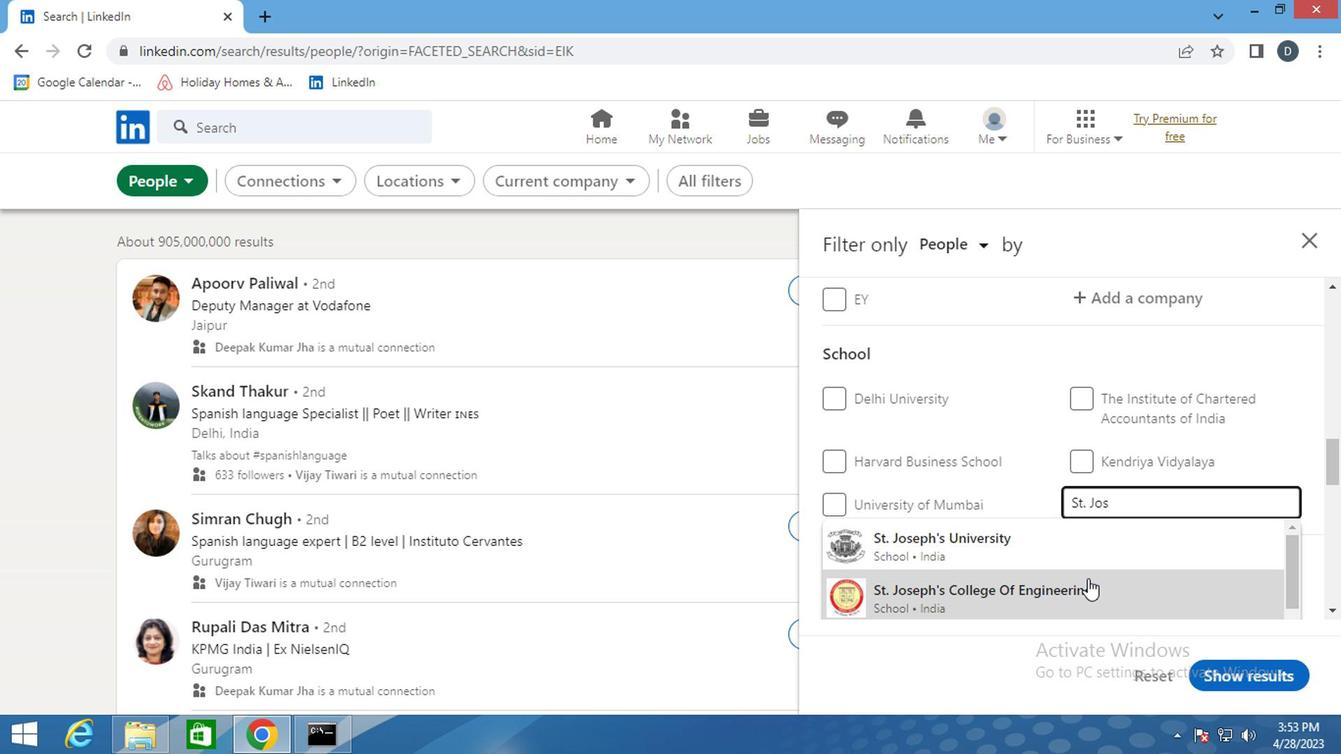 
Action: Mouse moved to (1086, 557)
Screenshot: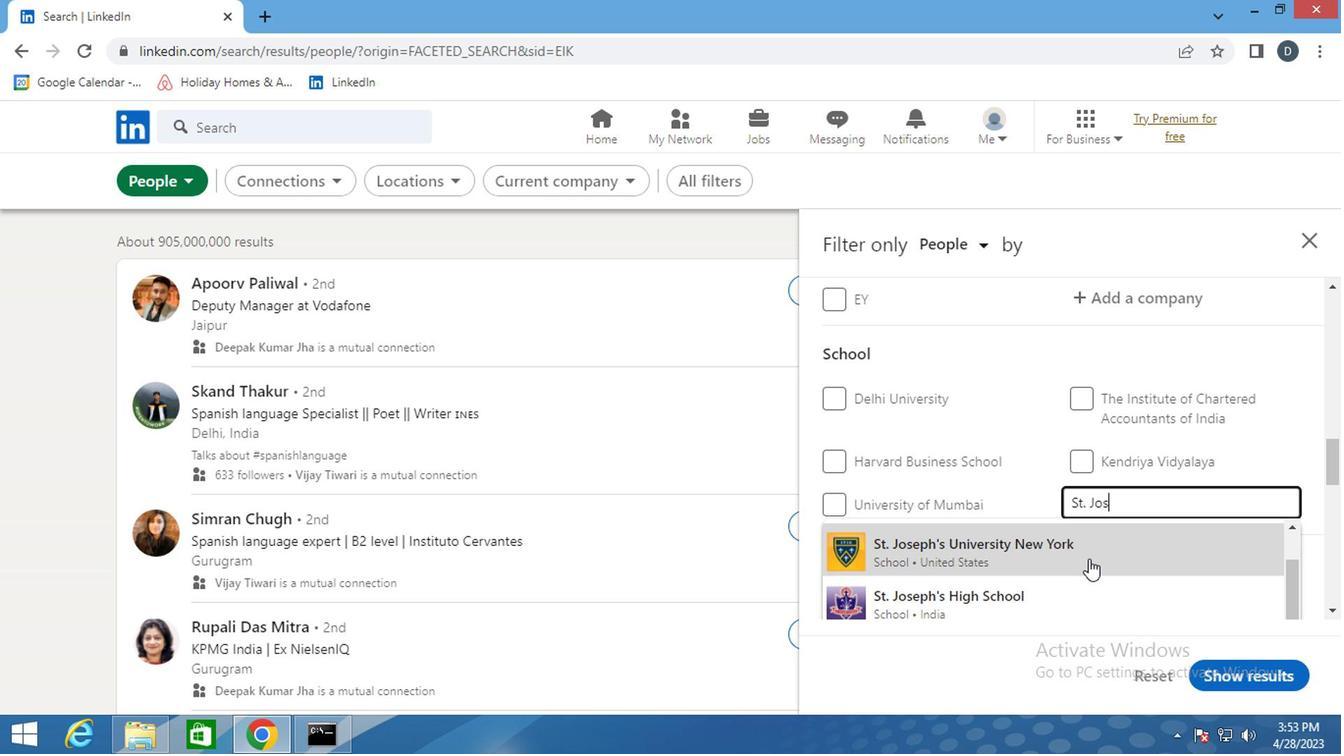 
Action: Mouse scrolled (1086, 556) with delta (0, -1)
Screenshot: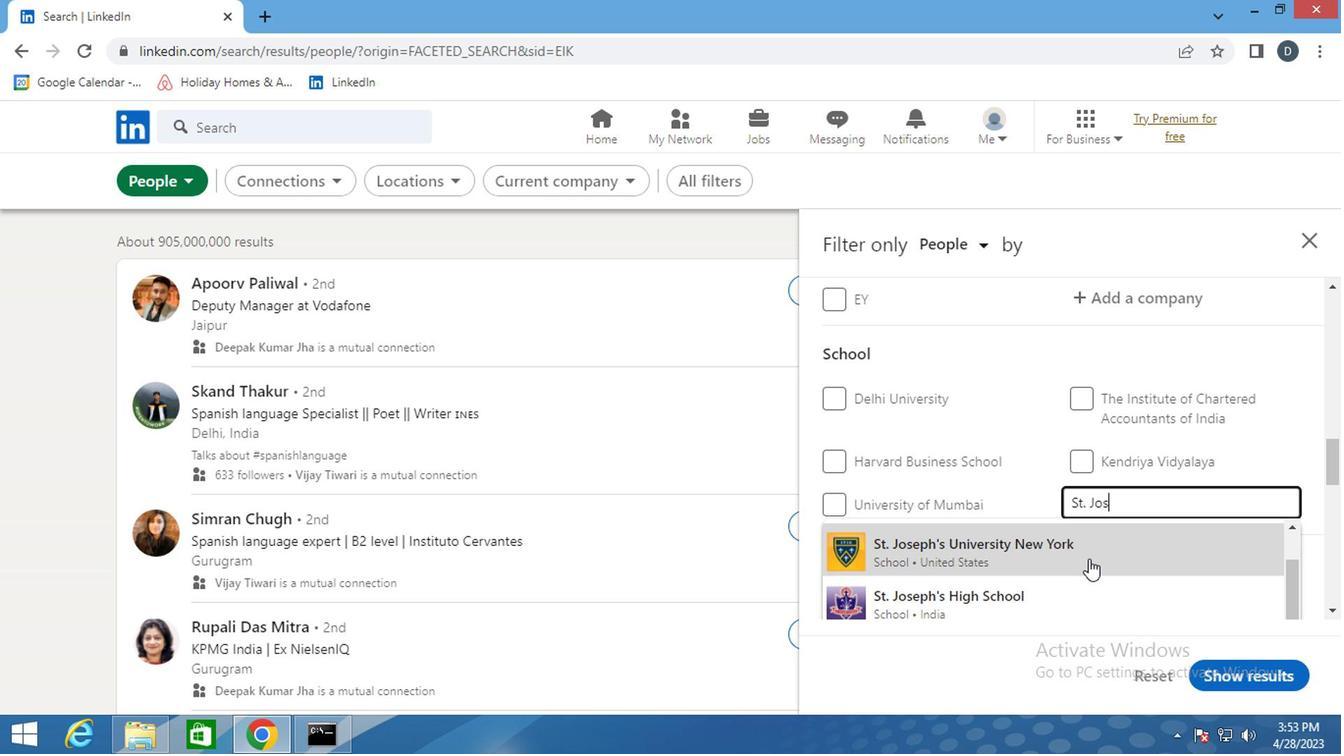 
Action: Mouse scrolled (1086, 556) with delta (0, -1)
Screenshot: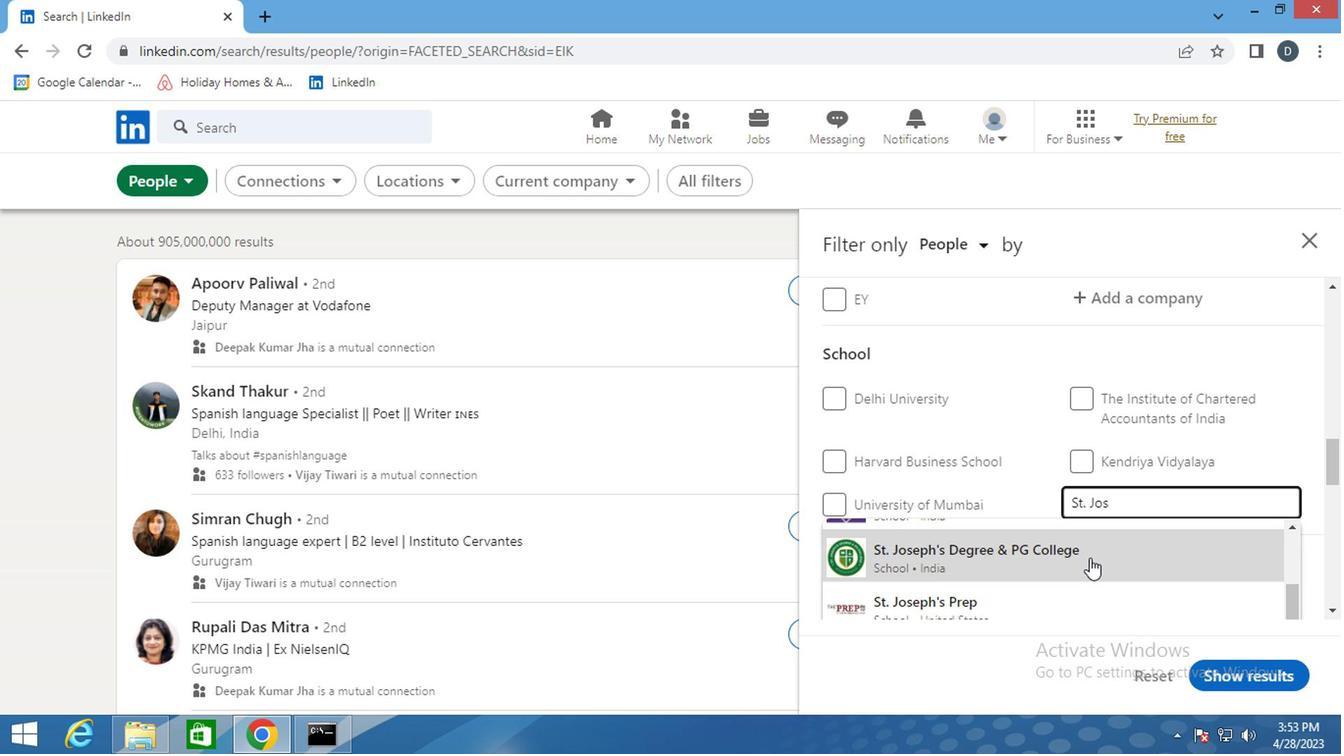 
Action: Mouse scrolled (1086, 556) with delta (0, -1)
Screenshot: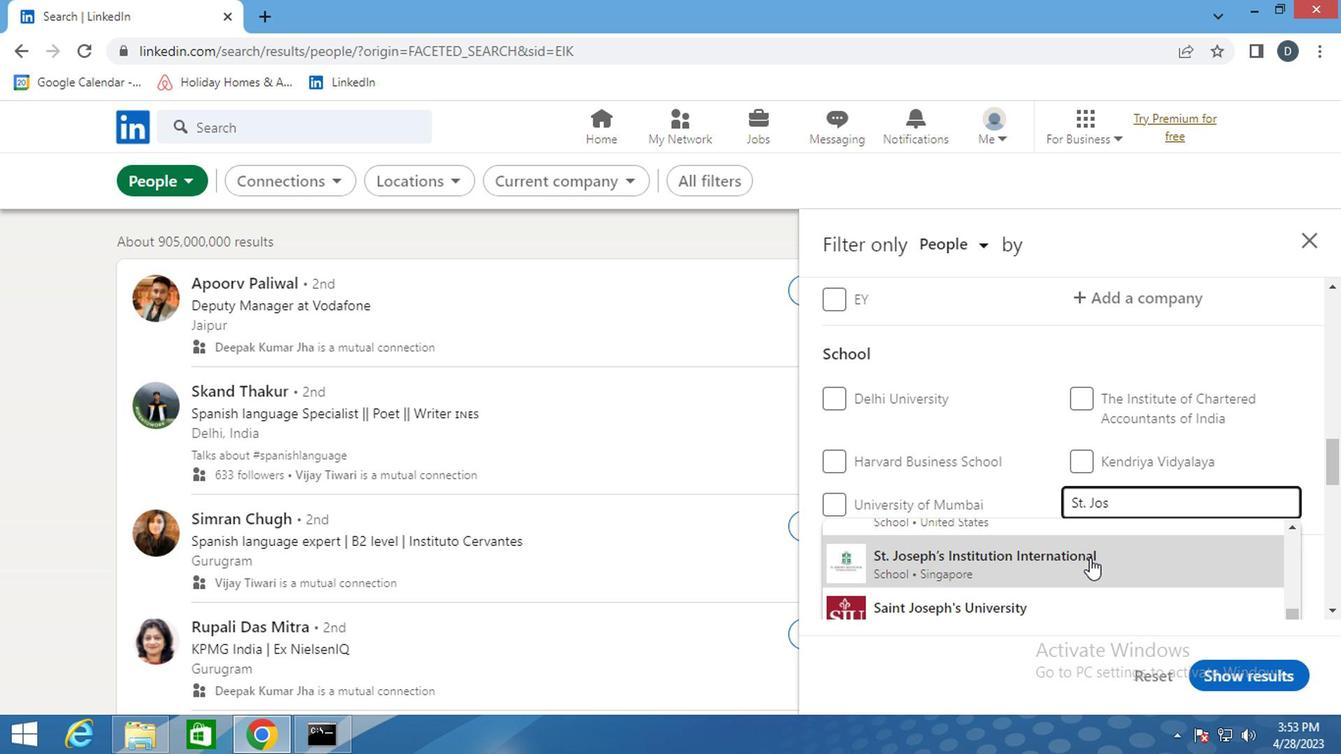 
Action: Mouse scrolled (1086, 556) with delta (0, -1)
Screenshot: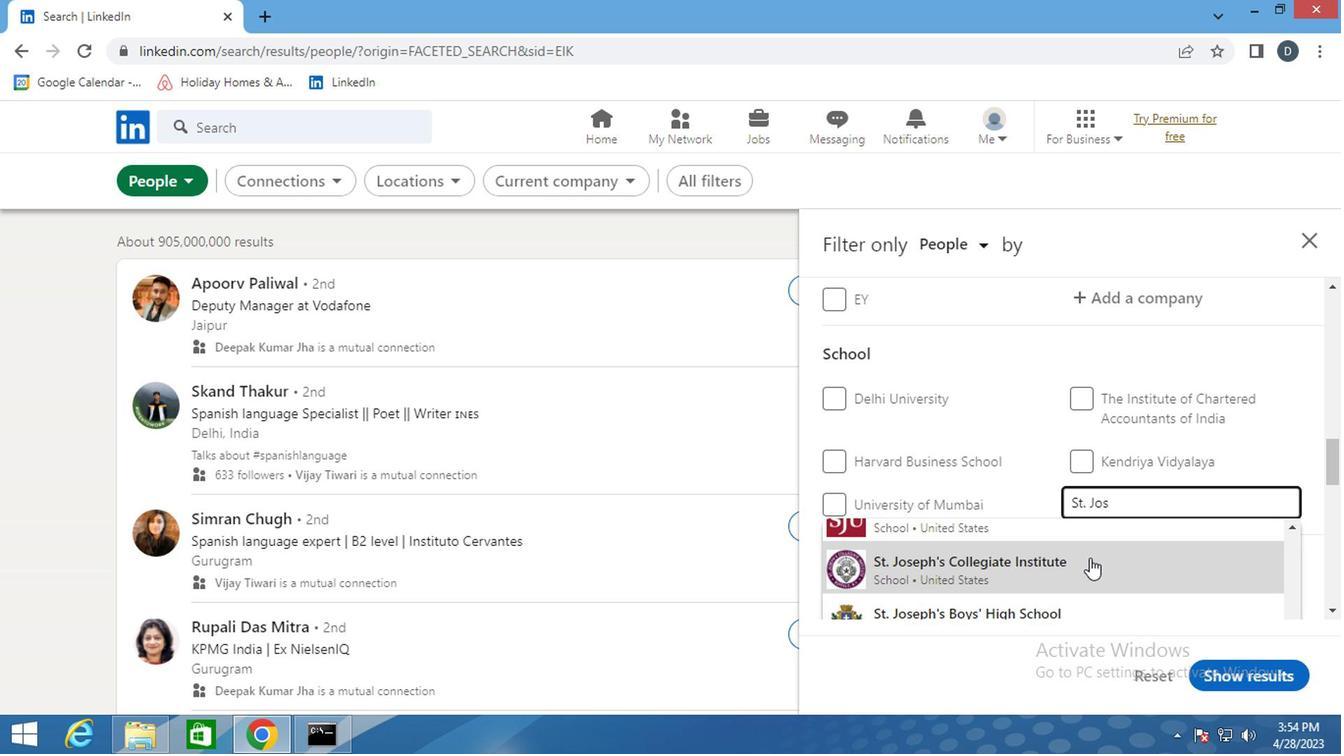 
Action: Mouse scrolled (1086, 556) with delta (0, -1)
Screenshot: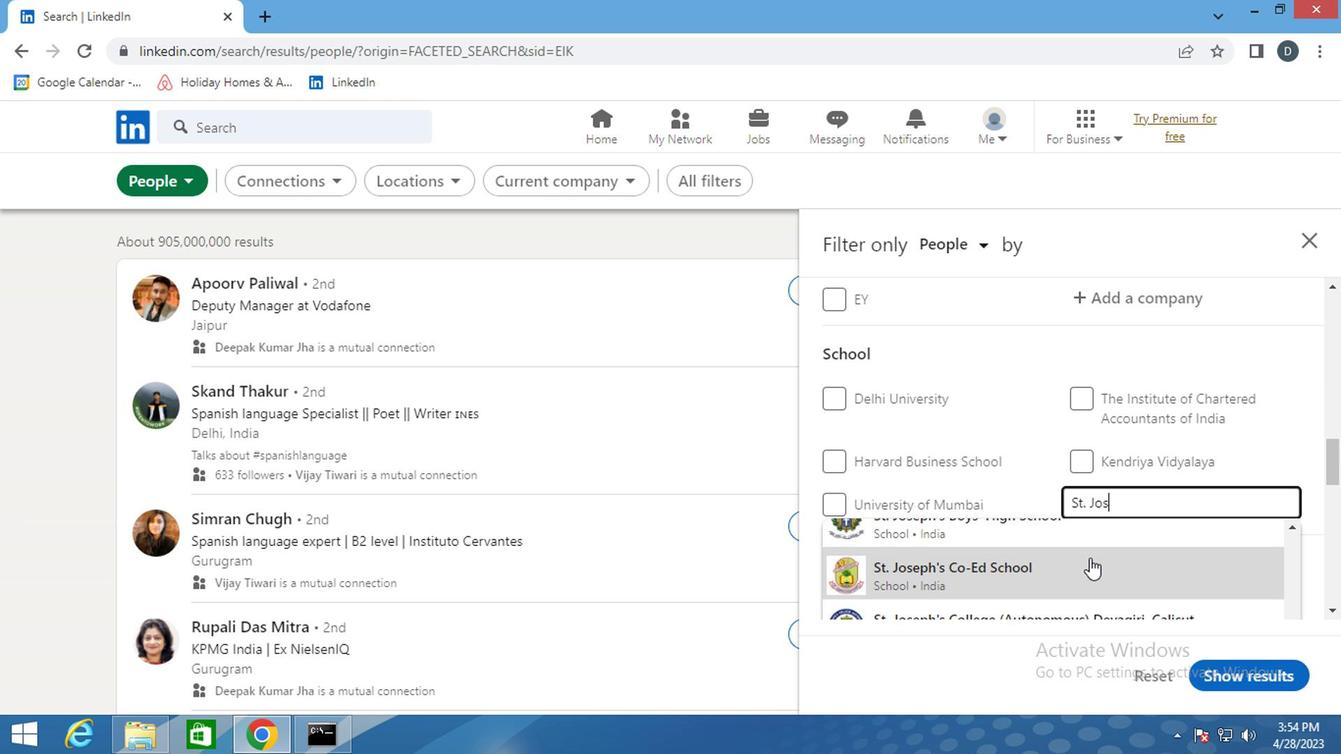 
Action: Mouse moved to (1162, 505)
Screenshot: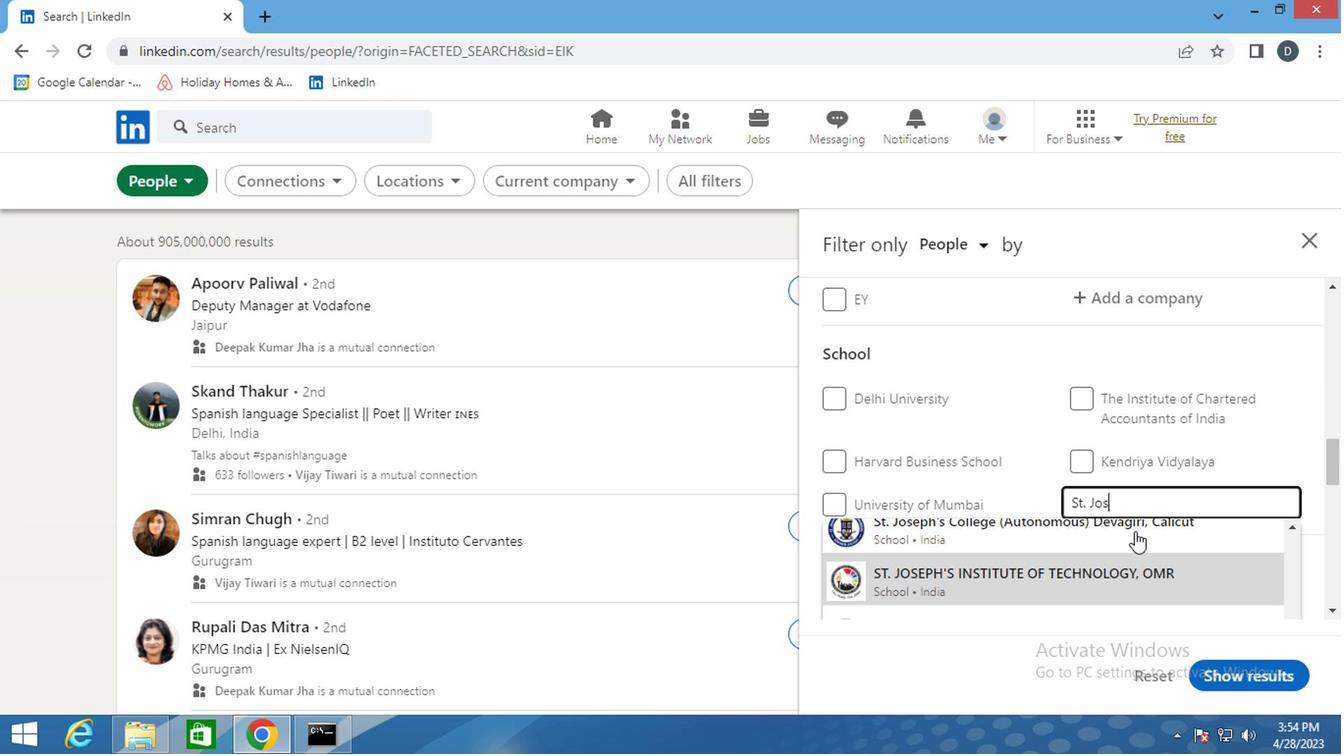
Action: Key pressed EPH'S
Screenshot: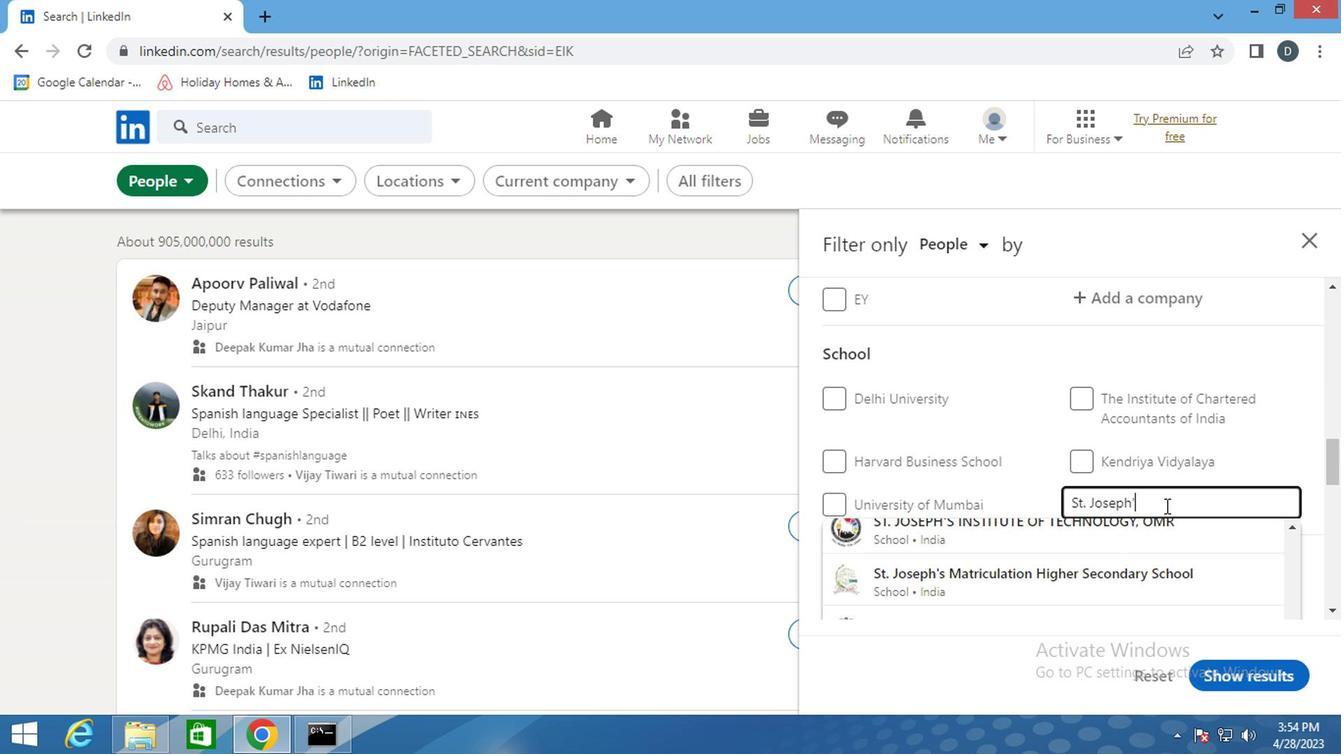 
Action: Mouse moved to (1159, 586)
Screenshot: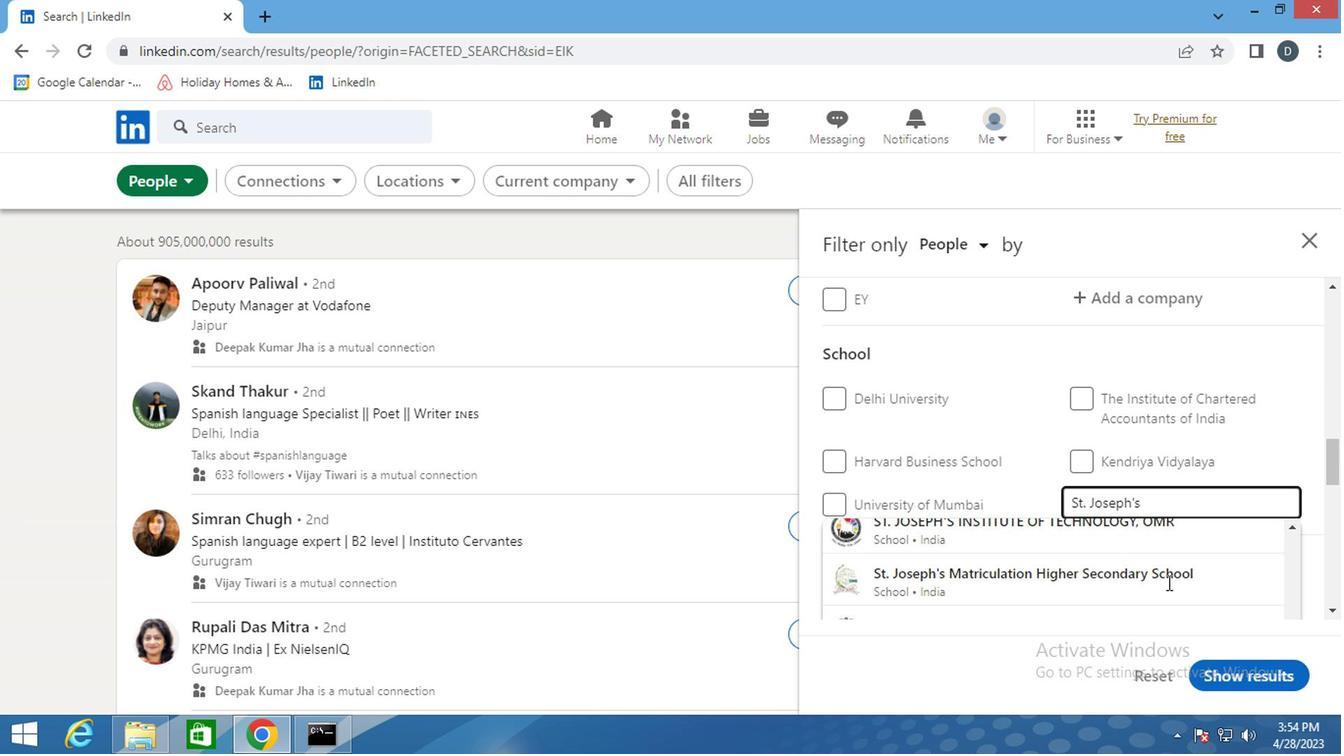 
Action: Mouse scrolled (1159, 587) with delta (0, 0)
Screenshot: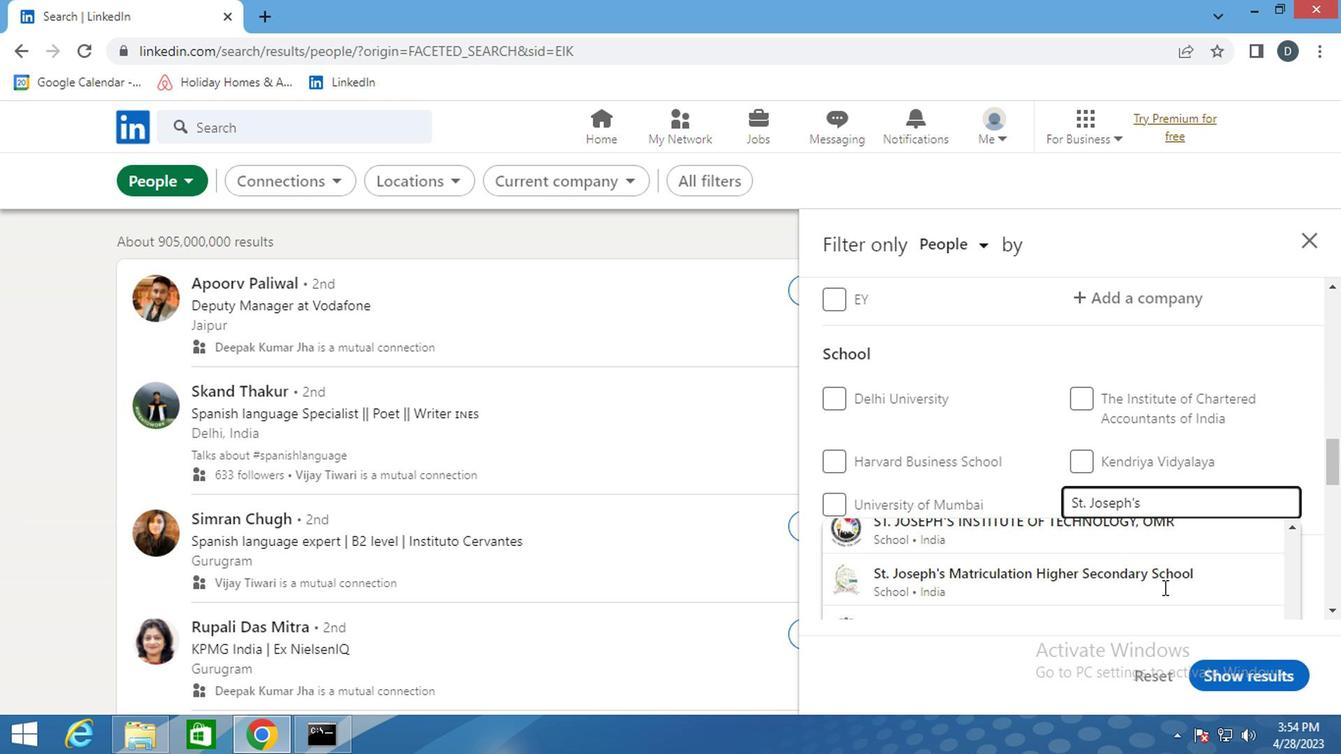 
Action: Mouse scrolled (1159, 587) with delta (0, 0)
Screenshot: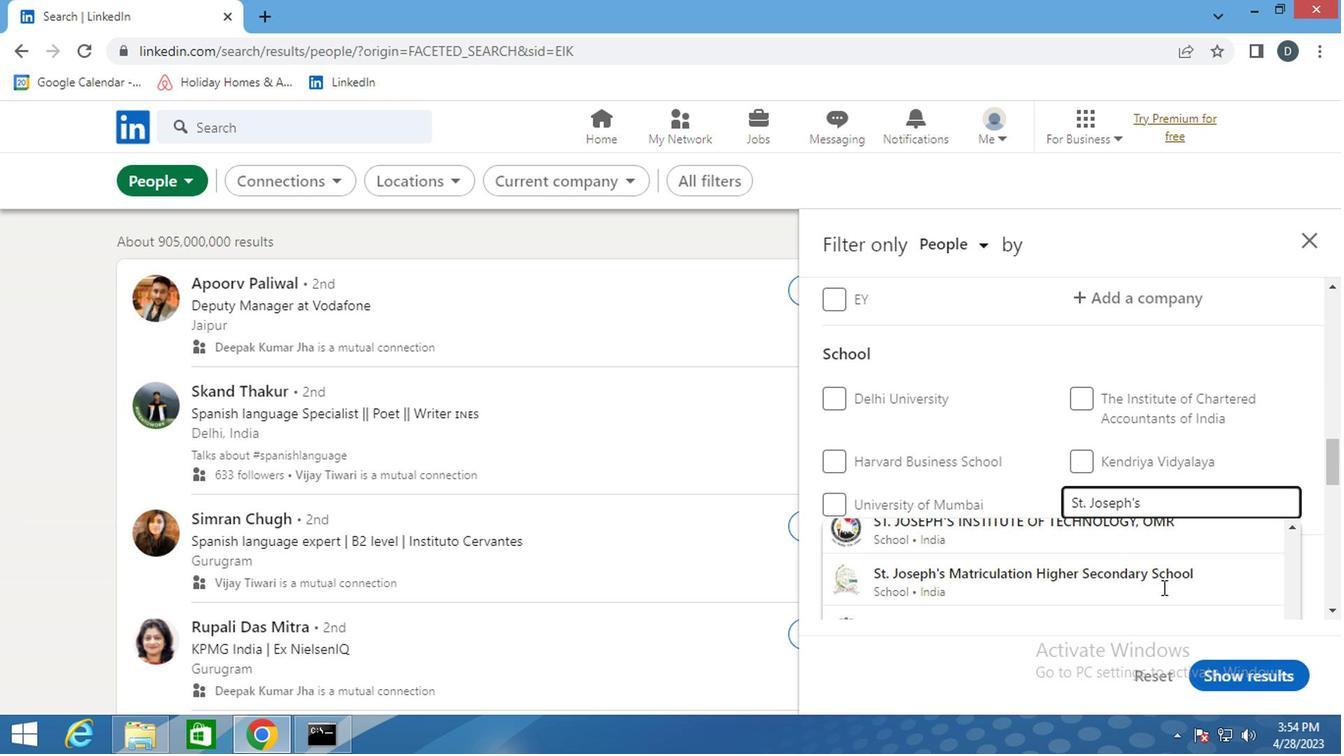 
Action: Mouse scrolled (1159, 587) with delta (0, 0)
Screenshot: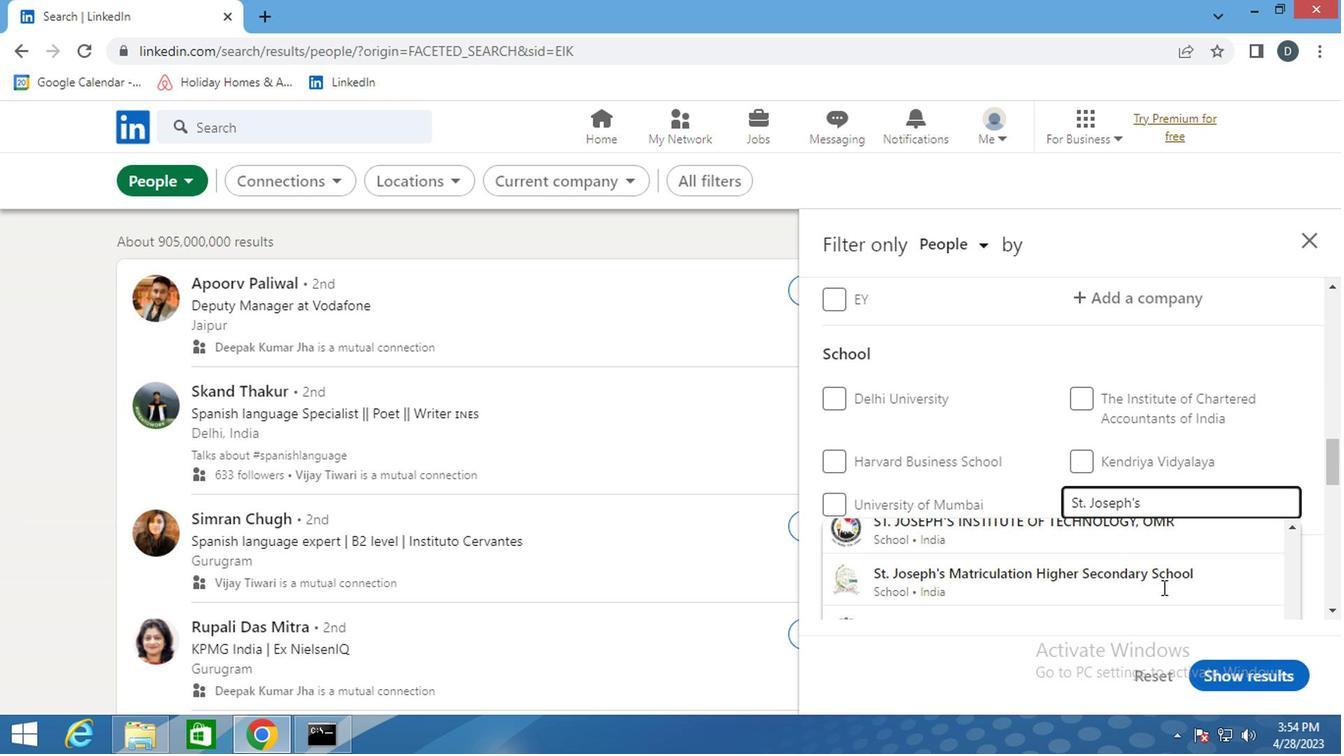 
Action: Mouse scrolled (1159, 587) with delta (0, 0)
Screenshot: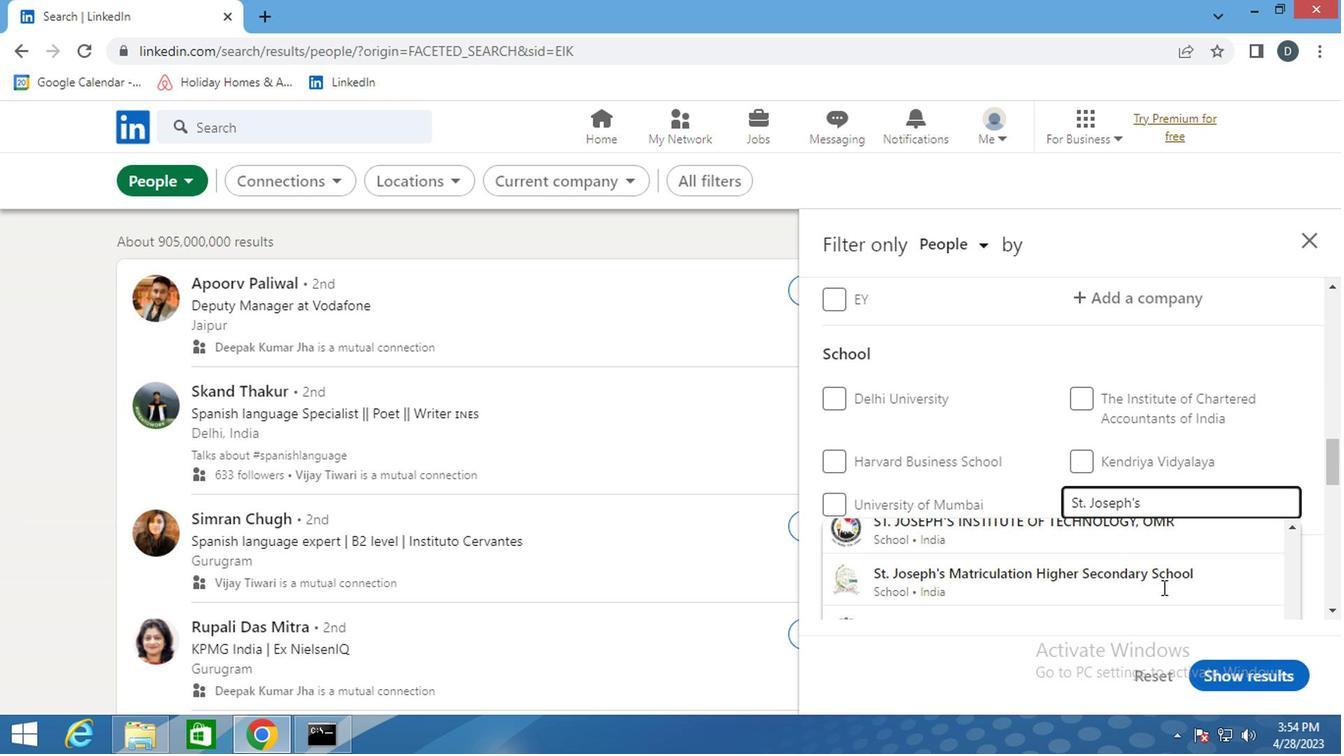 
Action: Mouse scrolled (1159, 587) with delta (0, 0)
Screenshot: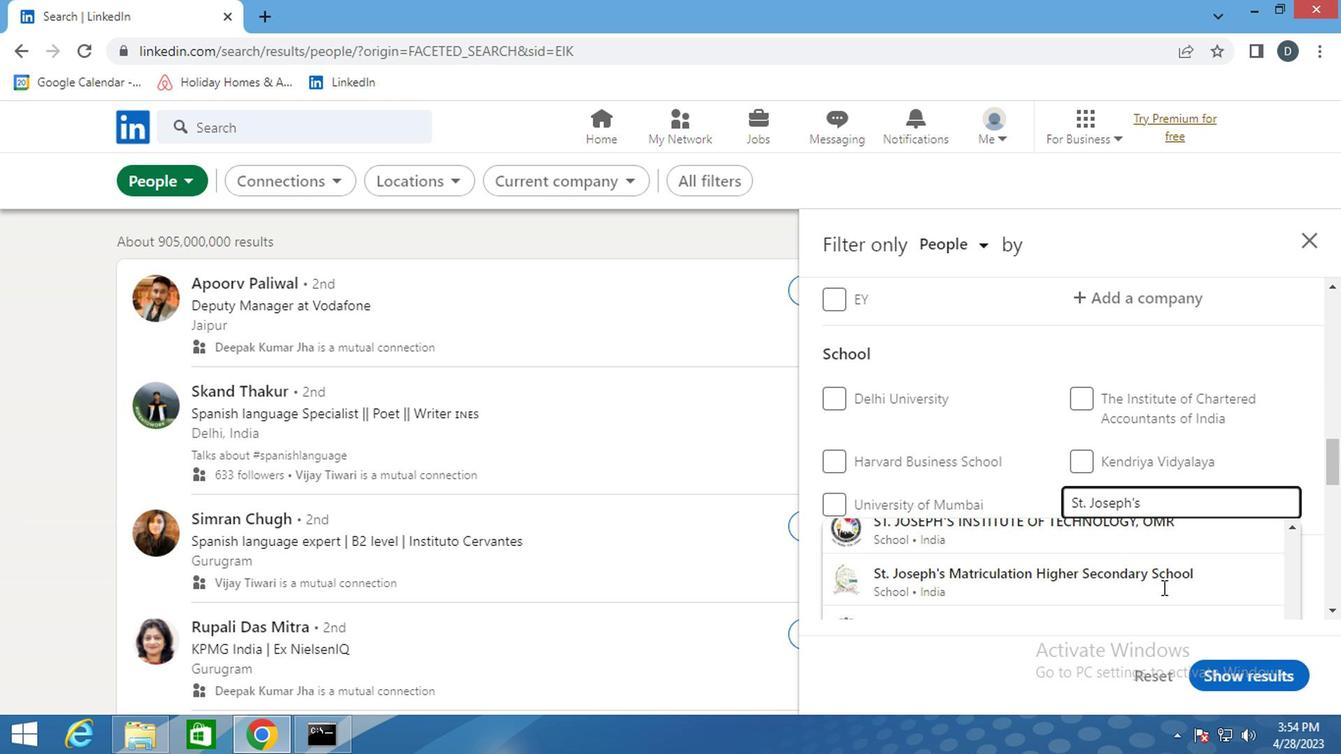
Action: Mouse scrolled (1159, 587) with delta (0, 0)
Screenshot: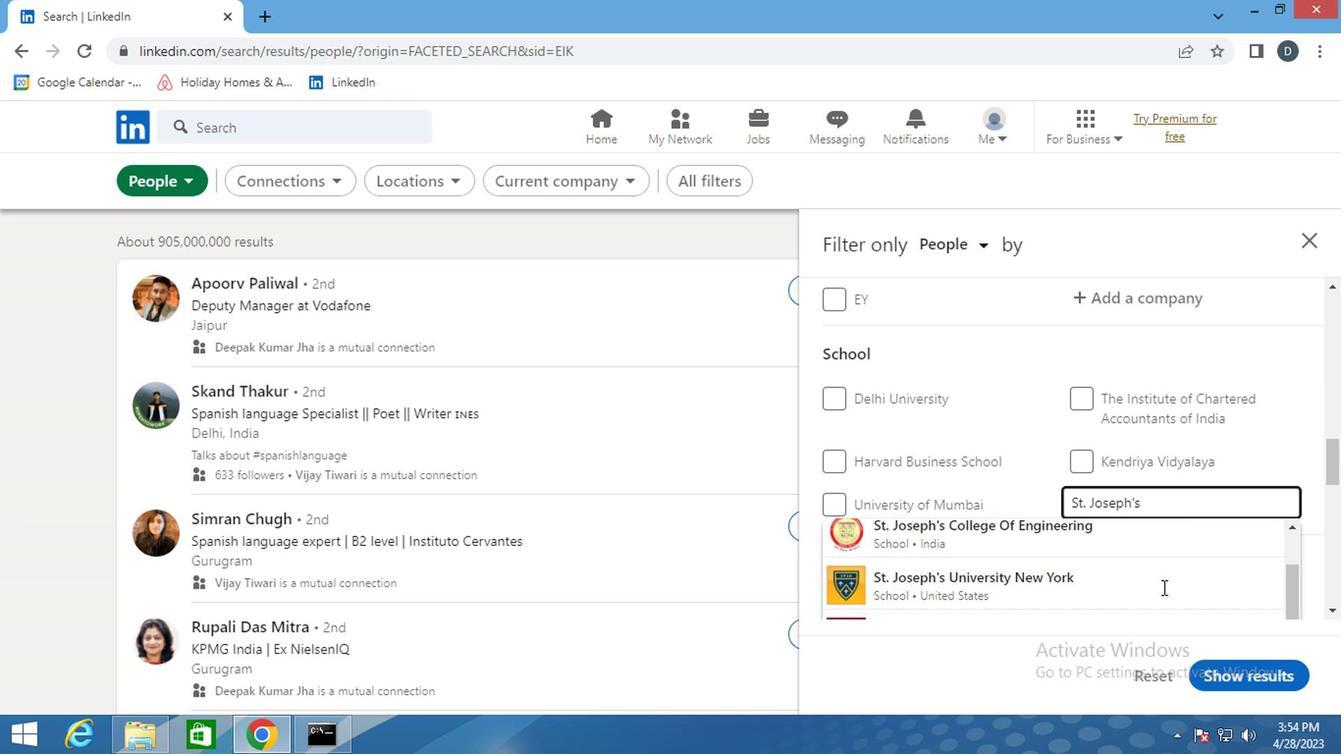 
Action: Mouse scrolled (1159, 587) with delta (0, 0)
Screenshot: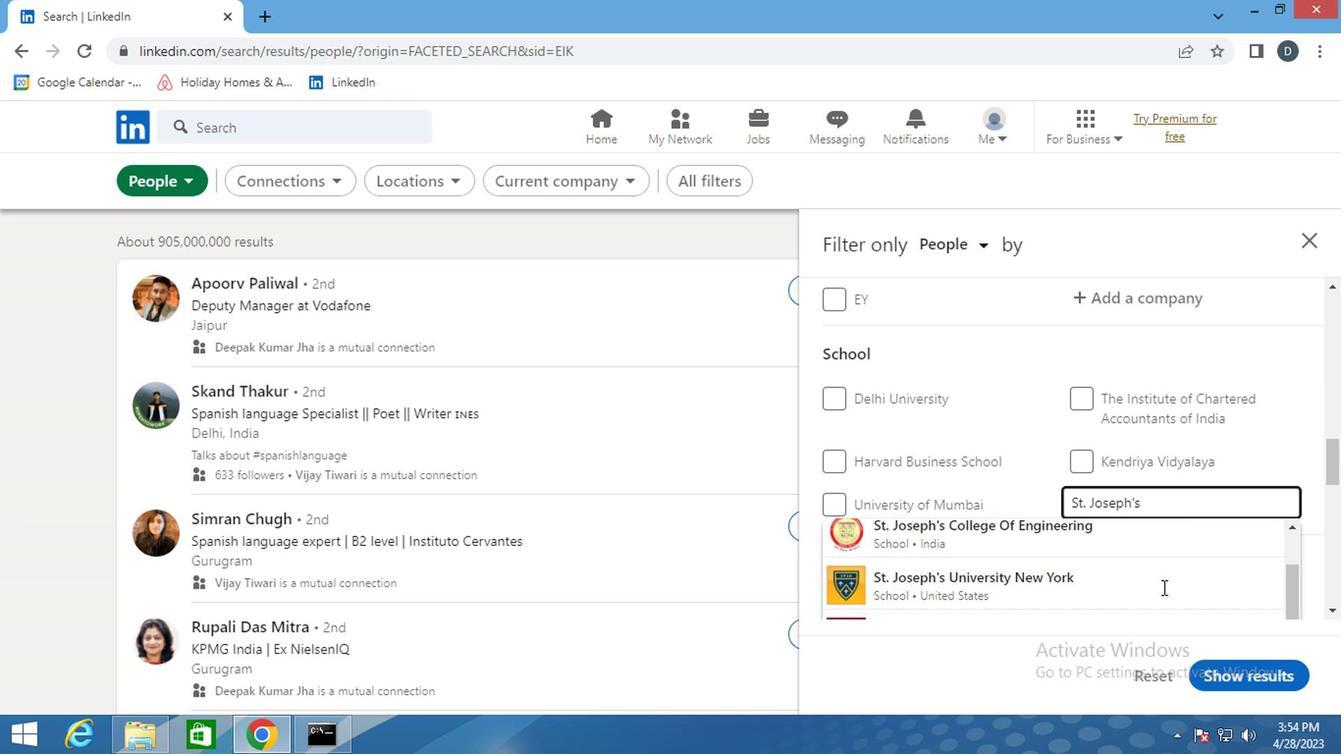 
Action: Mouse scrolled (1159, 587) with delta (0, 0)
Screenshot: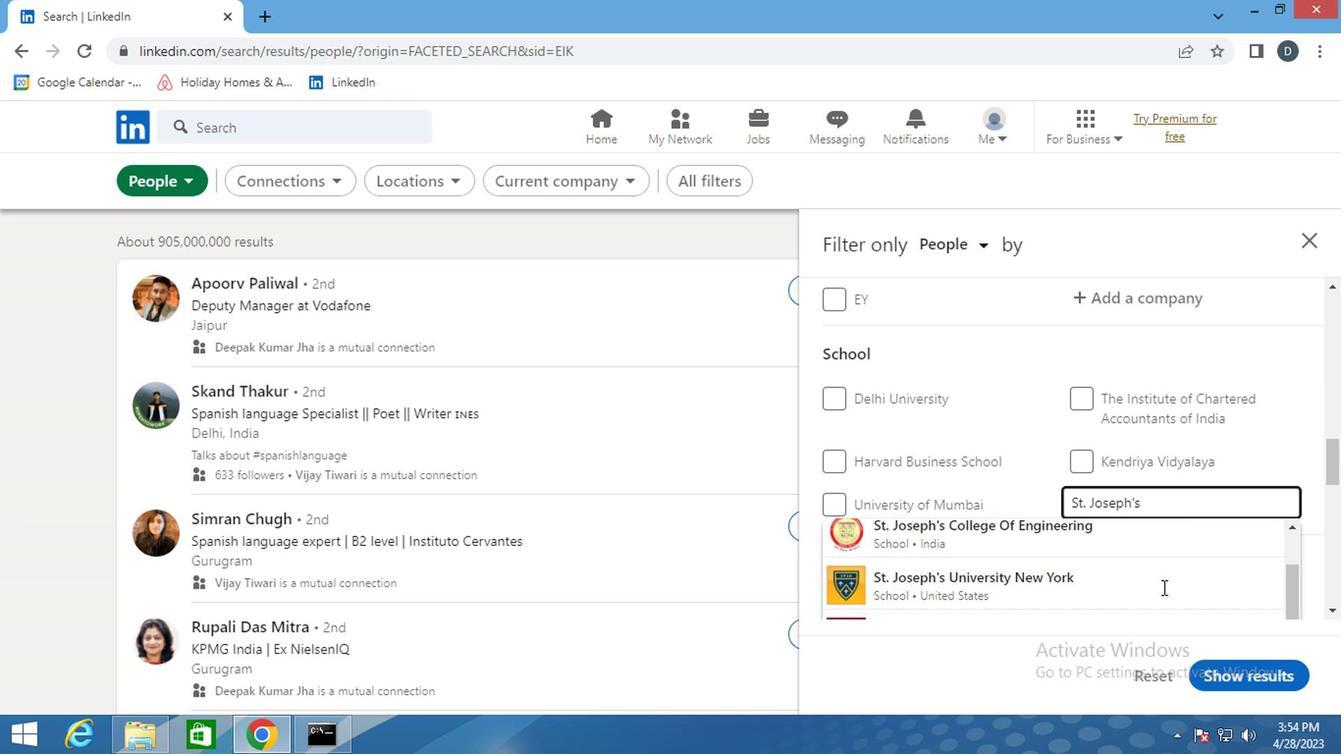
Action: Mouse scrolled (1159, 587) with delta (0, 0)
Screenshot: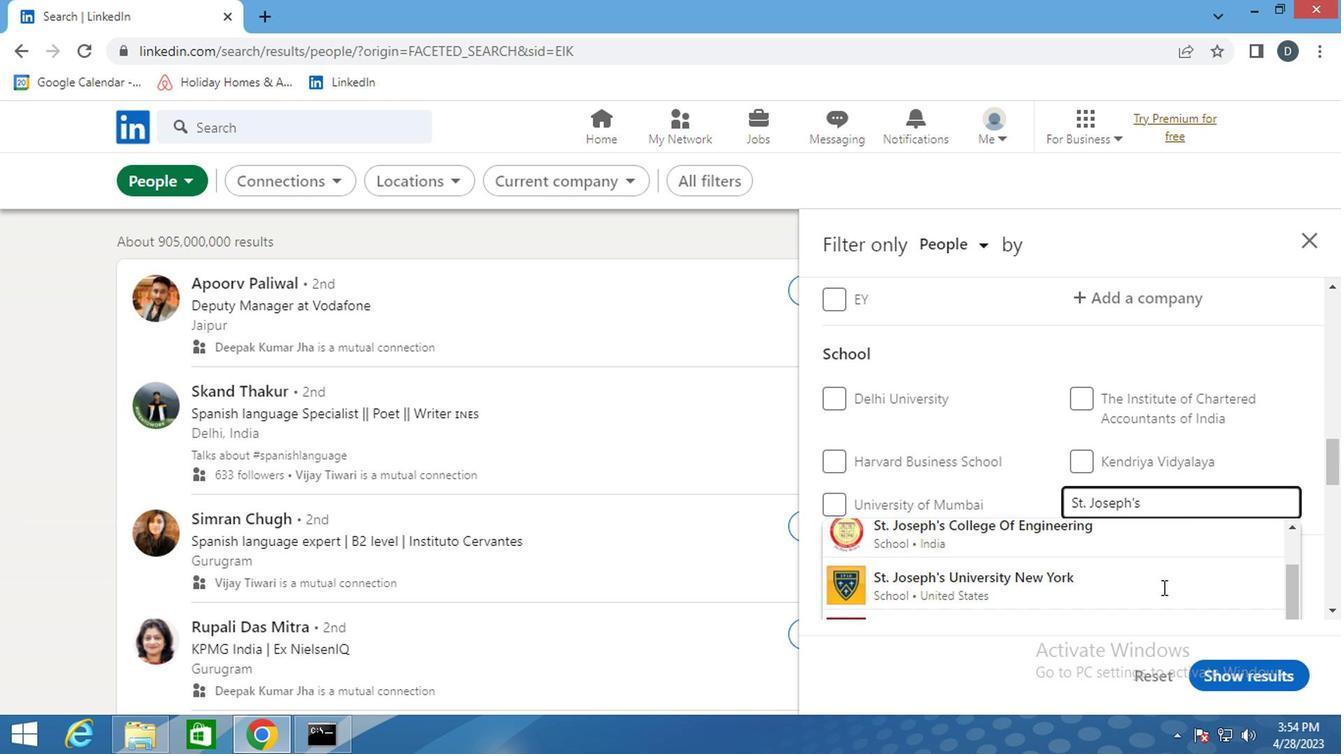 
Action: Mouse scrolled (1159, 587) with delta (0, 0)
Screenshot: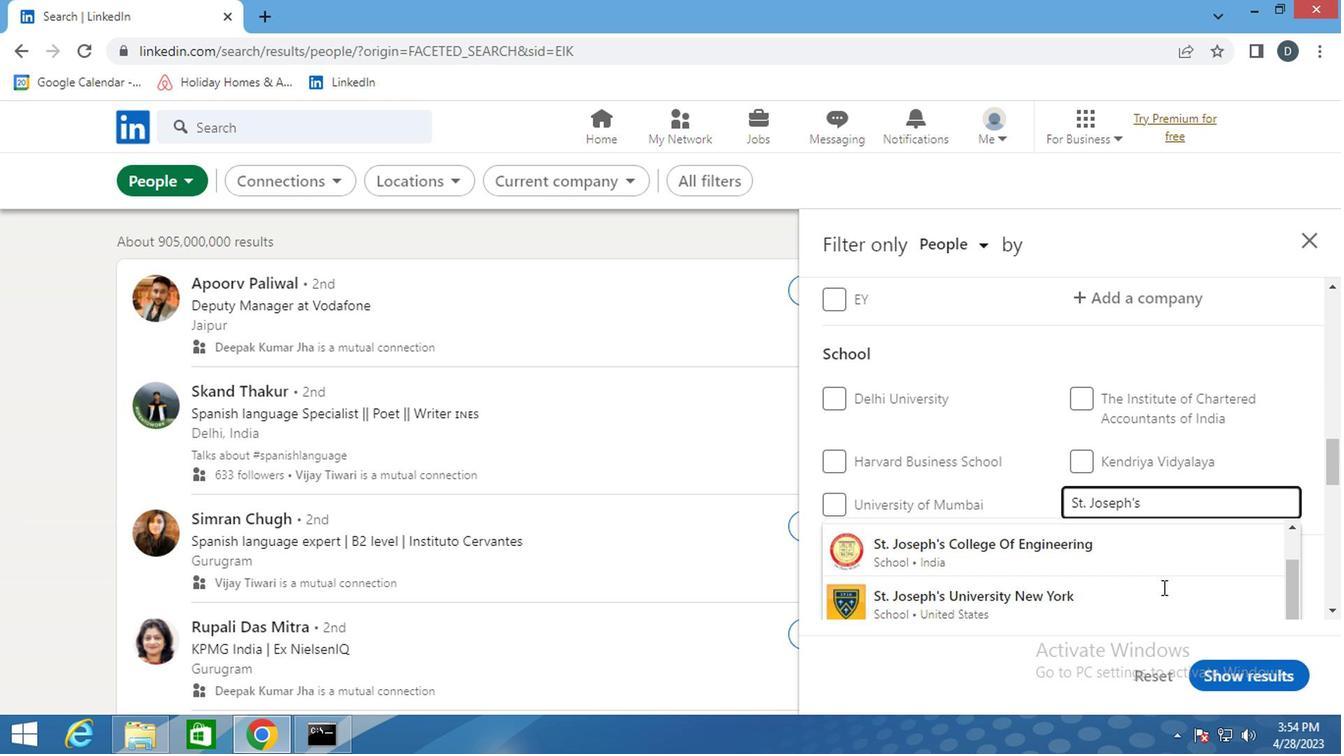 
Action: Mouse scrolled (1159, 587) with delta (0, 0)
Screenshot: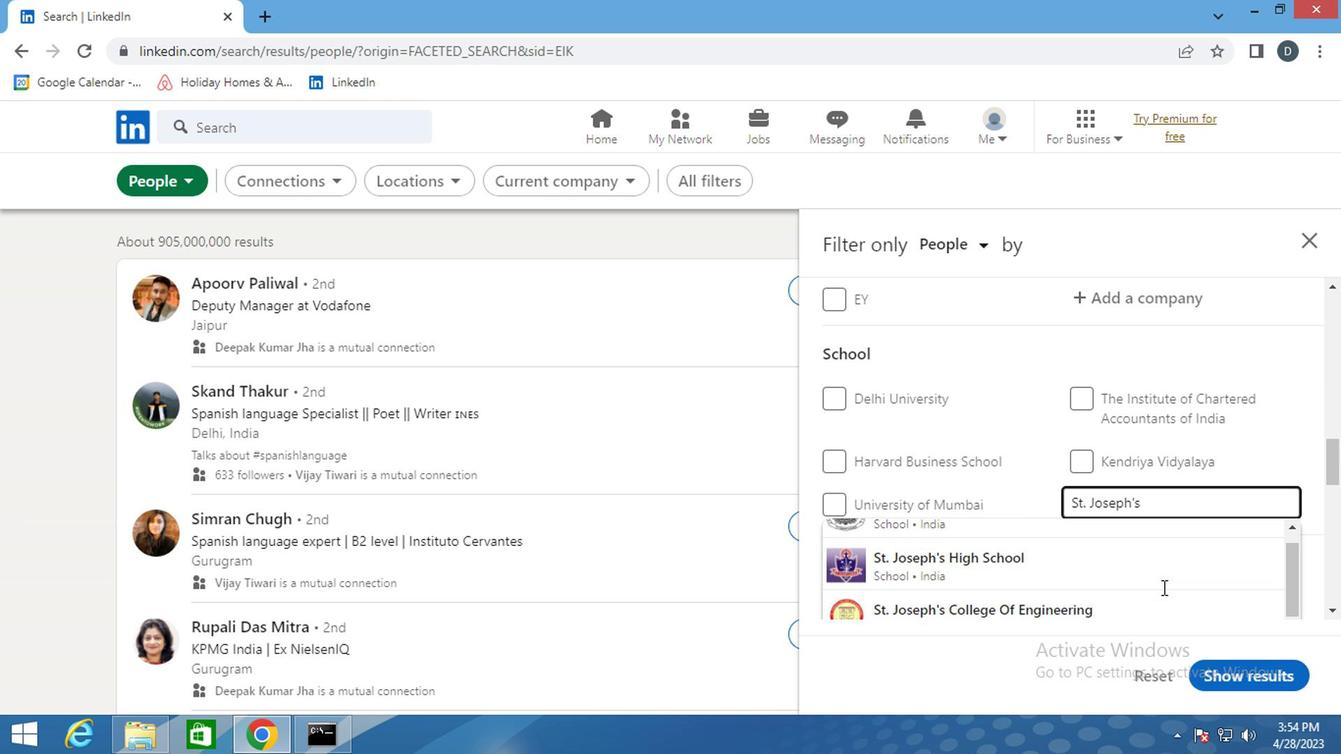 
Action: Mouse scrolled (1159, 587) with delta (0, 0)
Screenshot: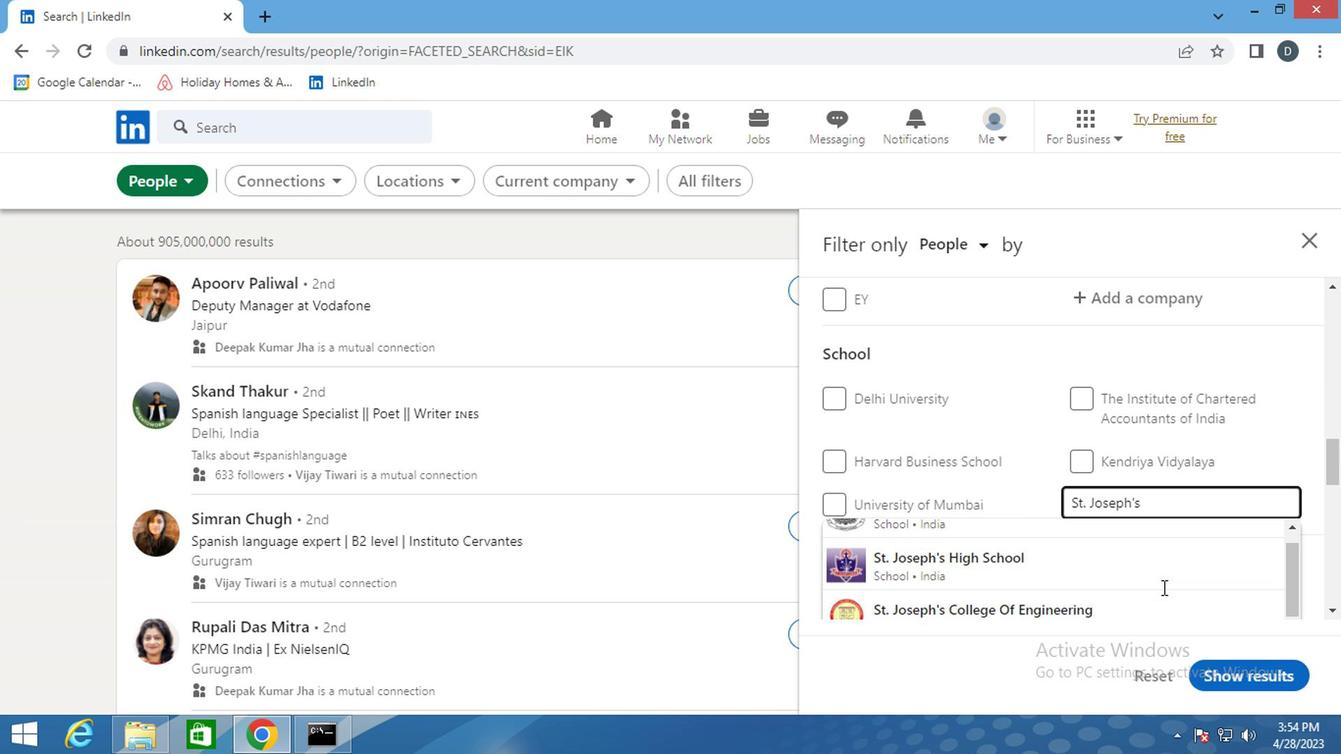 
Action: Mouse scrolled (1159, 587) with delta (0, 0)
Screenshot: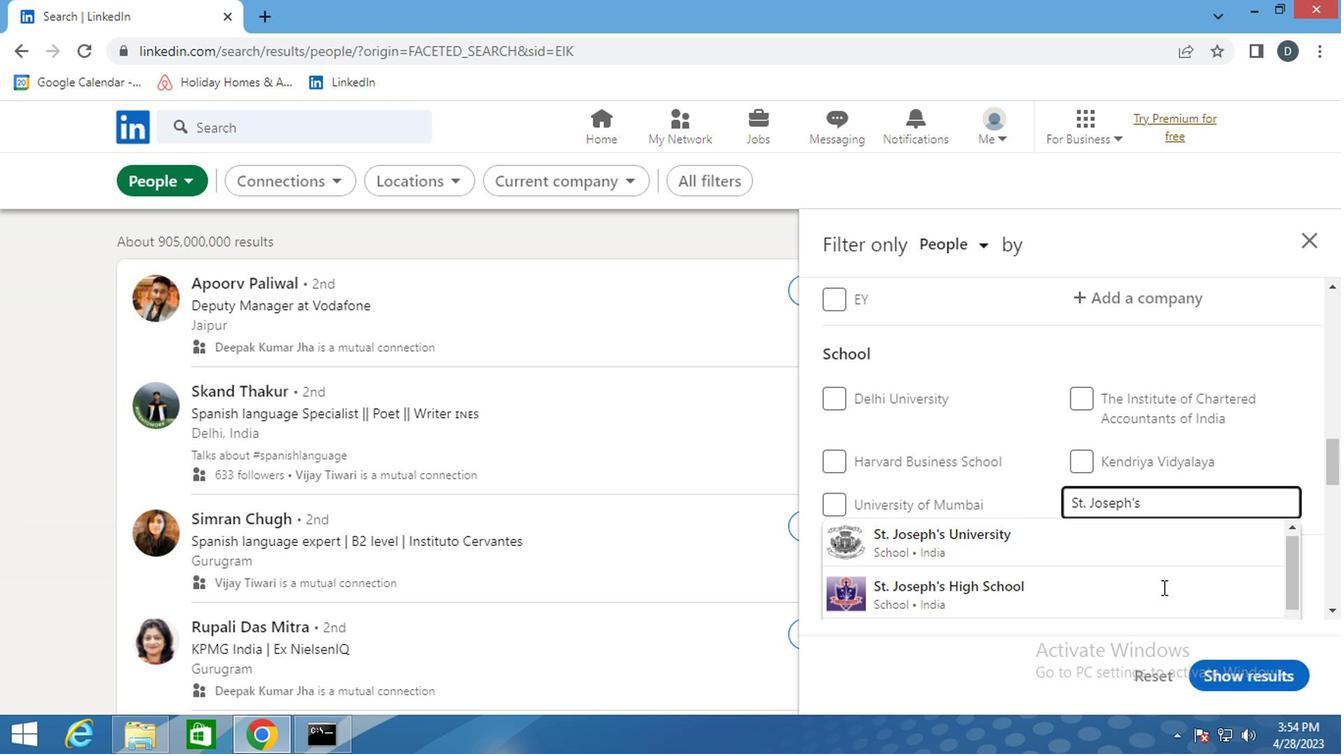 
Action: Mouse scrolled (1159, 587) with delta (0, 0)
Screenshot: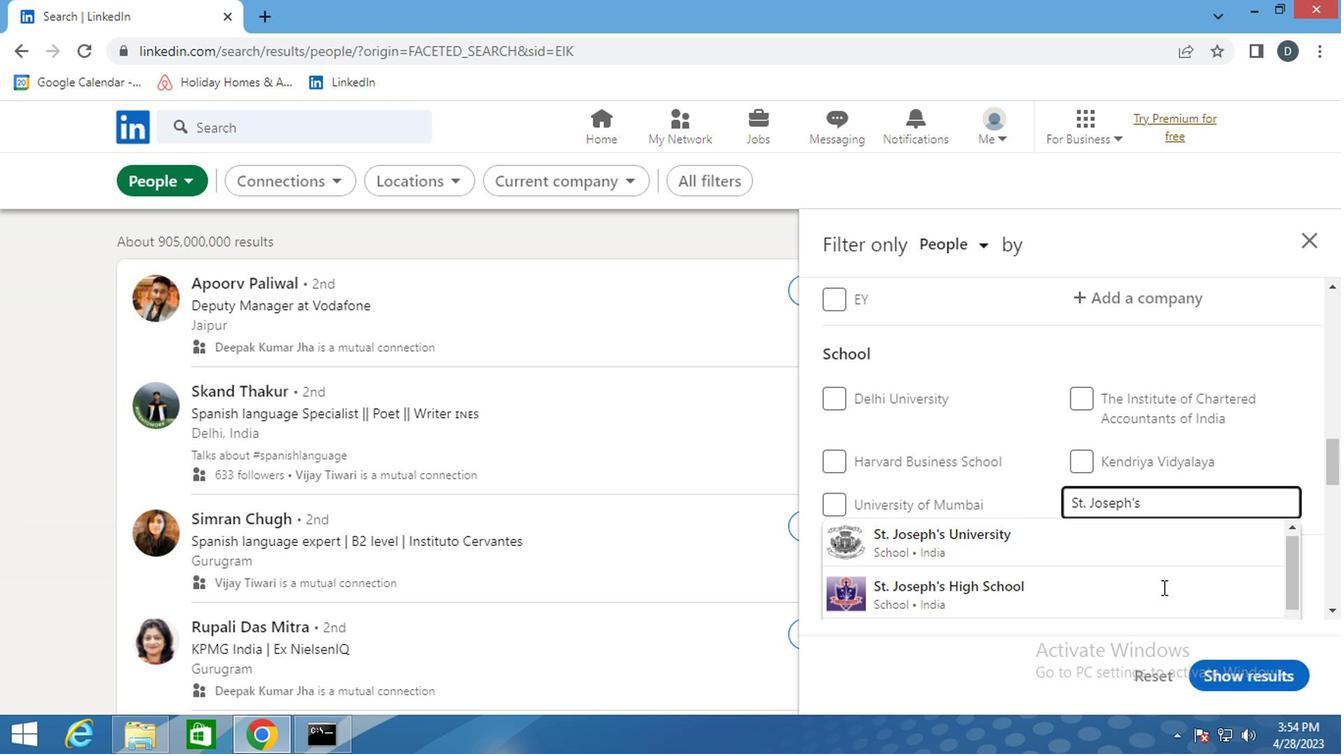 
Action: Mouse scrolled (1159, 587) with delta (0, 0)
Screenshot: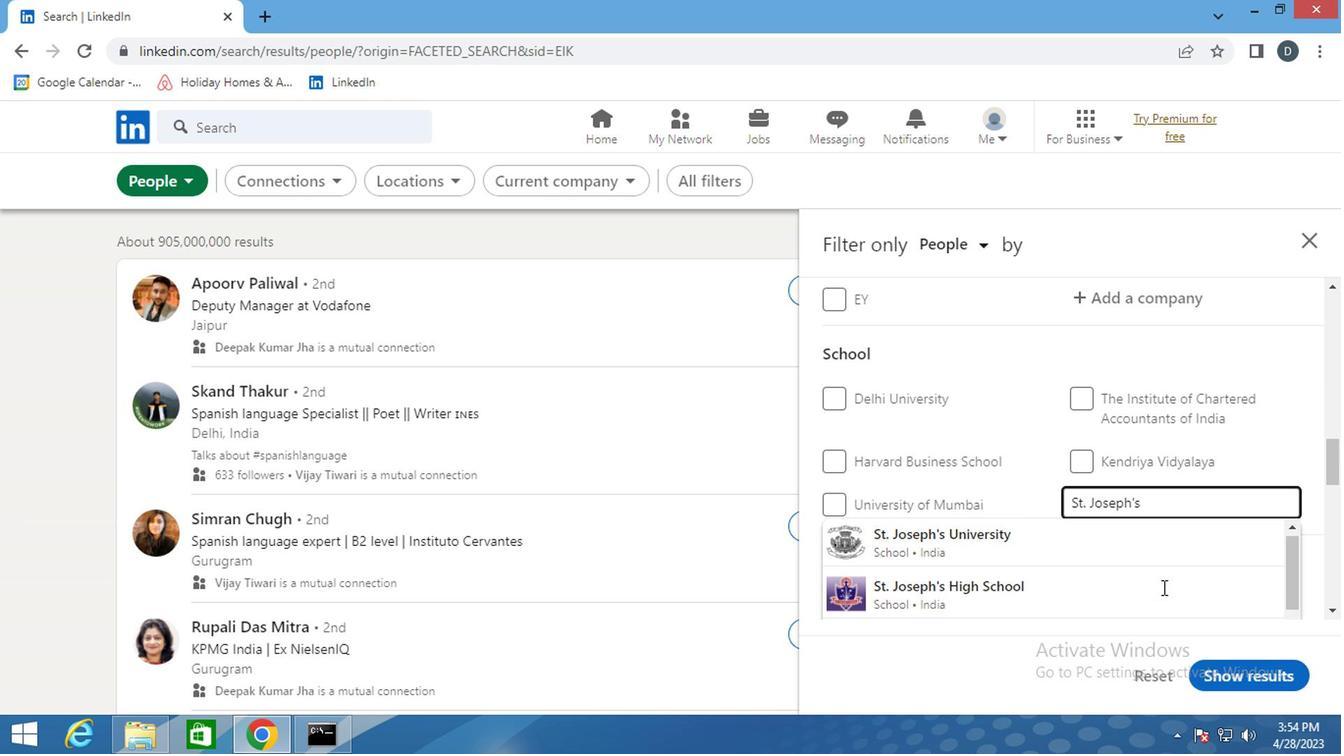 
Action: Key pressed <Key.space><Key.shift>COLLEGE<Key.space>
Screenshot: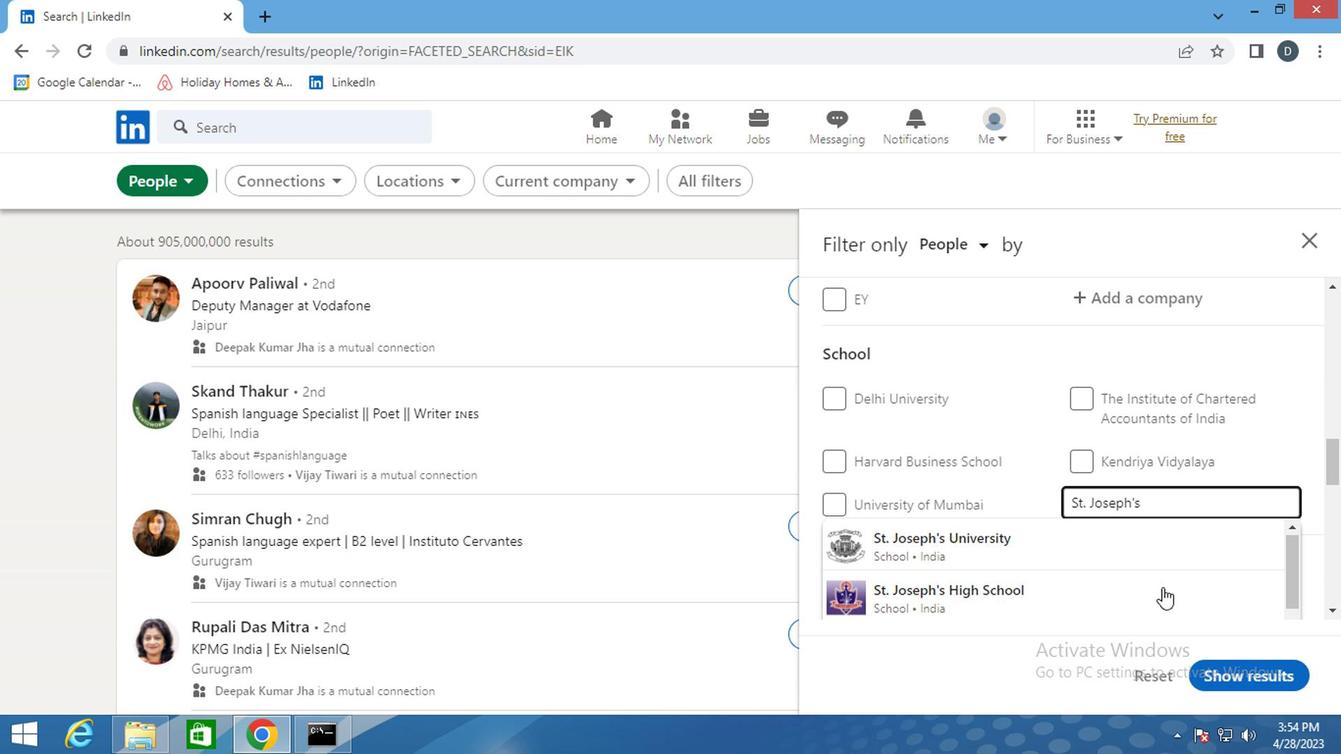 
Action: Mouse moved to (1152, 586)
Screenshot: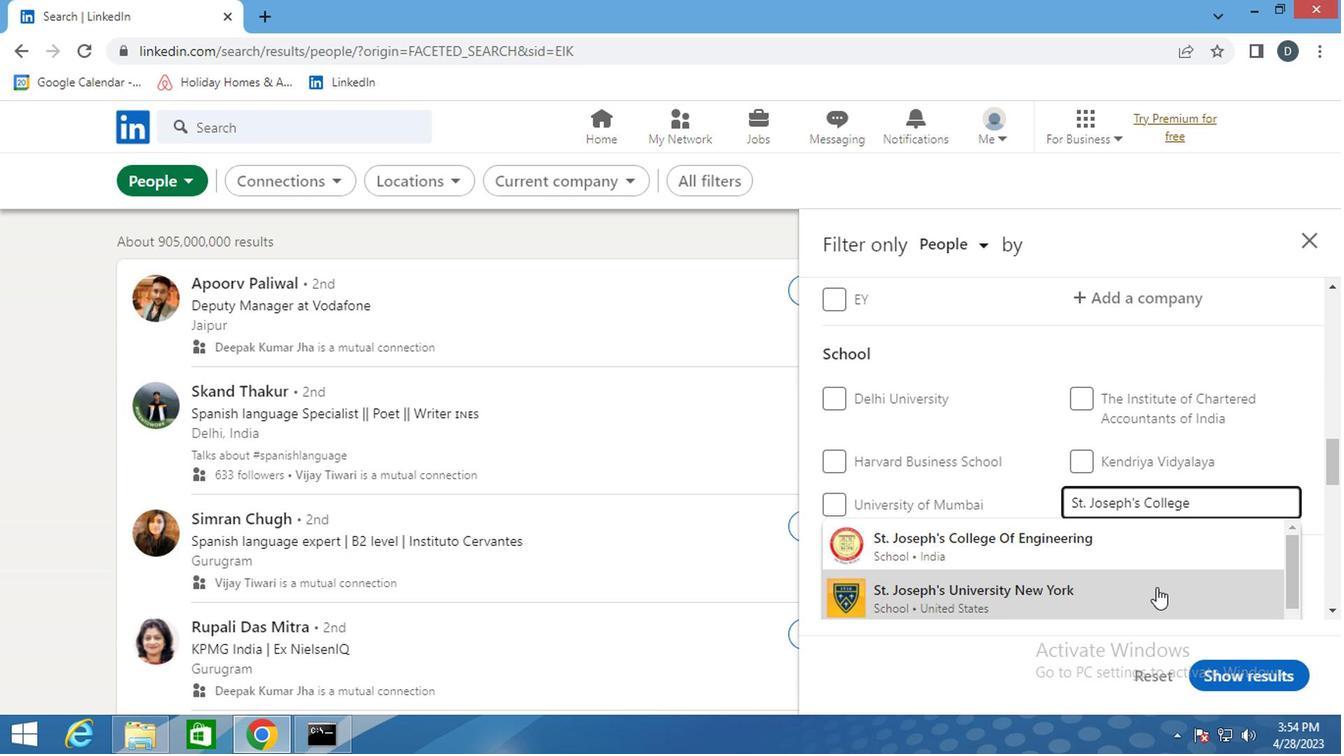 
Action: Mouse scrolled (1152, 585) with delta (0, -1)
Screenshot: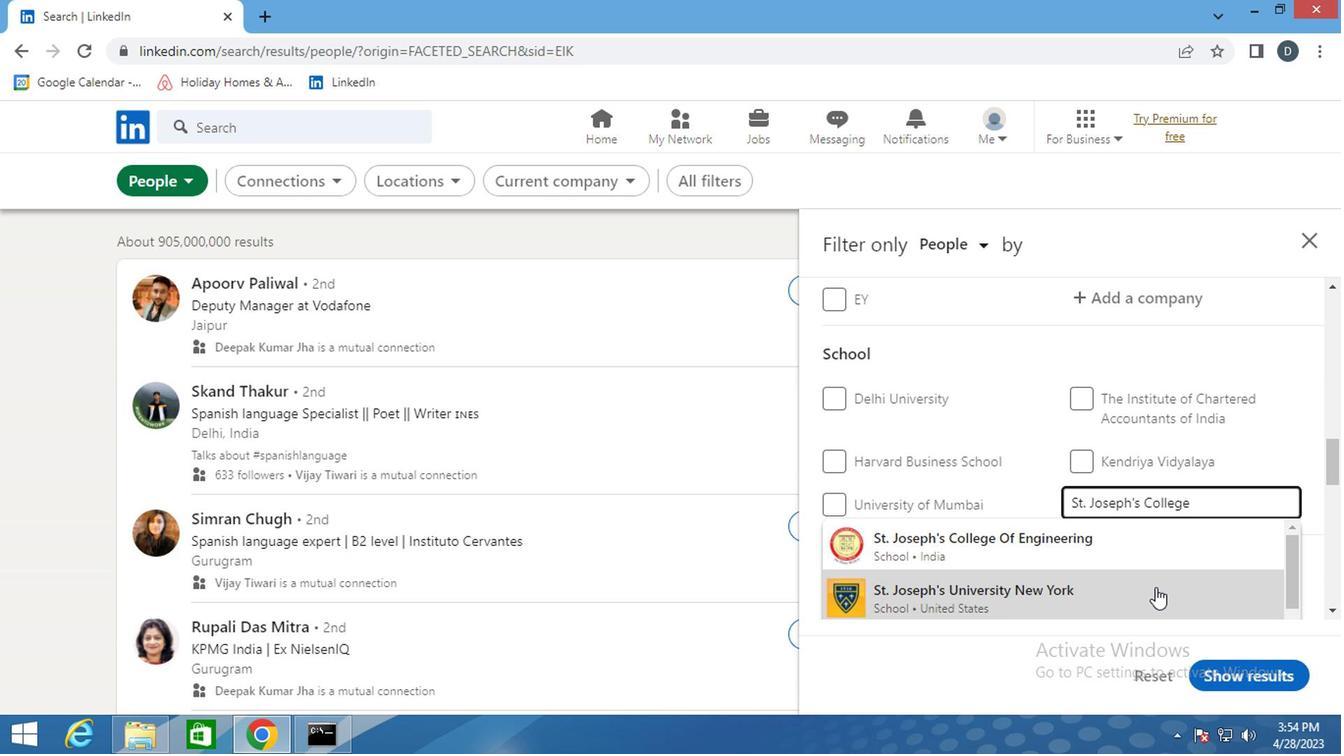 
Action: Mouse scrolled (1152, 585) with delta (0, -1)
Screenshot: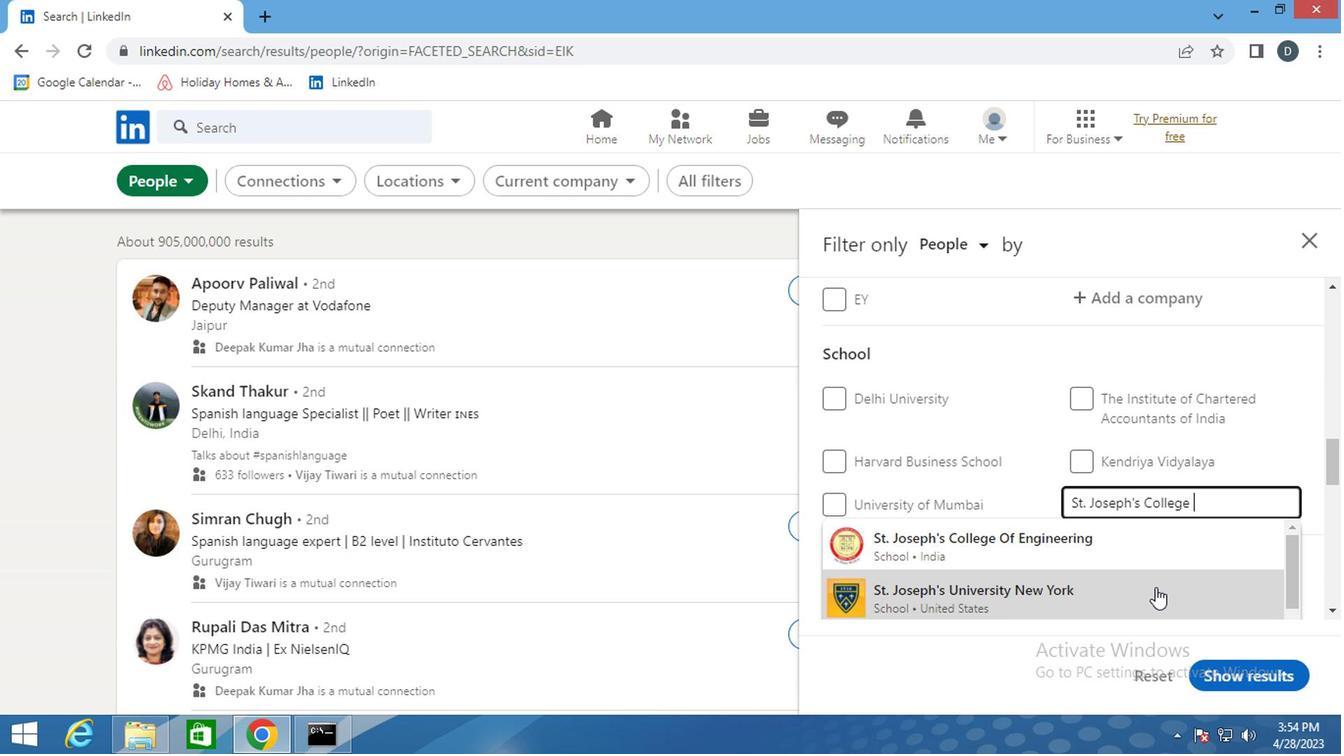 
Action: Mouse moved to (1148, 595)
Screenshot: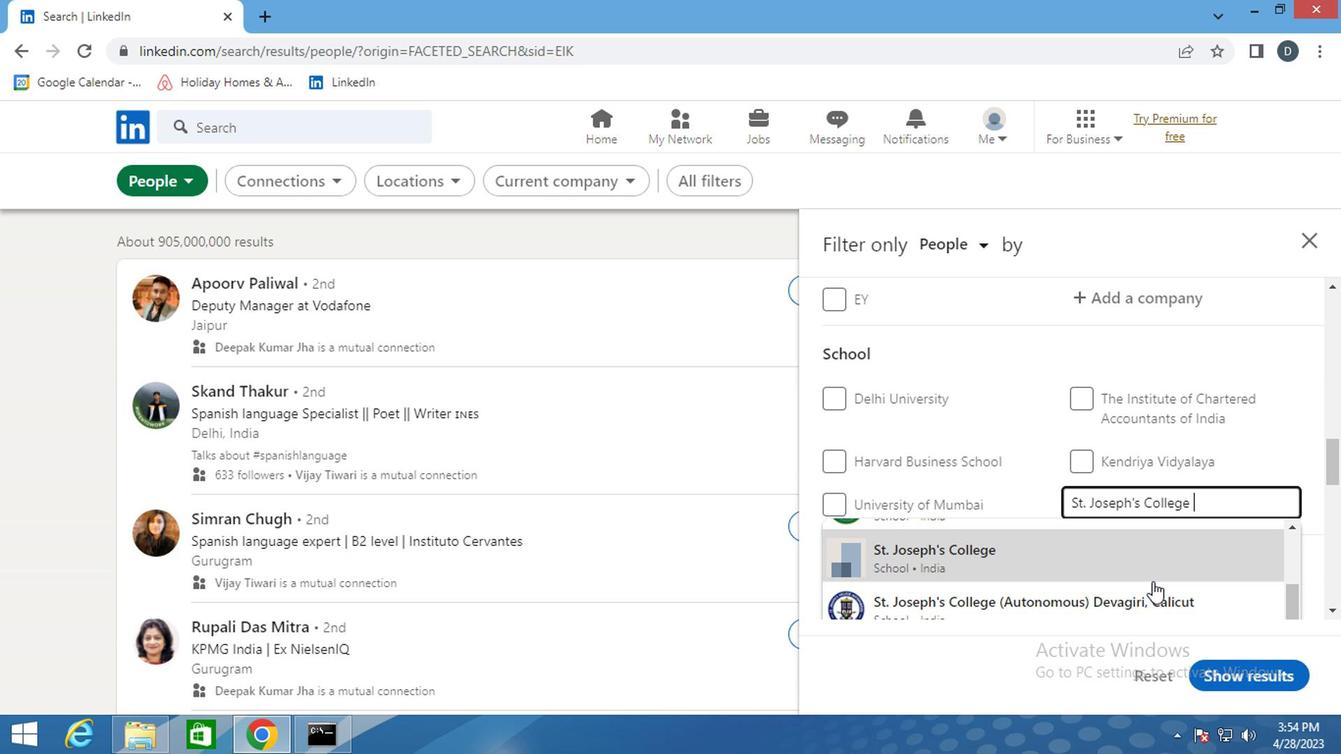 
Action: Mouse pressed left at (1148, 595)
Screenshot: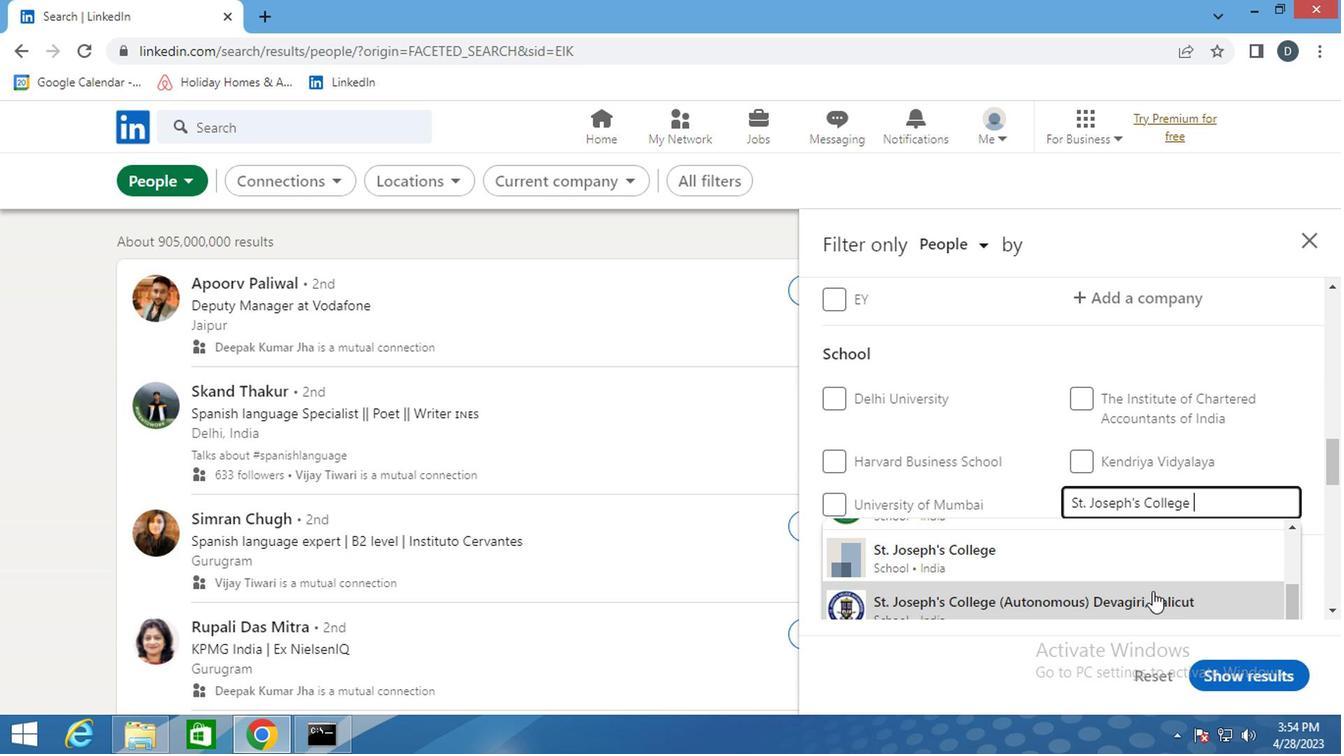 
Action: Mouse moved to (1122, 494)
Screenshot: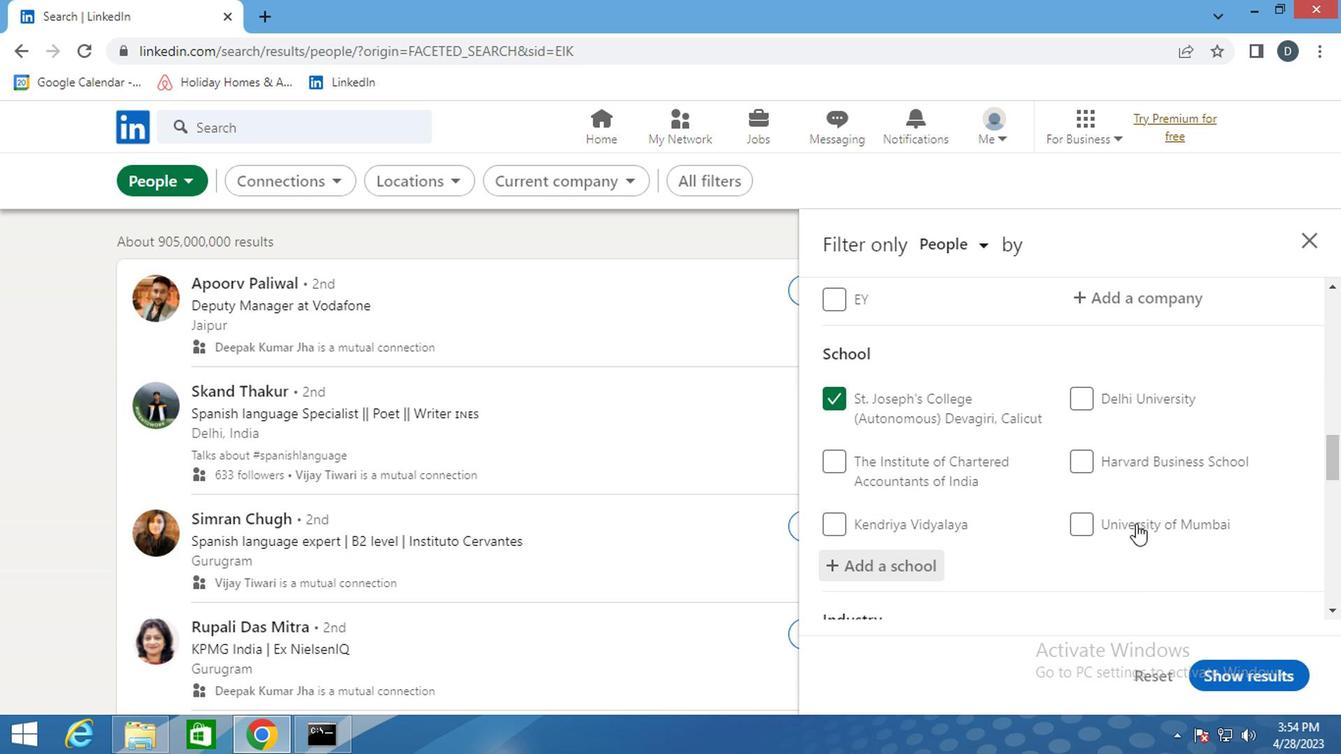 
Action: Mouse scrolled (1122, 492) with delta (0, -1)
Screenshot: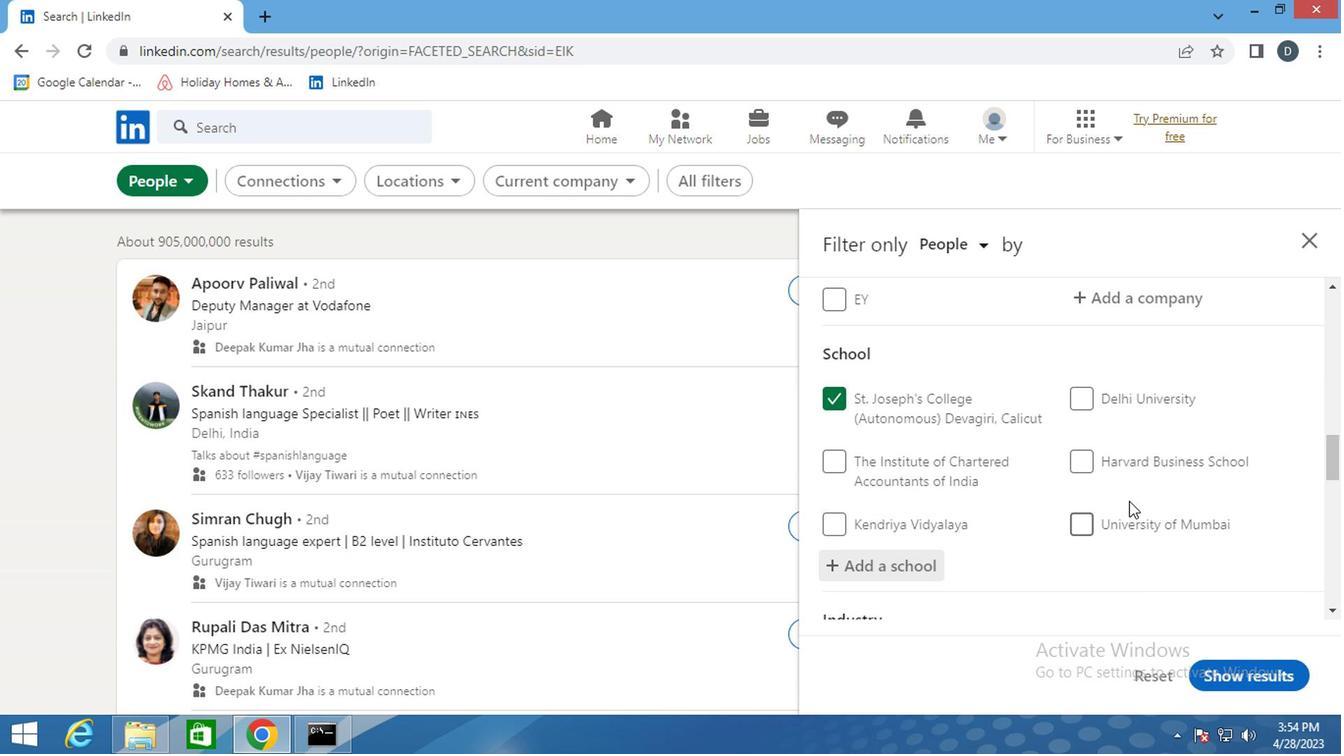 
Action: Mouse scrolled (1122, 492) with delta (0, -1)
Screenshot: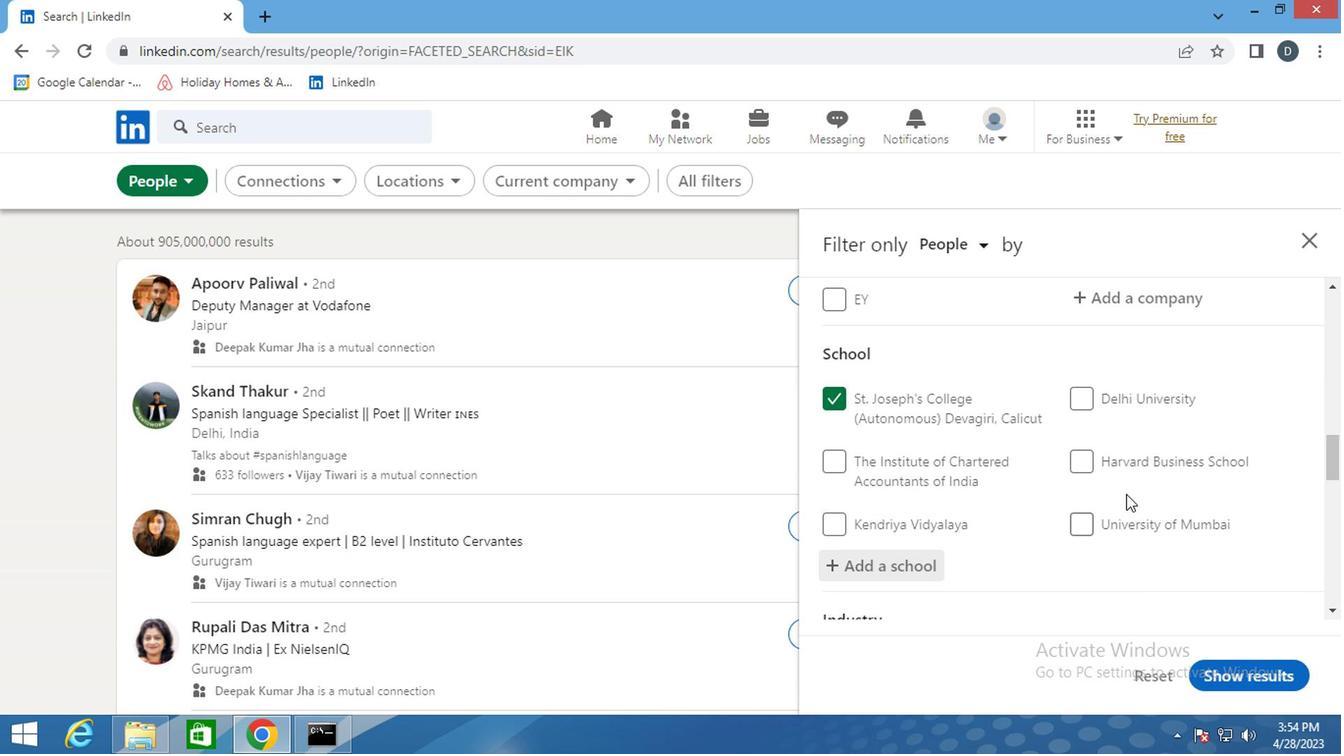
Action: Mouse scrolled (1122, 492) with delta (0, -1)
Screenshot: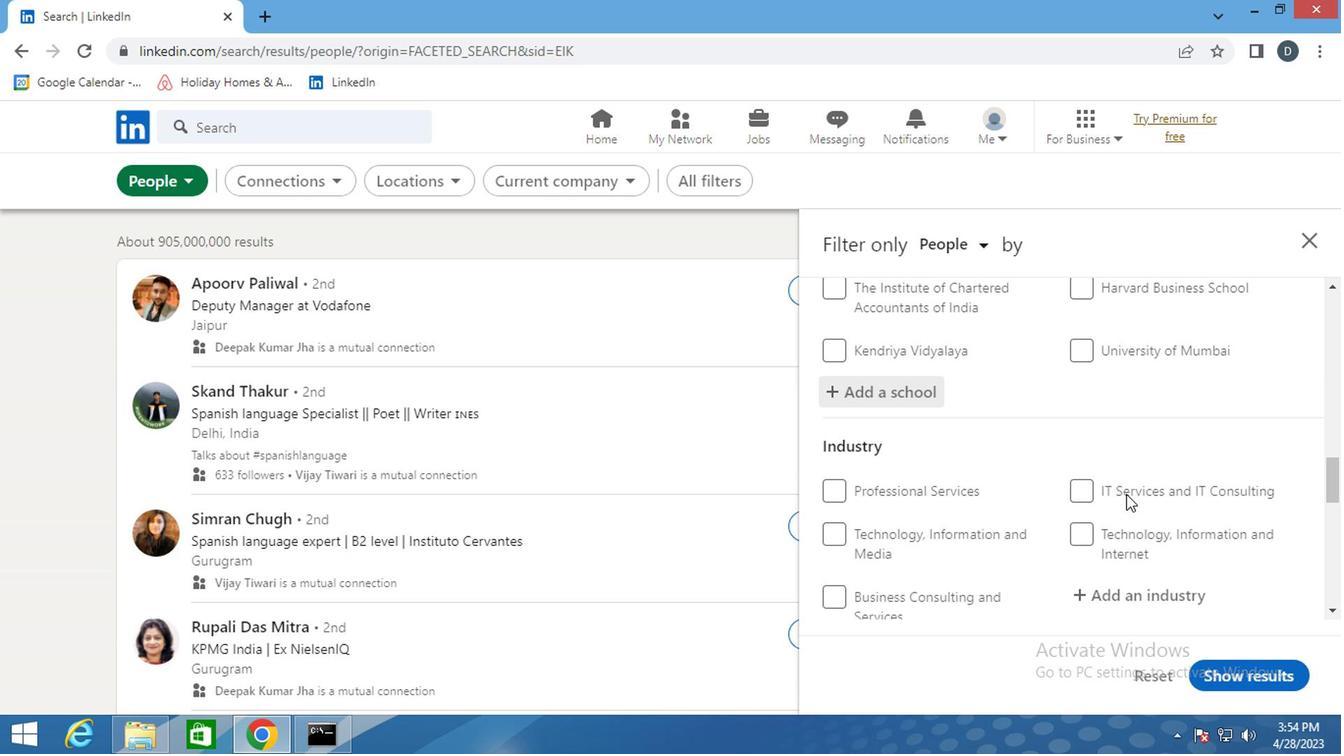 
Action: Mouse moved to (1121, 494)
Screenshot: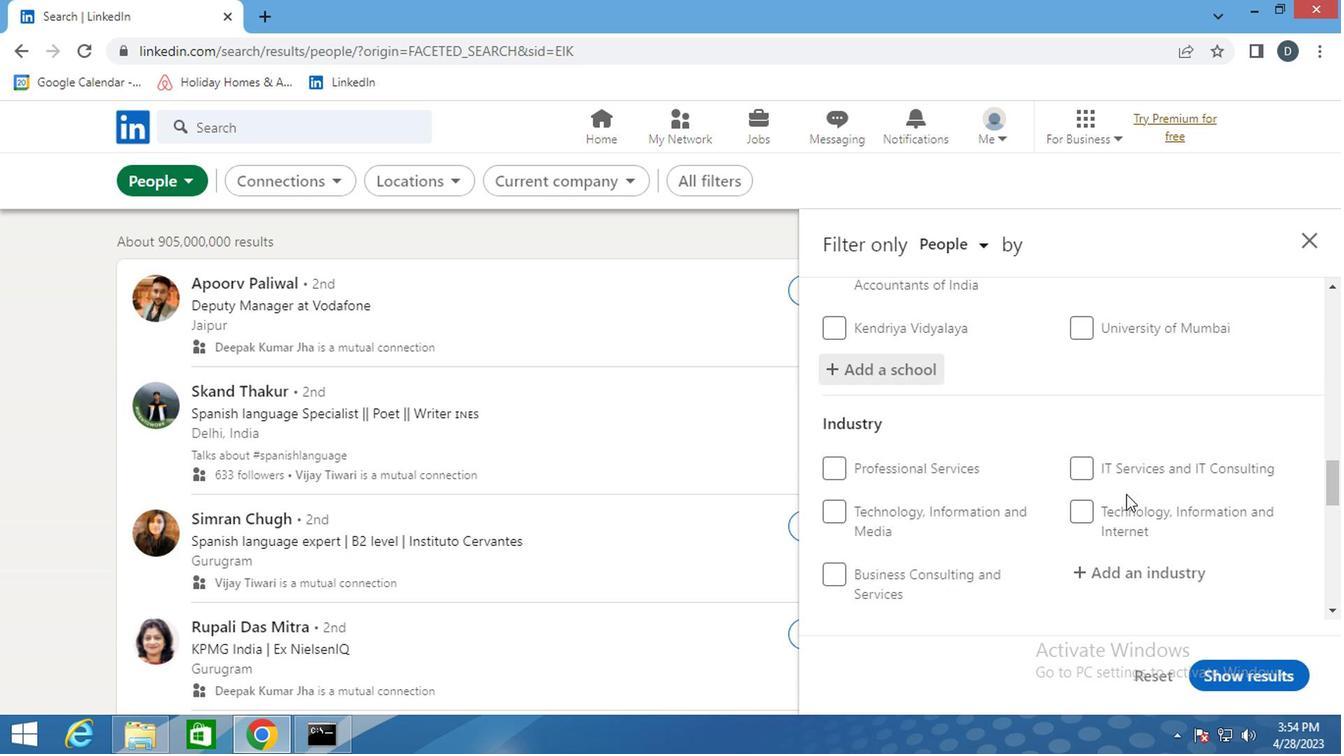 
Action: Mouse scrolled (1121, 492) with delta (0, -1)
Screenshot: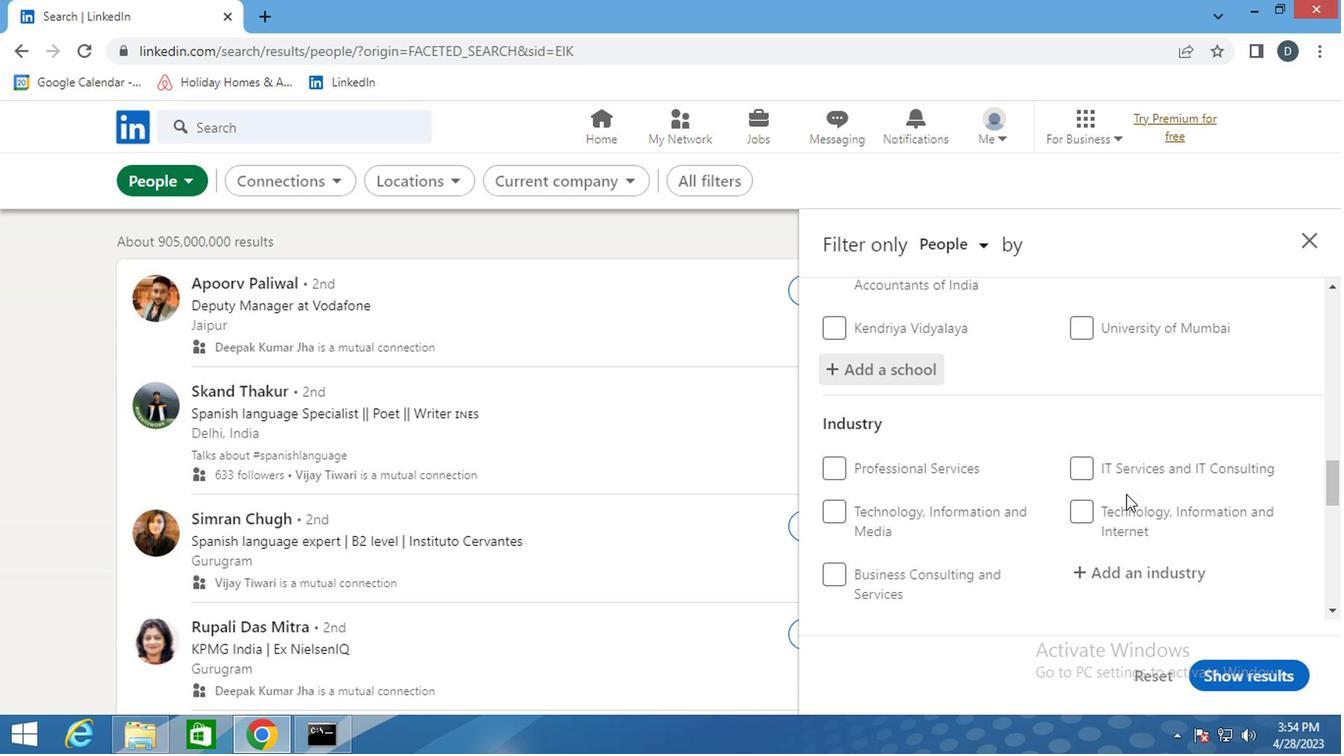 
Action: Mouse moved to (1106, 382)
Screenshot: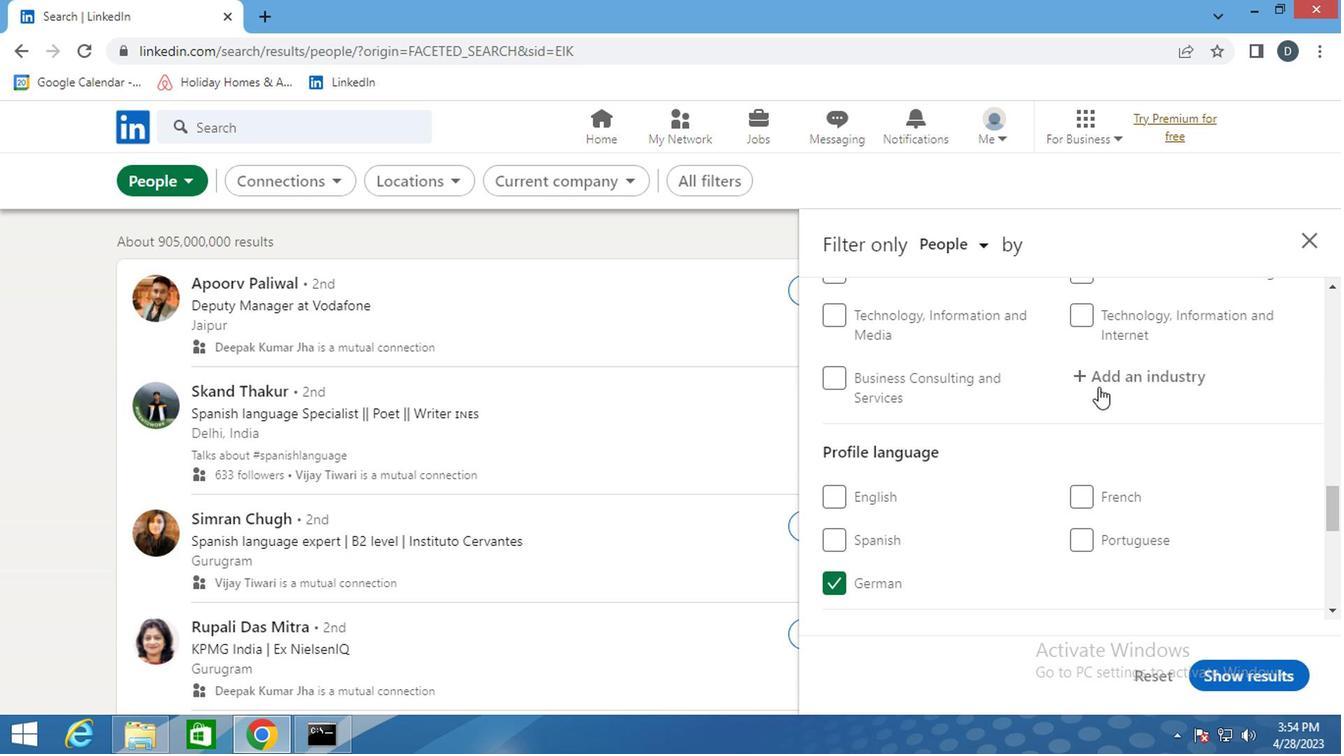 
Action: Mouse pressed left at (1106, 382)
Screenshot: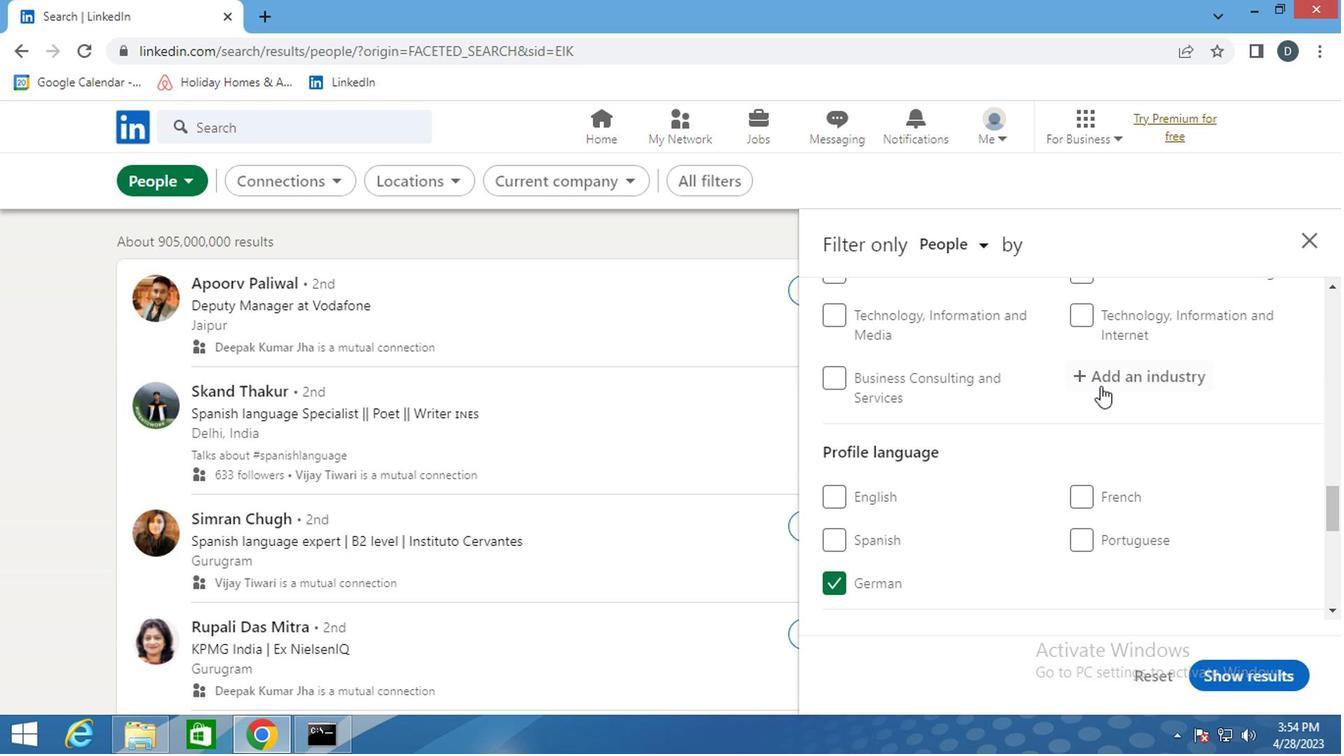 
Action: Key pressed <Key.shift><Key.shift><Key.shift><Key.shift><Key.shift><Key.shift><Key.shift>E-<Key.shift>L
Screenshot: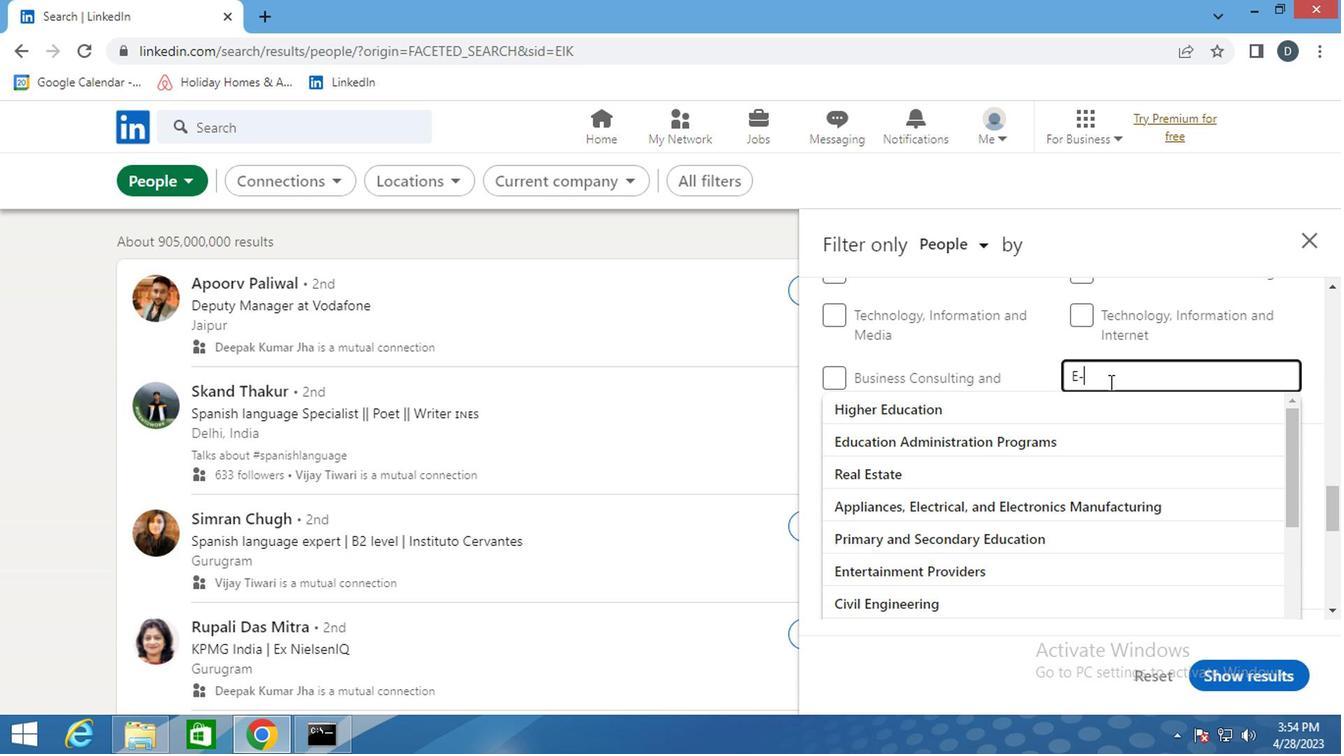 
Action: Mouse moved to (1075, 403)
Screenshot: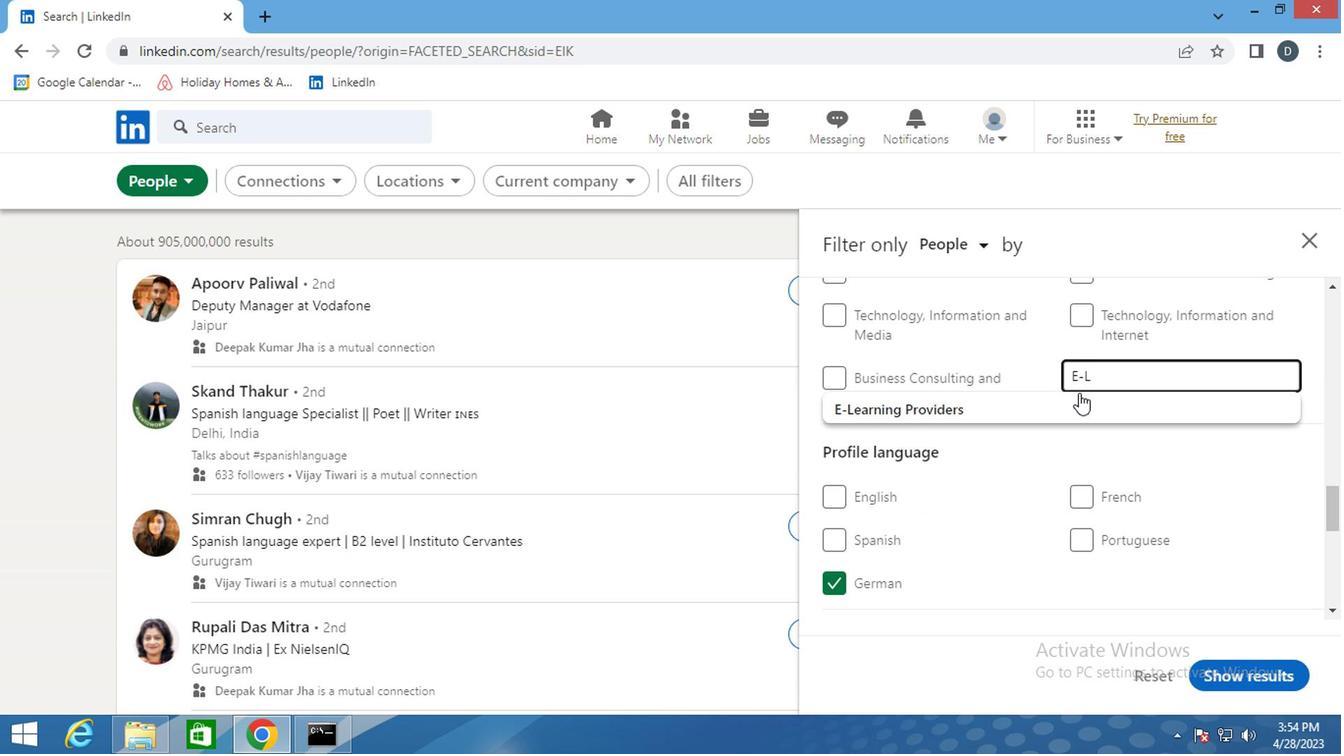 
Action: Mouse pressed left at (1075, 403)
Screenshot: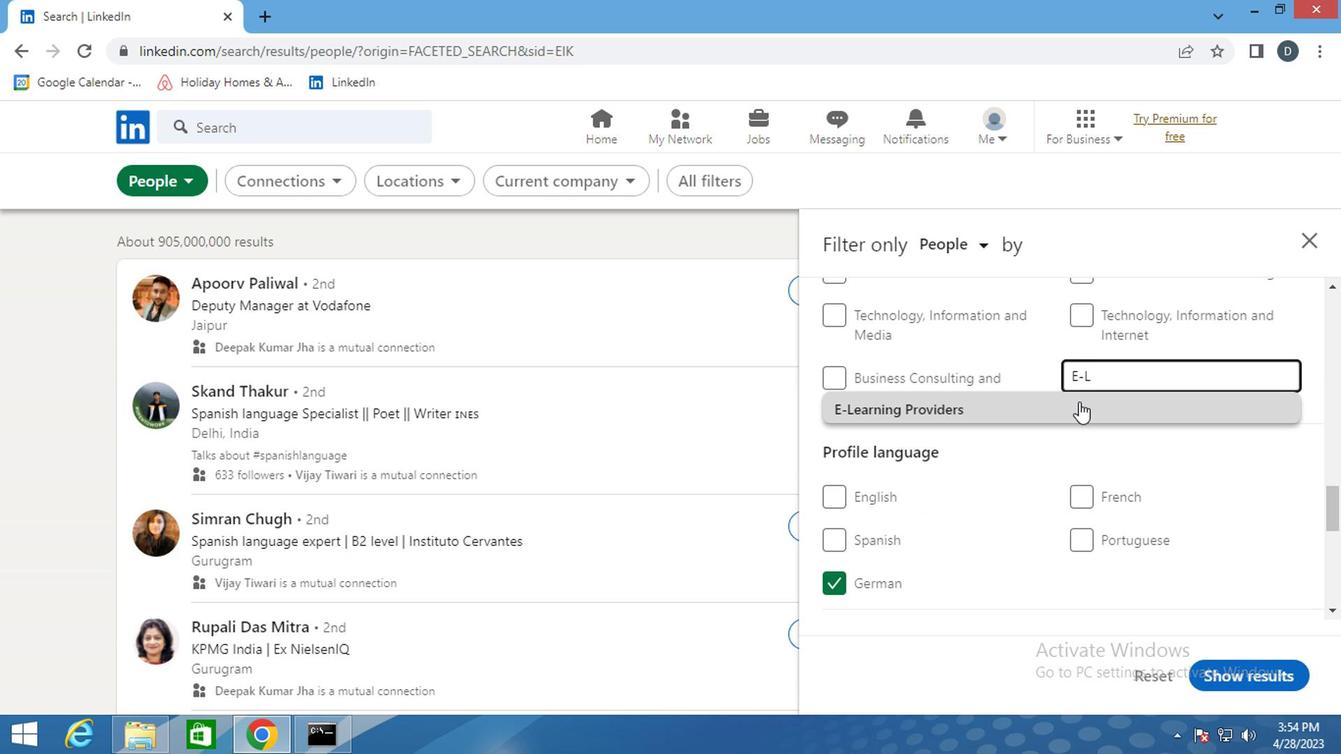 
Action: Mouse scrolled (1075, 403) with delta (0, 0)
Screenshot: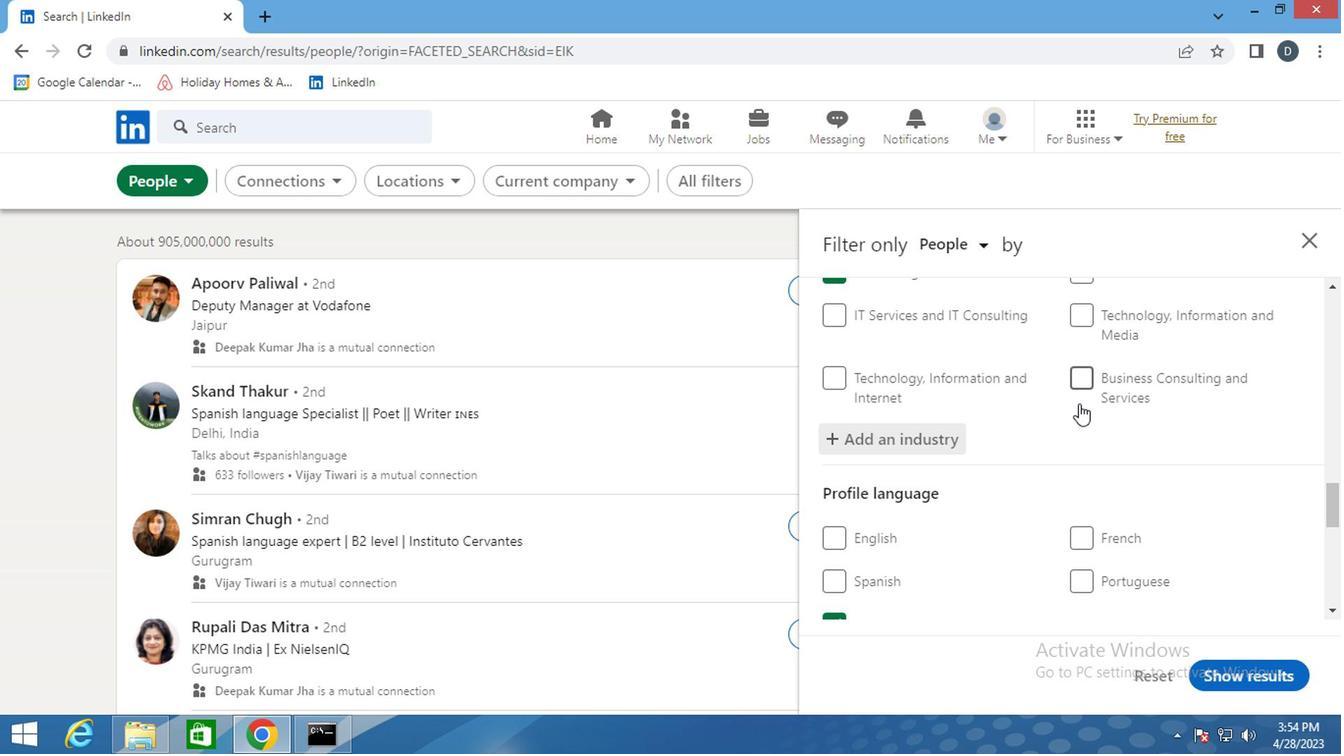 
Action: Mouse scrolled (1075, 403) with delta (0, 0)
Screenshot: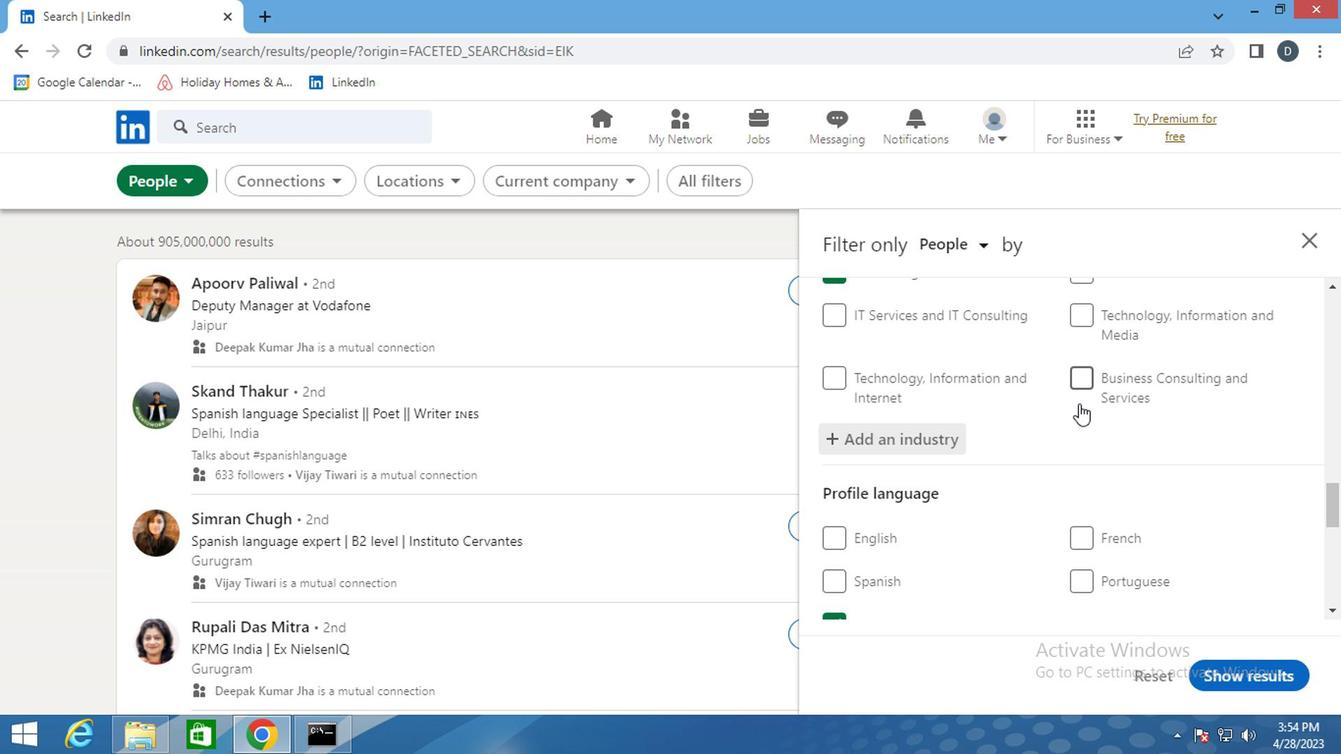 
Action: Mouse scrolled (1075, 403) with delta (0, 0)
Screenshot: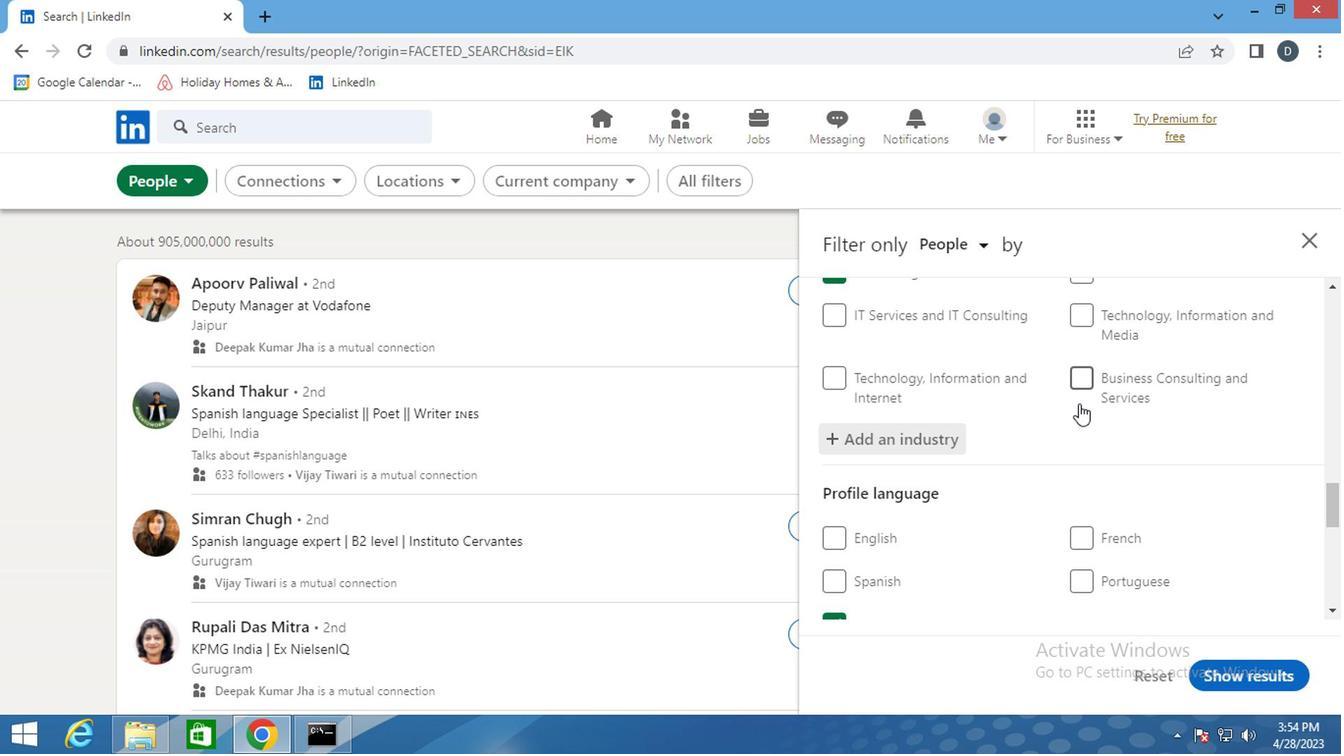
Action: Mouse scrolled (1075, 403) with delta (0, 0)
Screenshot: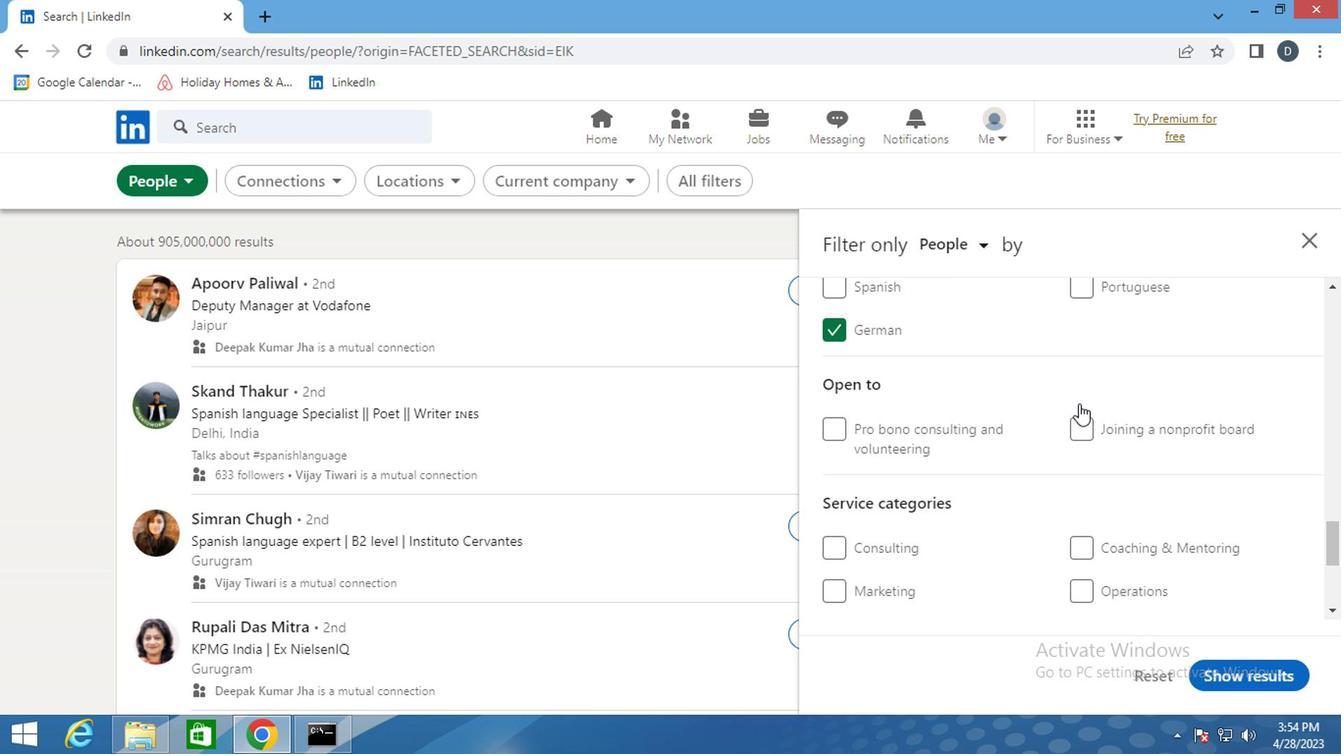 
Action: Mouse scrolled (1075, 403) with delta (0, 0)
Screenshot: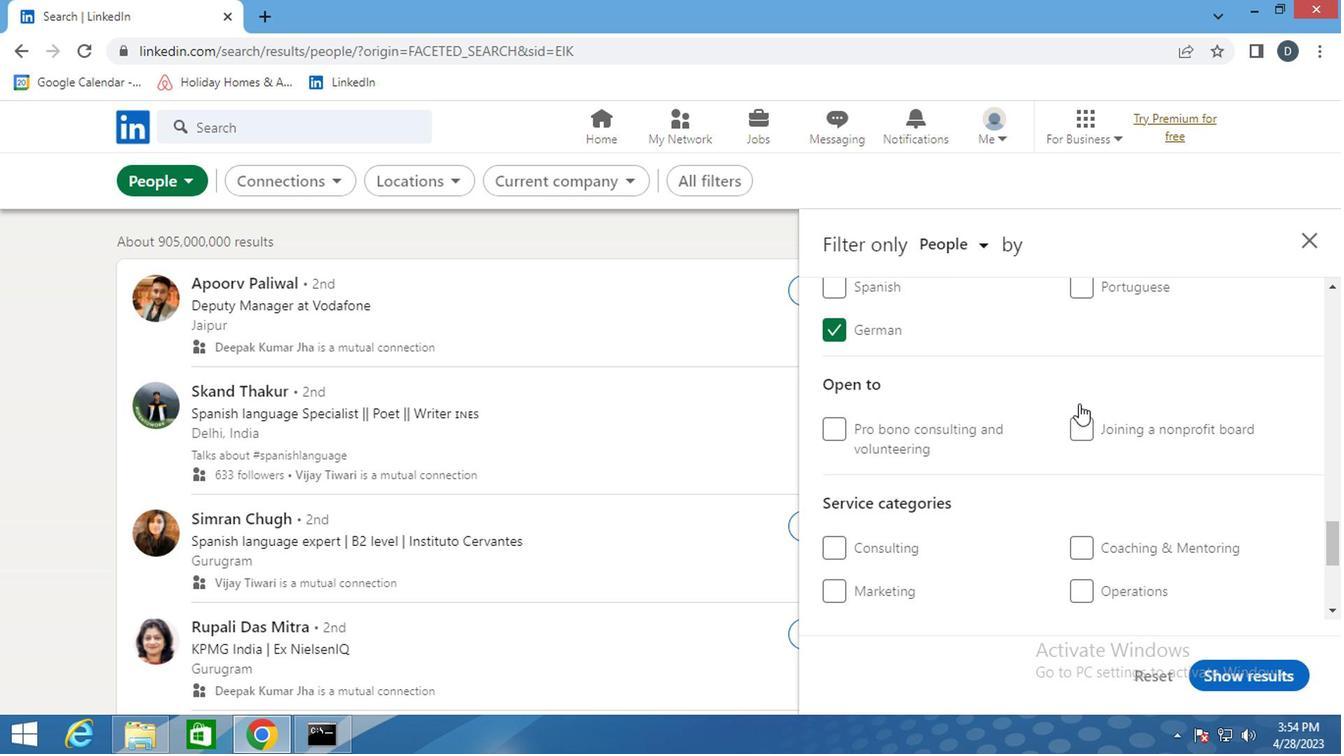 
Action: Mouse moved to (1121, 442)
Screenshot: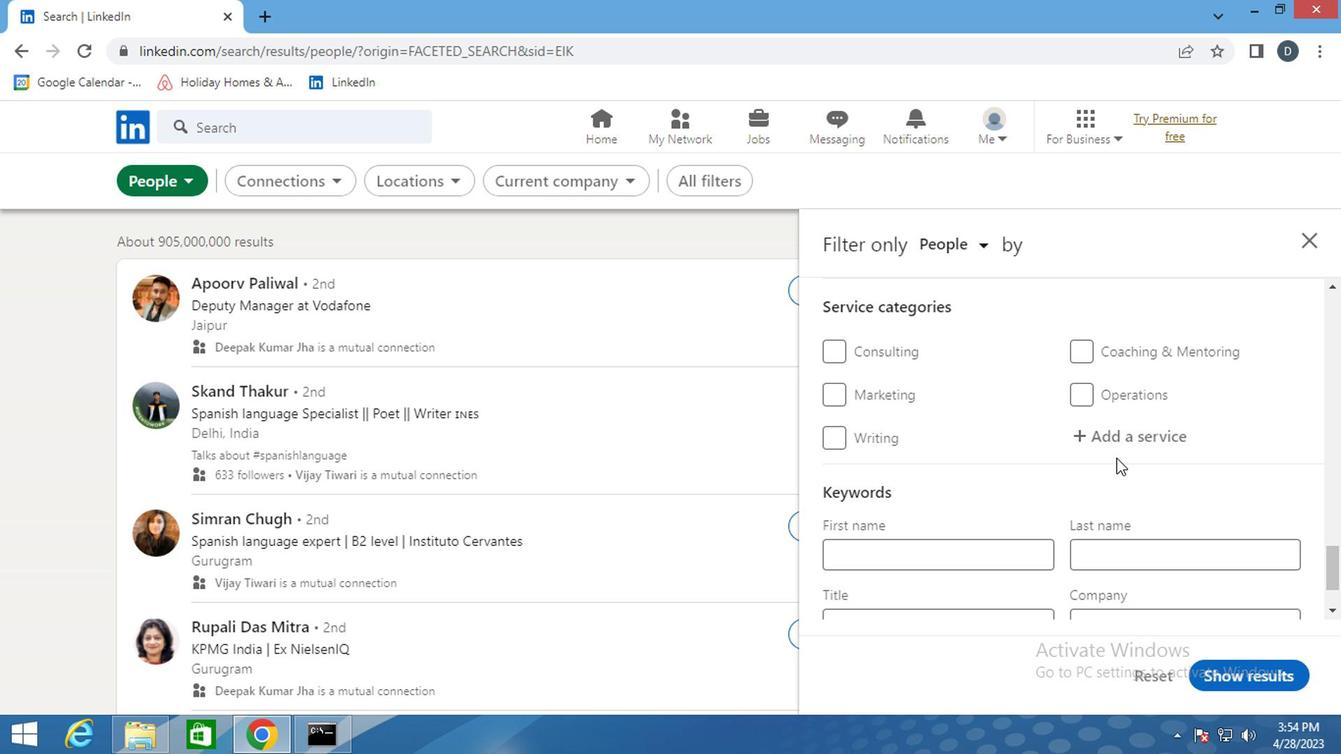 
Action: Mouse pressed left at (1121, 442)
Screenshot: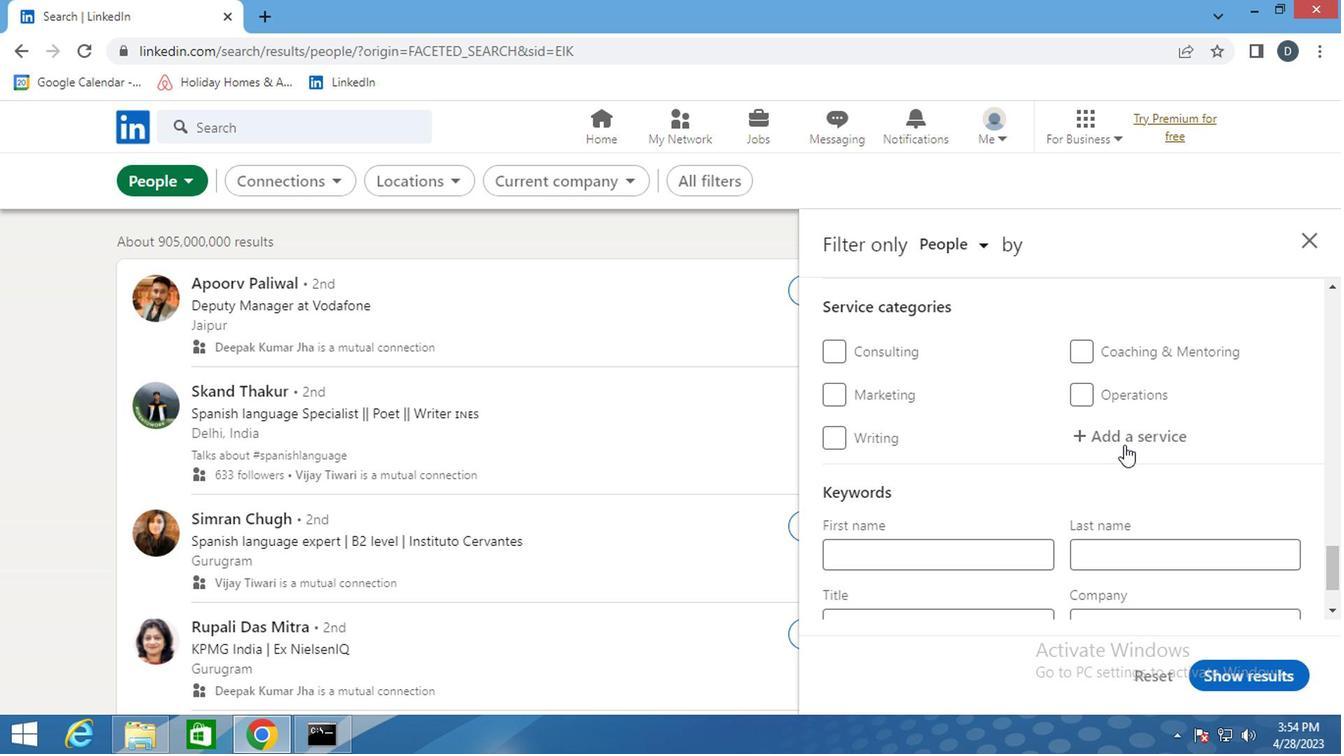 
Action: Key pressed <Key.shift><Key.shift>TELEC<Key.down><Key.enter>
Screenshot: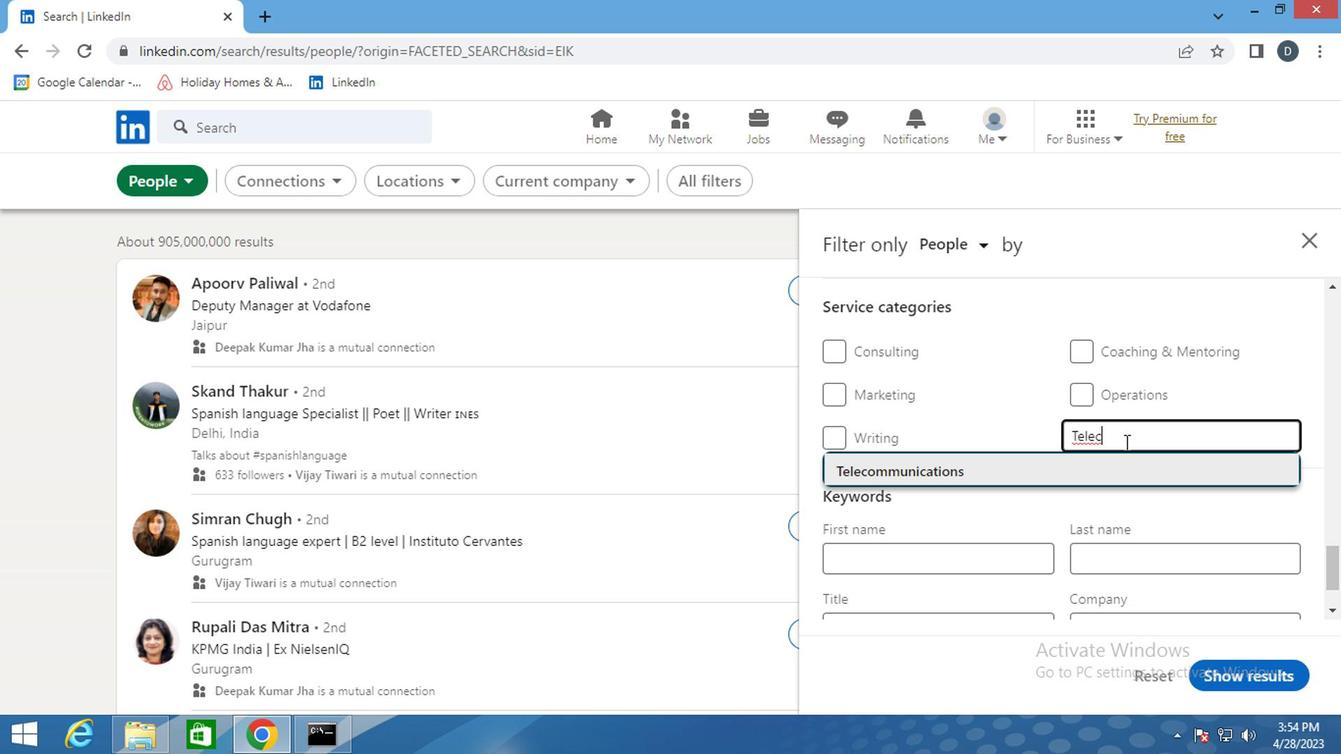 
Action: Mouse moved to (1144, 449)
Screenshot: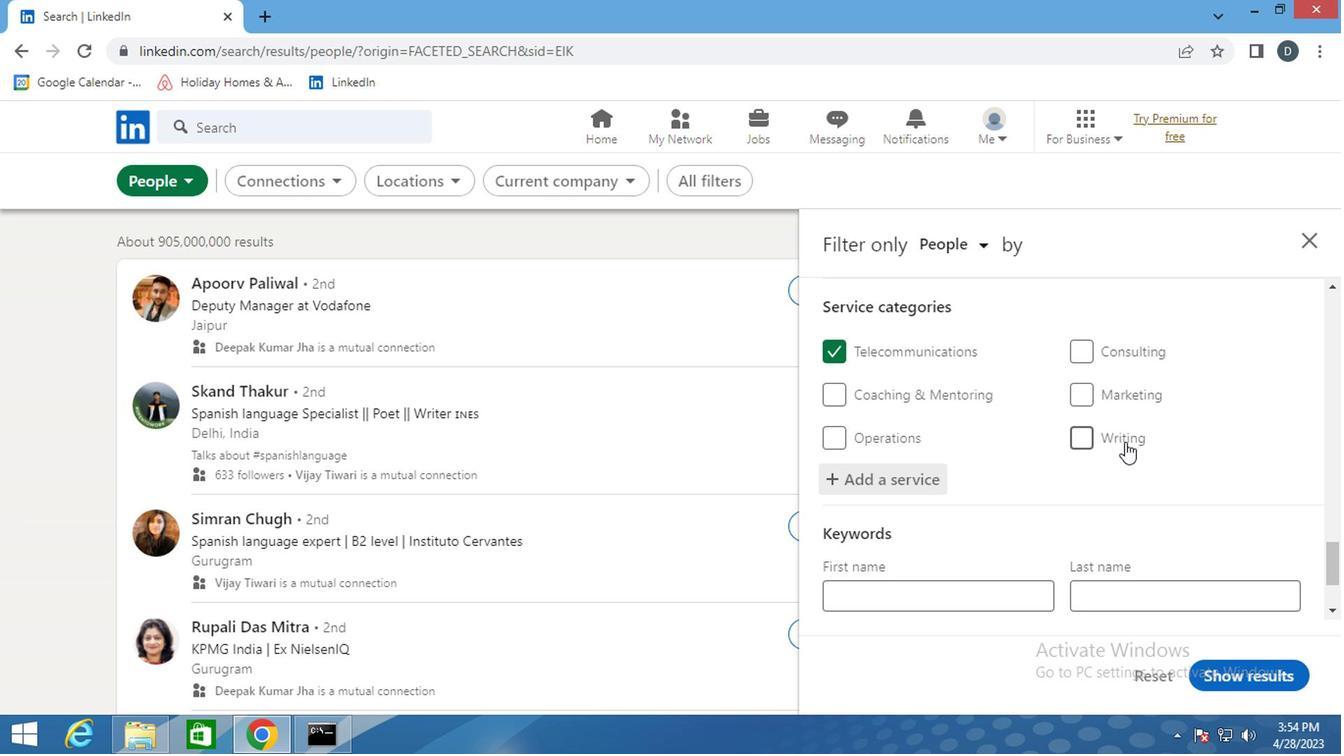
Action: Mouse scrolled (1144, 448) with delta (0, -1)
Screenshot: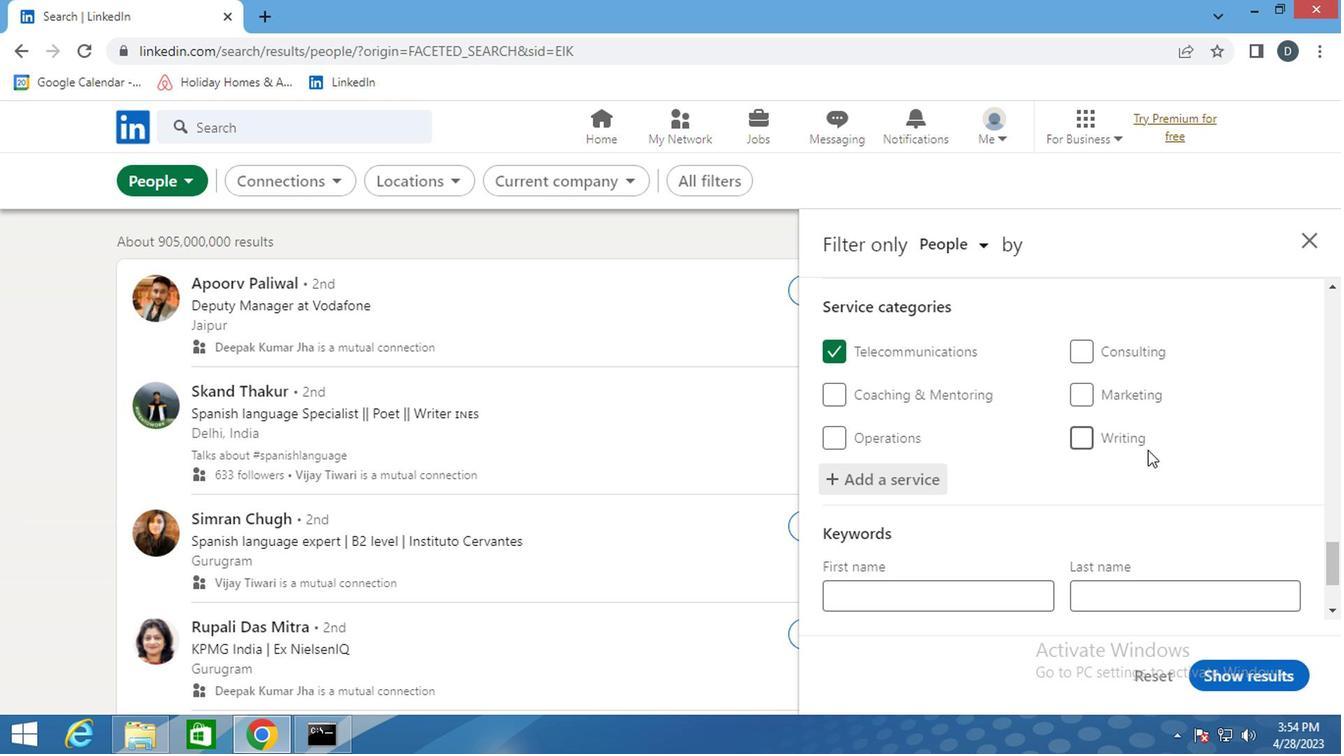 
Action: Mouse scrolled (1144, 448) with delta (0, -1)
Screenshot: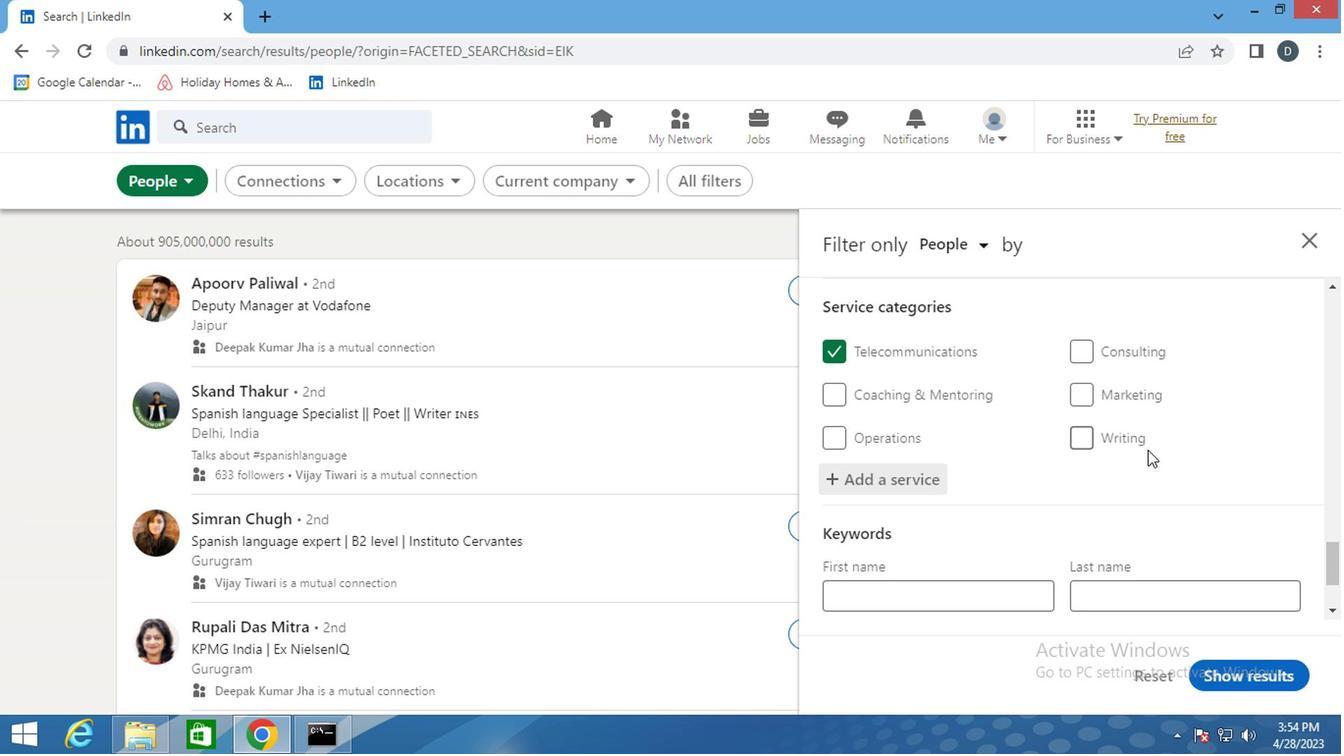 
Action: Mouse moved to (1145, 452)
Screenshot: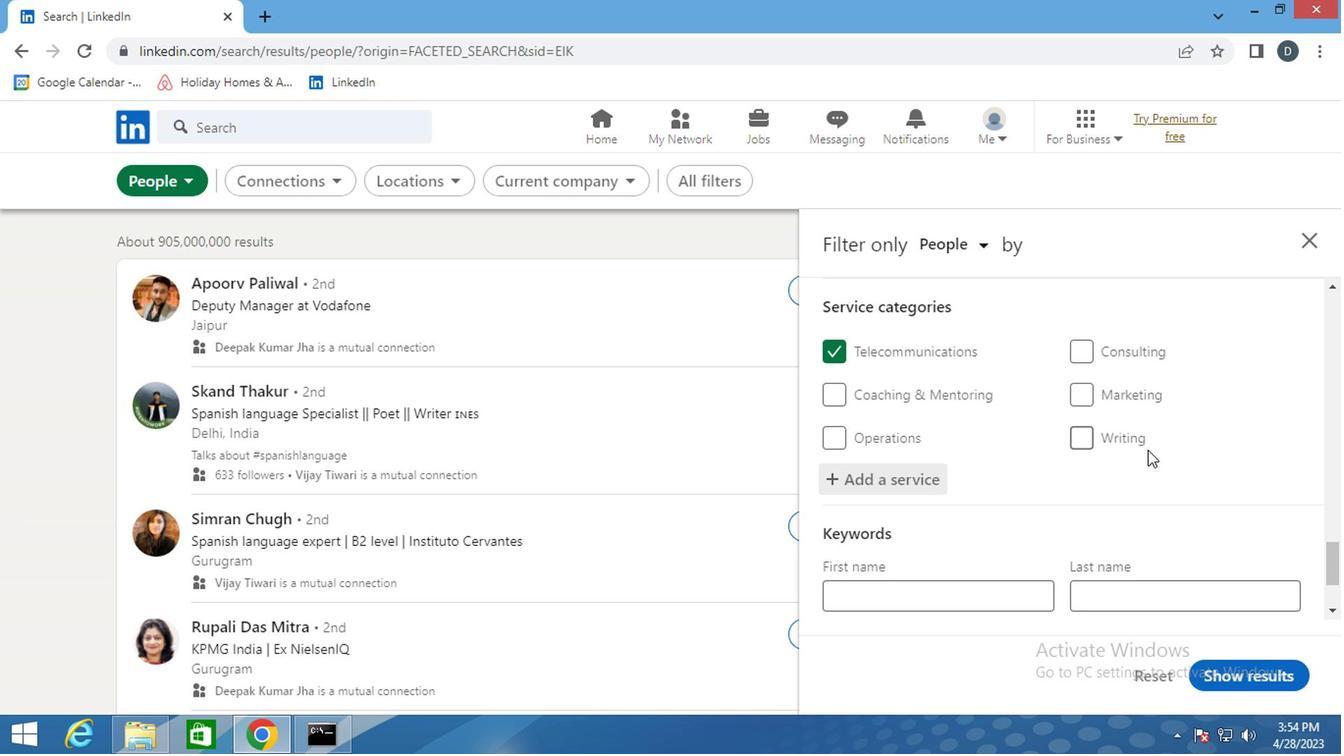 
Action: Mouse scrolled (1145, 452) with delta (0, 0)
Screenshot: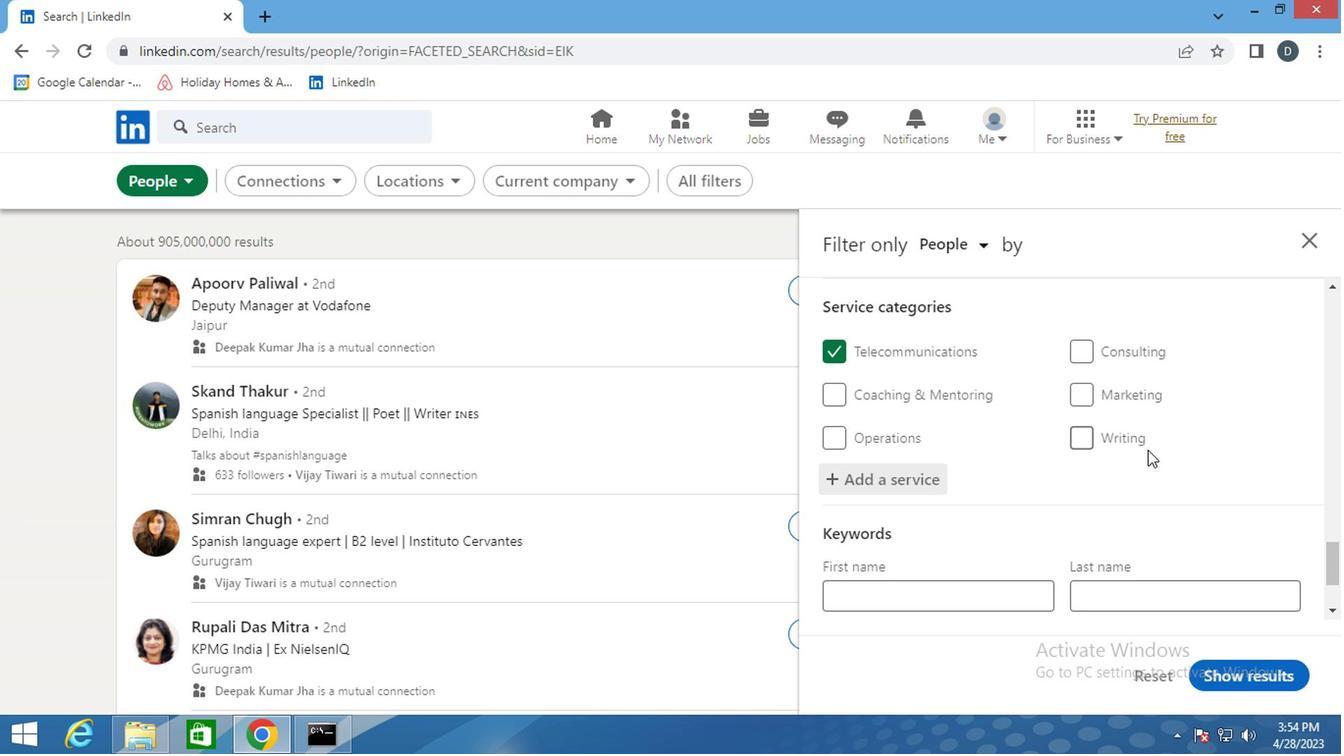 
Action: Mouse moved to (1137, 454)
Screenshot: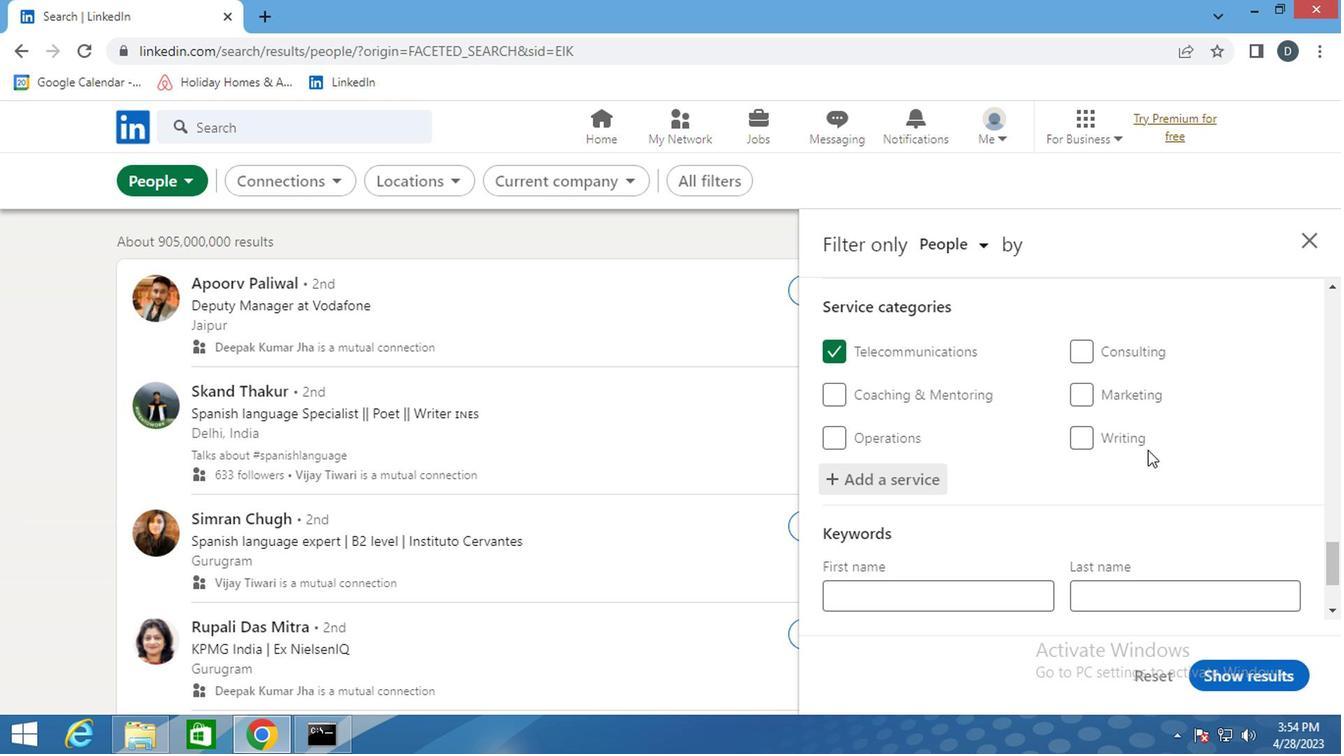 
Action: Mouse scrolled (1137, 455) with delta (0, 0)
Screenshot: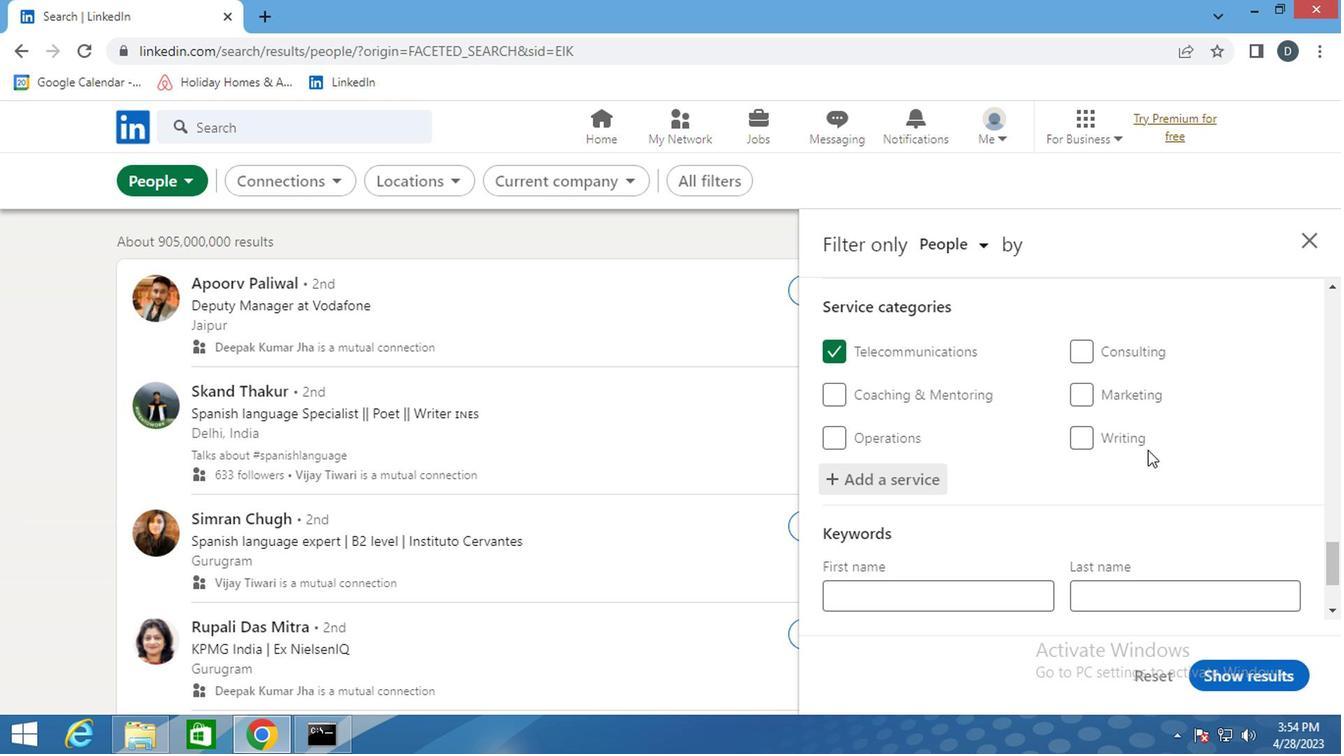 
Action: Mouse moved to (974, 482)
Screenshot: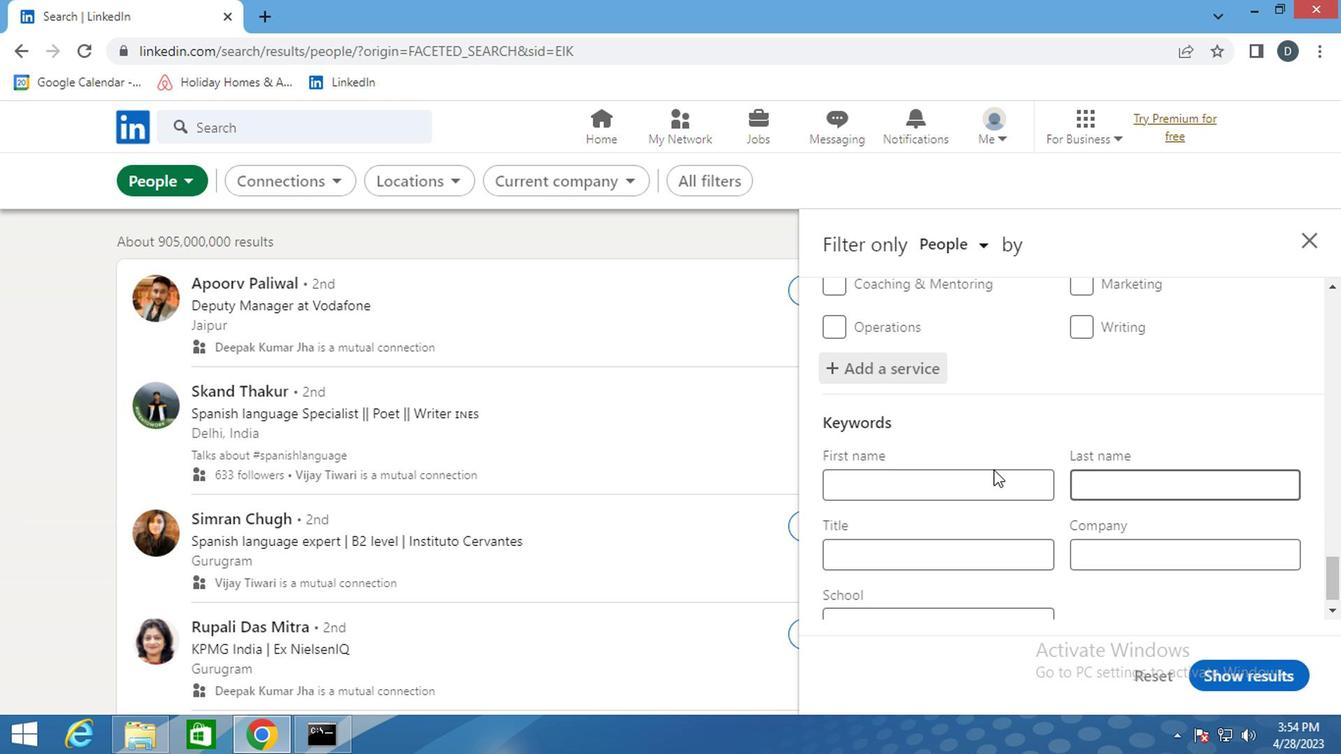 
Action: Mouse scrolled (974, 481) with delta (0, 0)
Screenshot: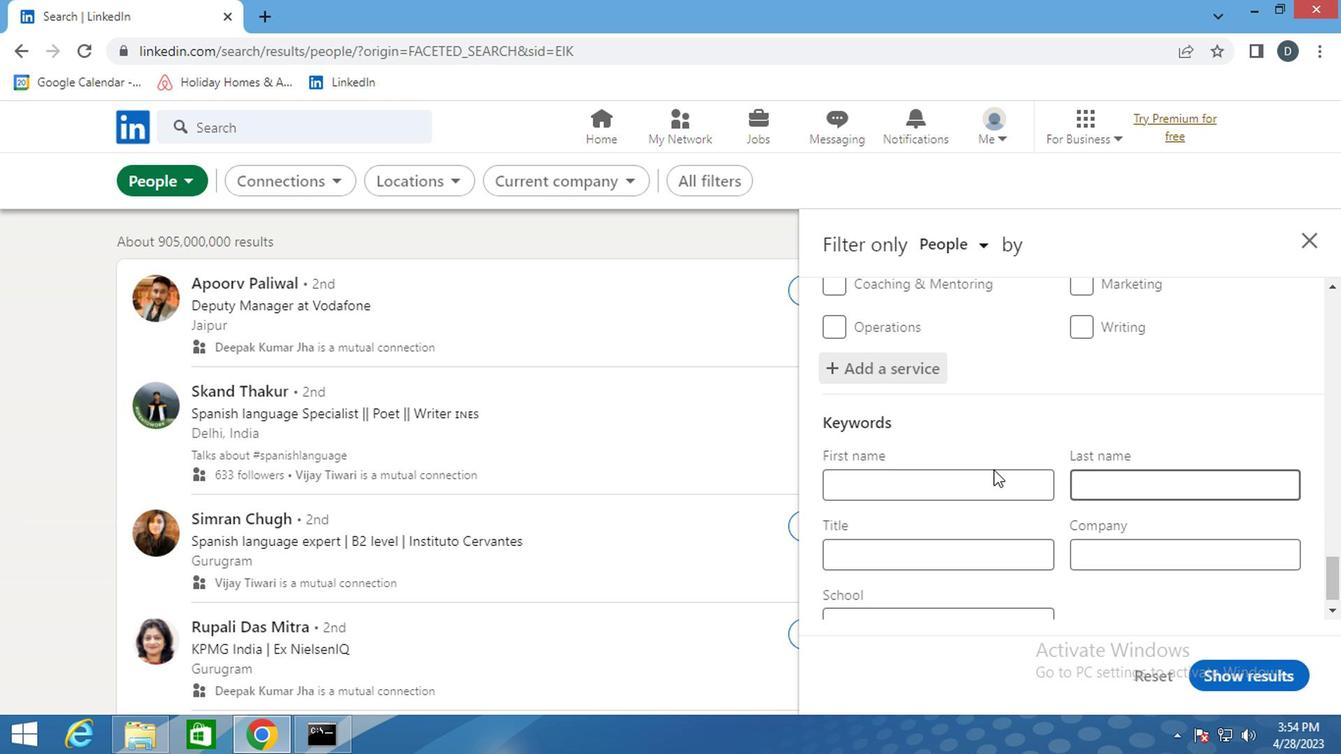 
Action: Mouse moved to (973, 486)
Screenshot: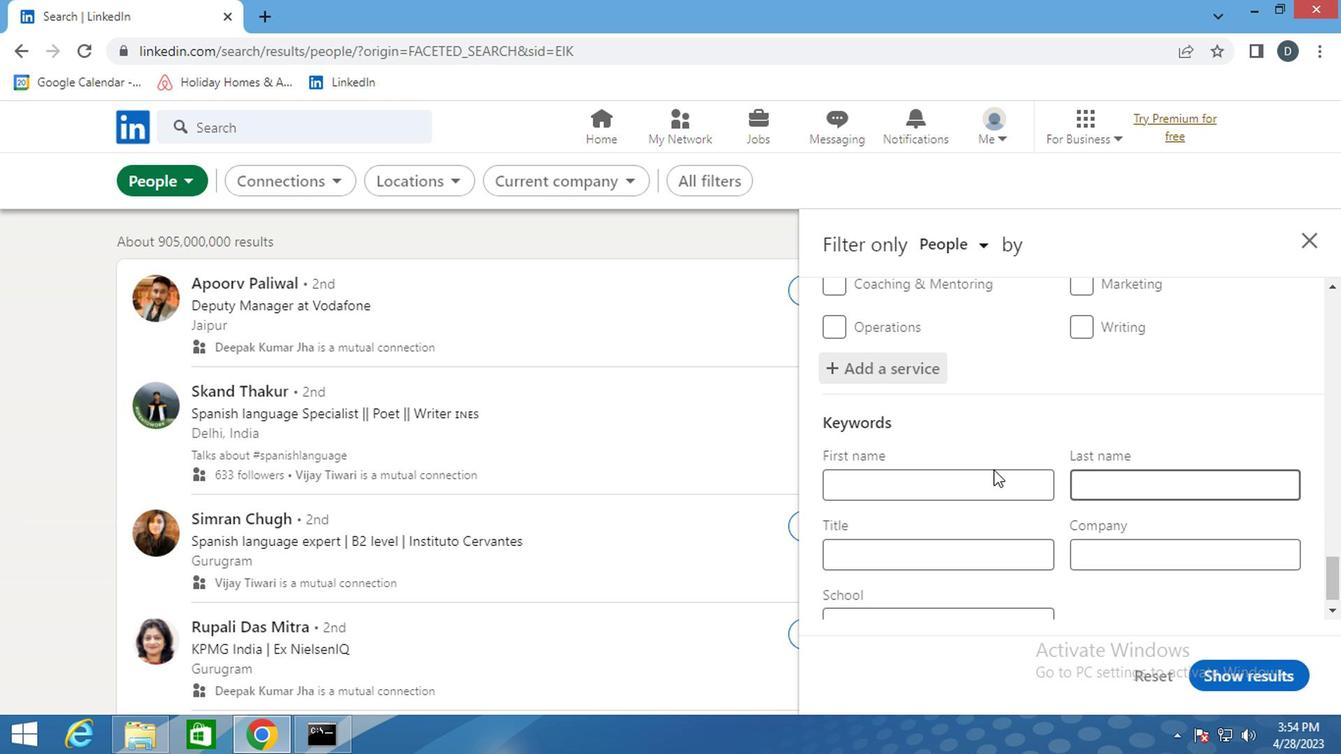 
Action: Mouse scrolled (973, 484) with delta (0, -1)
Screenshot: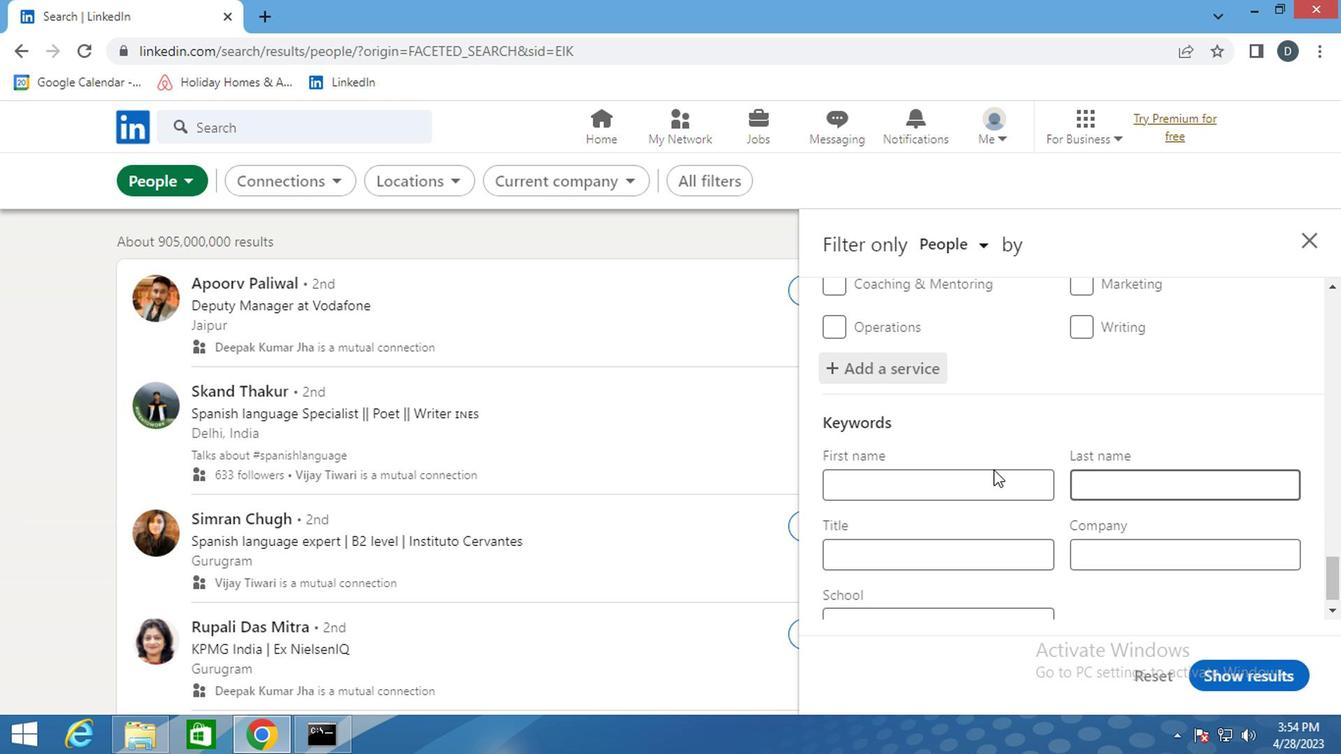
Action: Mouse moved to (973, 491)
Screenshot: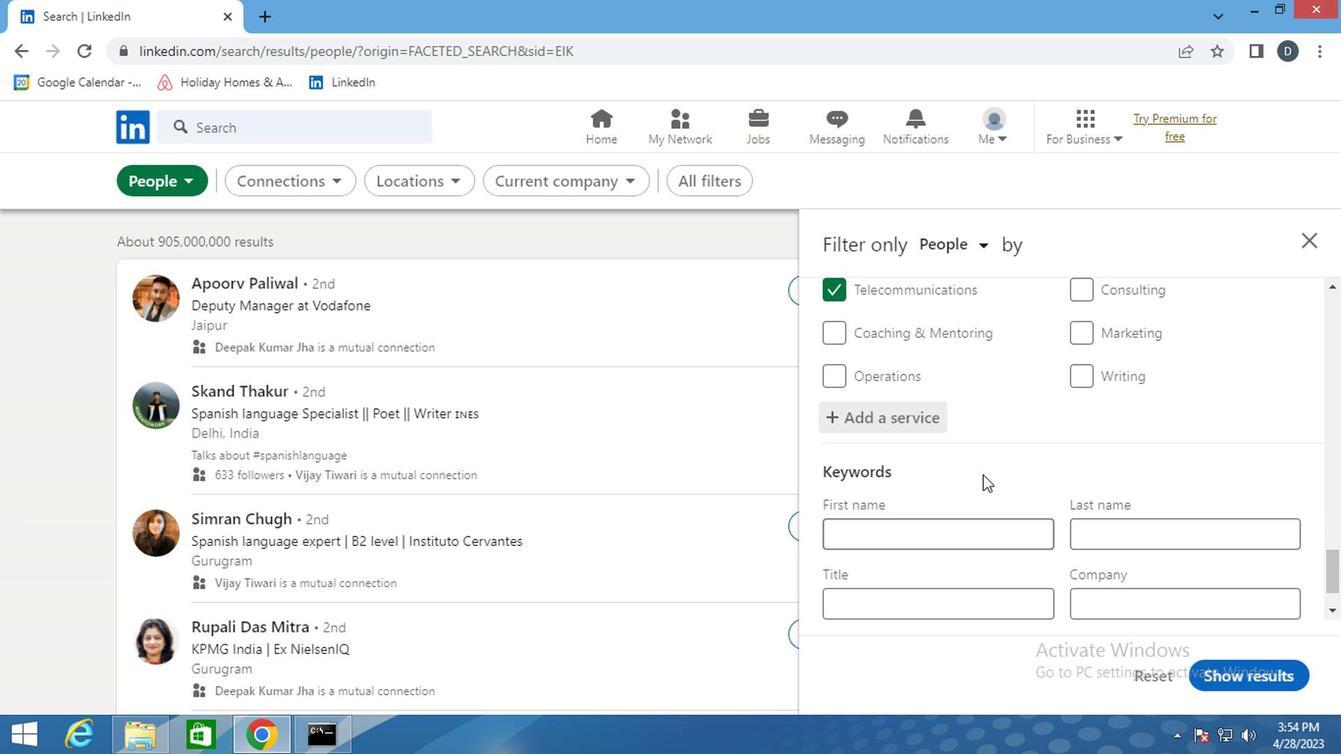 
Action: Mouse scrolled (973, 489) with delta (0, -1)
Screenshot: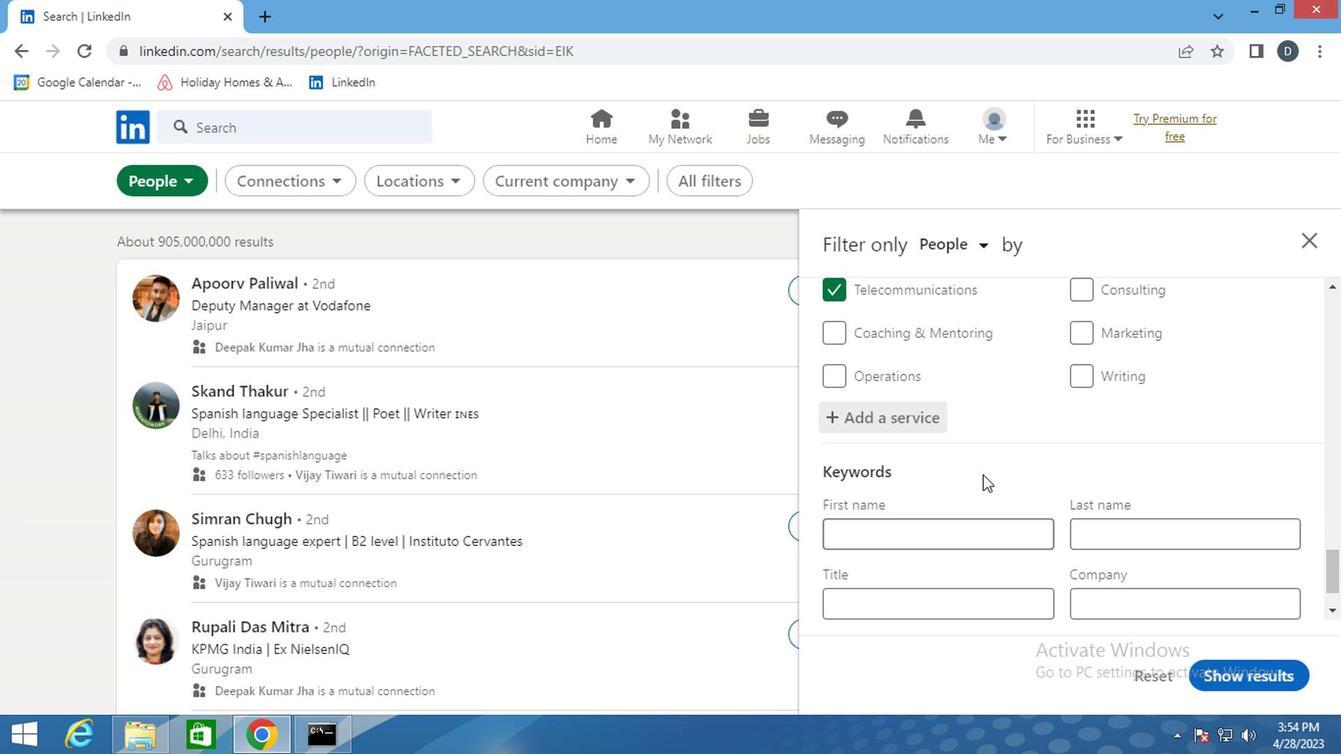 
Action: Mouse moved to (974, 540)
Screenshot: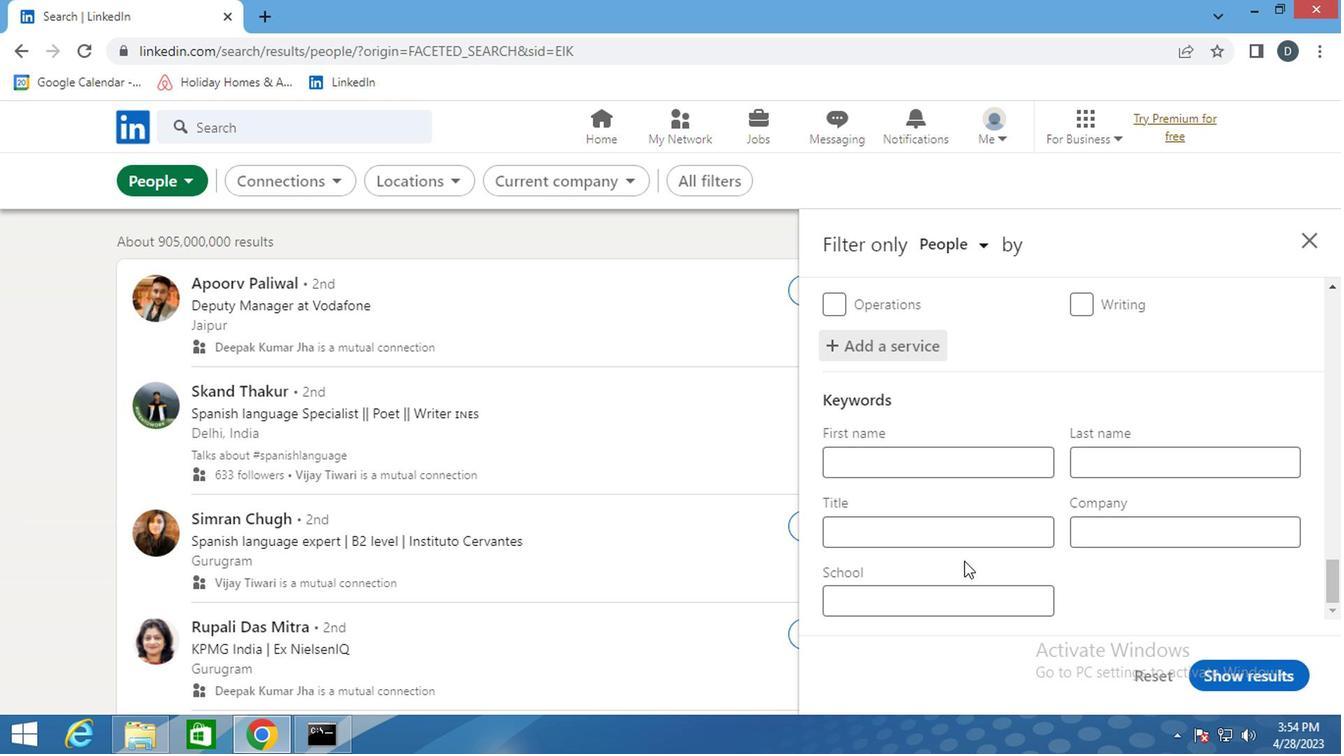 
Action: Mouse pressed left at (974, 540)
Screenshot: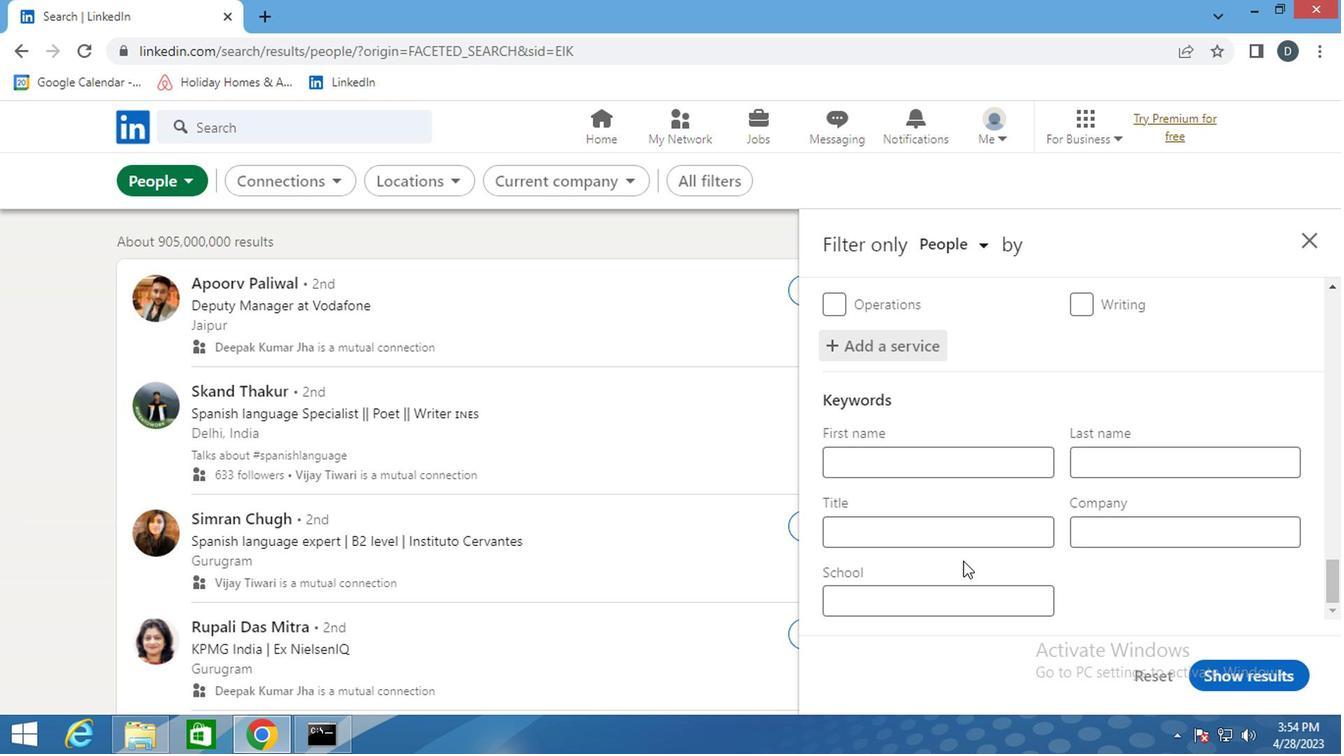 
Action: Key pressed <Key.shift>MOVER
Screenshot: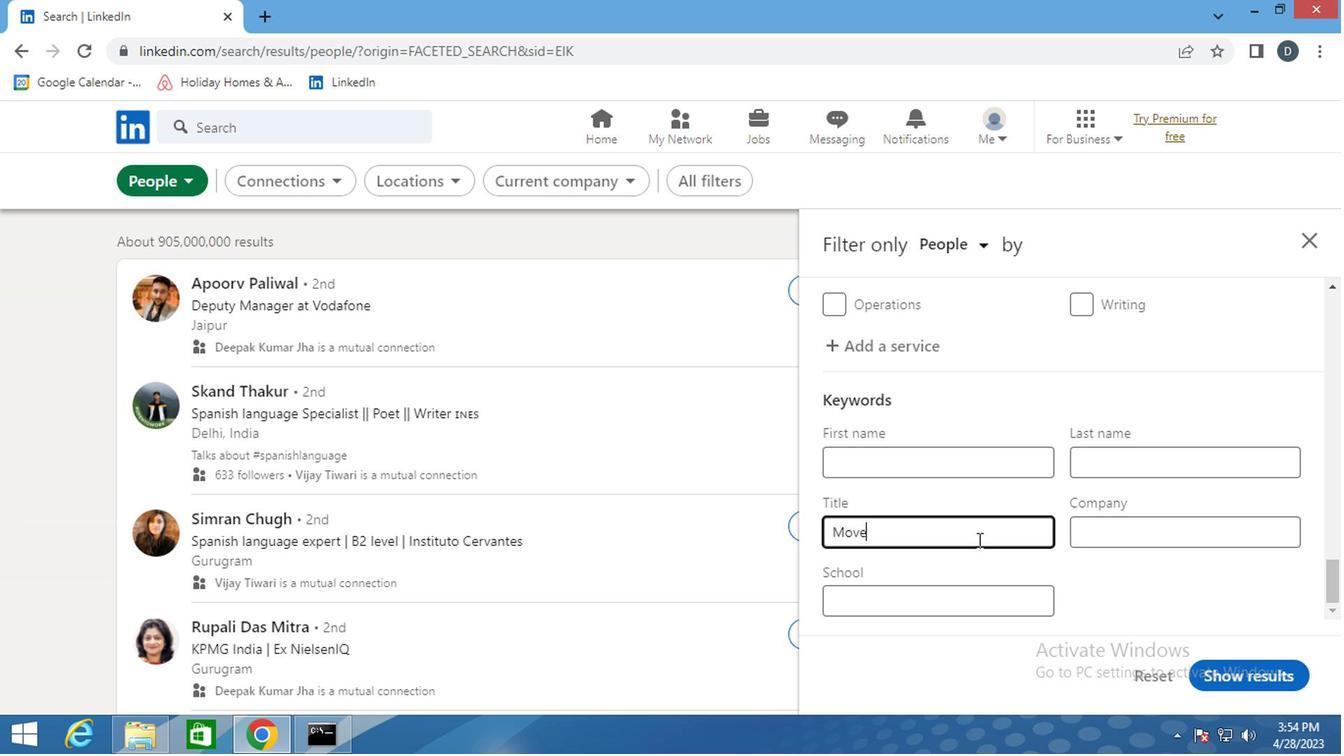 
Action: Mouse moved to (1233, 667)
Screenshot: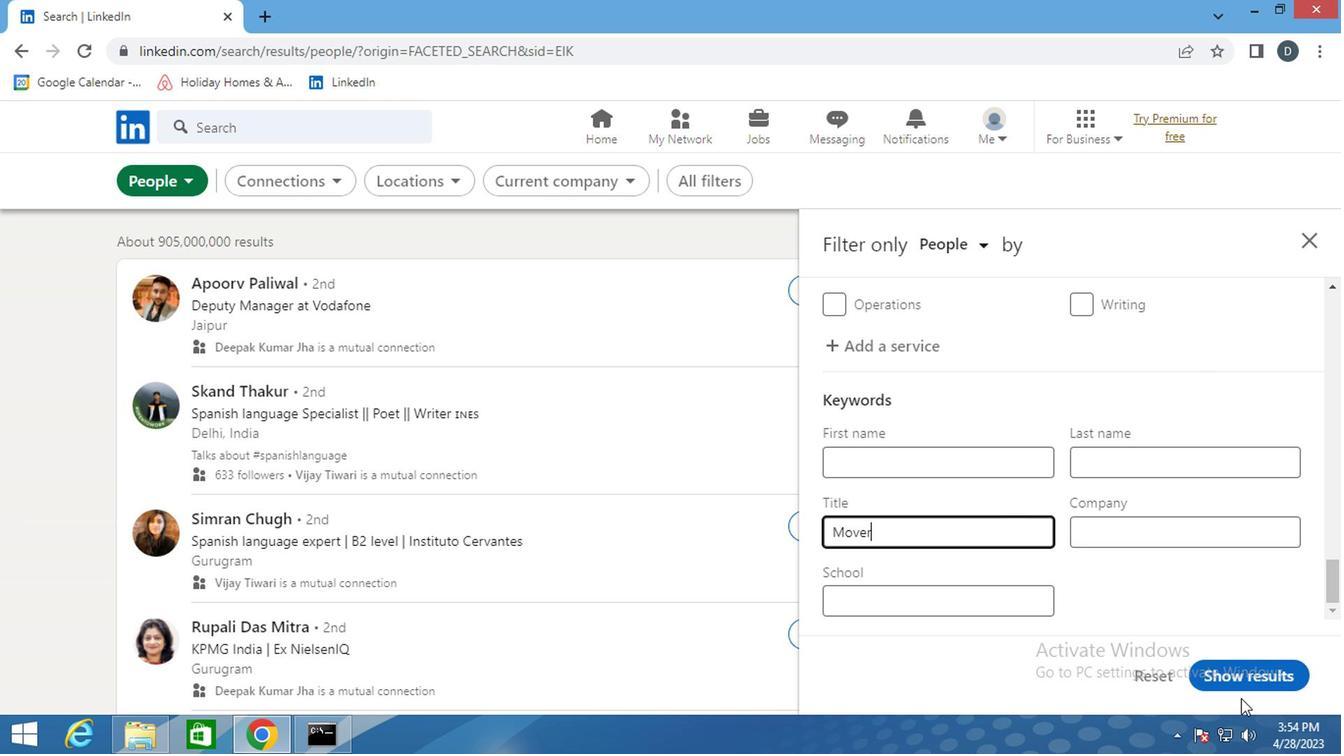 
Action: Mouse pressed left at (1233, 667)
Screenshot: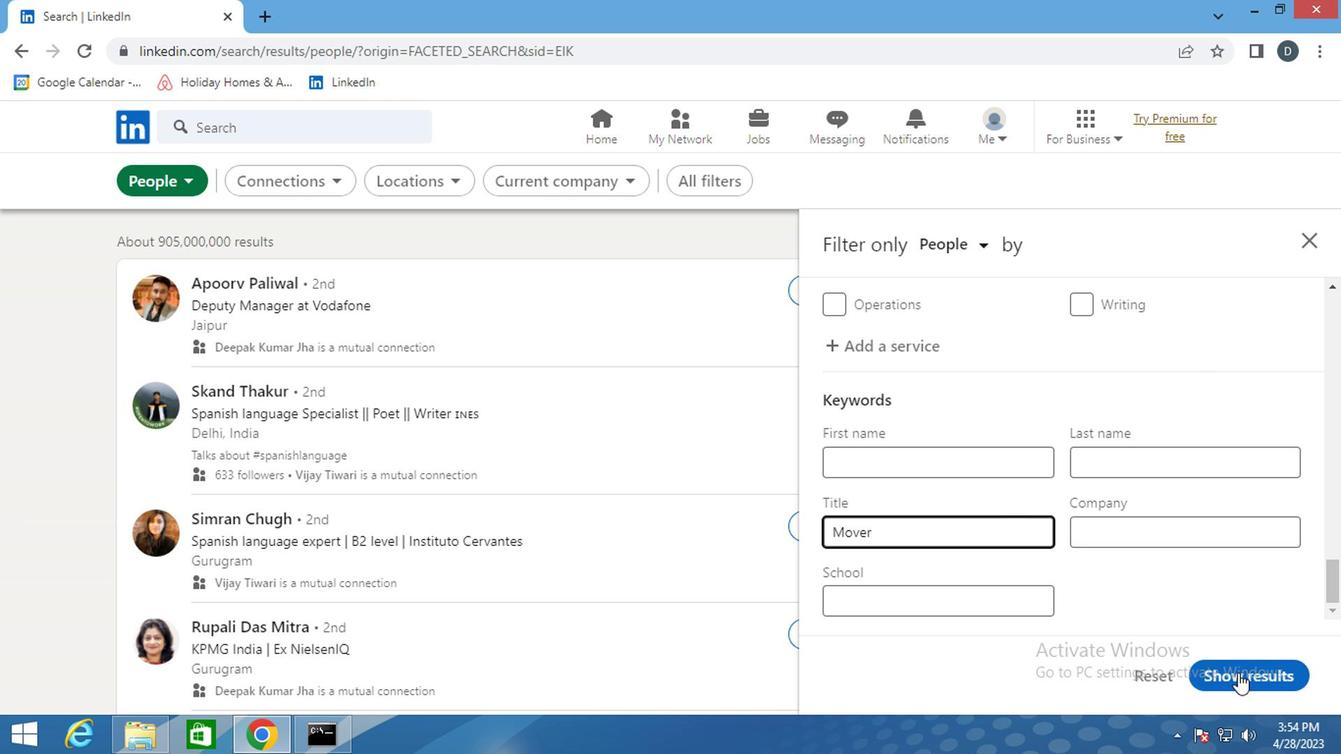 
Action: Mouse moved to (1166, 504)
Screenshot: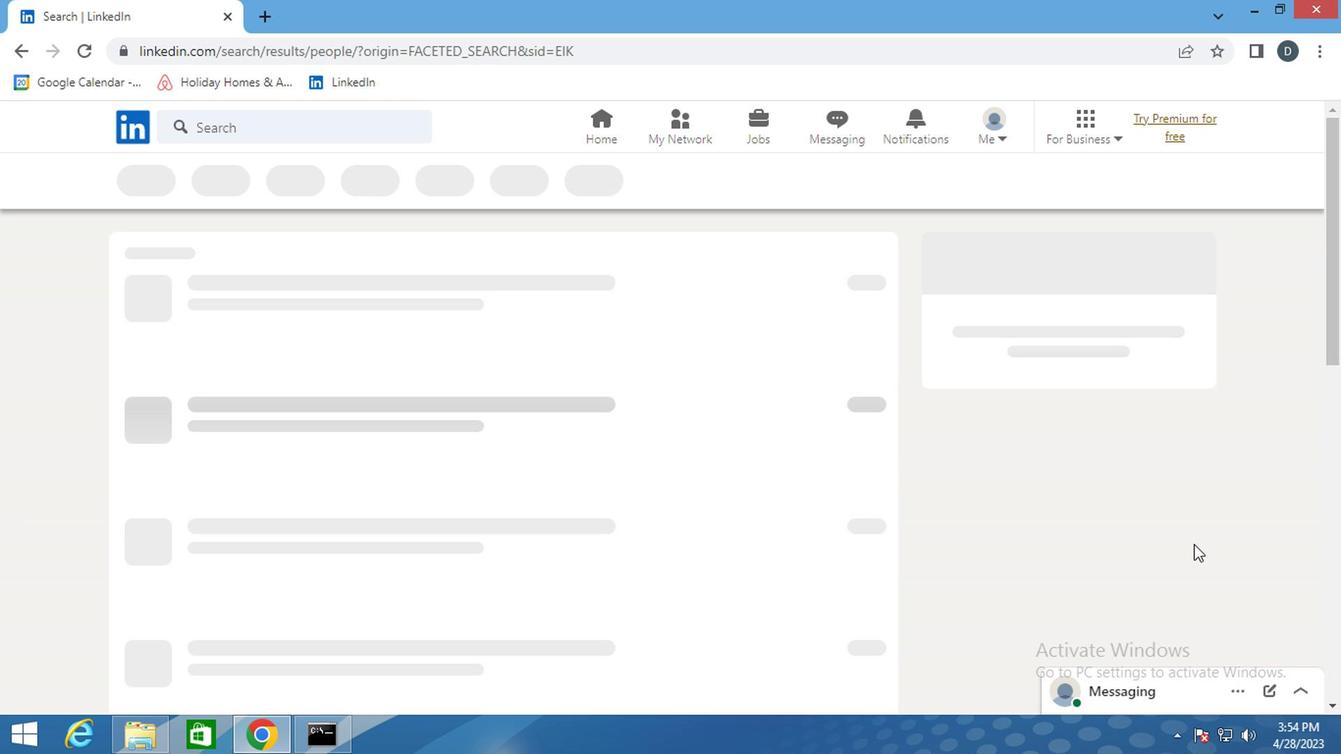 
